 Task: Create an abstract corporate business style letterhead design.
Action: Mouse moved to (481, 203)
Screenshot: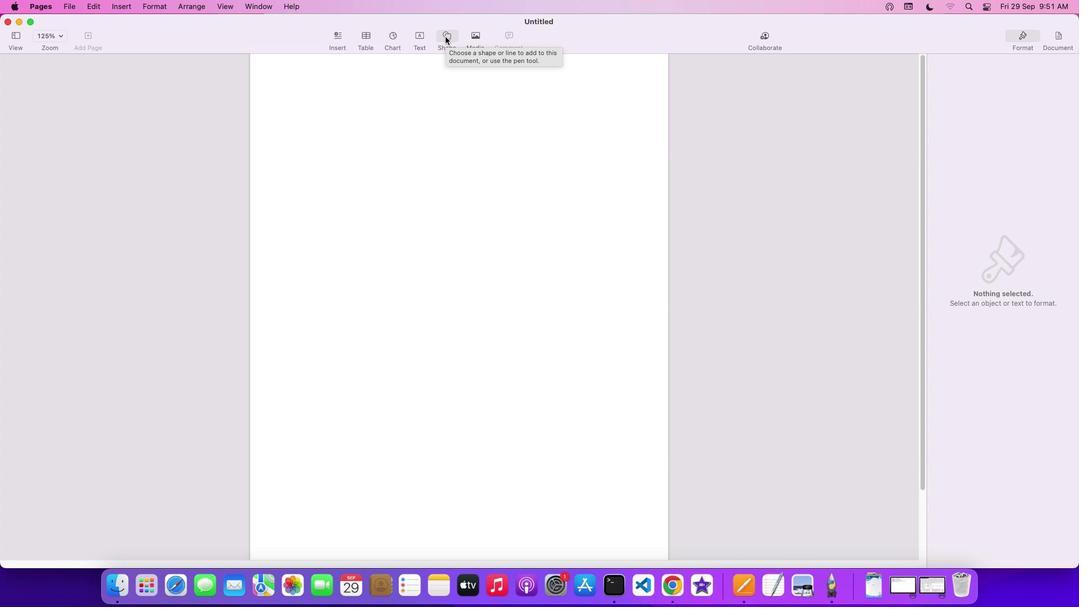 
Action: Mouse pressed left at (481, 203)
Screenshot: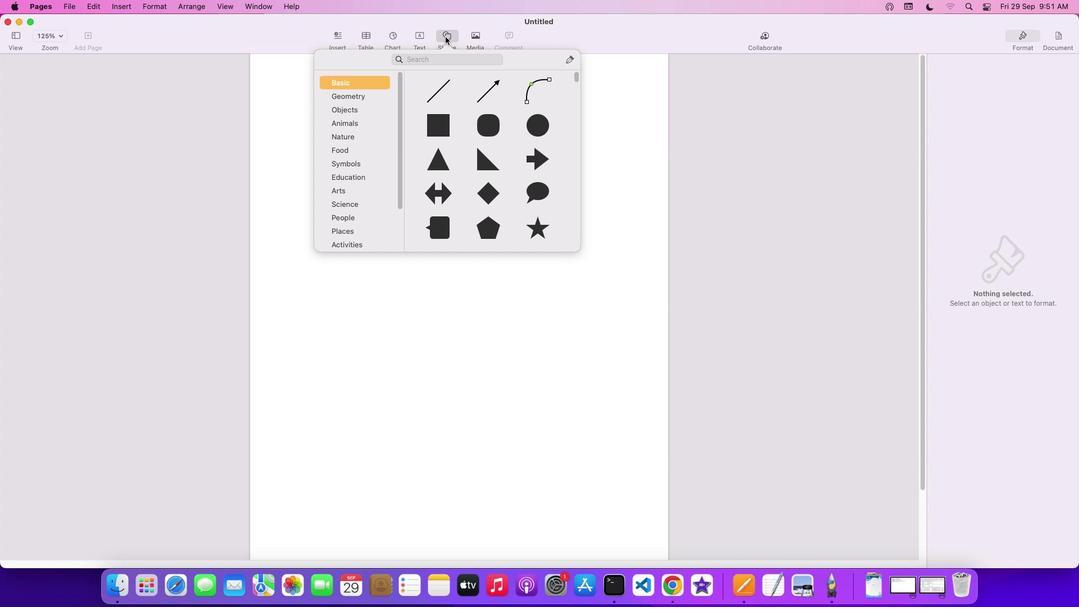 
Action: Mouse moved to (445, 37)
Screenshot: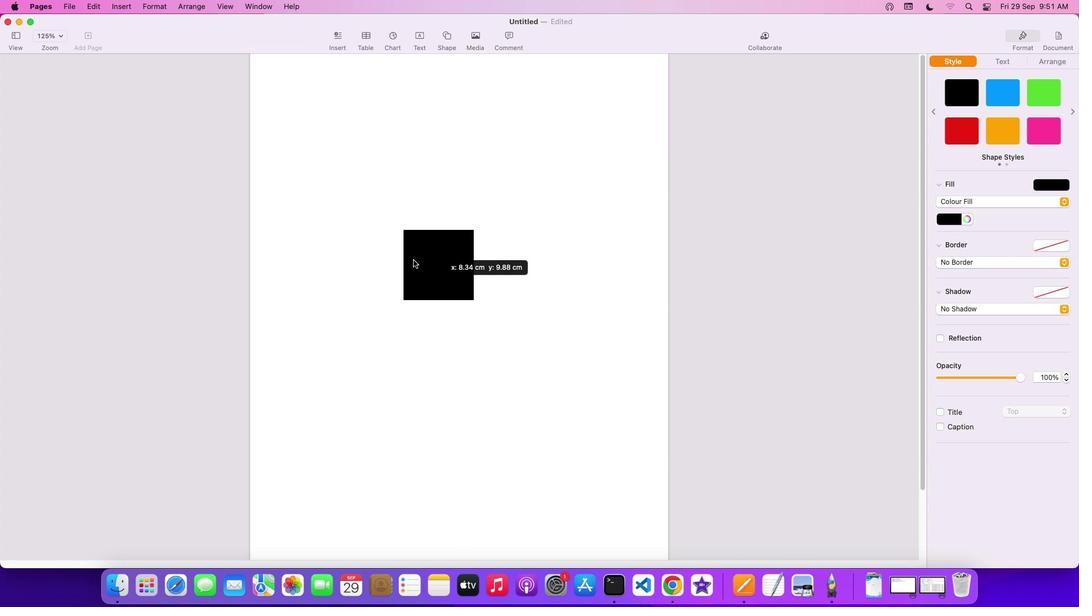
Action: Mouse pressed left at (445, 37)
Screenshot: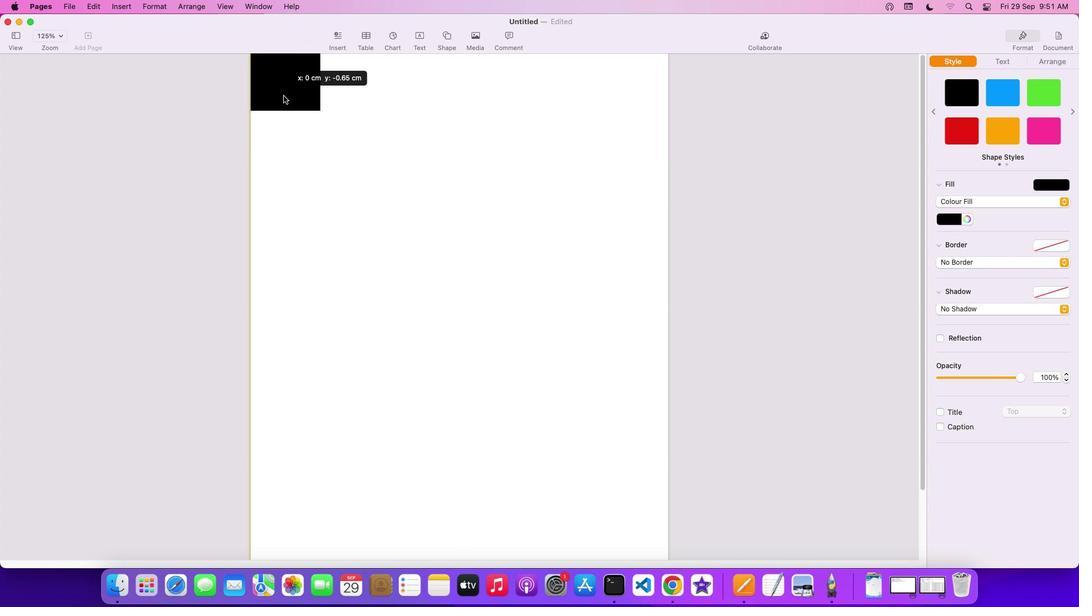 
Action: Mouse moved to (441, 133)
Screenshot: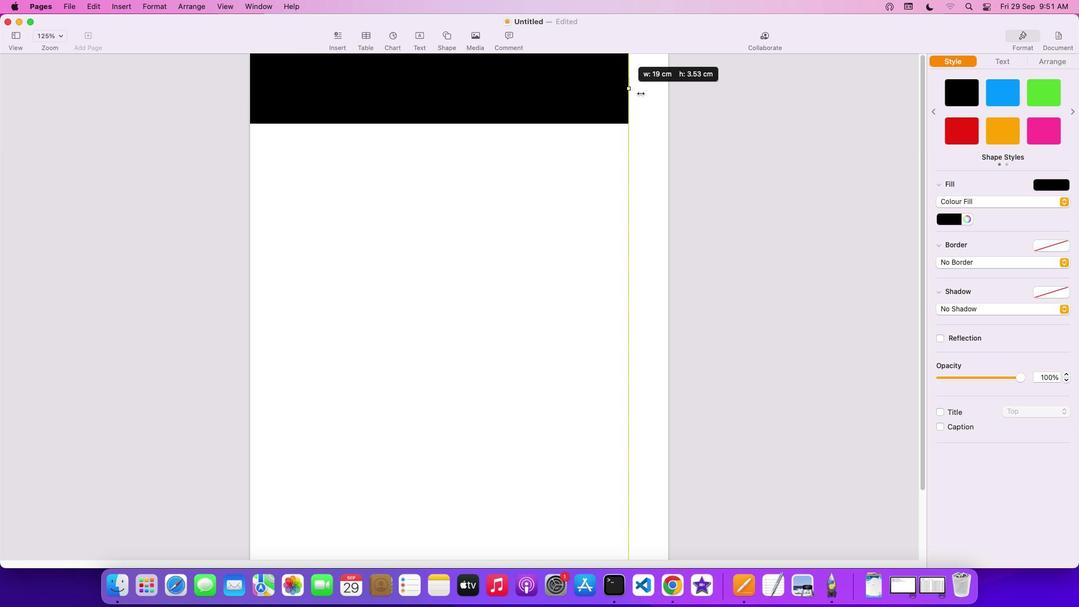 
Action: Mouse pressed left at (441, 133)
Screenshot: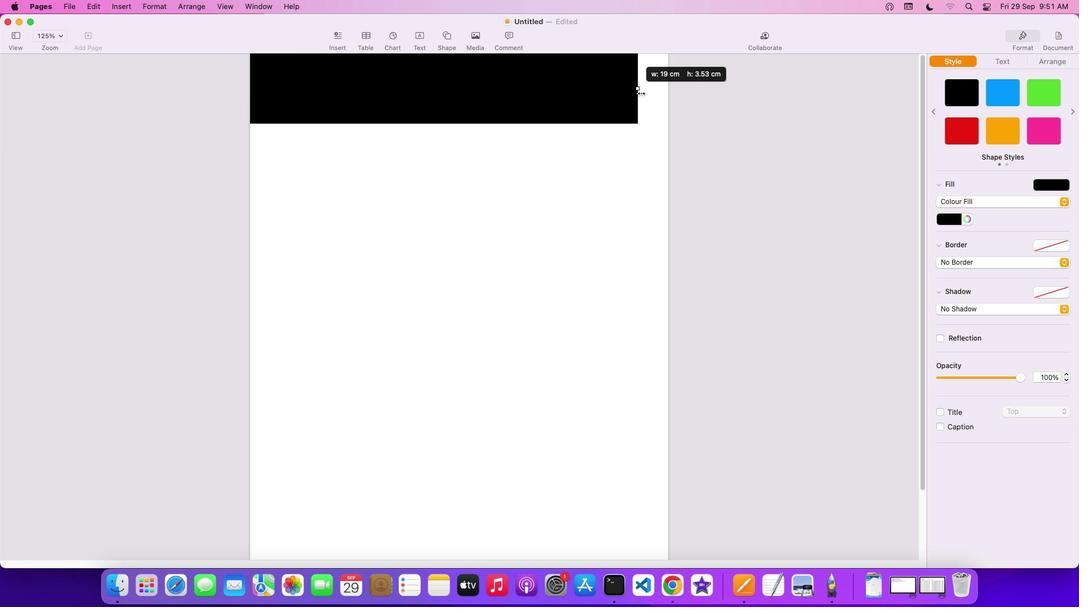
Action: Mouse moved to (458, 327)
Screenshot: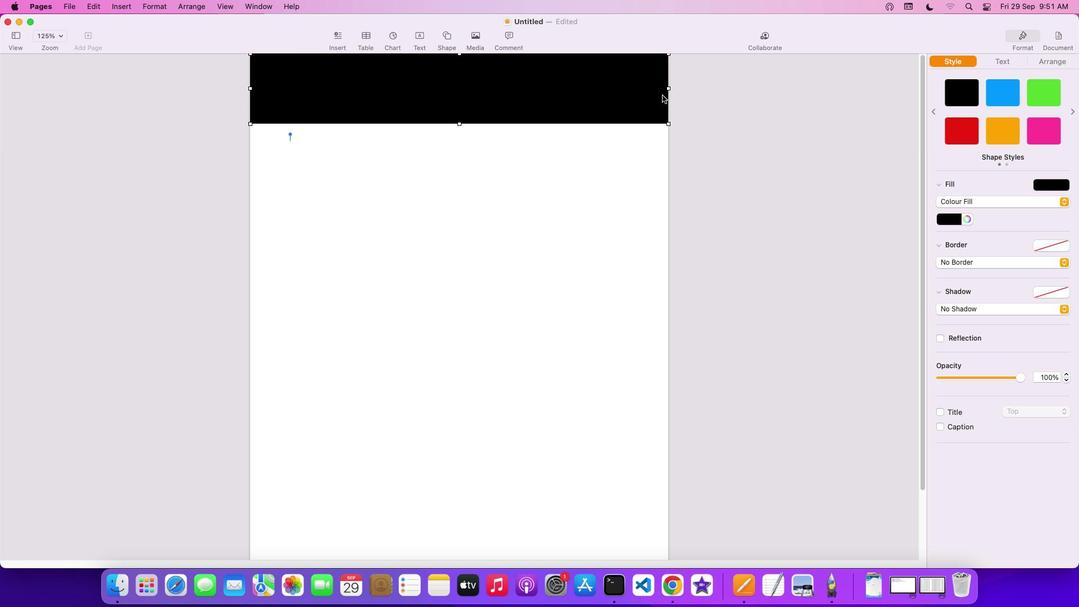 
Action: Mouse pressed left at (458, 327)
Screenshot: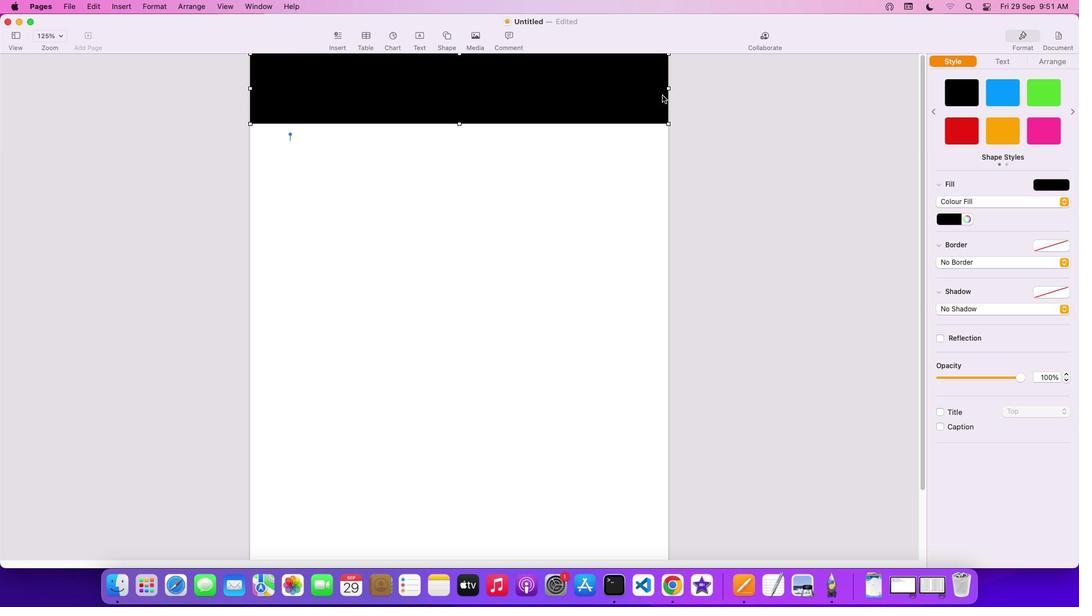 
Action: Mouse moved to (318, 89)
Screenshot: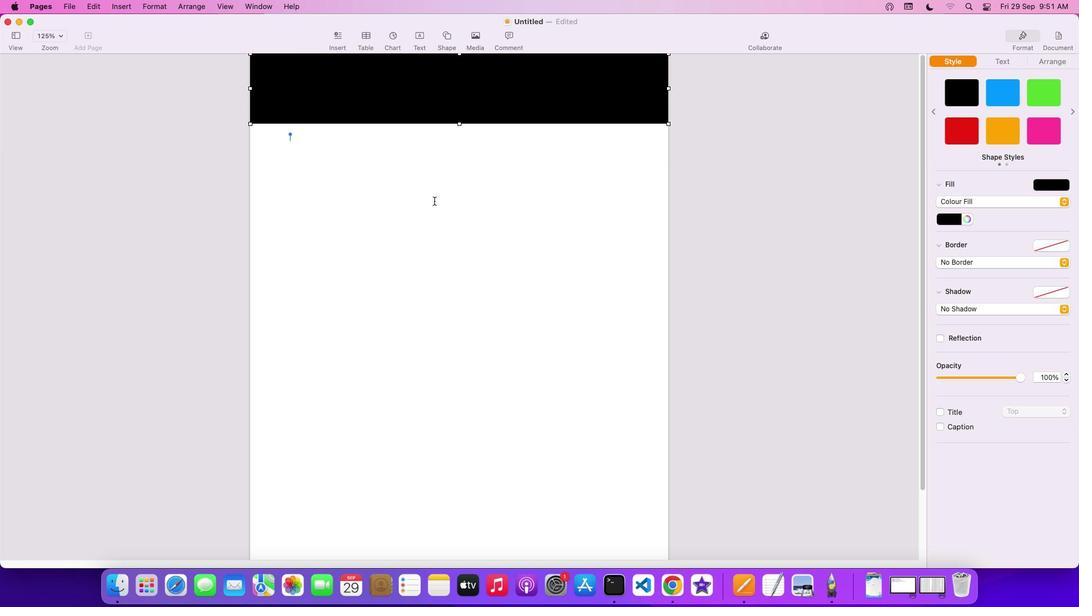
Action: Mouse pressed left at (318, 89)
Screenshot: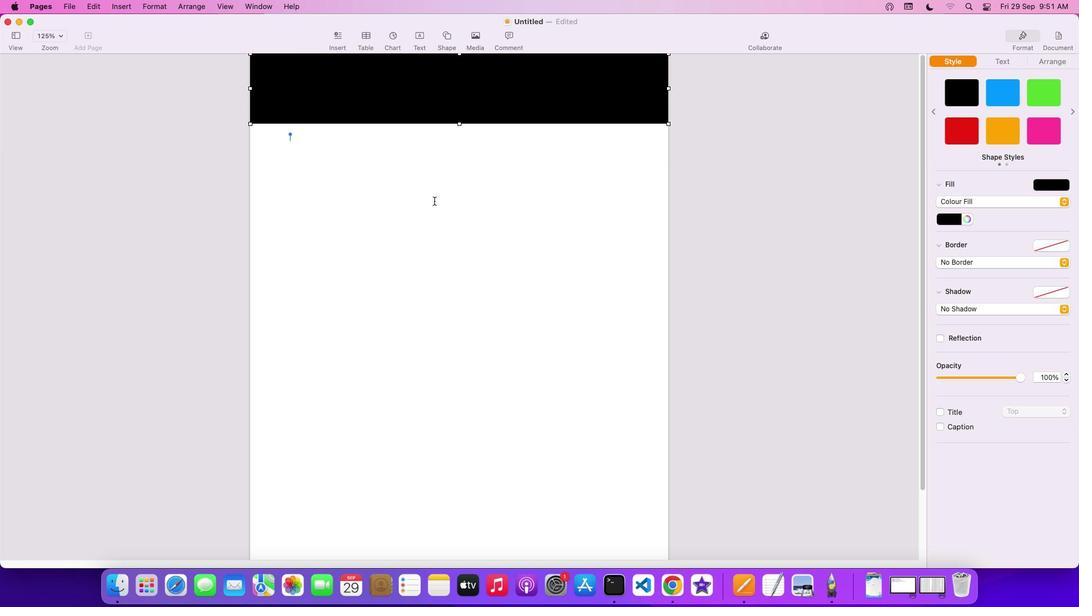 
Action: Mouse moved to (434, 201)
Screenshot: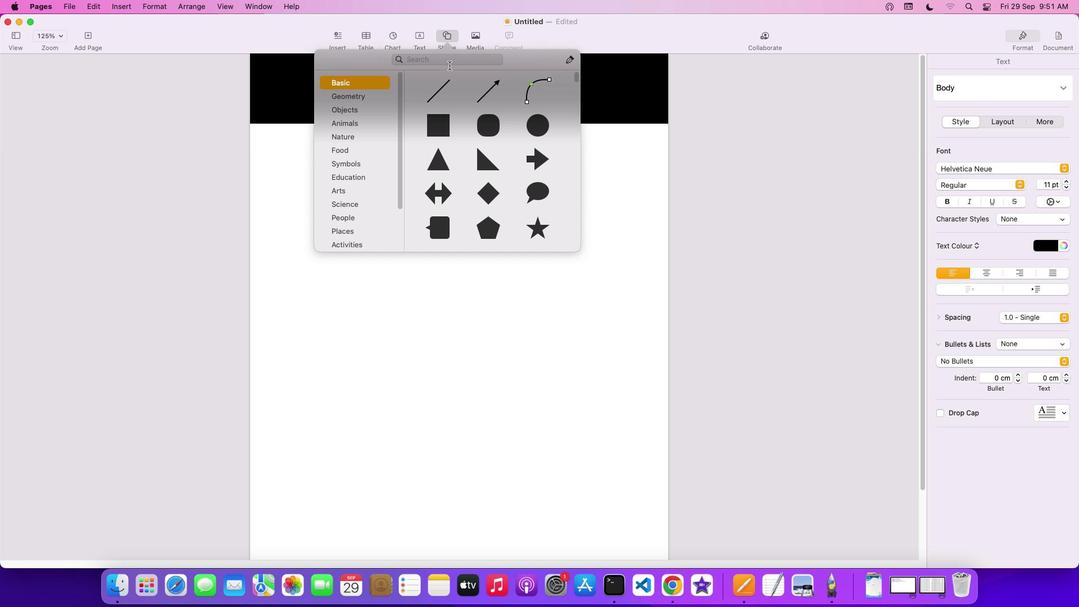 
Action: Mouse pressed left at (434, 201)
Screenshot: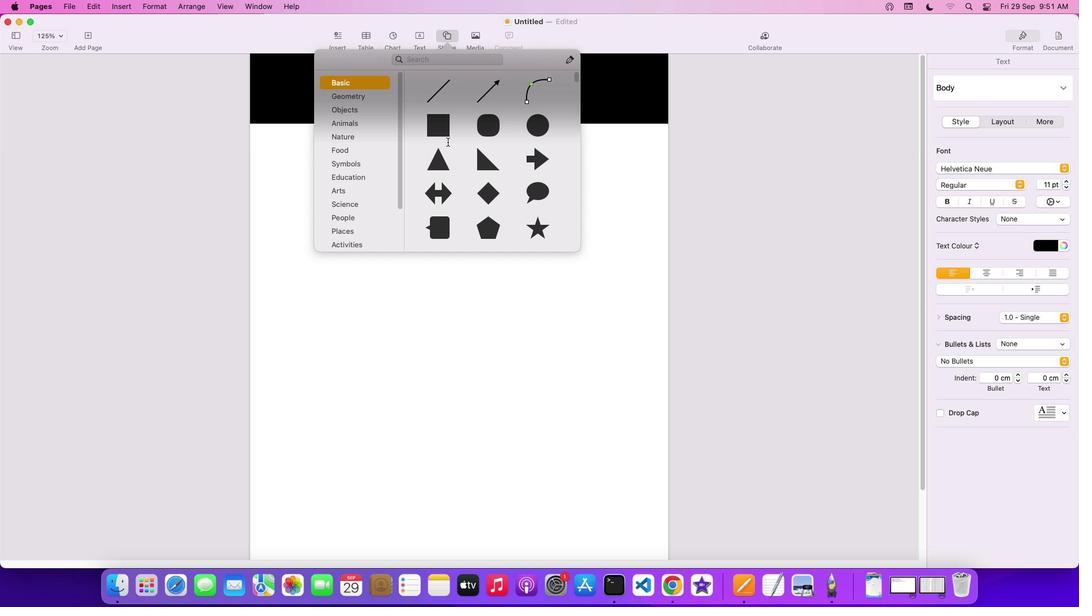 
Action: Mouse moved to (444, 41)
Screenshot: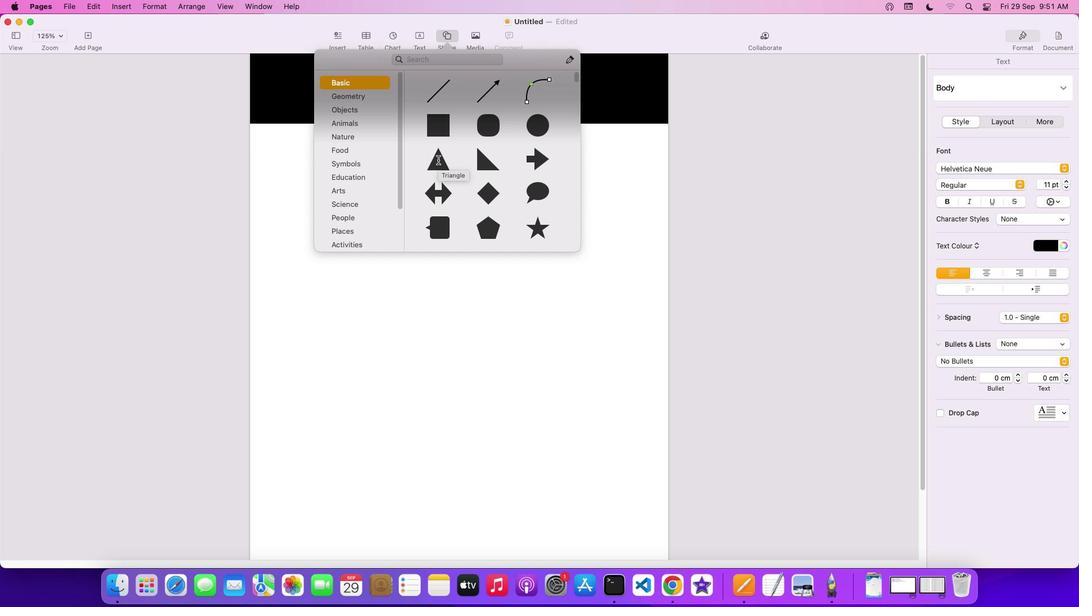 
Action: Mouse pressed left at (444, 41)
Screenshot: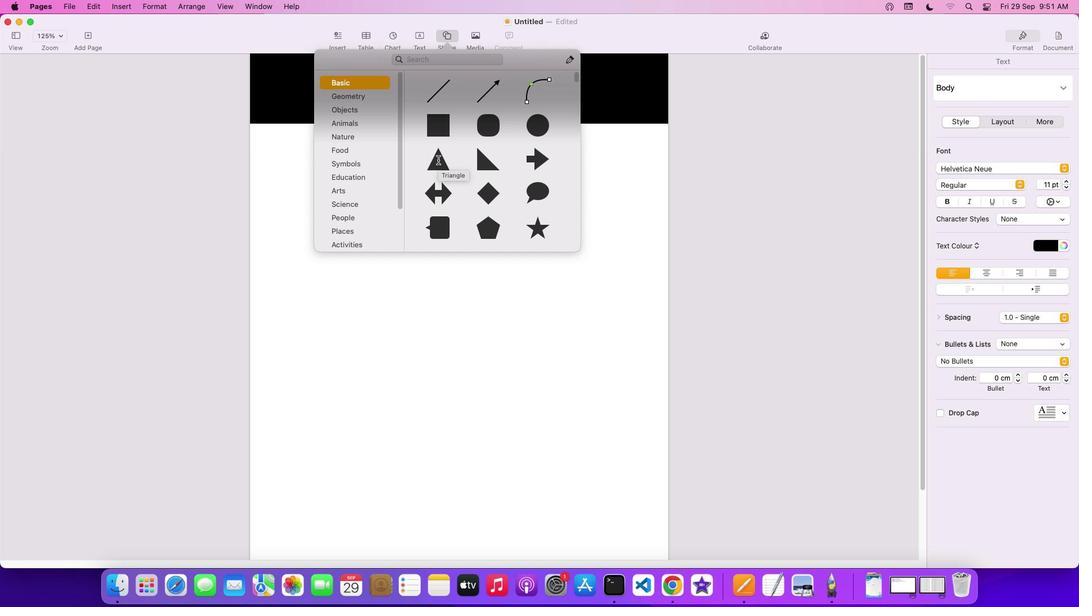 
Action: Mouse moved to (438, 159)
Screenshot: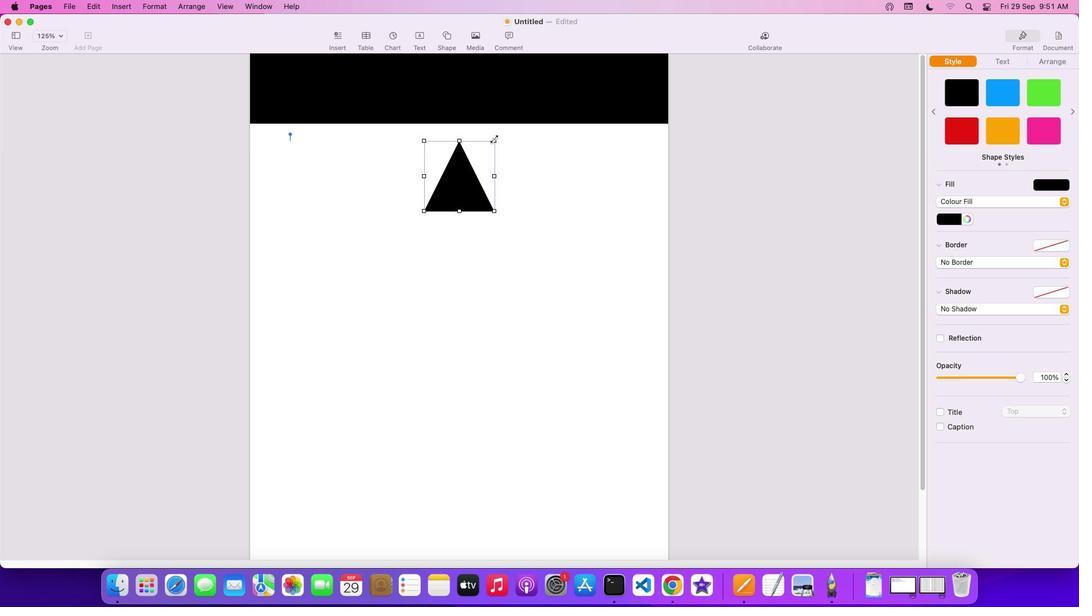 
Action: Mouse pressed left at (438, 159)
Screenshot: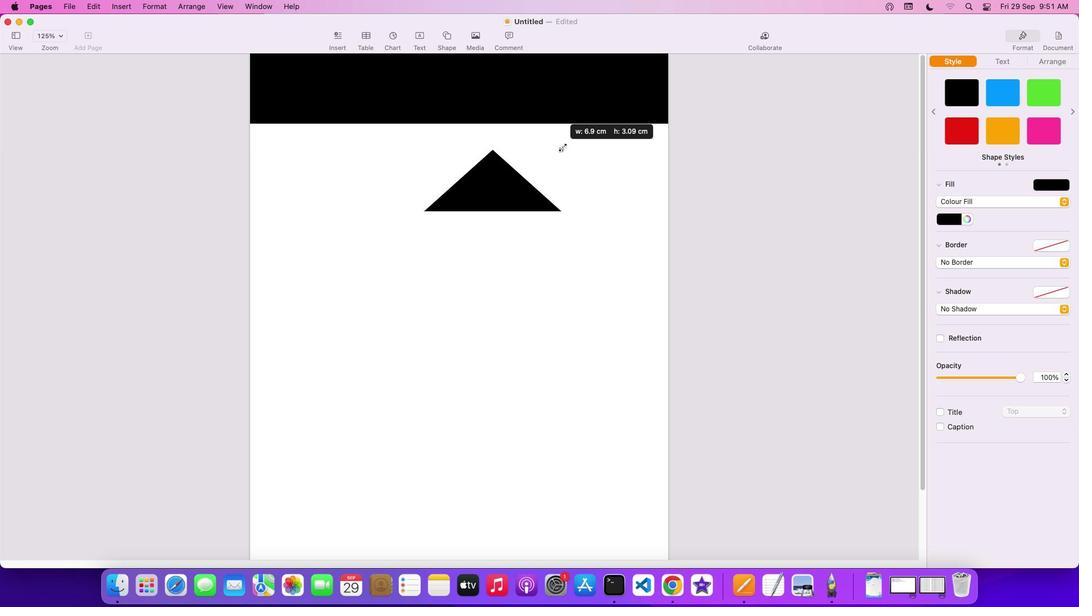 
Action: Mouse moved to (494, 138)
Screenshot: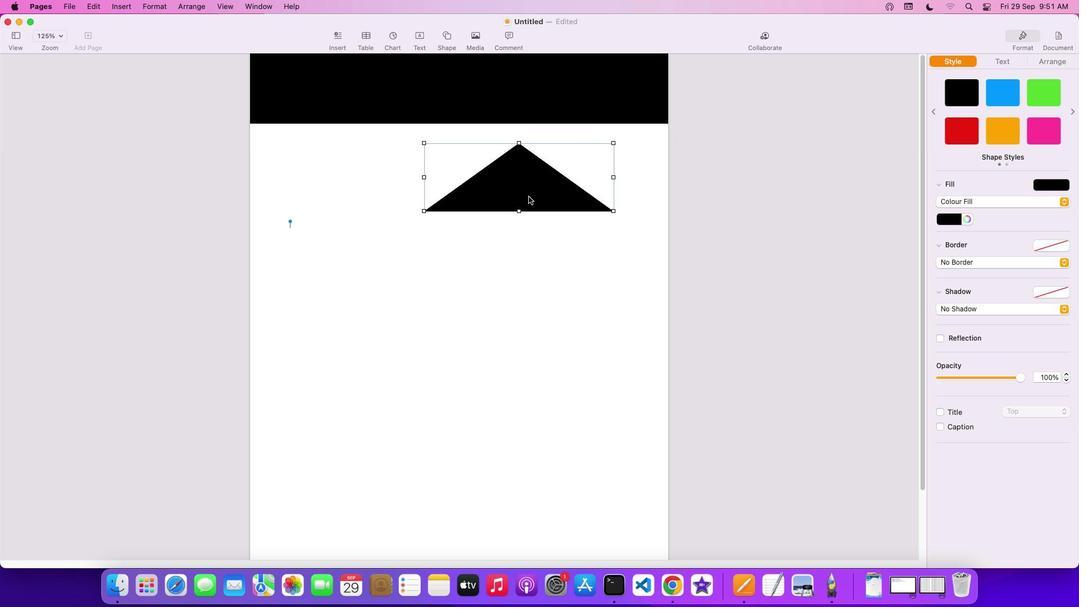 
Action: Mouse pressed left at (494, 138)
Screenshot: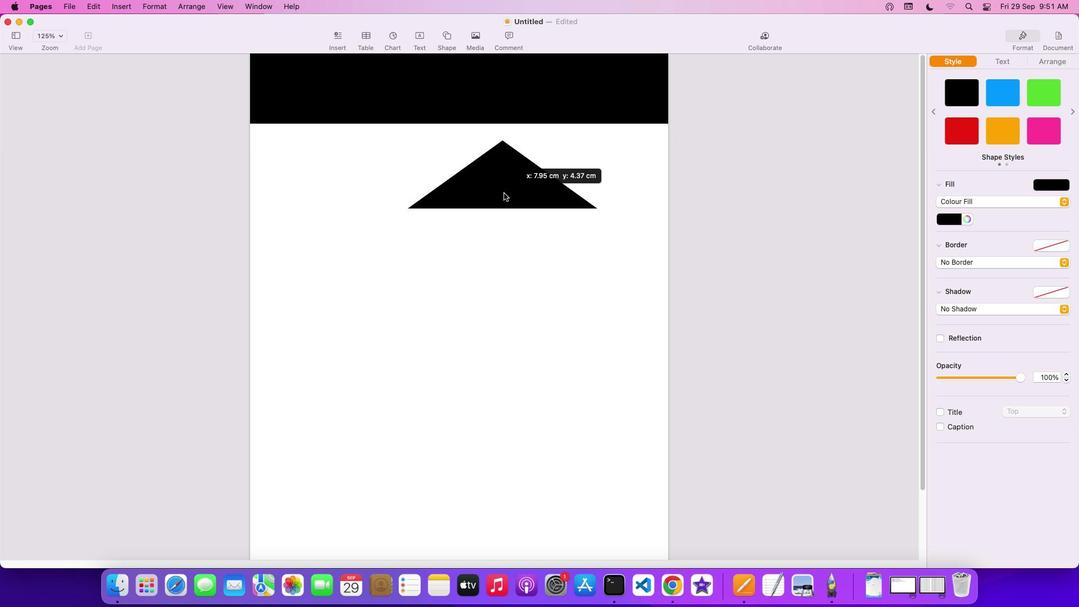
Action: Mouse moved to (529, 196)
Screenshot: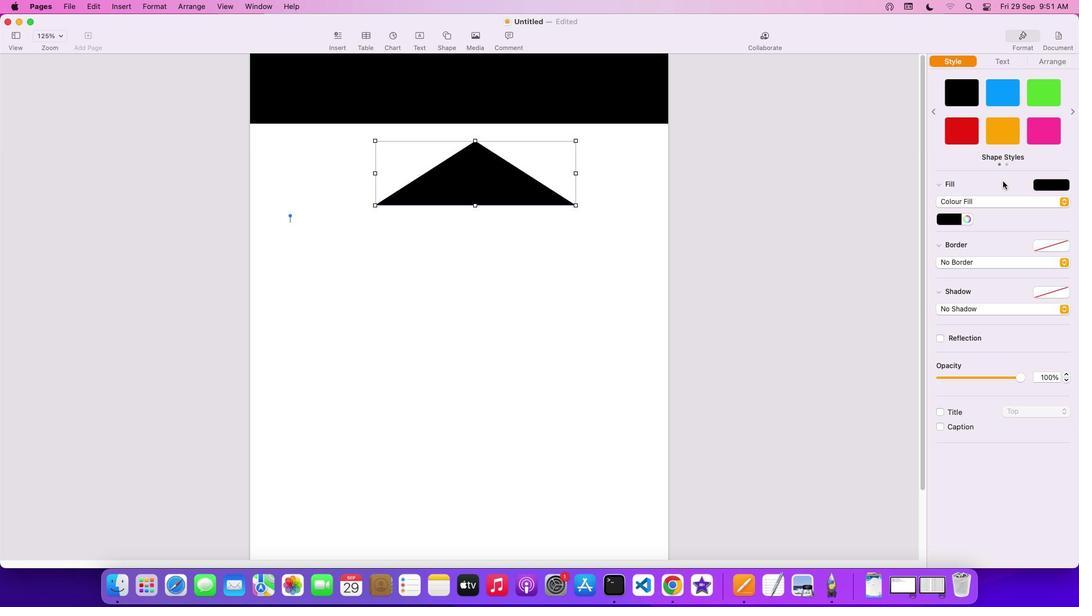 
Action: Mouse pressed left at (529, 196)
Screenshot: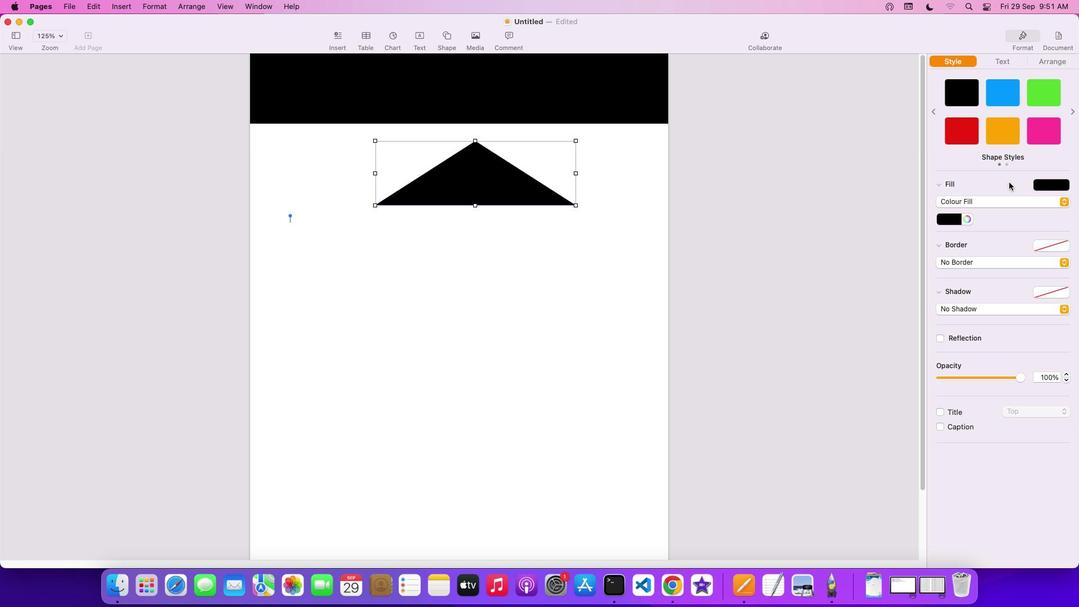 
Action: Mouse moved to (564, 208)
Screenshot: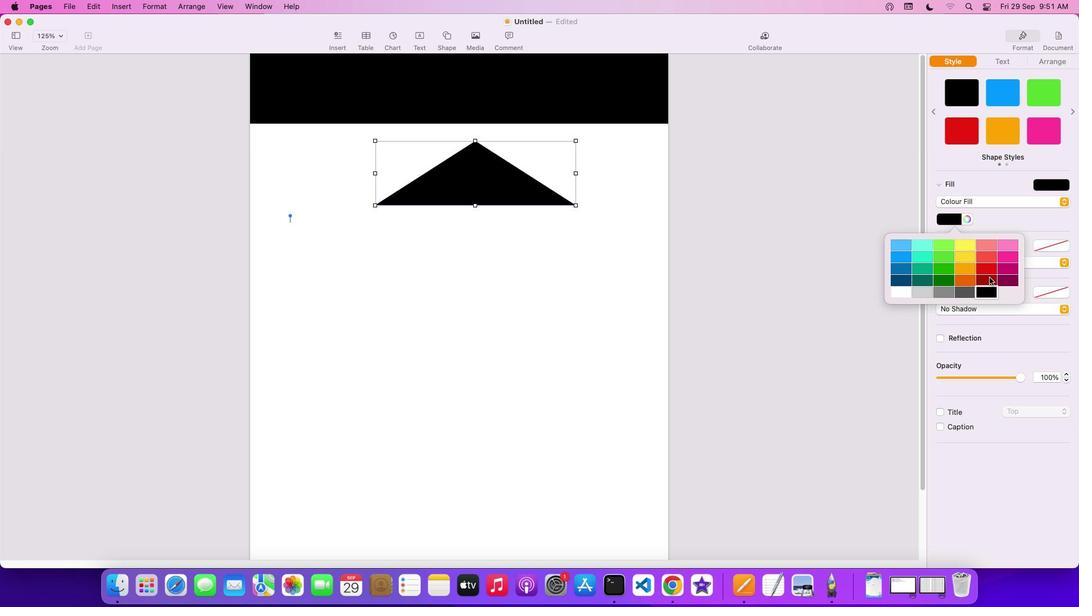 
Action: Mouse pressed left at (564, 208)
Screenshot: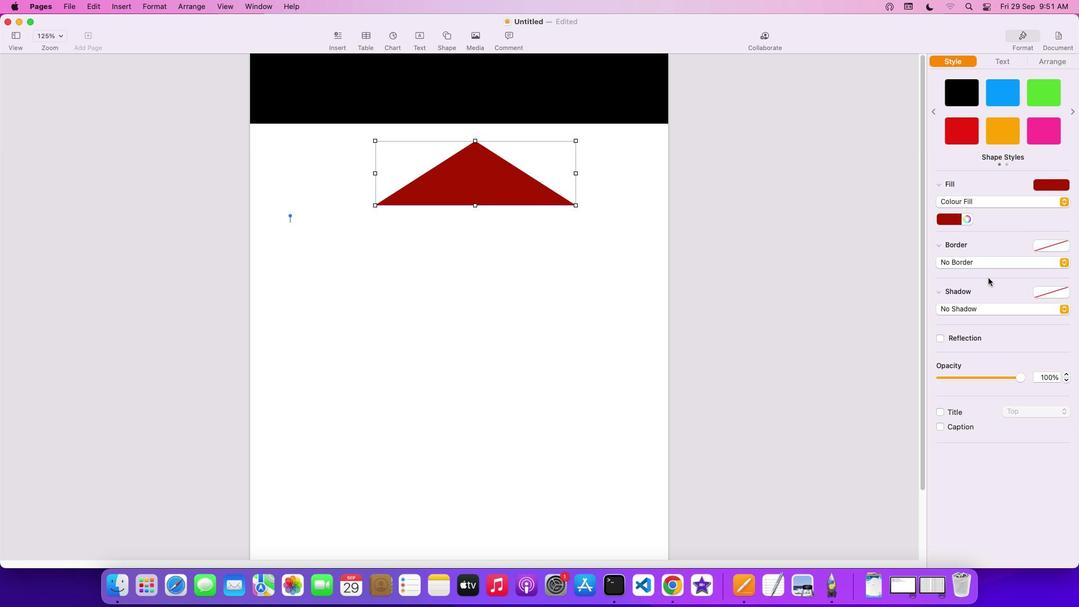 
Action: Mouse moved to (957, 220)
Screenshot: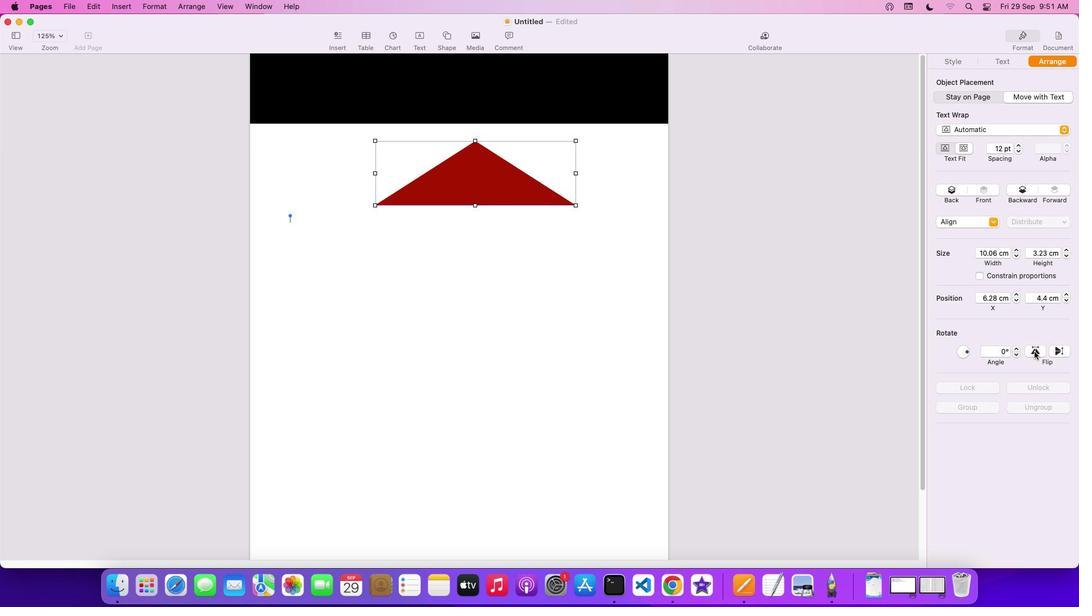 
Action: Mouse pressed left at (957, 220)
Screenshot: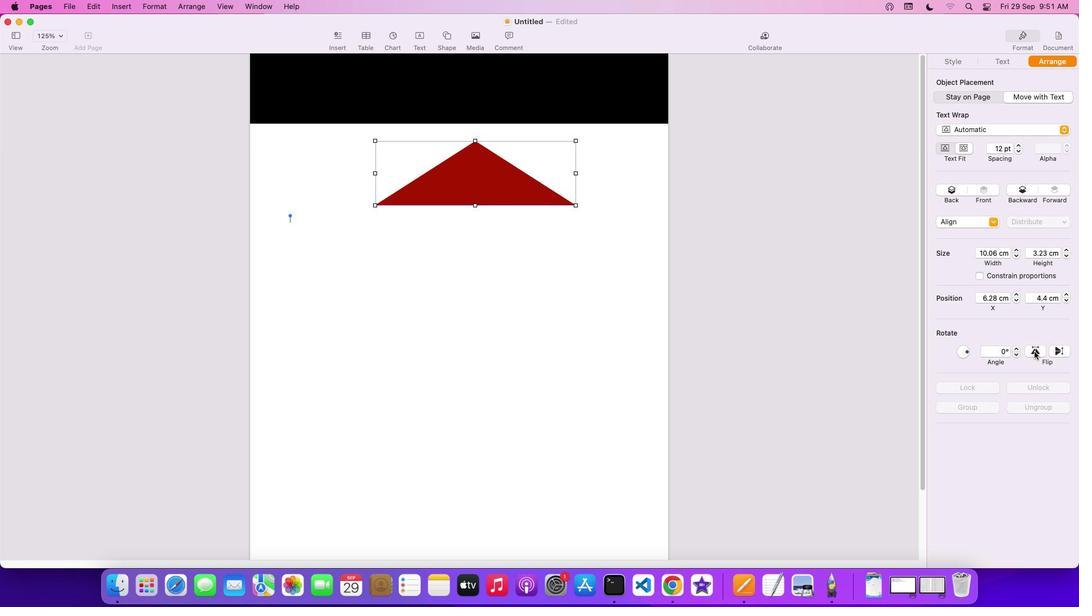 
Action: Mouse moved to (989, 277)
Screenshot: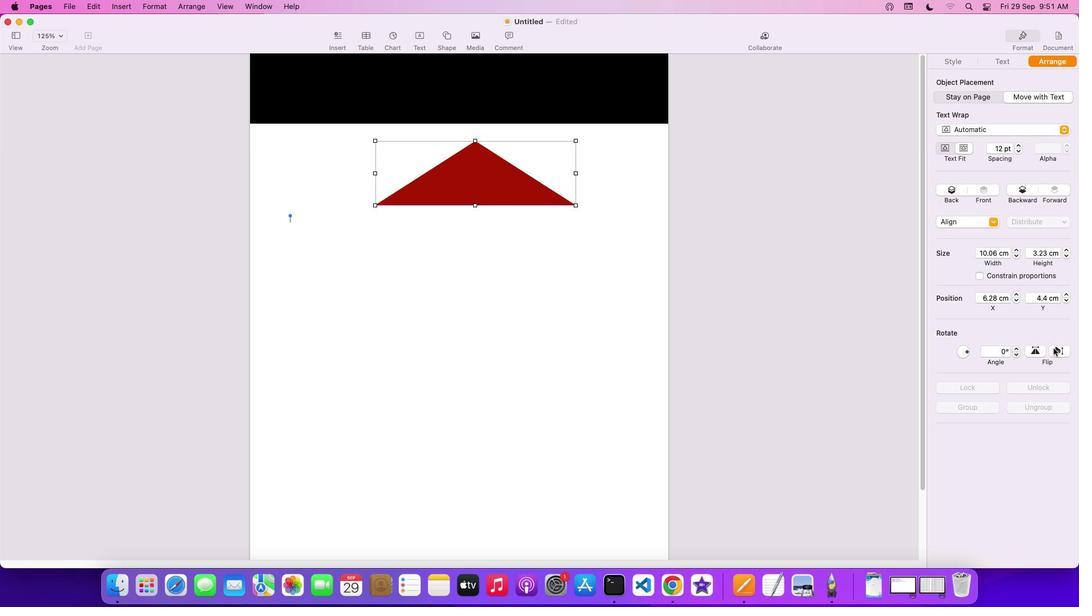 
Action: Mouse pressed left at (989, 277)
Screenshot: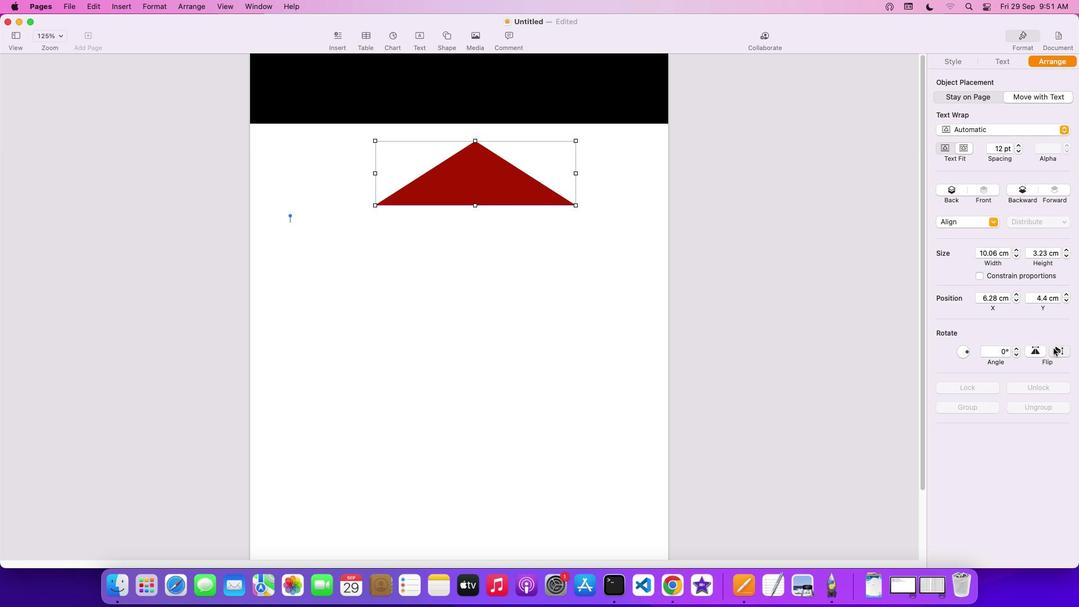 
Action: Mouse moved to (1040, 59)
Screenshot: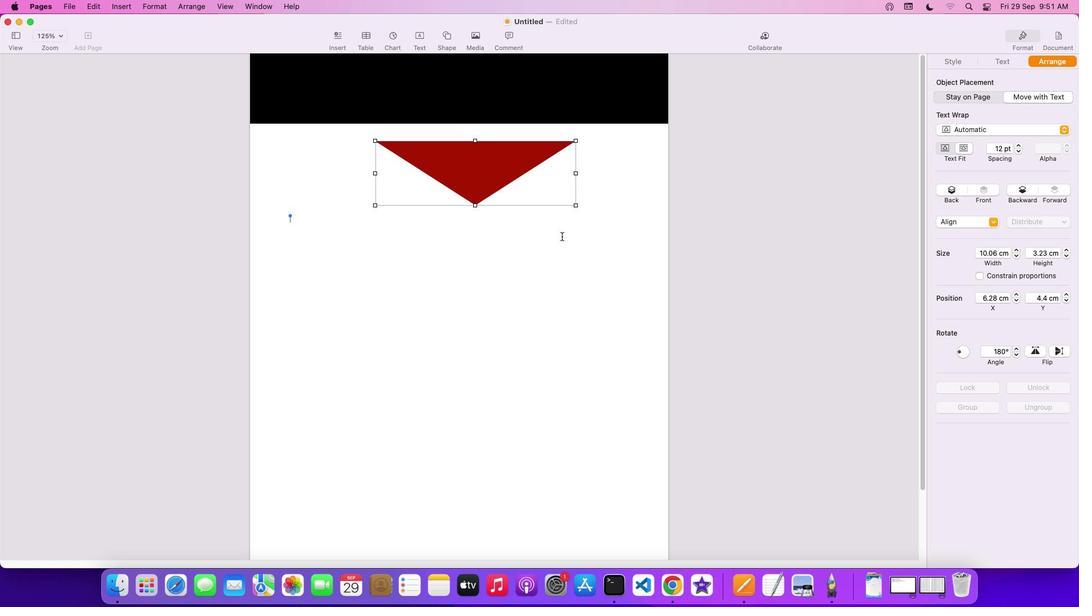 
Action: Mouse pressed left at (1040, 59)
Screenshot: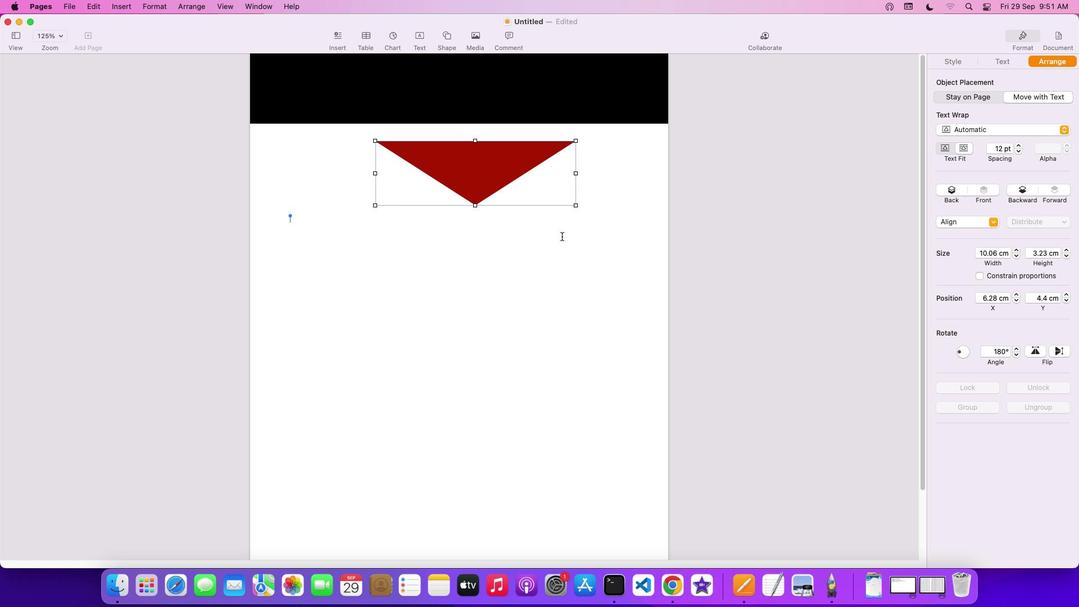 
Action: Mouse moved to (1035, 351)
Screenshot: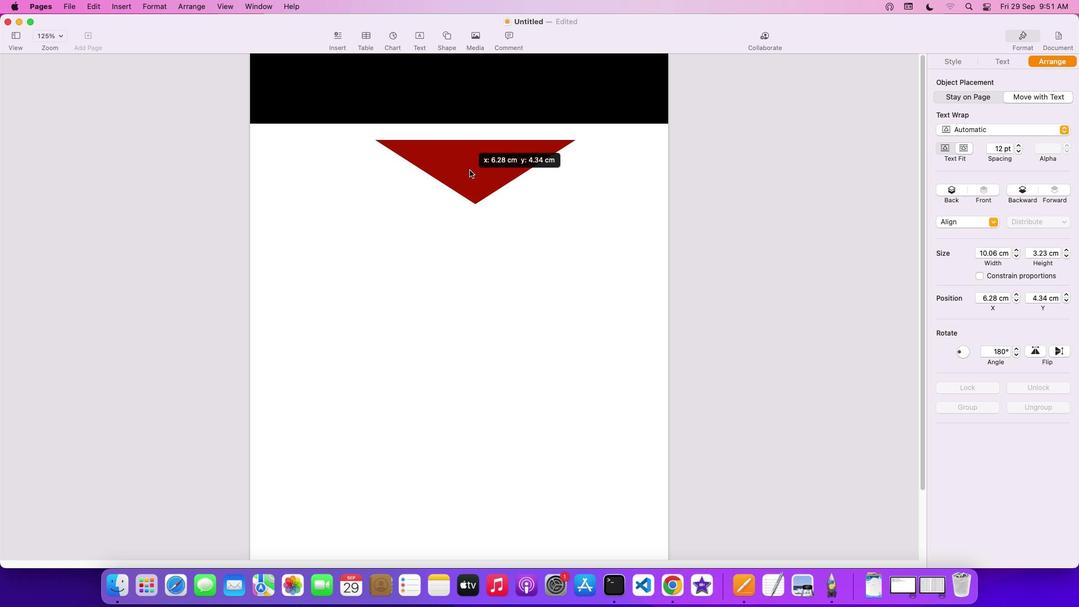 
Action: Mouse pressed left at (1035, 351)
Screenshot: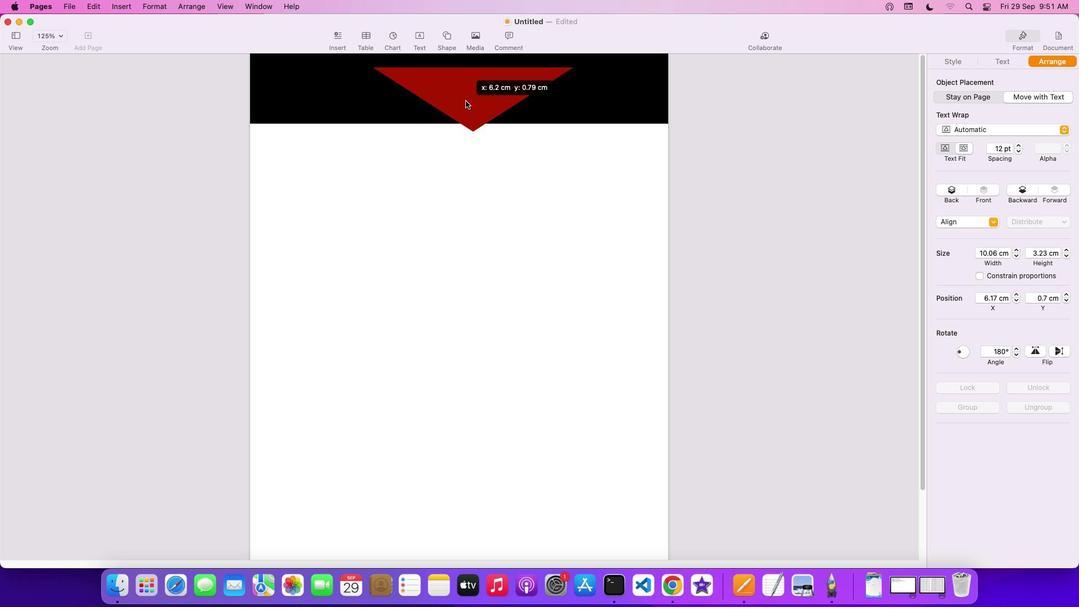 
Action: Mouse moved to (1054, 348)
Screenshot: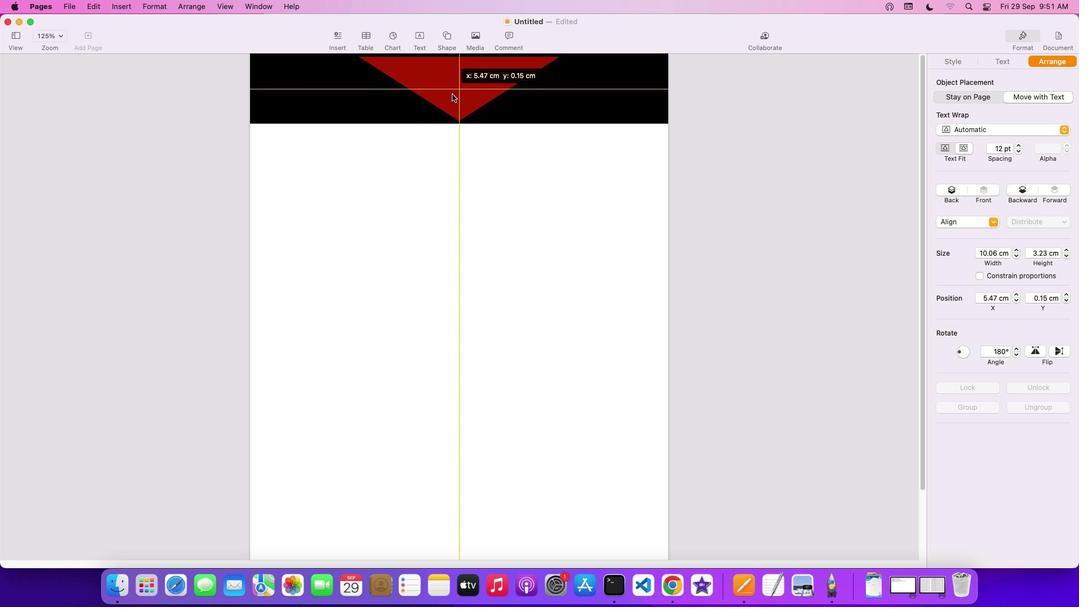 
Action: Mouse pressed left at (1054, 348)
Screenshot: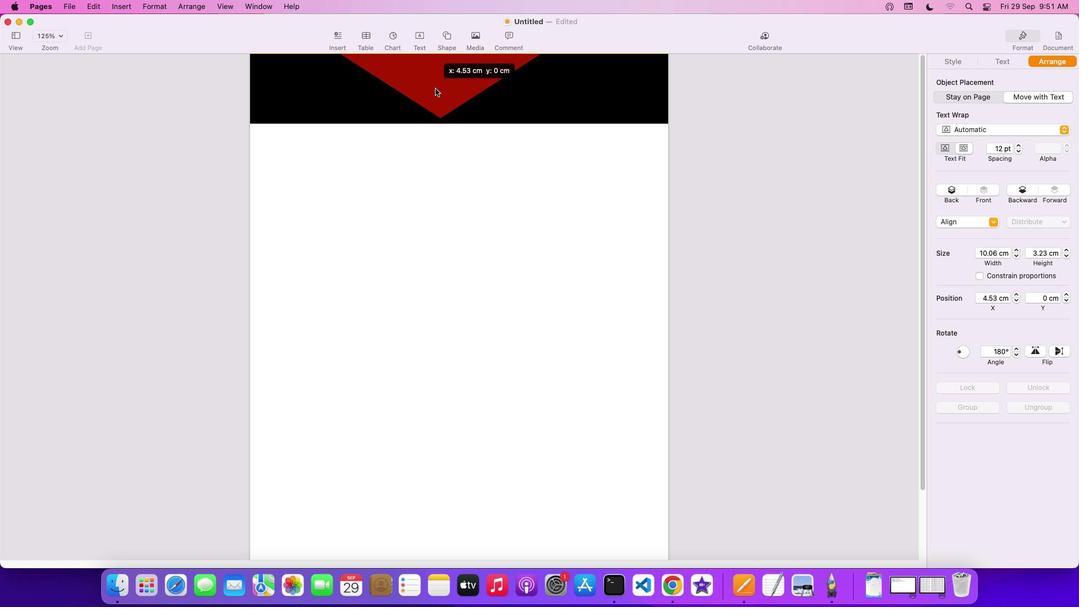 
Action: Mouse moved to (469, 179)
Screenshot: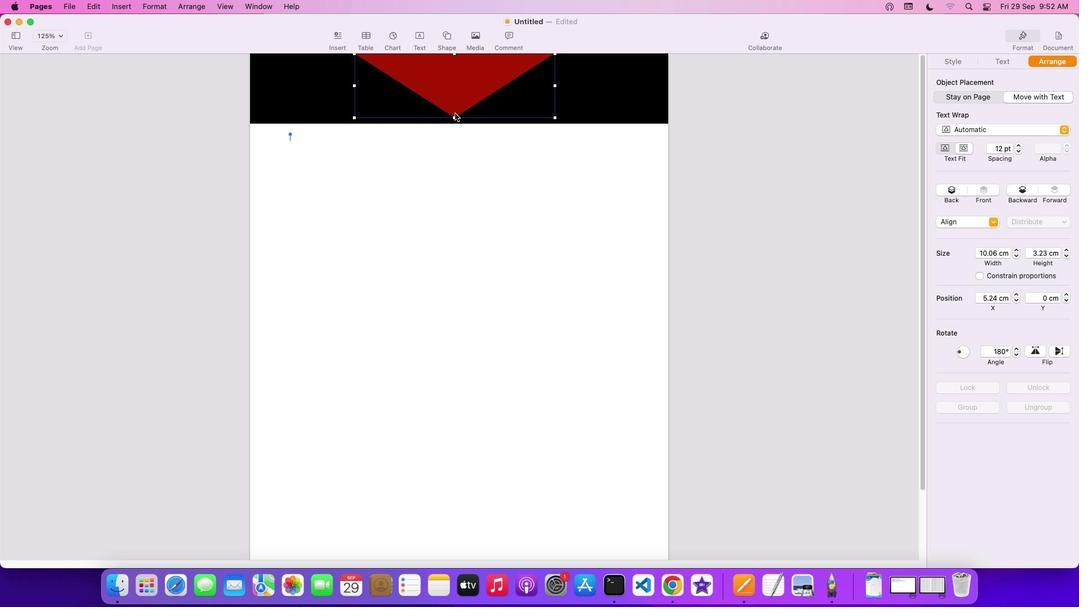 
Action: Mouse pressed left at (469, 179)
Screenshot: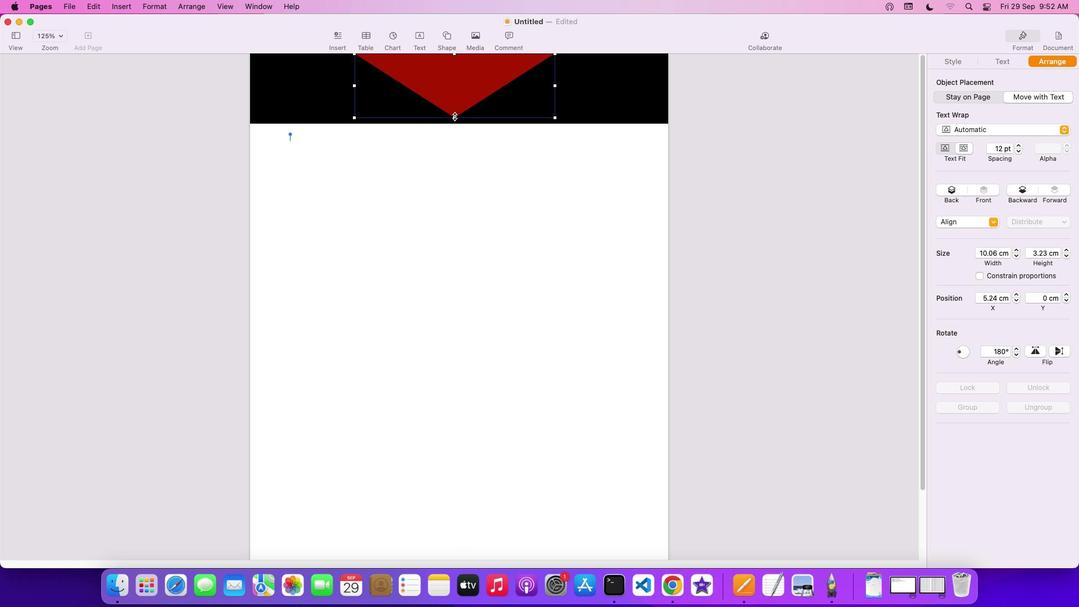 
Action: Mouse moved to (455, 116)
Screenshot: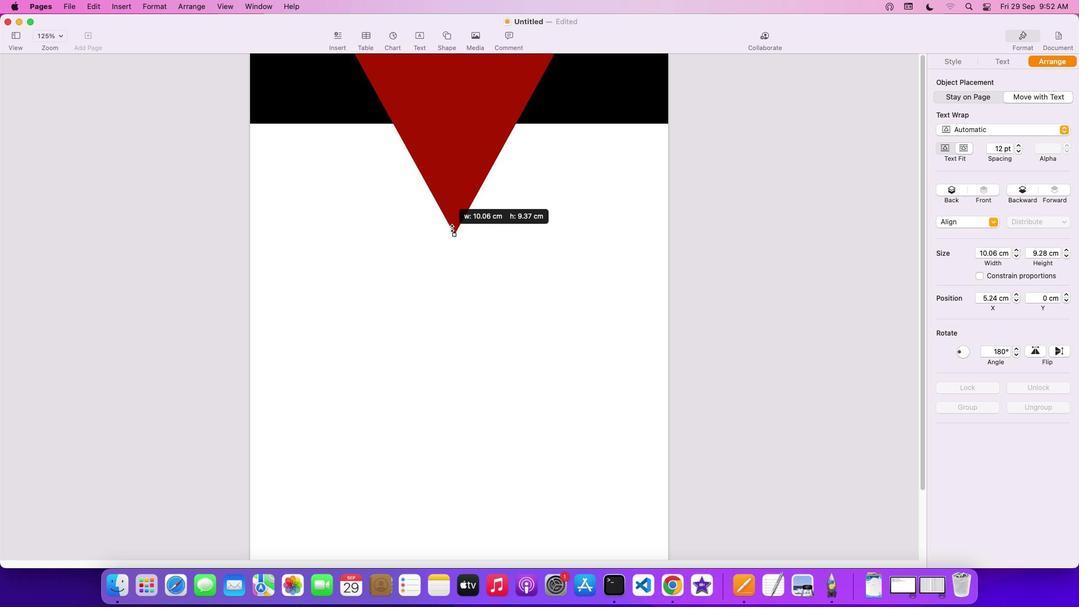 
Action: Mouse pressed left at (455, 116)
Screenshot: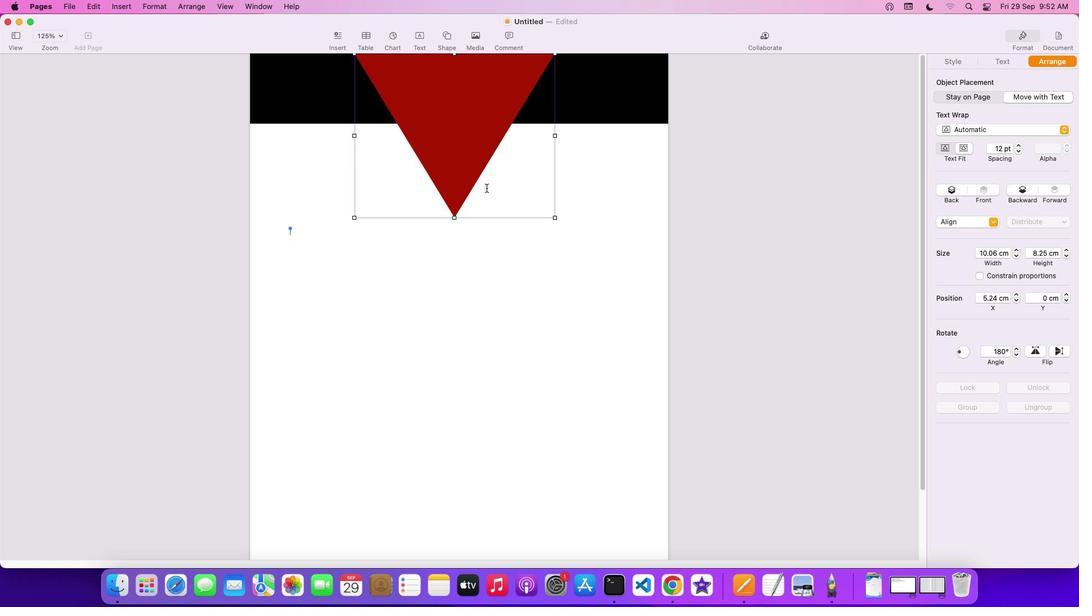 
Action: Mouse moved to (452, 138)
Screenshot: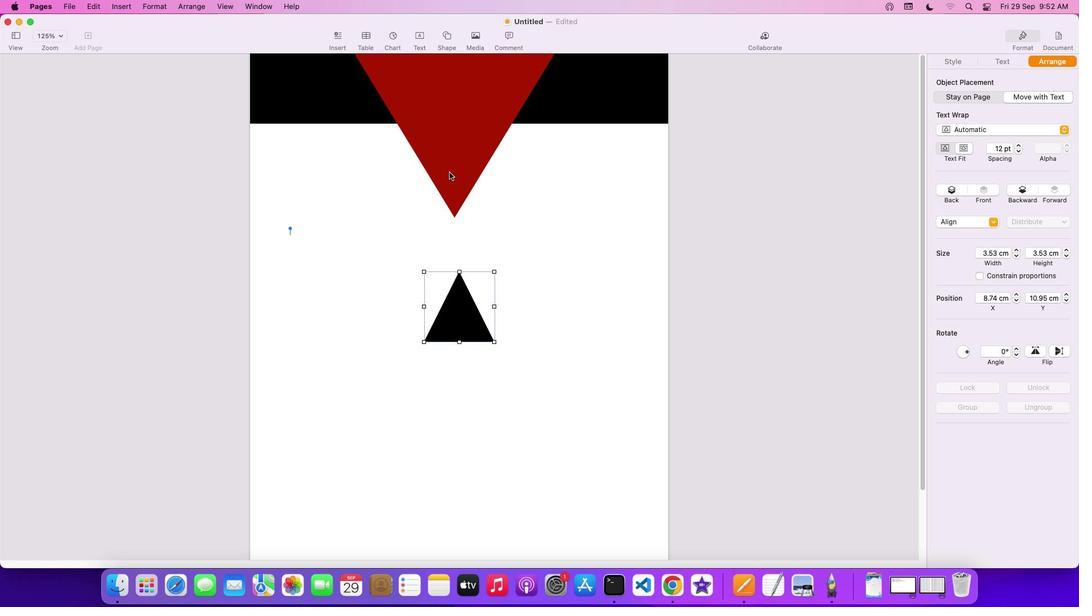 
Action: Mouse pressed left at (452, 138)
Screenshot: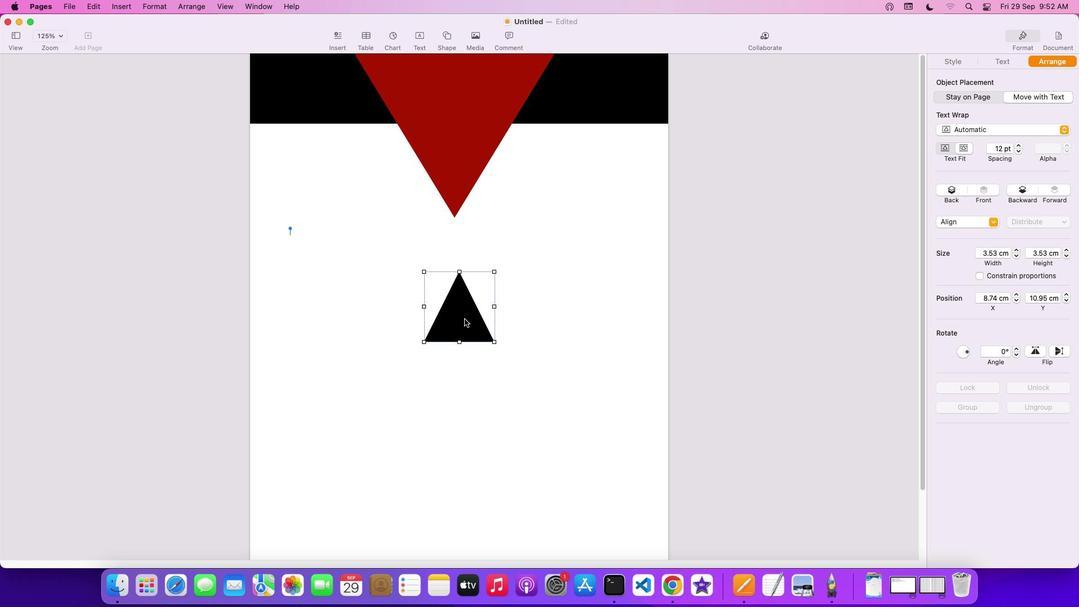 
Action: Mouse moved to (443, 33)
Screenshot: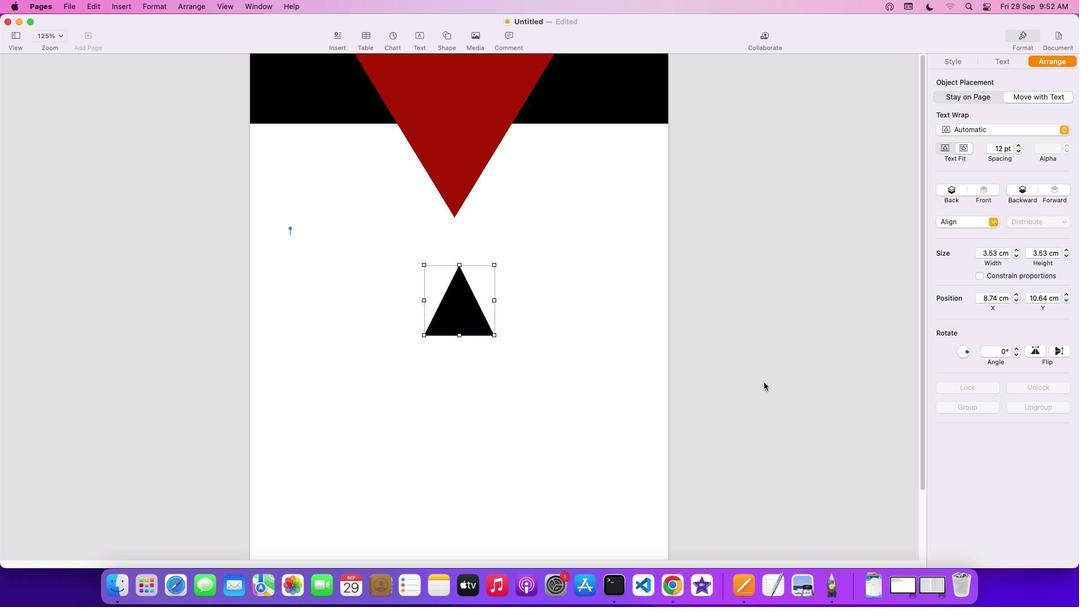 
Action: Mouse pressed left at (443, 33)
Screenshot: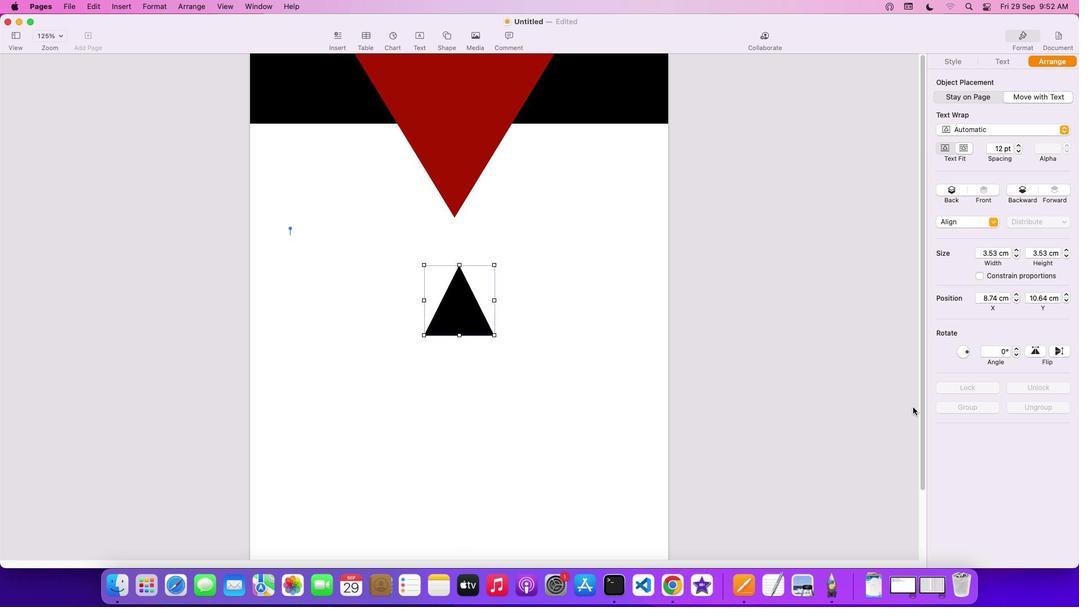 
Action: Mouse moved to (445, 164)
Screenshot: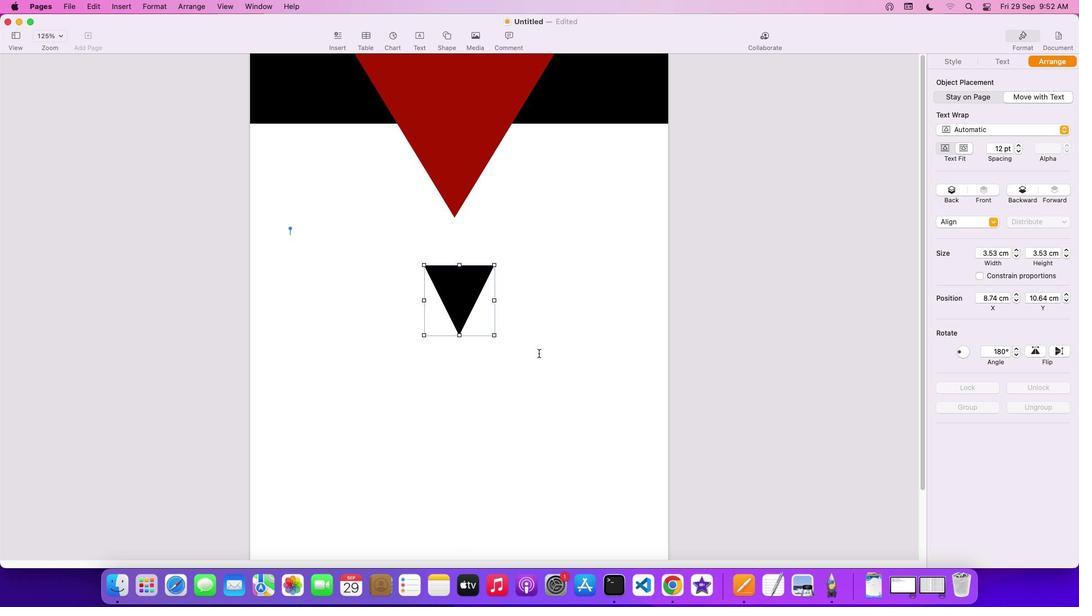 
Action: Mouse pressed left at (445, 164)
Screenshot: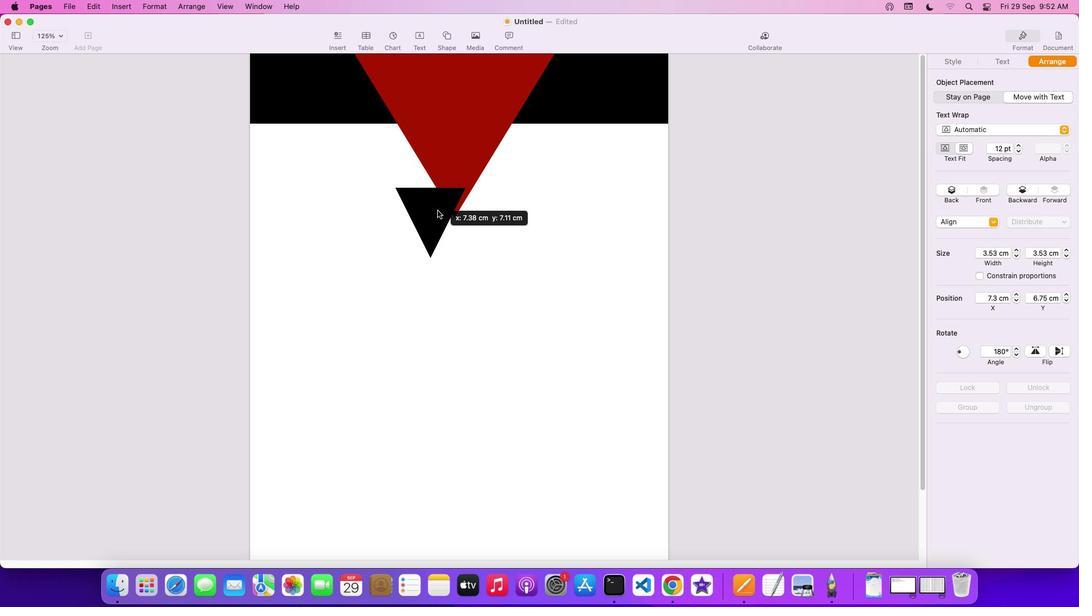 
Action: Mouse moved to (464, 319)
Screenshot: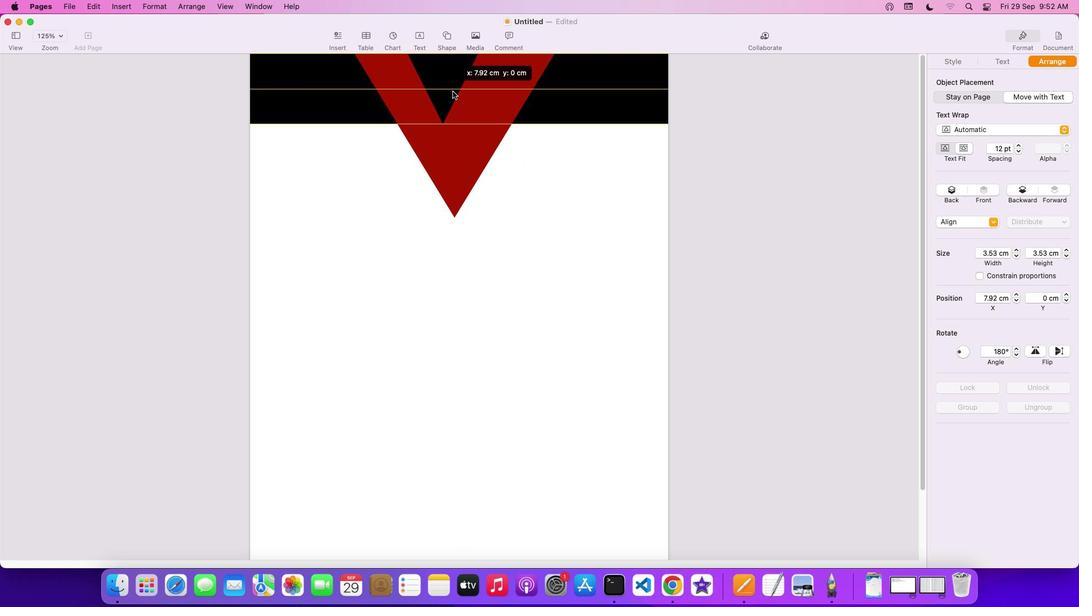 
Action: Mouse pressed left at (464, 319)
Screenshot: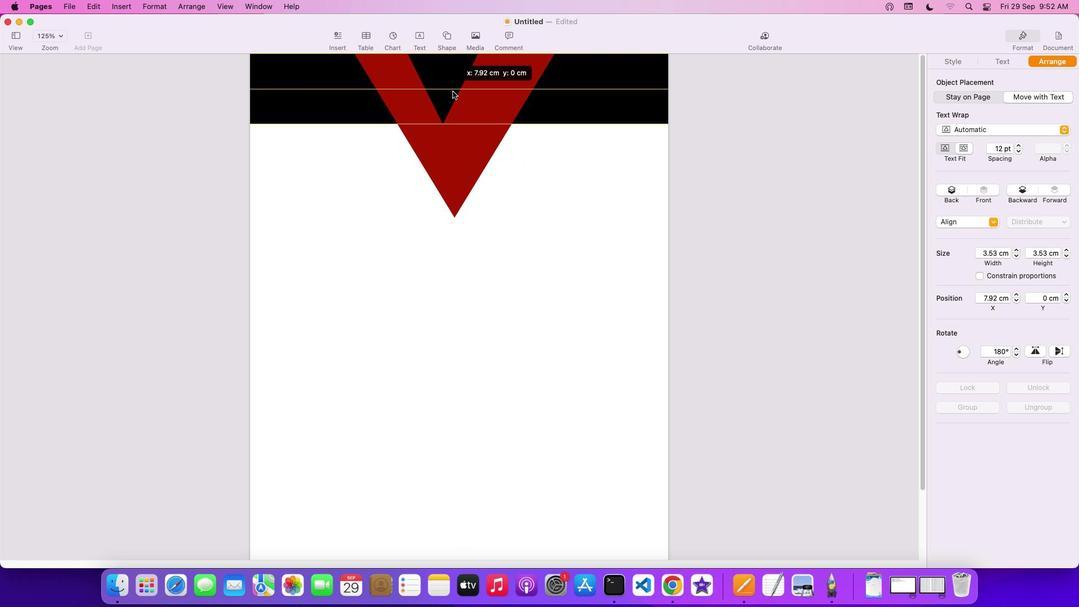 
Action: Mouse moved to (1056, 346)
Screenshot: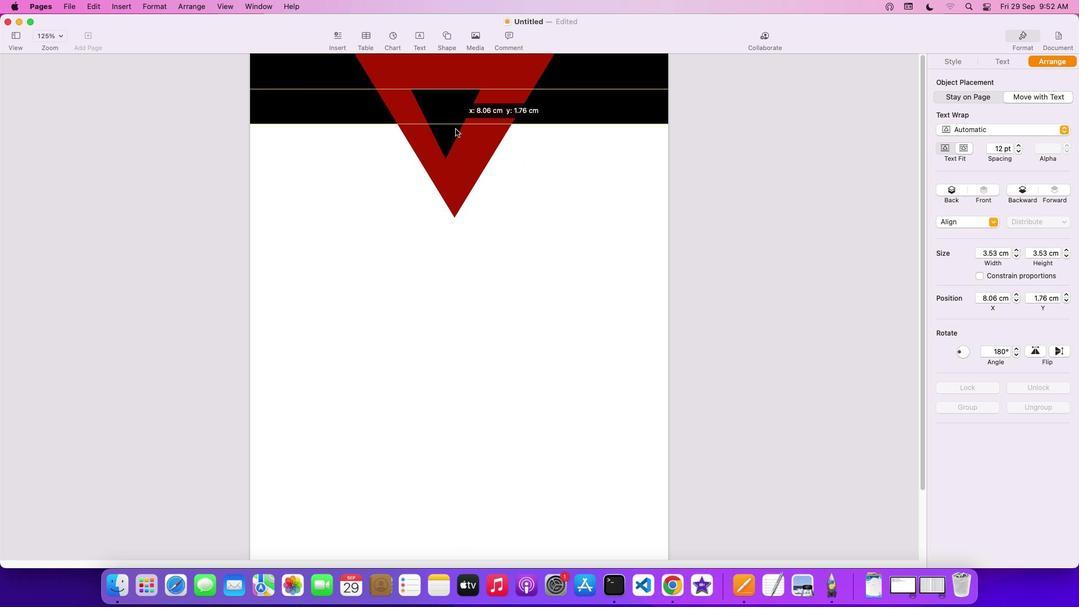 
Action: Mouse pressed left at (1056, 346)
Screenshot: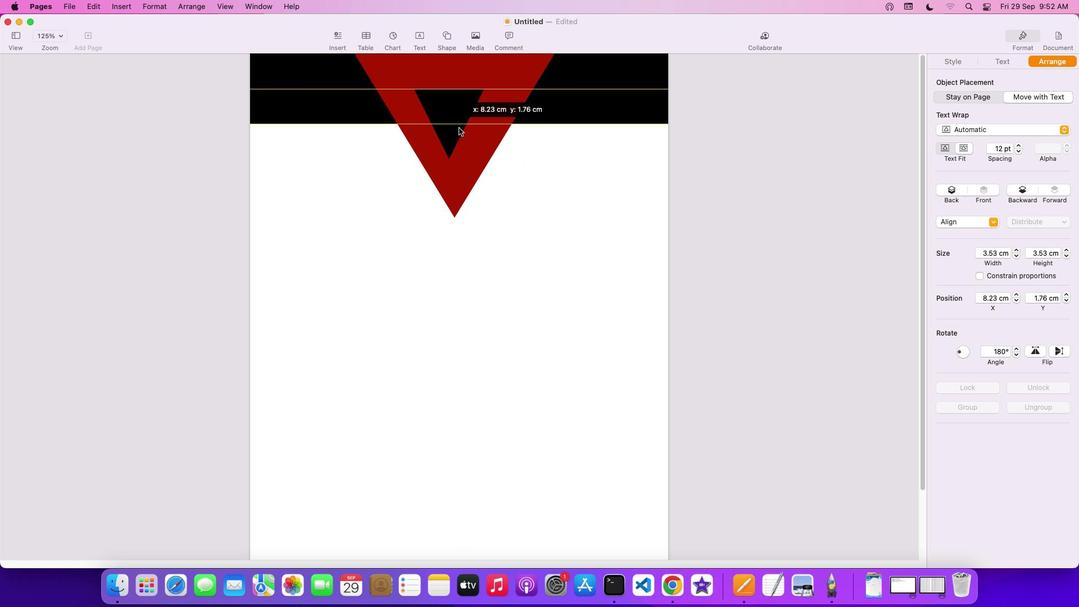 
Action: Mouse moved to (468, 306)
Screenshot: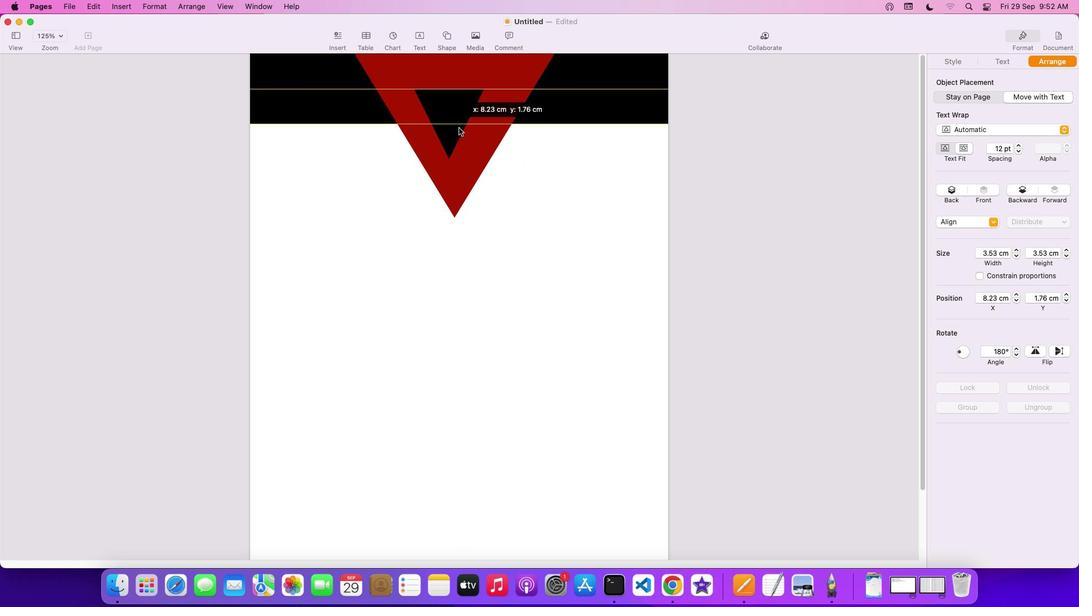 
Action: Mouse pressed left at (468, 306)
Screenshot: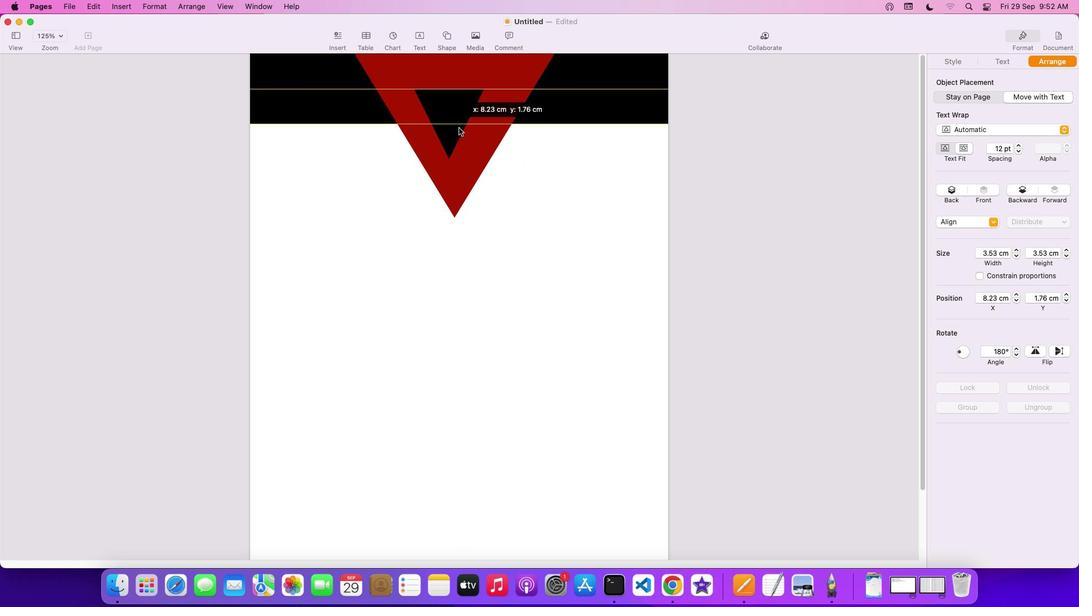 
Action: Mouse moved to (482, 89)
Screenshot: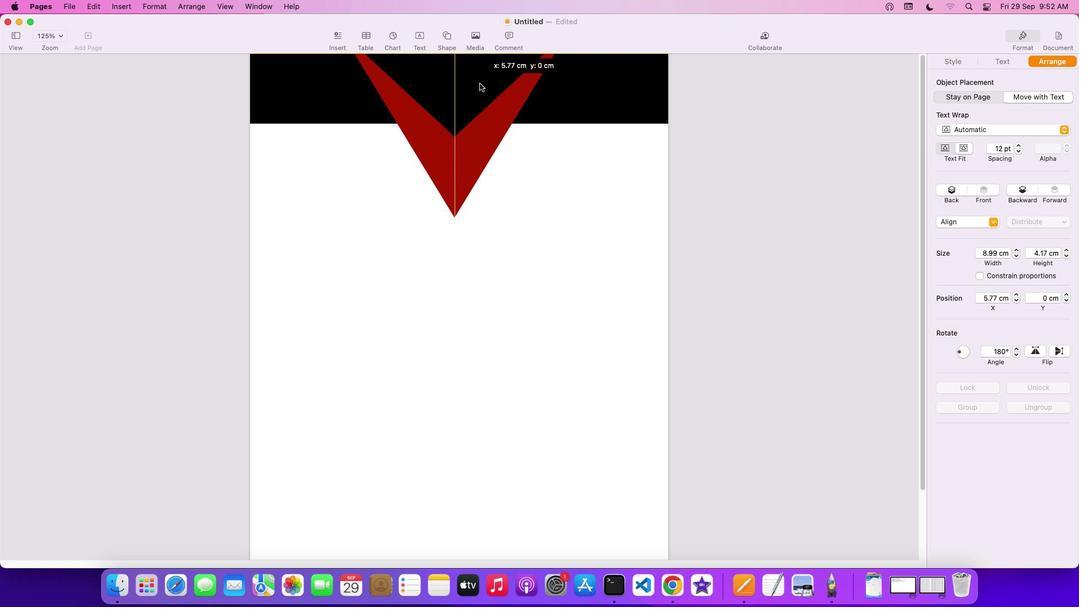 
Action: Mouse pressed left at (482, 89)
Screenshot: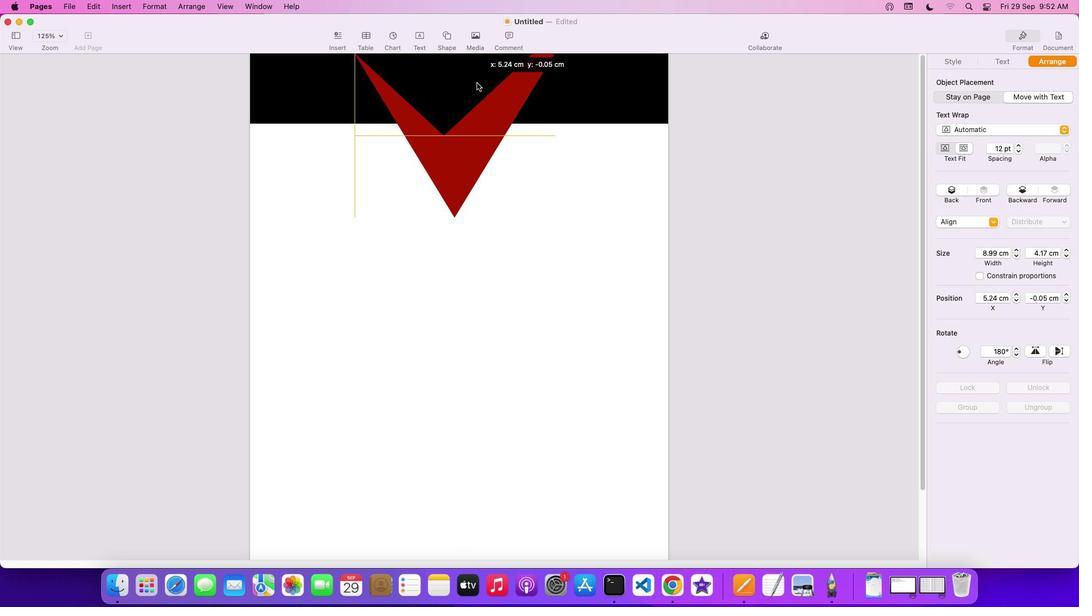 
Action: Mouse moved to (532, 106)
Screenshot: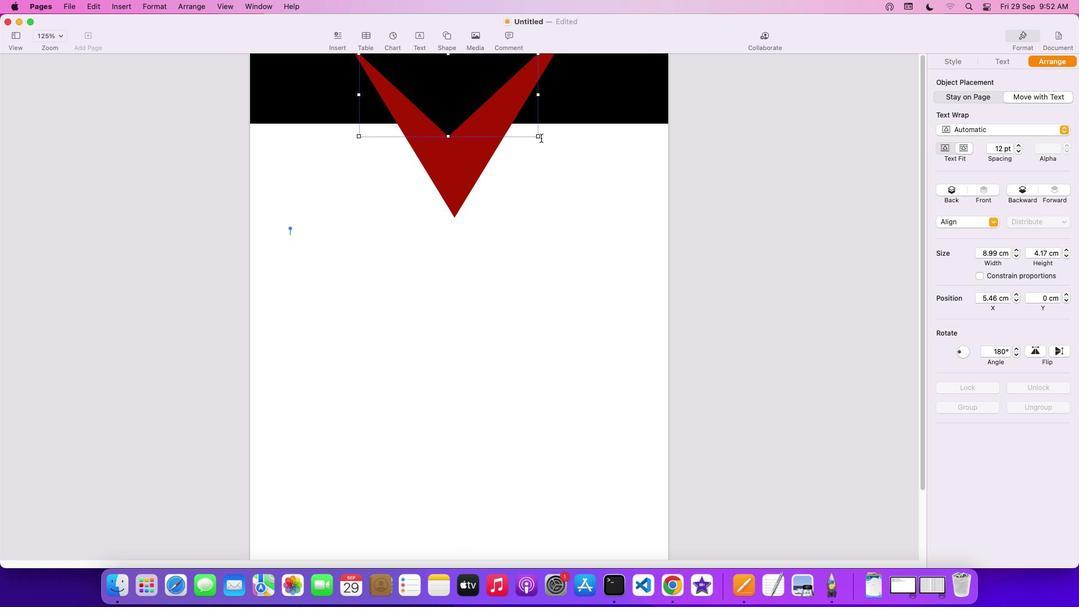 
Action: Mouse pressed left at (532, 106)
Screenshot: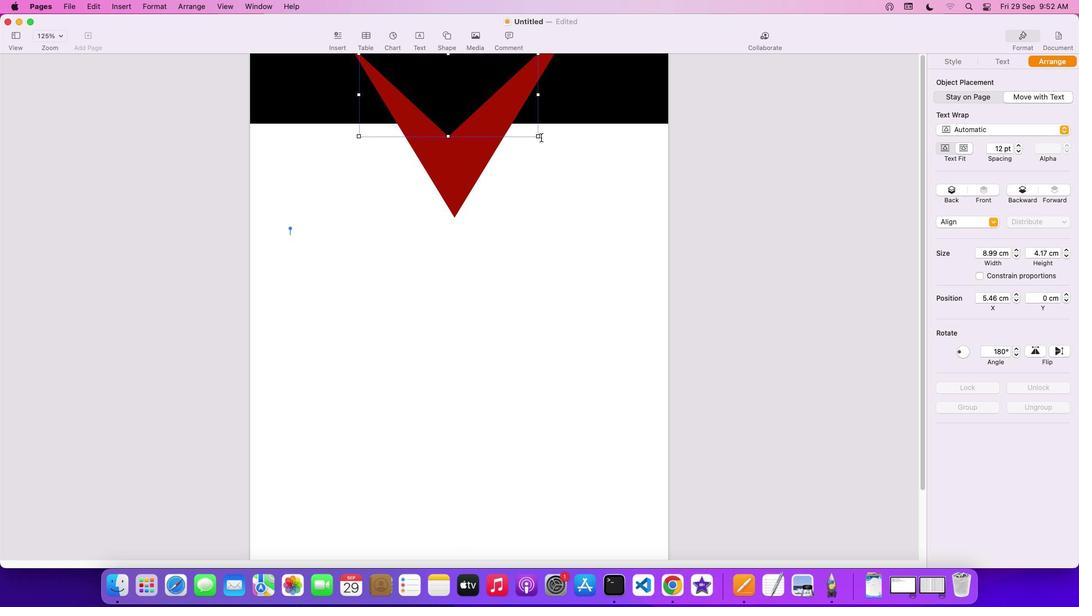 
Action: Mouse moved to (537, 135)
Screenshot: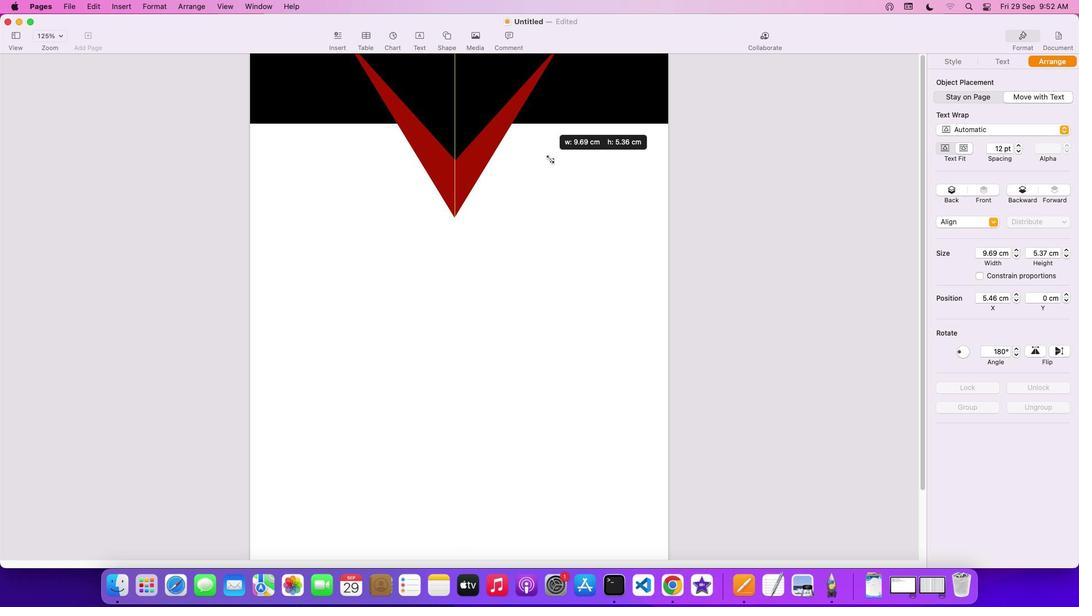
Action: Mouse pressed left at (537, 135)
Screenshot: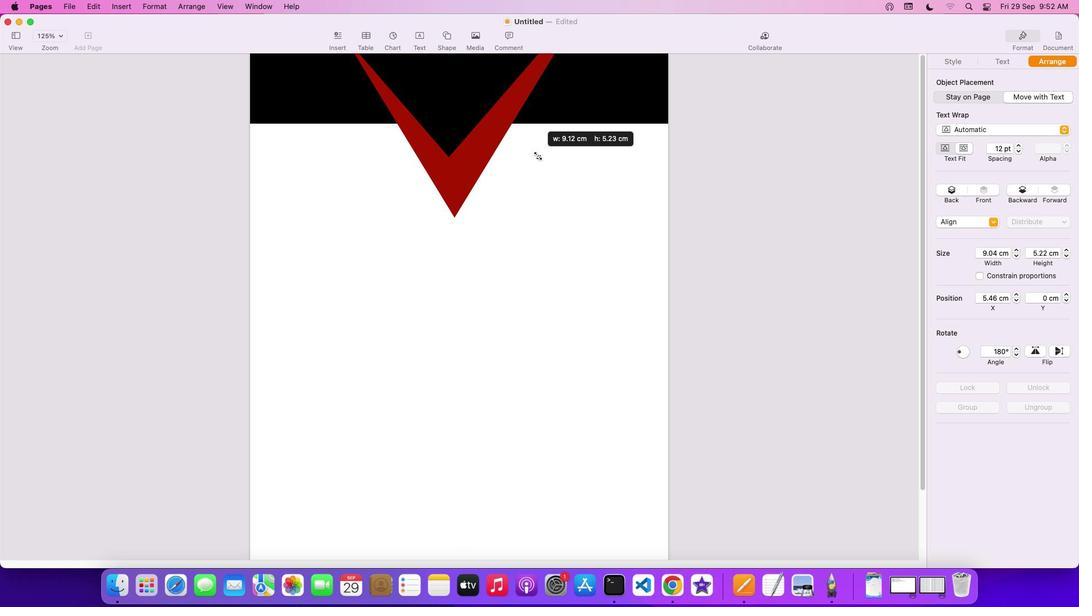 
Action: Mouse moved to (475, 105)
Screenshot: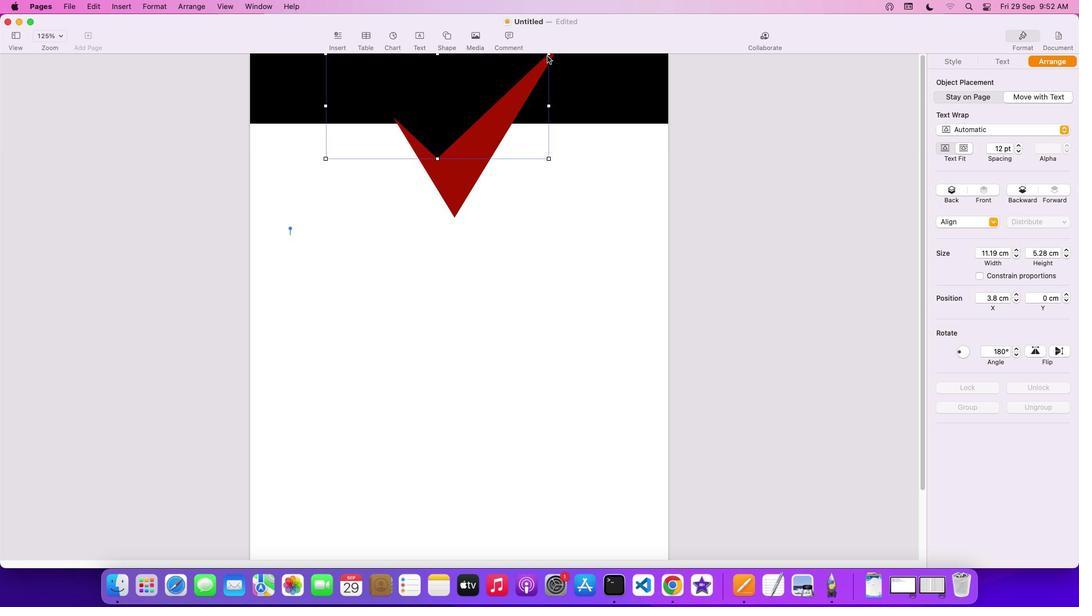 
Action: Mouse pressed left at (475, 105)
Screenshot: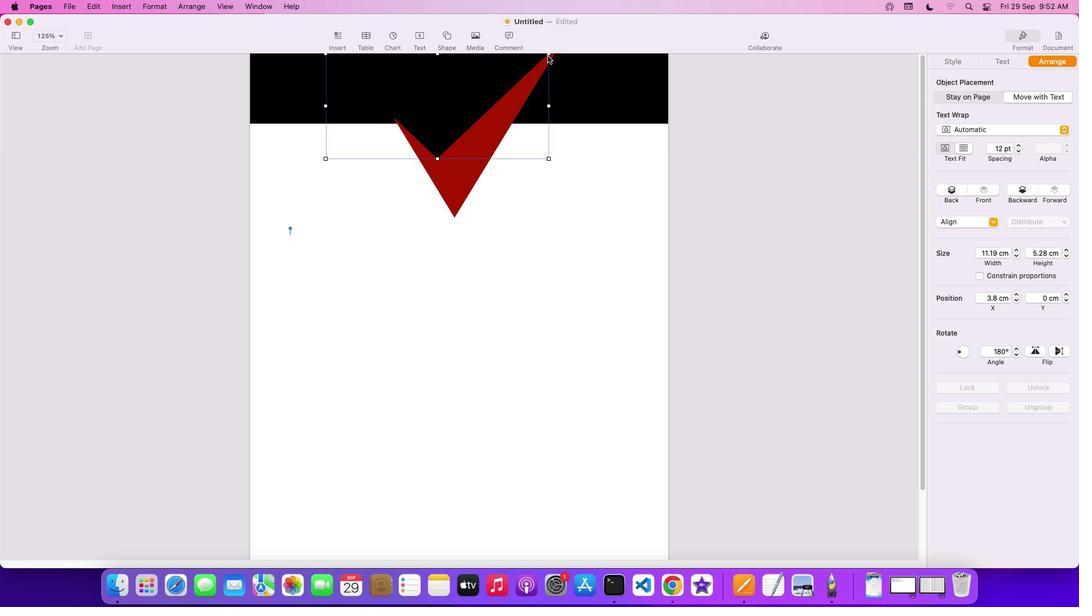 
Action: Mouse moved to (359, 53)
Screenshot: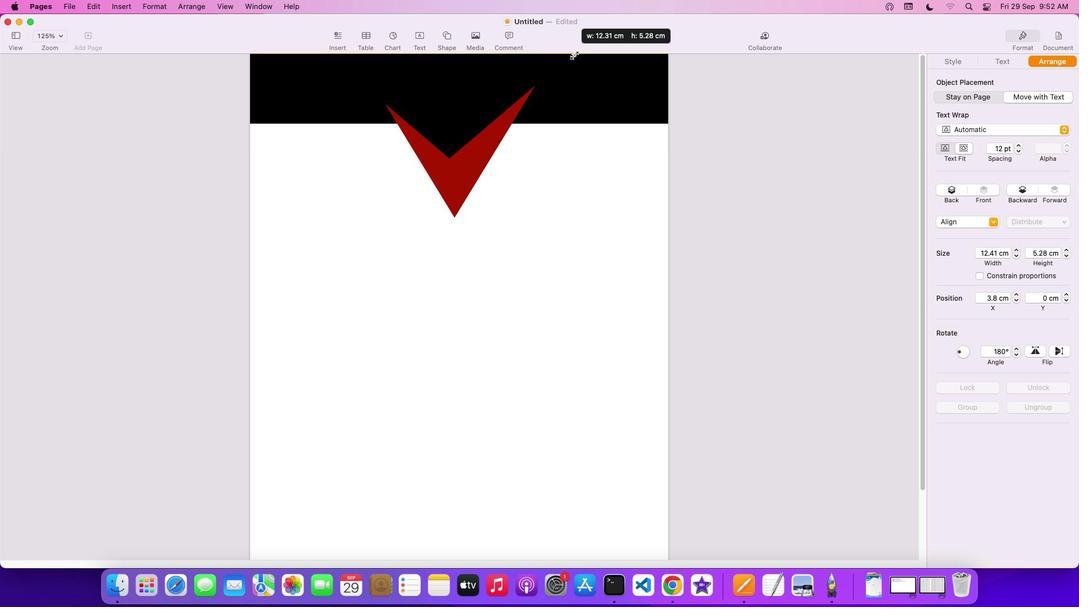 
Action: Mouse pressed left at (359, 53)
Screenshot: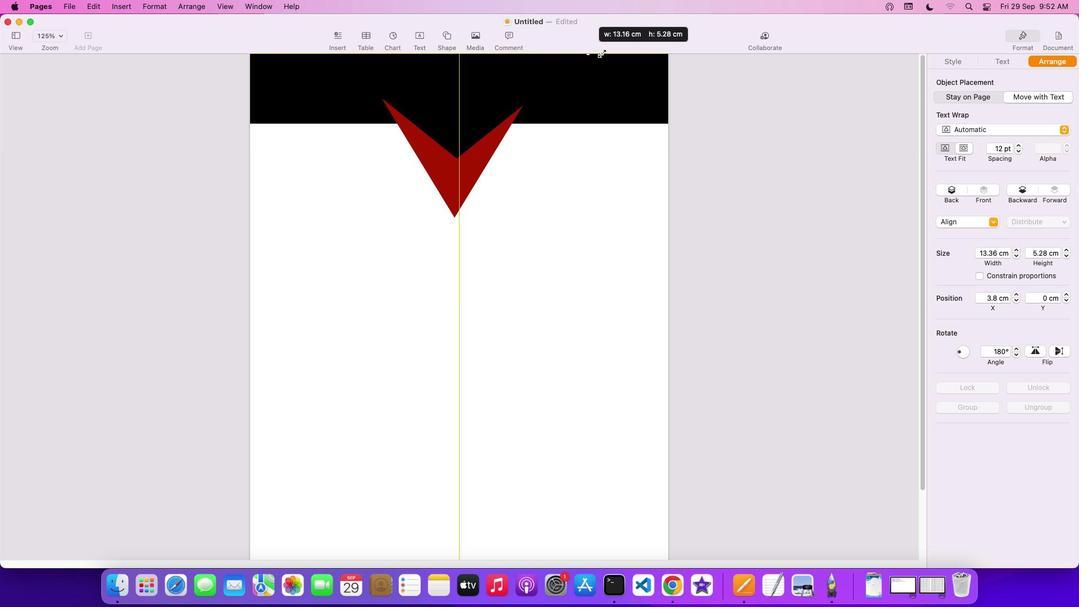 
Action: Mouse moved to (550, 54)
Screenshot: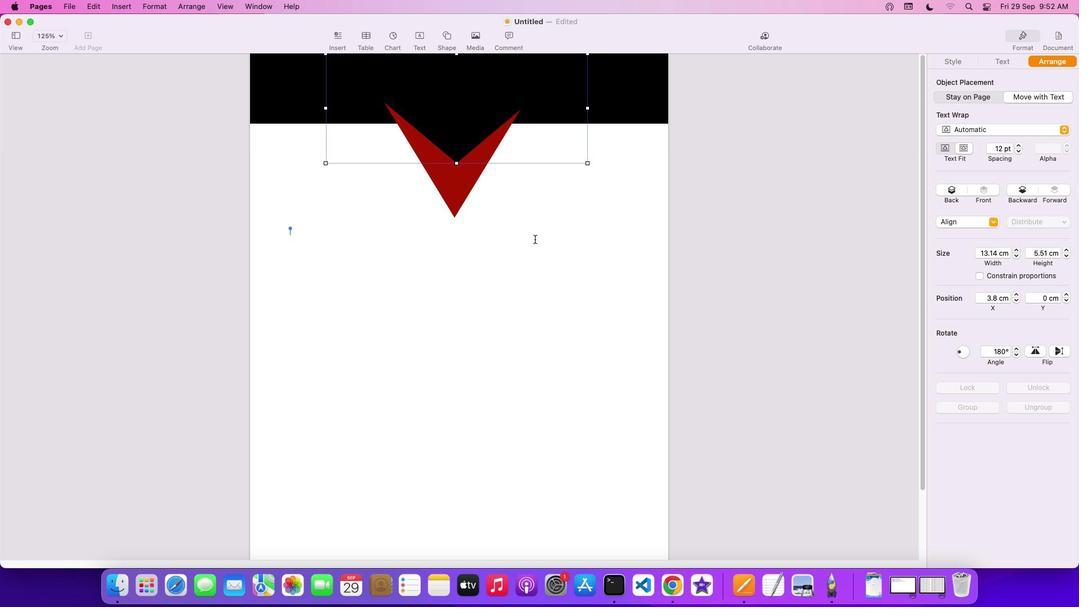 
Action: Mouse pressed left at (550, 54)
Screenshot: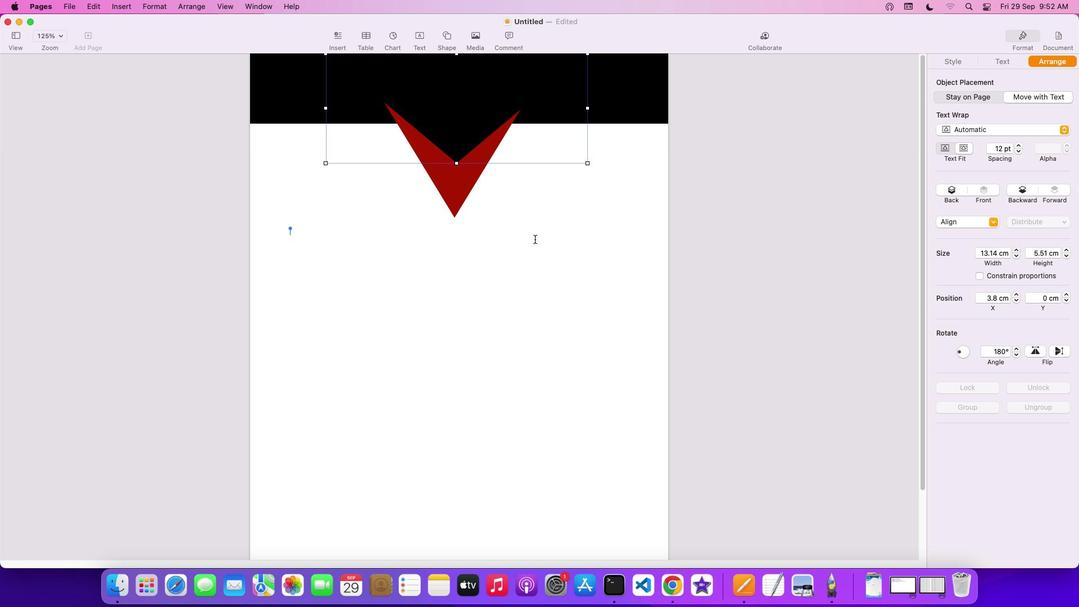 
Action: Mouse moved to (441, 121)
Screenshot: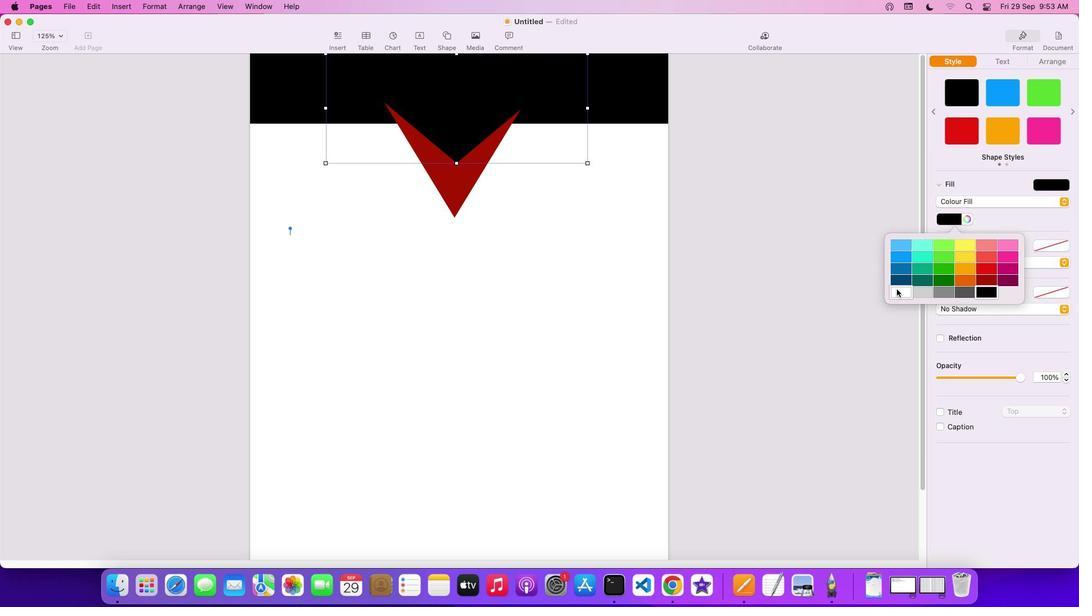 
Action: Mouse pressed left at (441, 121)
Screenshot: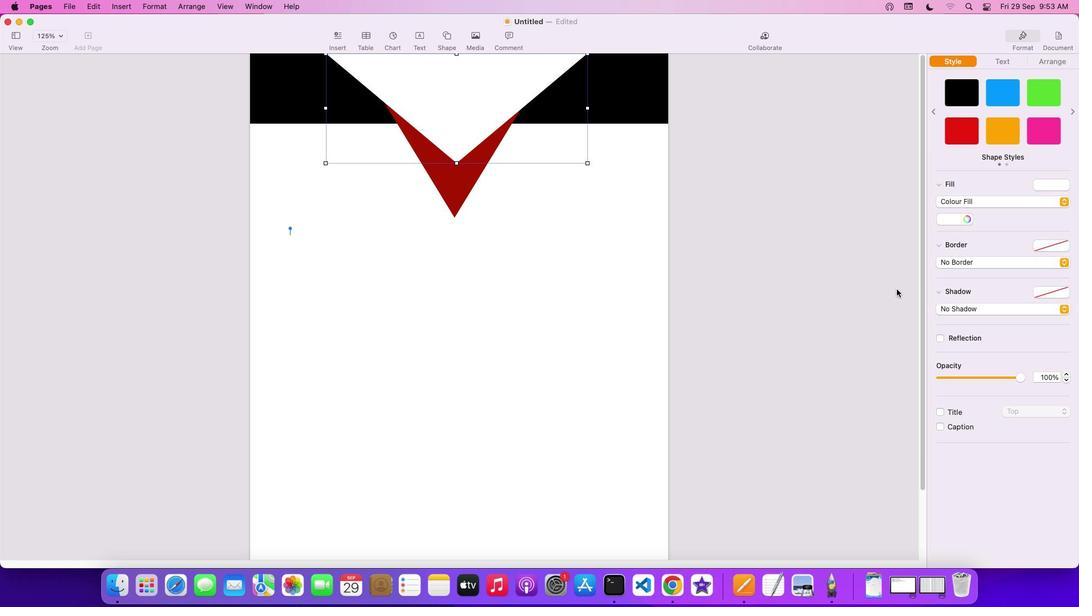 
Action: Mouse moved to (957, 65)
Screenshot: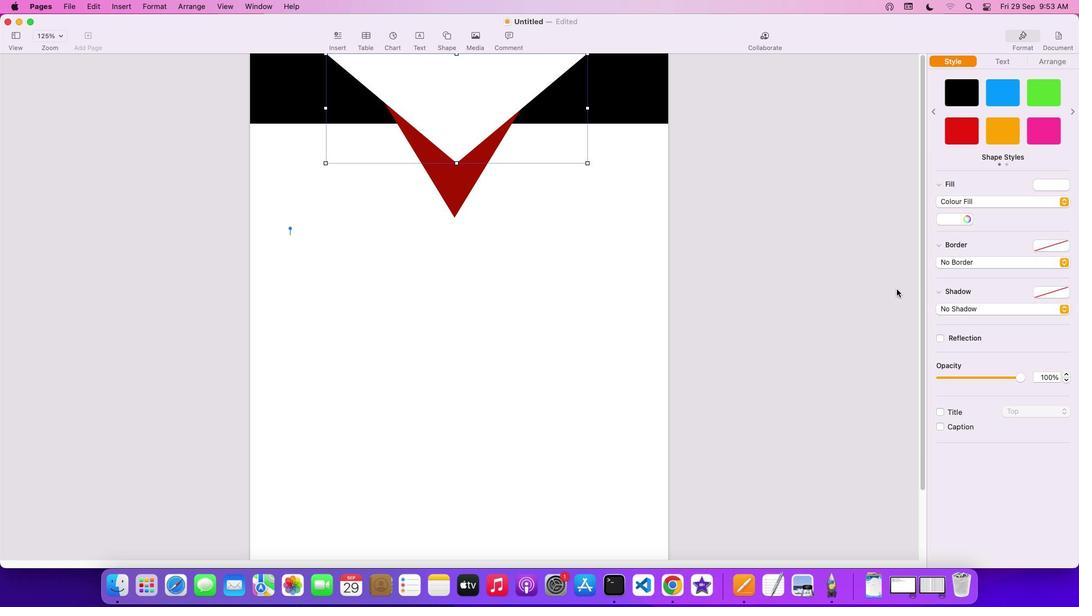 
Action: Mouse pressed left at (957, 65)
Screenshot: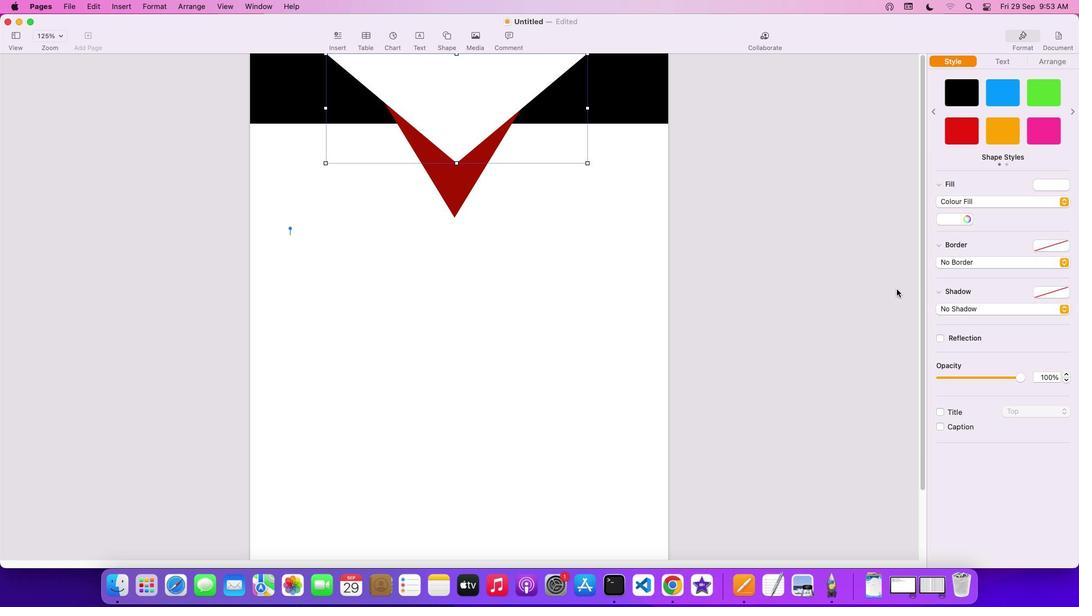 
Action: Mouse moved to (956, 221)
Screenshot: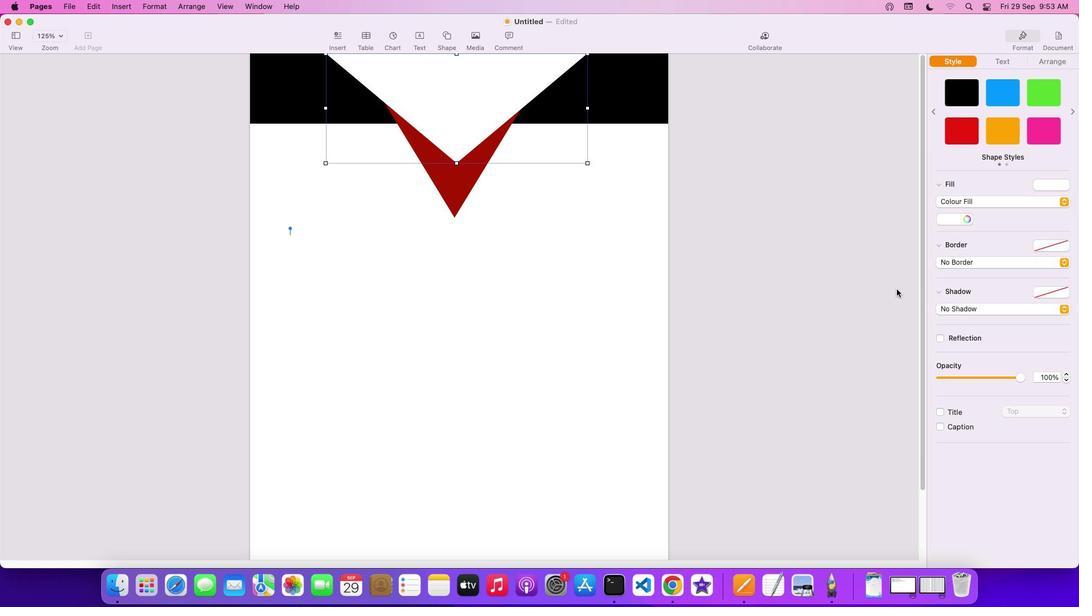 
Action: Mouse pressed left at (956, 221)
Screenshot: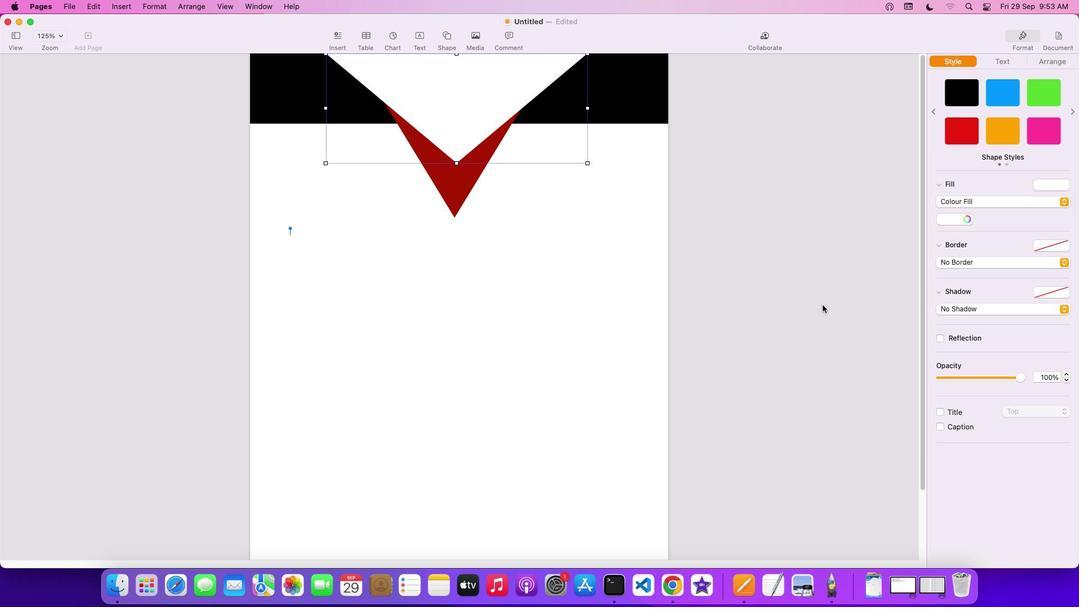 
Action: Mouse moved to (896, 288)
Screenshot: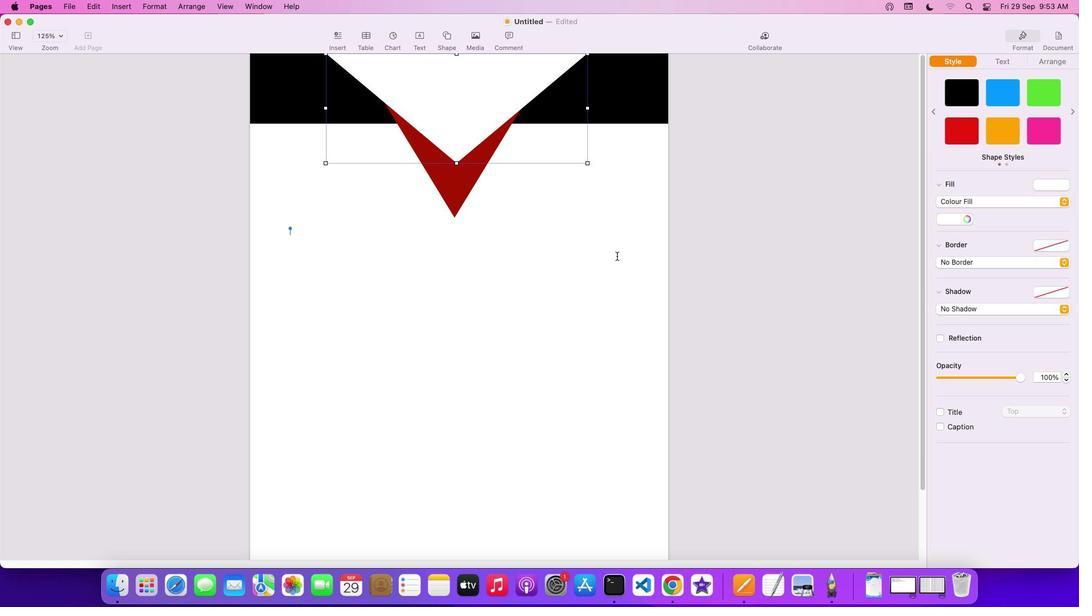 
Action: Mouse pressed left at (896, 288)
Screenshot: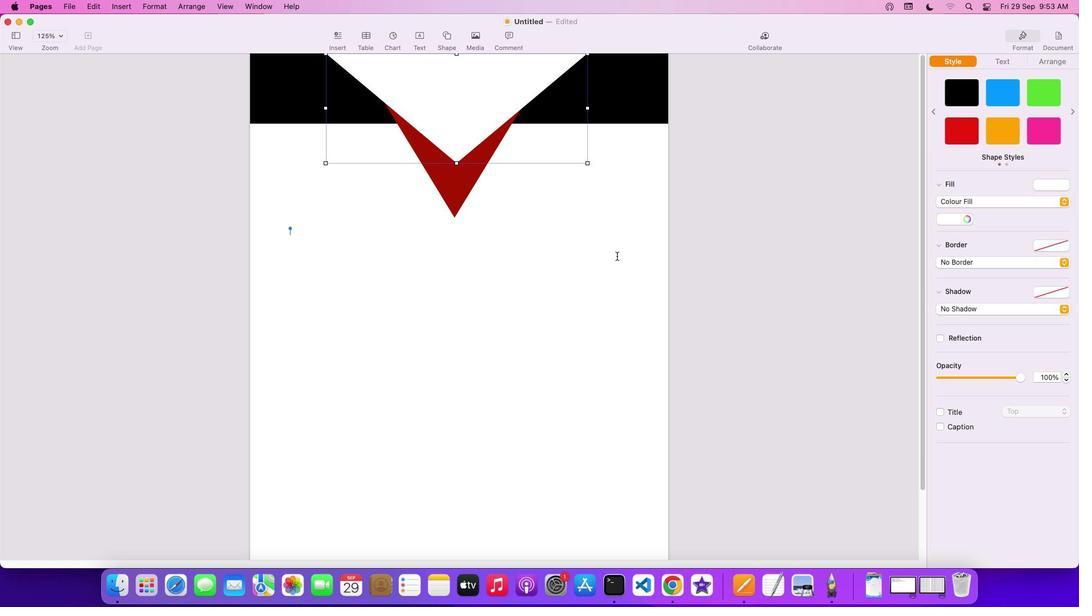 
Action: Mouse moved to (616, 255)
Screenshot: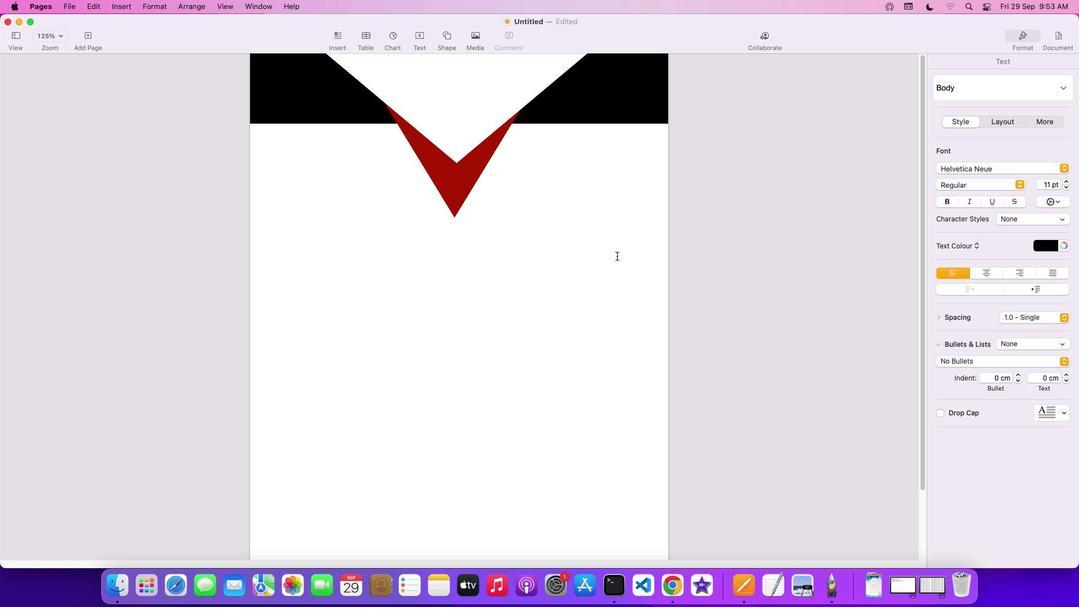 
Action: Mouse pressed left at (616, 255)
Screenshot: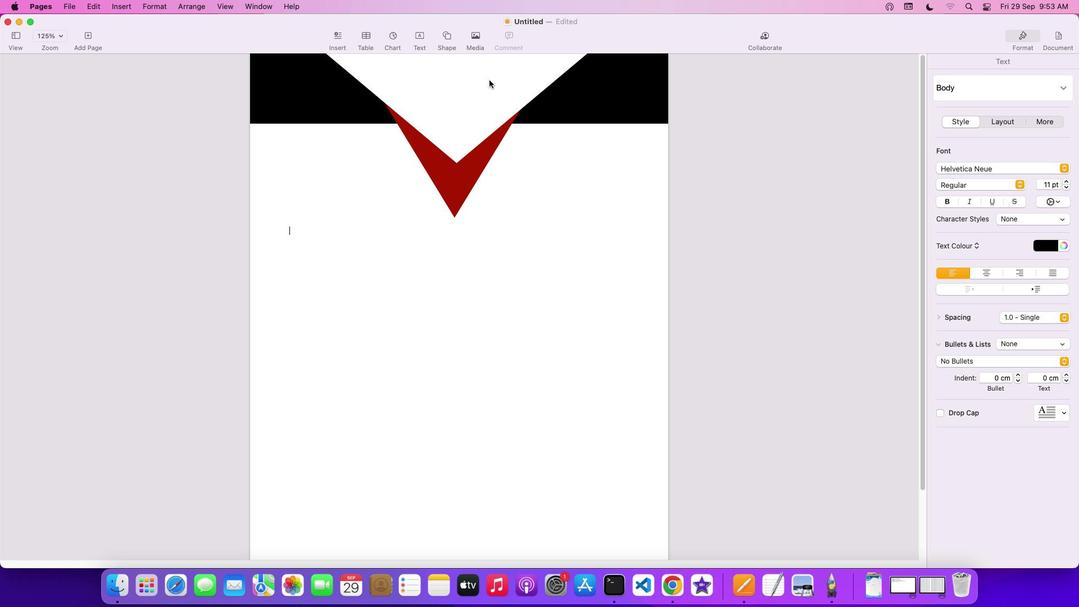 
Action: Mouse moved to (448, 40)
Screenshot: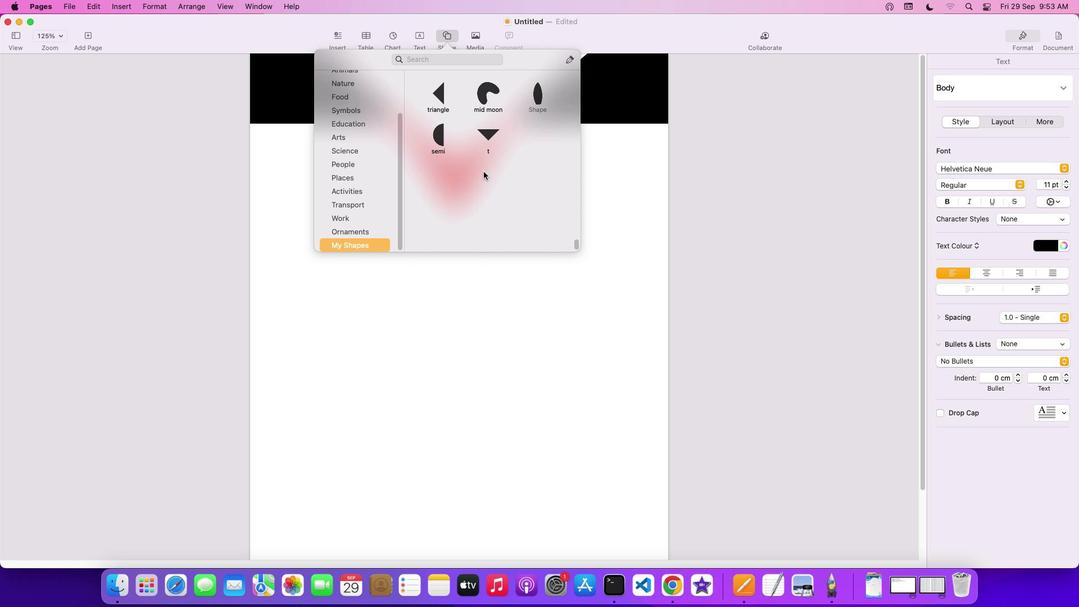 
Action: Mouse pressed left at (448, 40)
Screenshot: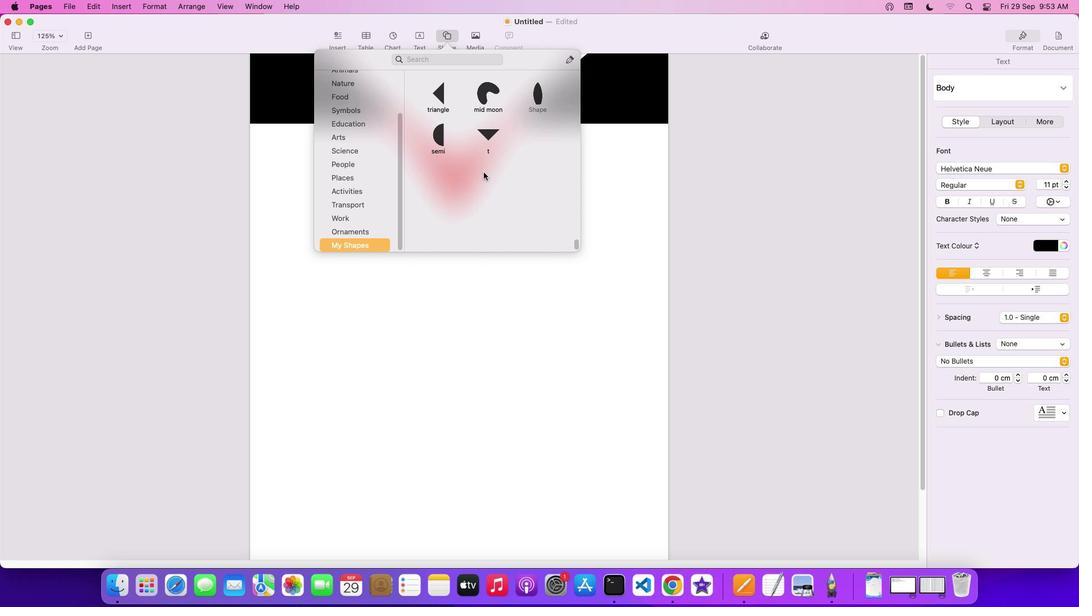
Action: Mouse moved to (363, 195)
Screenshot: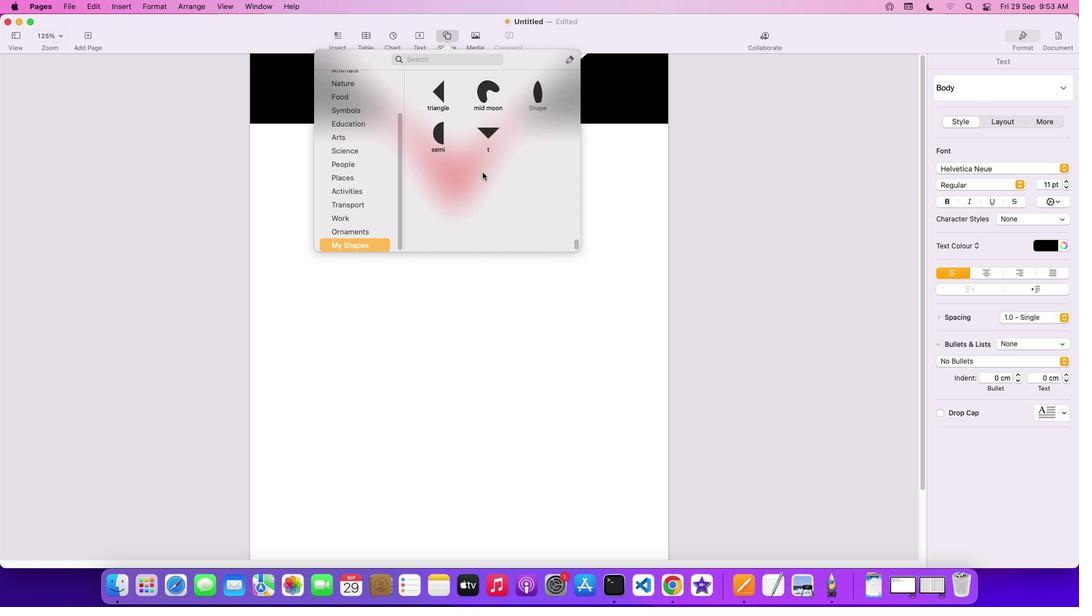 
Action: Mouse scrolled (363, 195) with delta (0, 0)
Screenshot: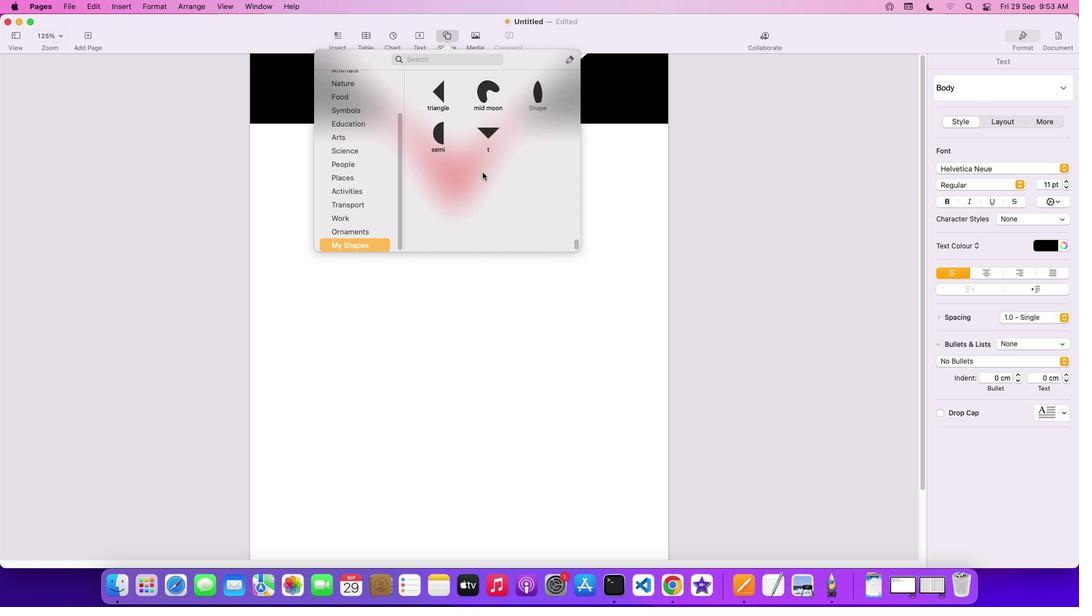 
Action: Mouse scrolled (363, 195) with delta (0, 0)
Screenshot: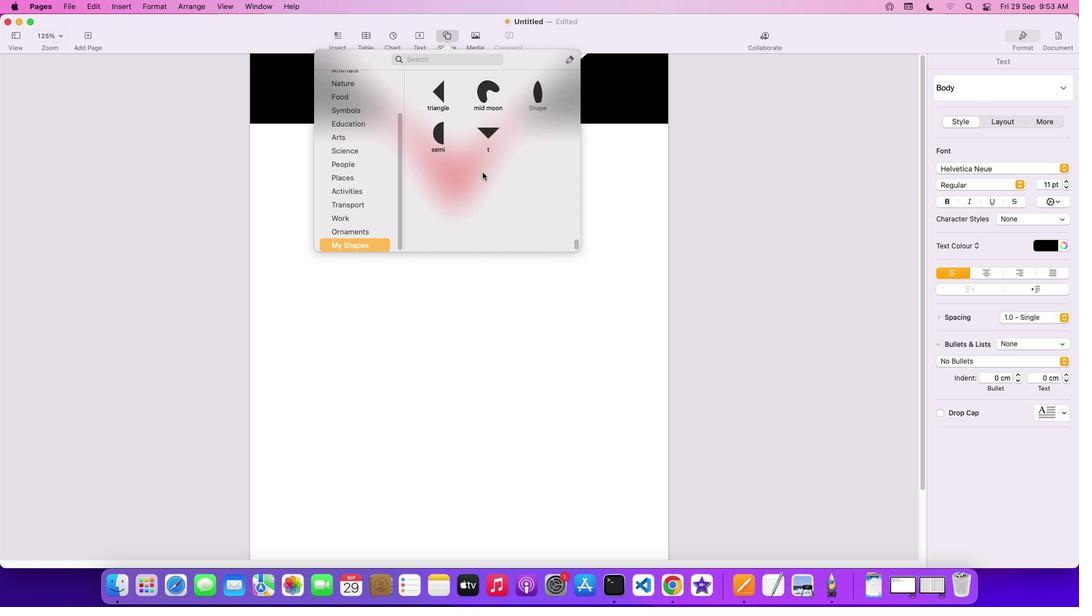 
Action: Mouse scrolled (363, 195) with delta (0, -1)
Screenshot: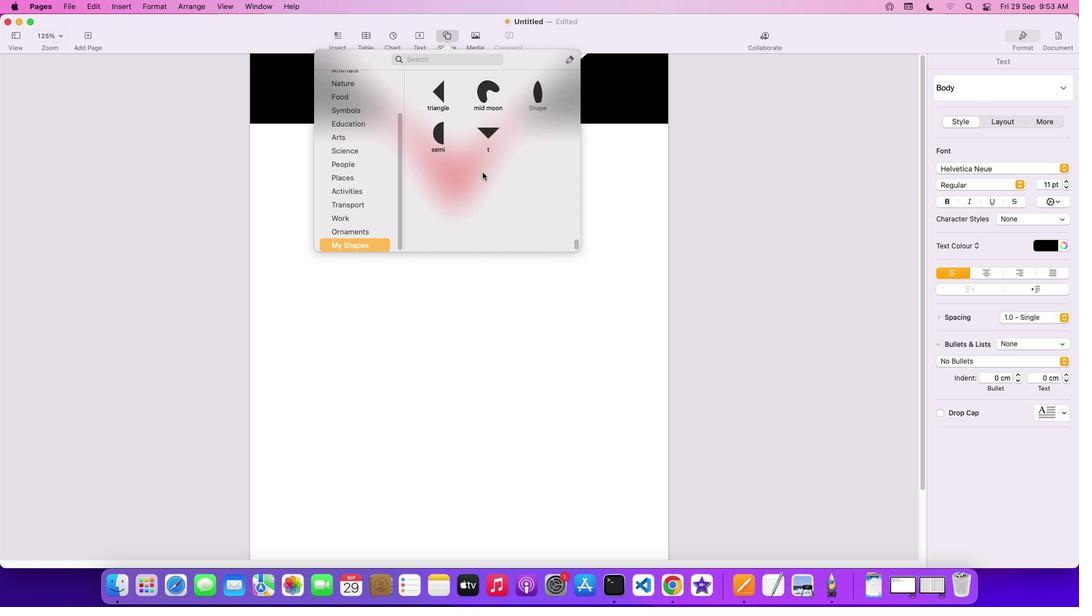 
Action: Mouse scrolled (363, 195) with delta (0, -2)
Screenshot: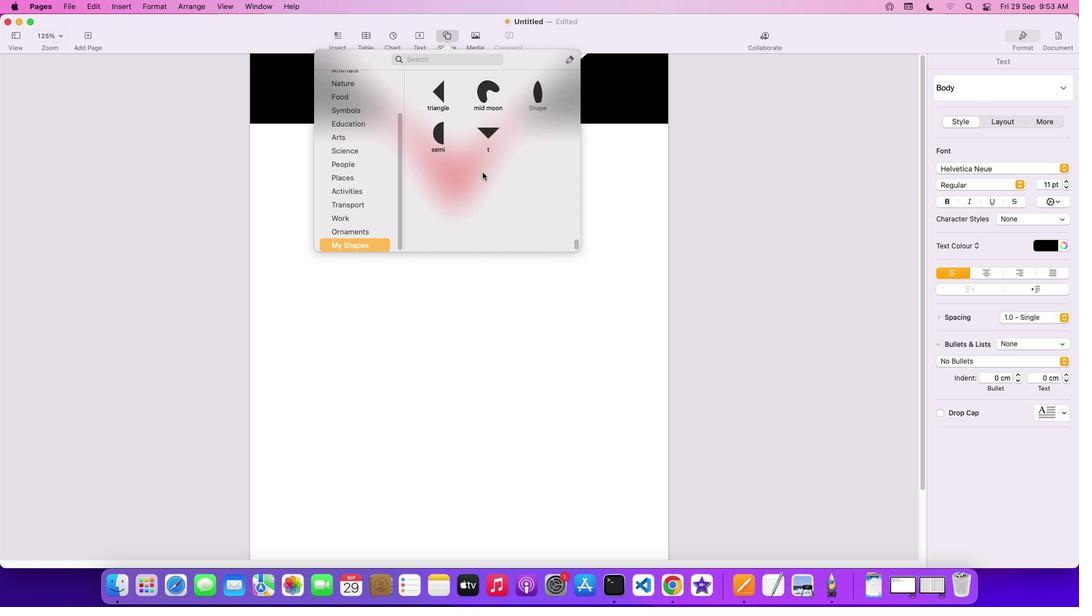 
Action: Mouse scrolled (363, 195) with delta (0, -3)
Screenshot: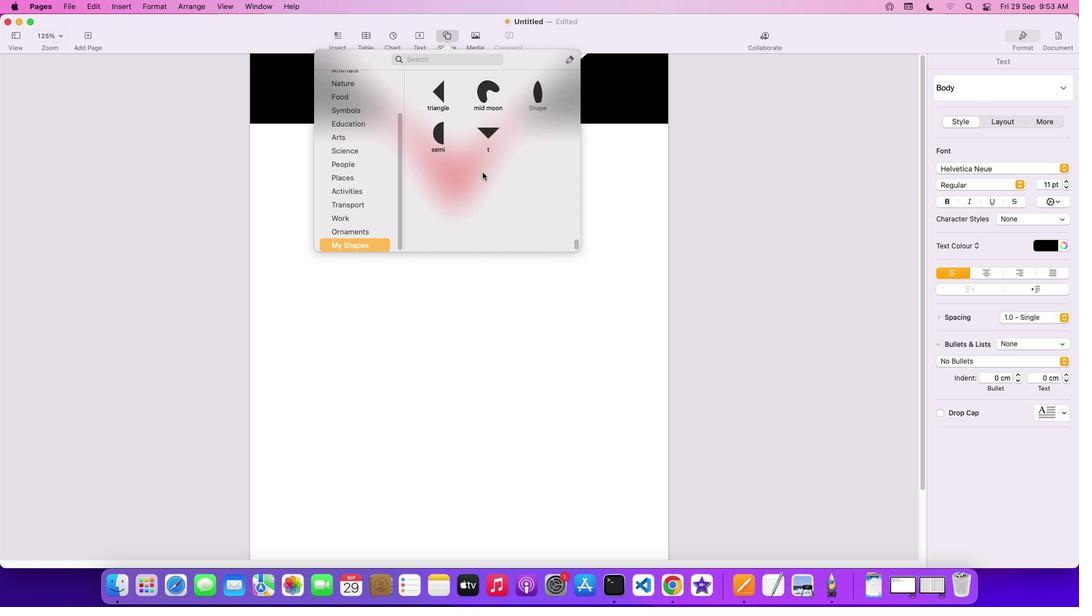 
Action: Mouse scrolled (363, 195) with delta (0, 0)
Screenshot: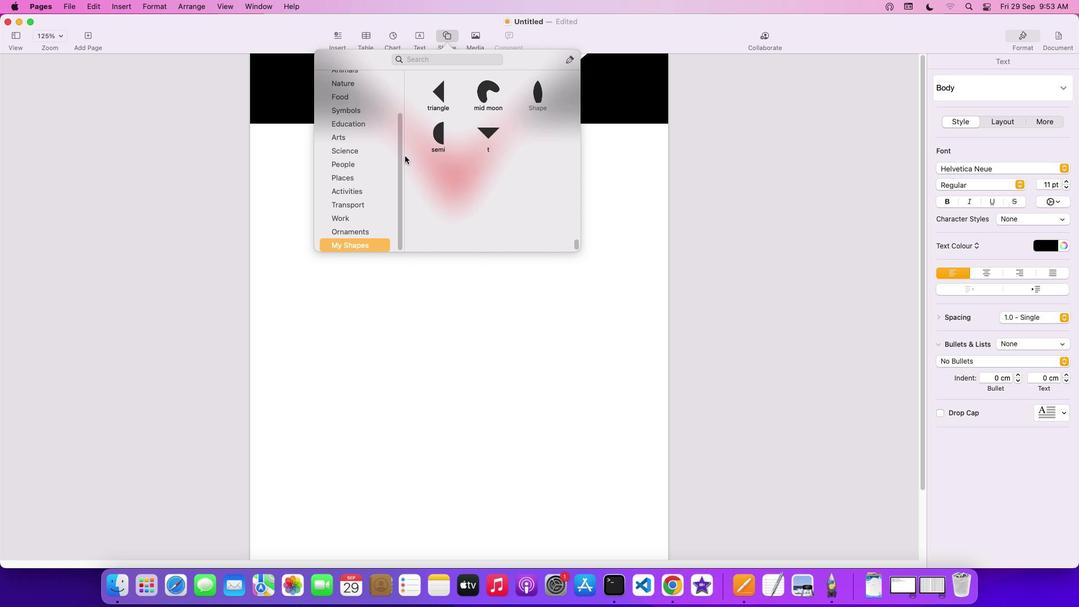 
Action: Mouse scrolled (363, 195) with delta (0, 0)
Screenshot: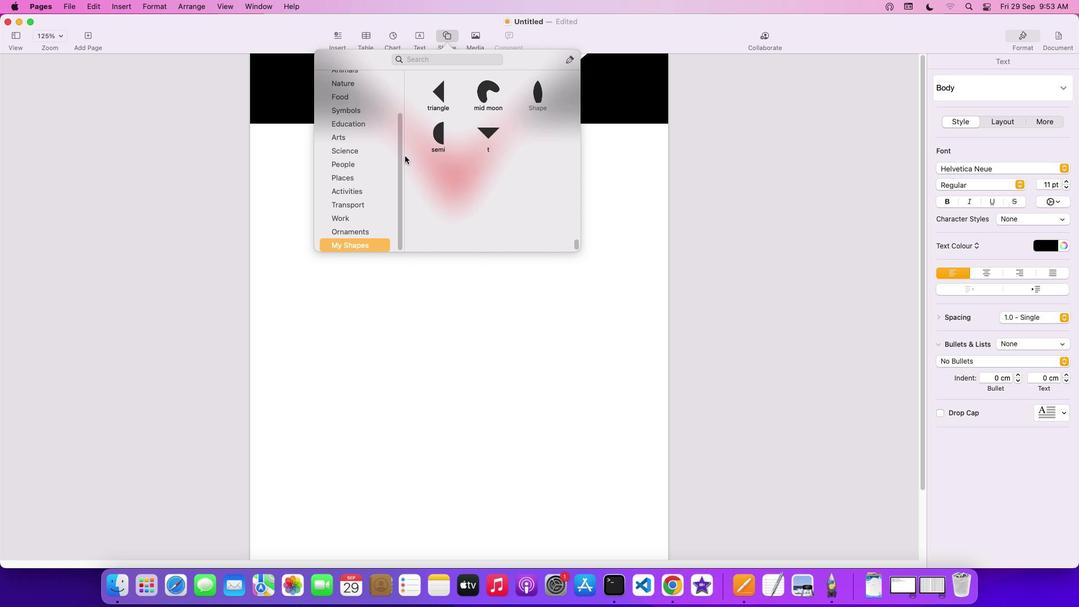 
Action: Mouse scrolled (363, 195) with delta (0, -1)
Screenshot: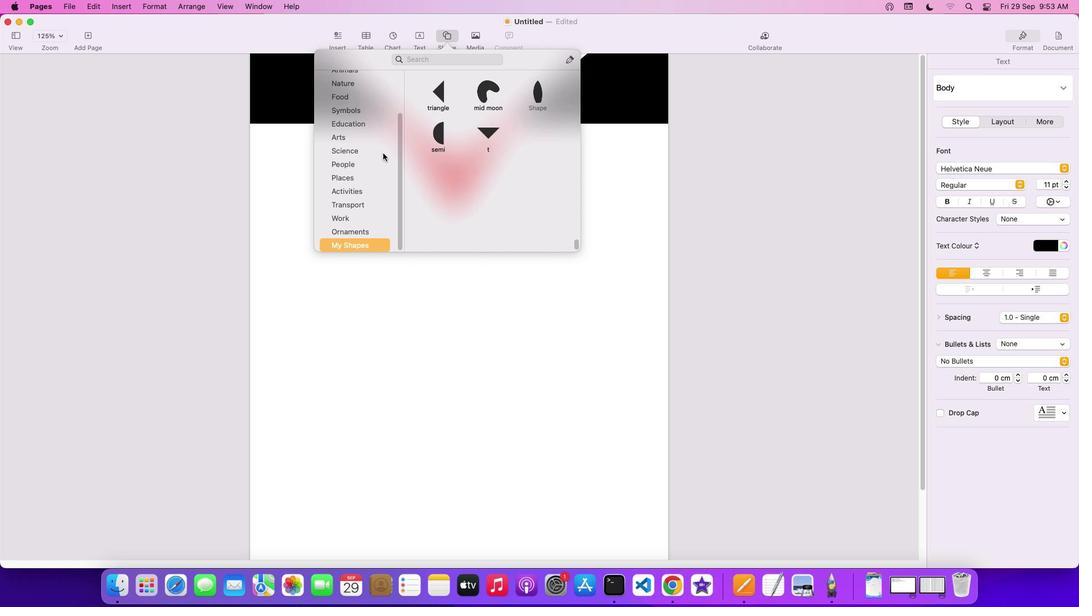 
Action: Mouse scrolled (363, 195) with delta (0, -2)
Screenshot: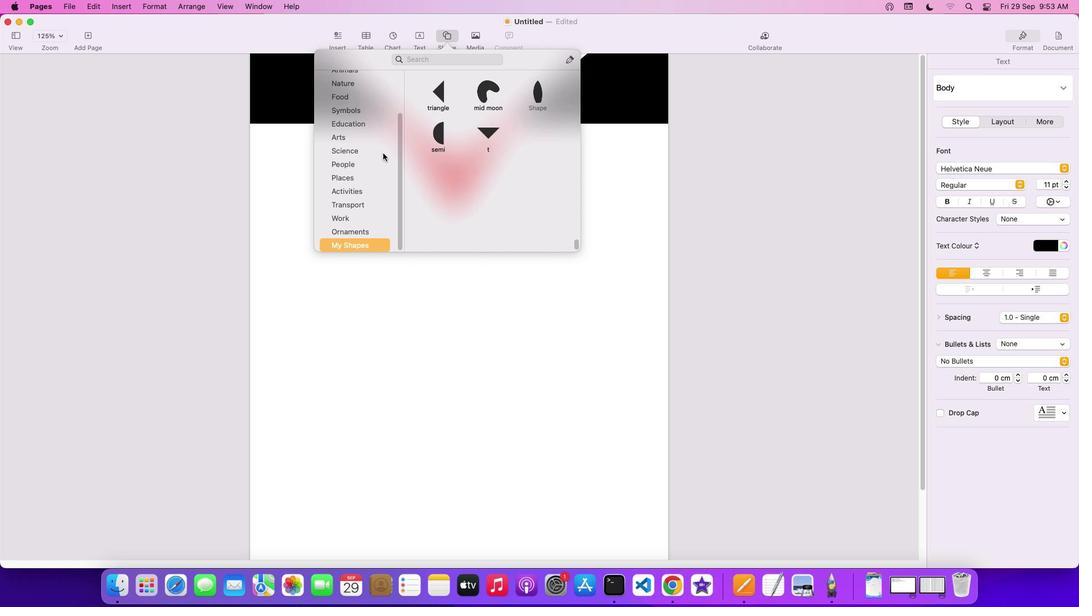 
Action: Mouse scrolled (363, 195) with delta (0, -3)
Screenshot: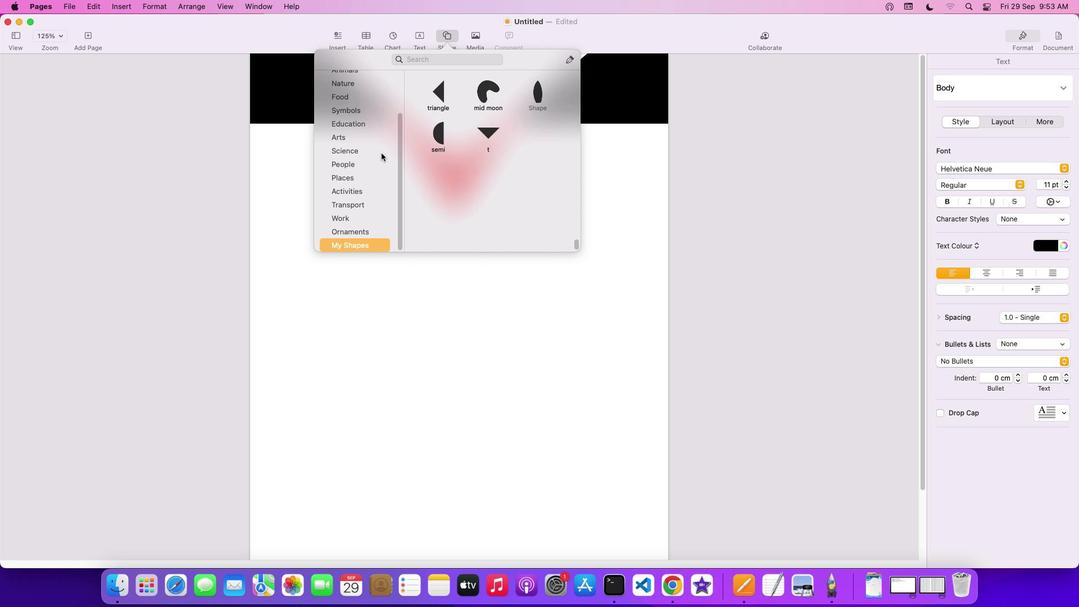 
Action: Mouse moved to (357, 243)
Screenshot: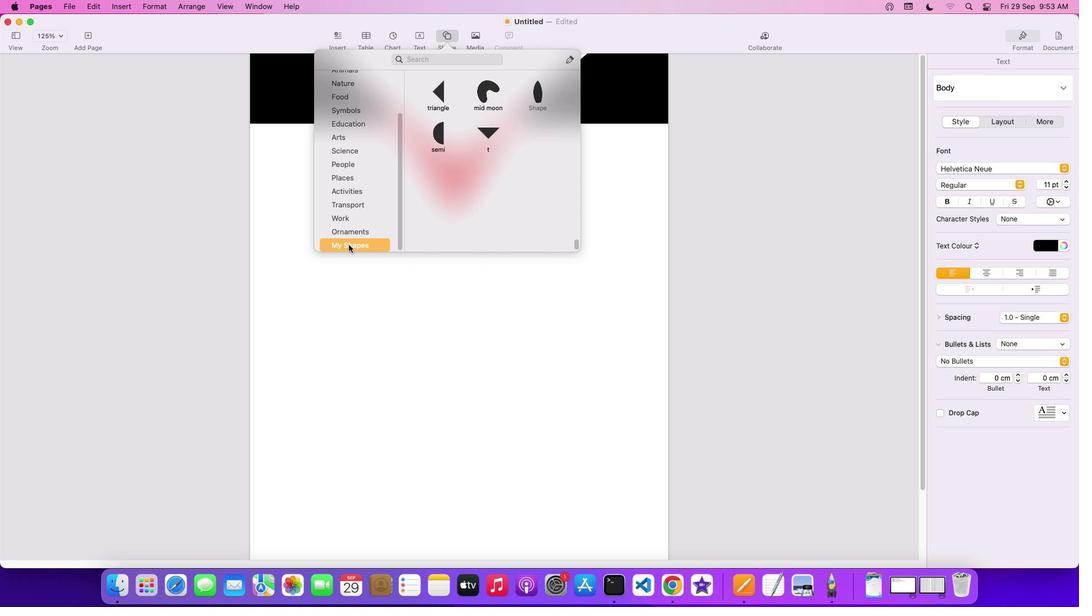 
Action: Mouse pressed left at (357, 243)
Screenshot: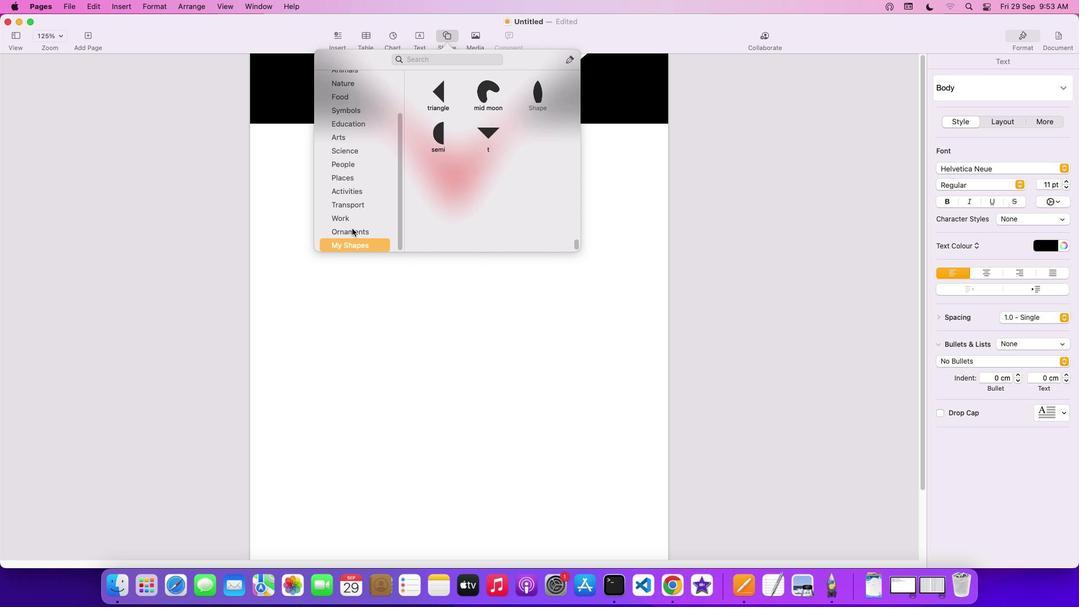
Action: Mouse moved to (484, 172)
Screenshot: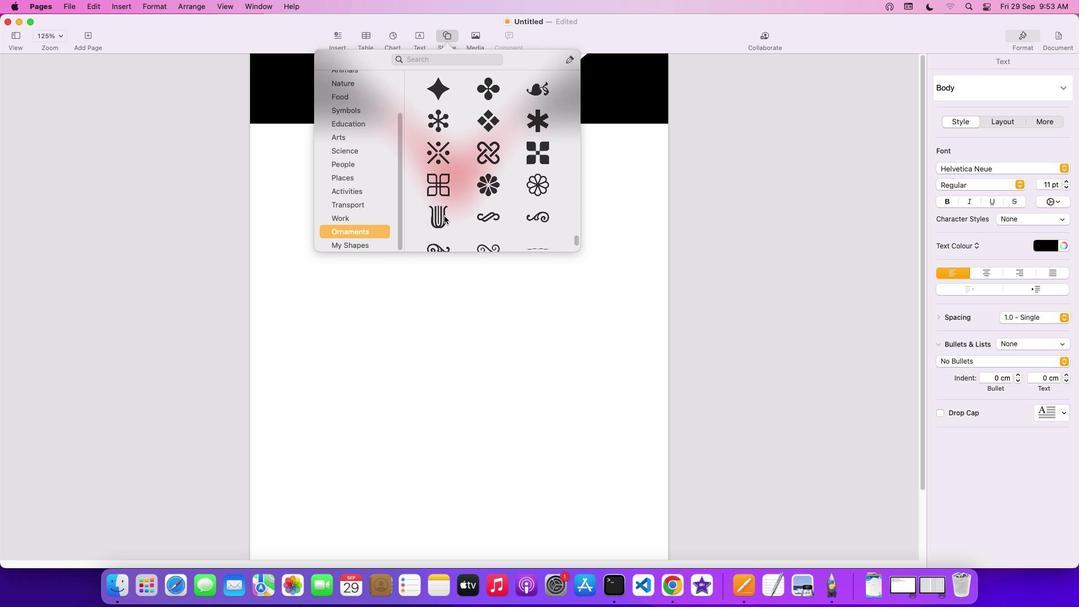
Action: Mouse scrolled (484, 172) with delta (0, 0)
Screenshot: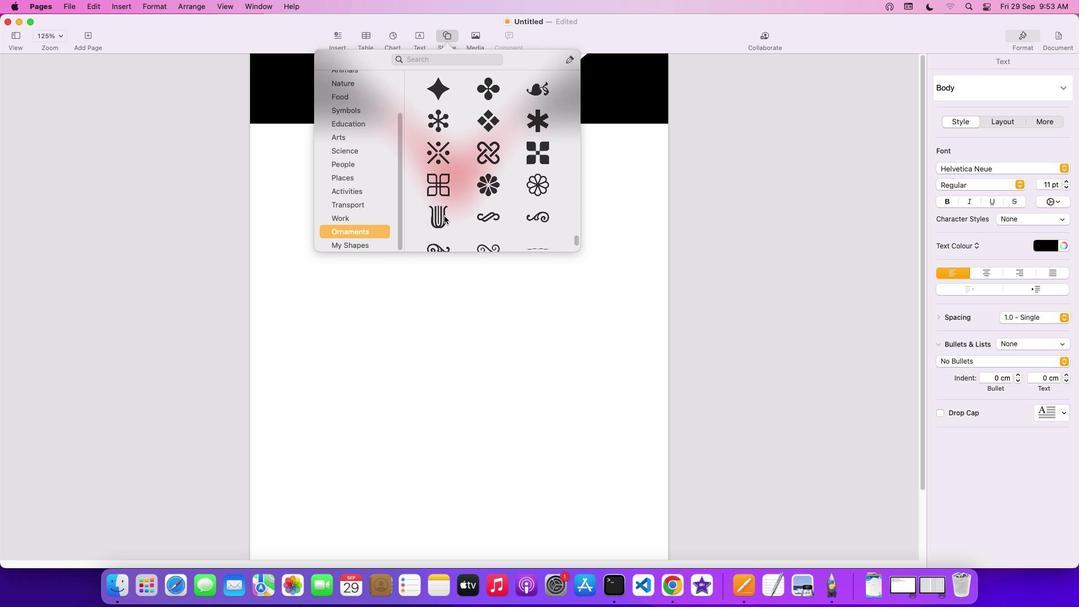 
Action: Mouse scrolled (484, 172) with delta (0, 0)
Screenshot: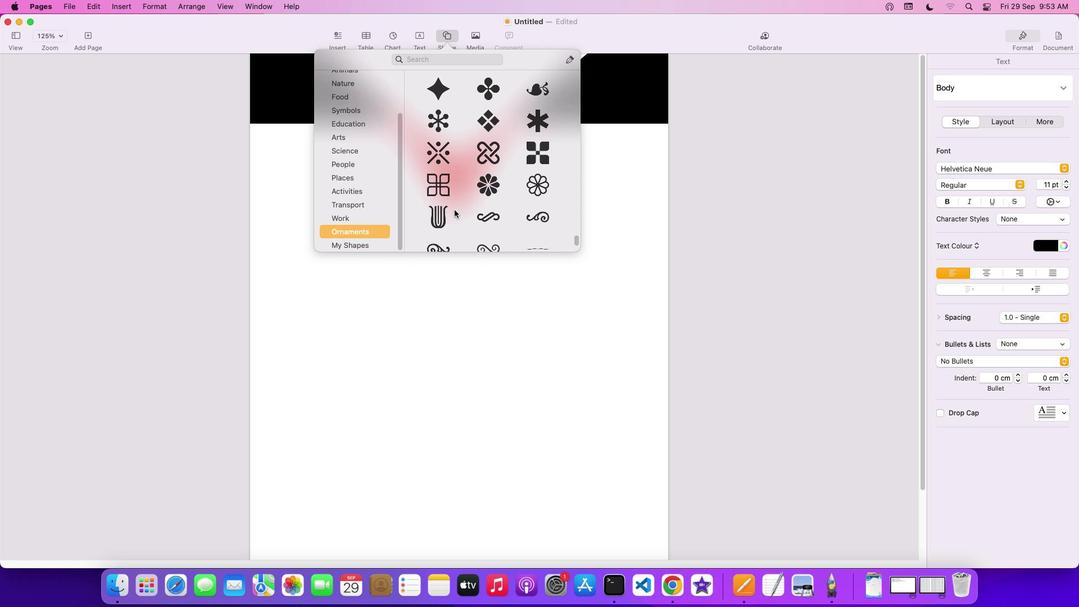 
Action: Mouse moved to (352, 228)
Screenshot: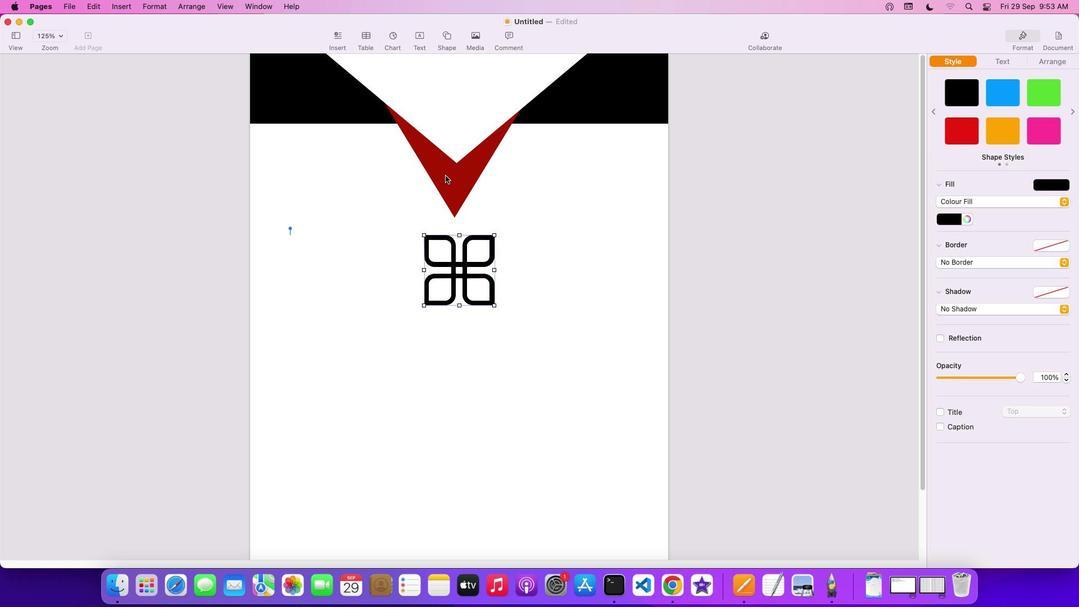 
Action: Mouse pressed left at (352, 228)
Screenshot: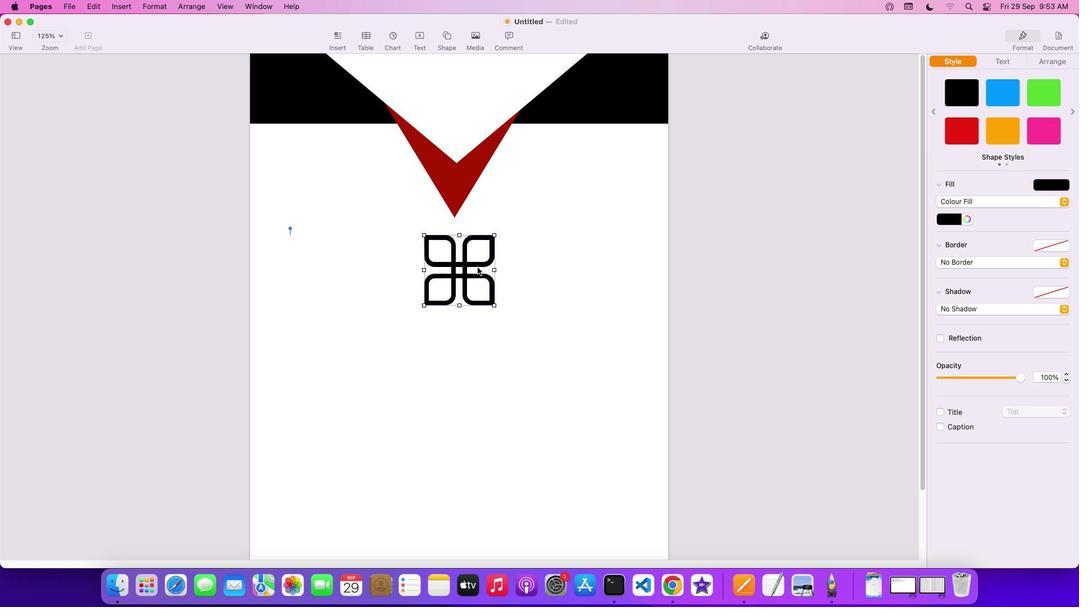 
Action: Mouse moved to (445, 175)
Screenshot: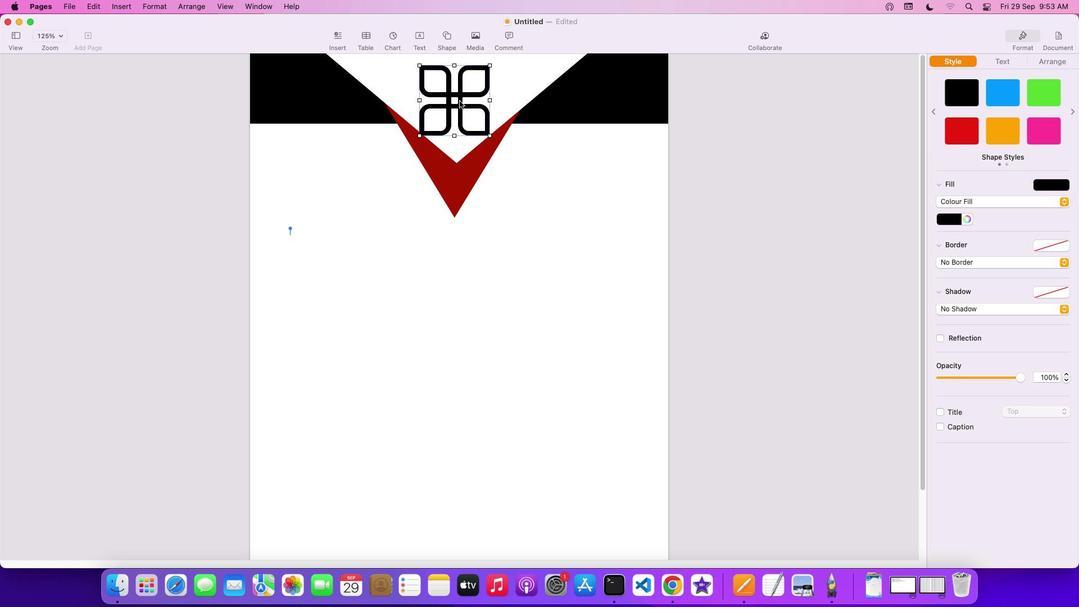 
Action: Mouse pressed left at (445, 175)
Screenshot: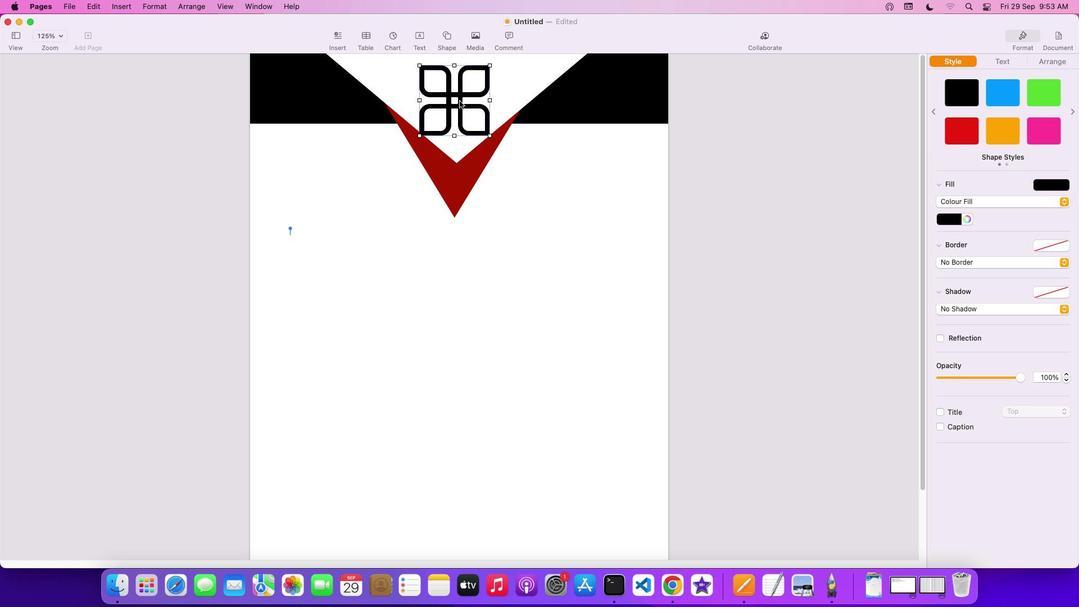 
Action: Mouse moved to (465, 270)
Screenshot: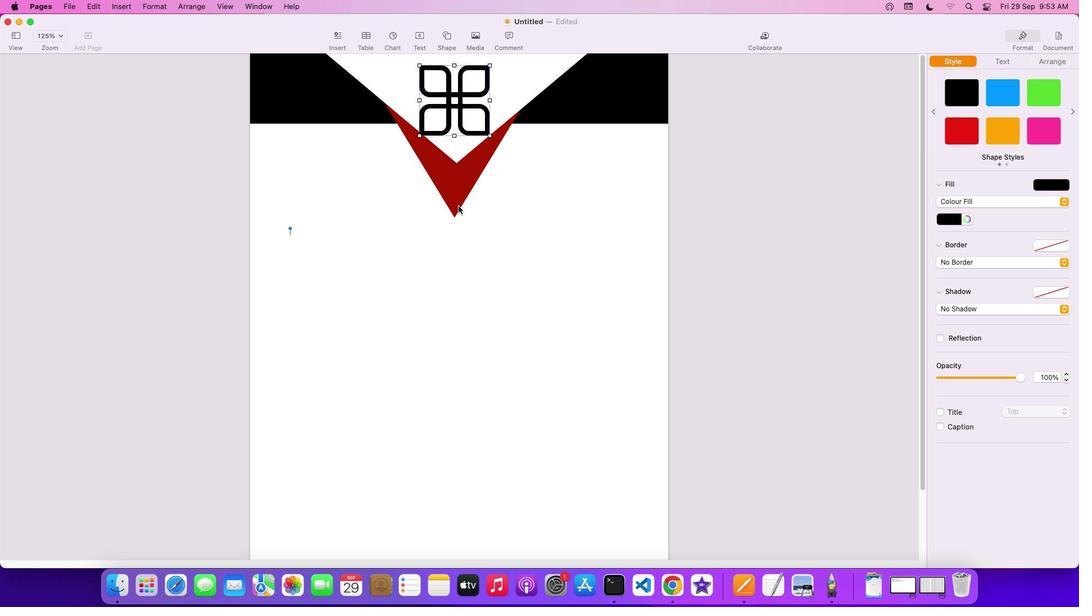 
Action: Mouse pressed left at (465, 270)
Screenshot: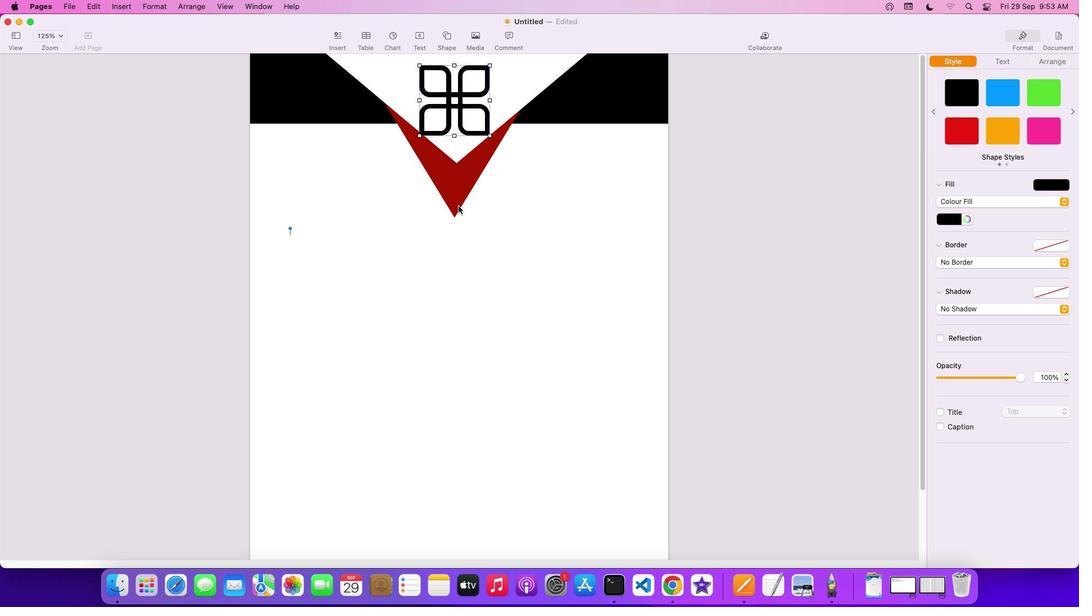 
Action: Mouse moved to (458, 205)
Screenshot: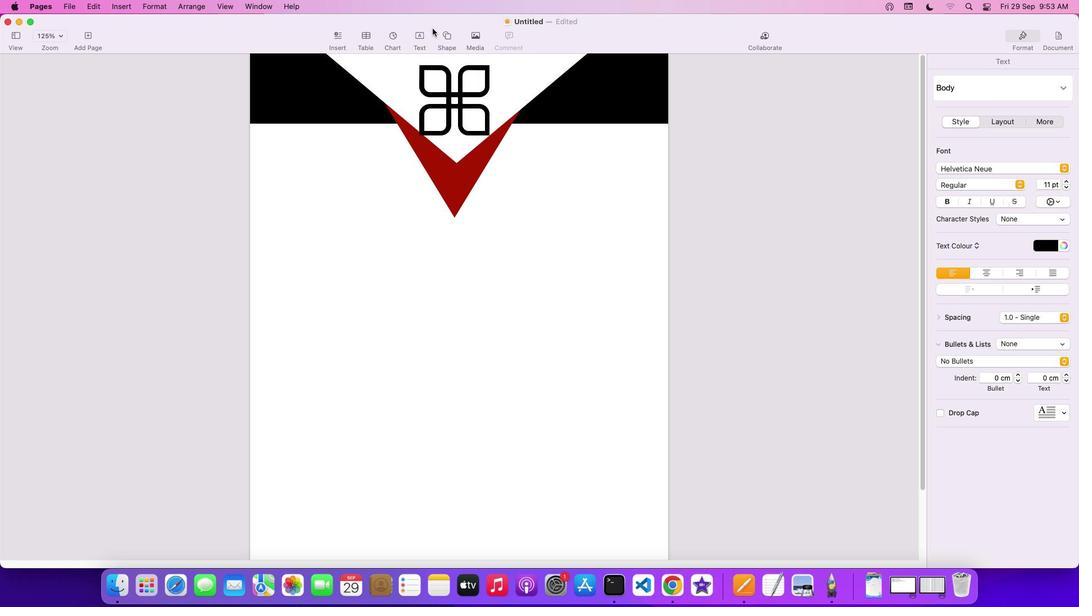 
Action: Mouse pressed left at (458, 205)
Screenshot: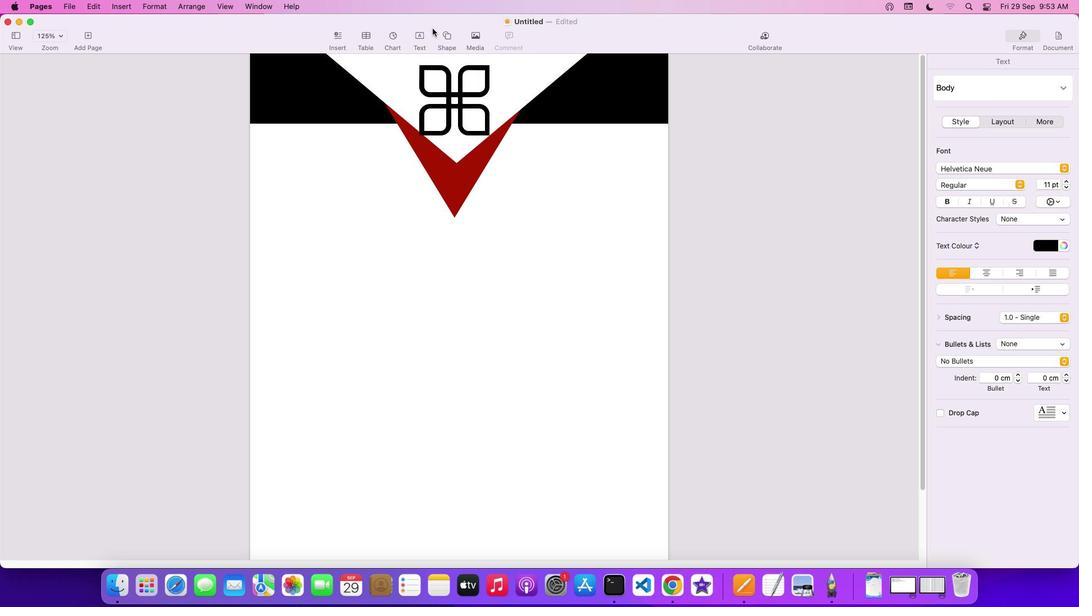 
Action: Mouse moved to (574, 255)
Screenshot: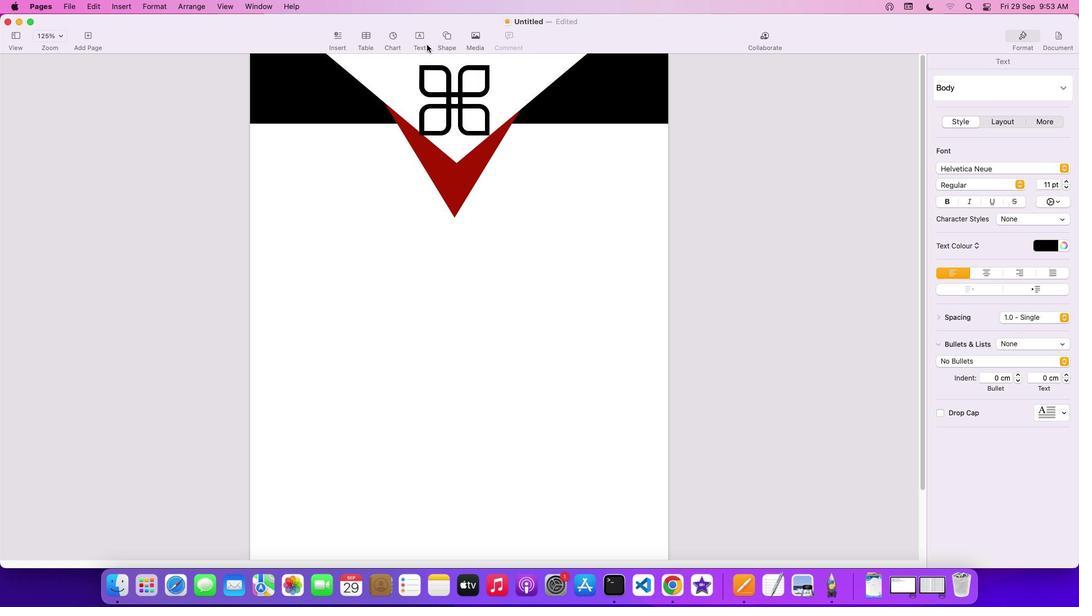 
Action: Mouse pressed left at (574, 255)
Screenshot: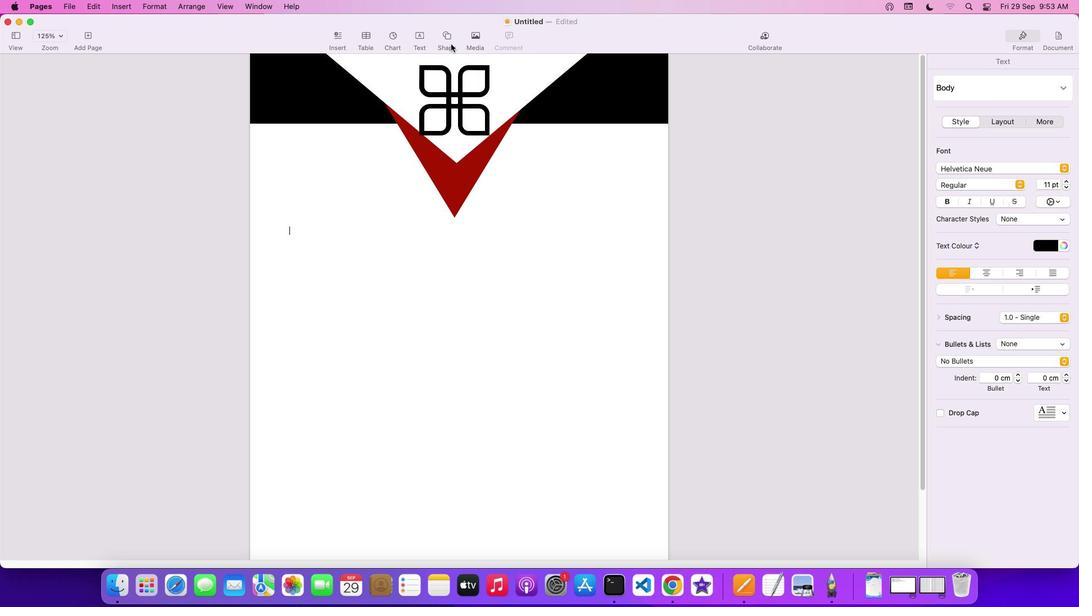 
Action: Mouse moved to (436, 272)
Screenshot: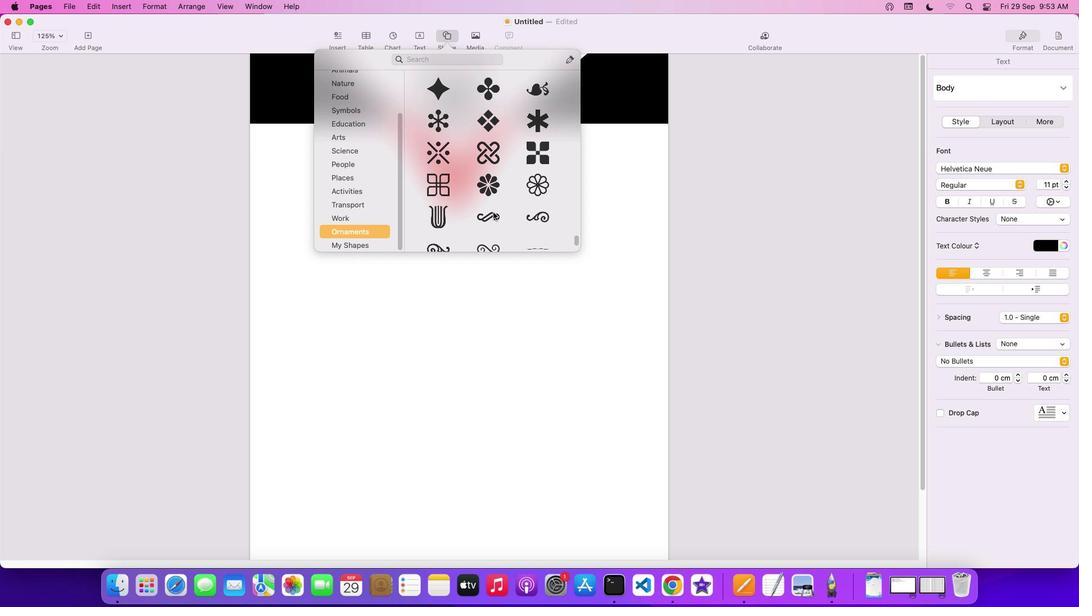 
Action: Mouse scrolled (436, 272) with delta (0, 0)
Screenshot: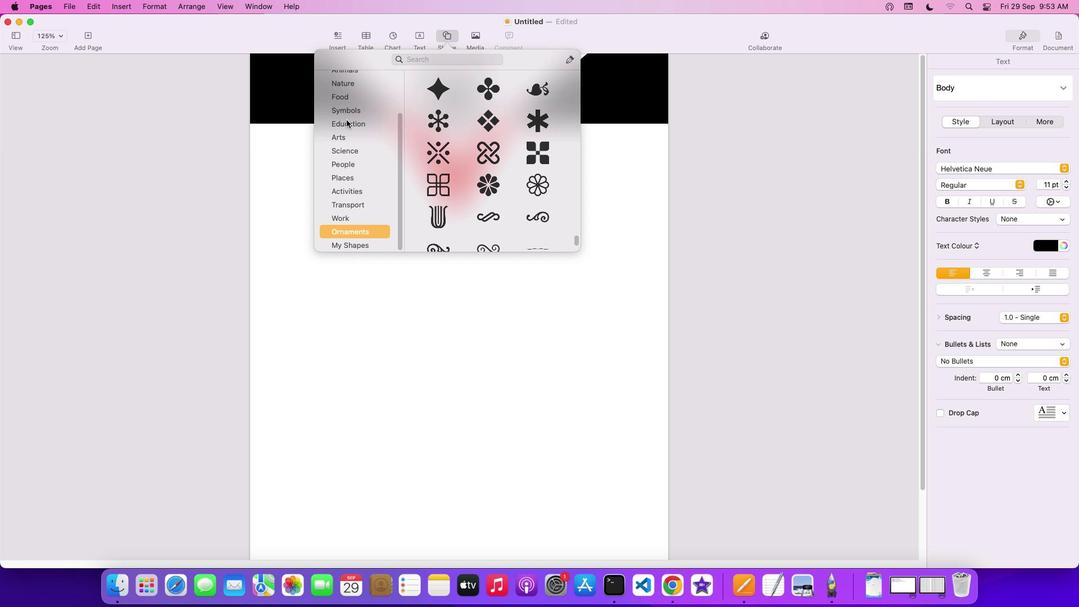 
Action: Mouse scrolled (436, 272) with delta (0, 0)
Screenshot: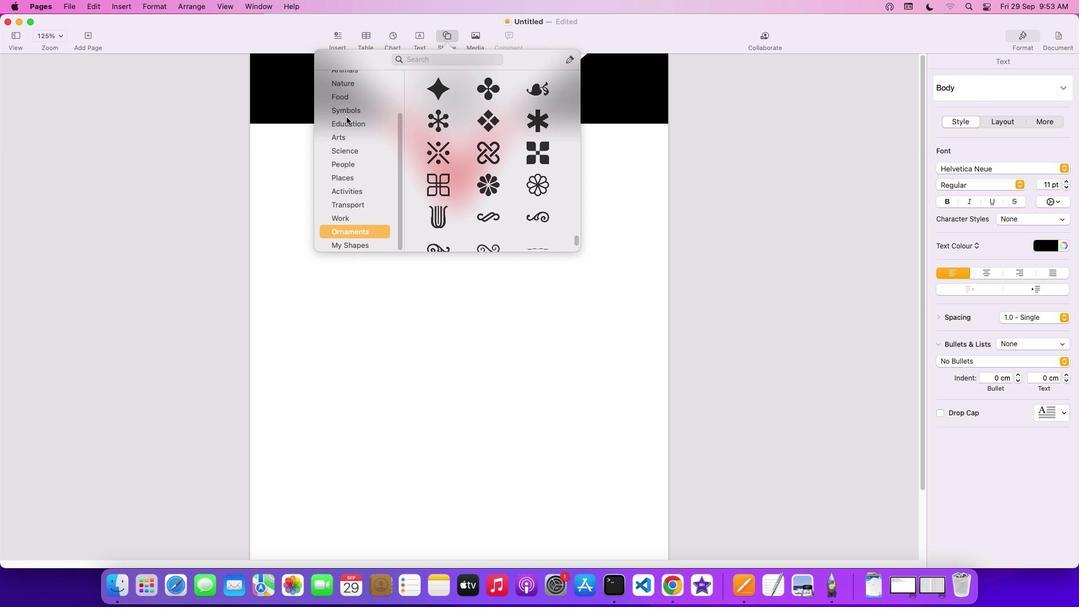 
Action: Mouse scrolled (436, 272) with delta (0, -1)
Screenshot: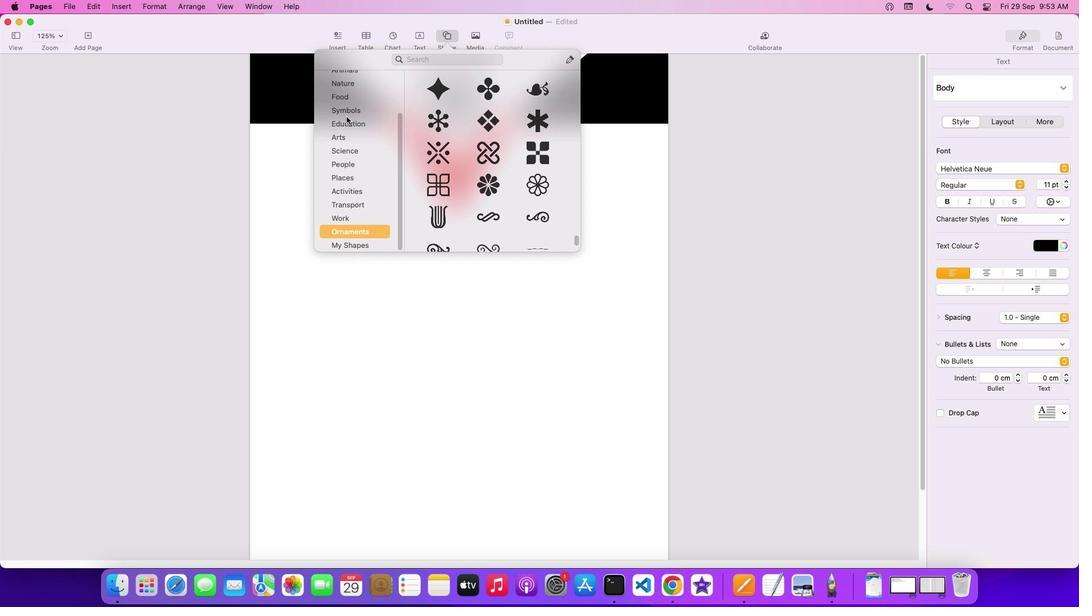 
Action: Mouse scrolled (436, 272) with delta (0, -1)
Screenshot: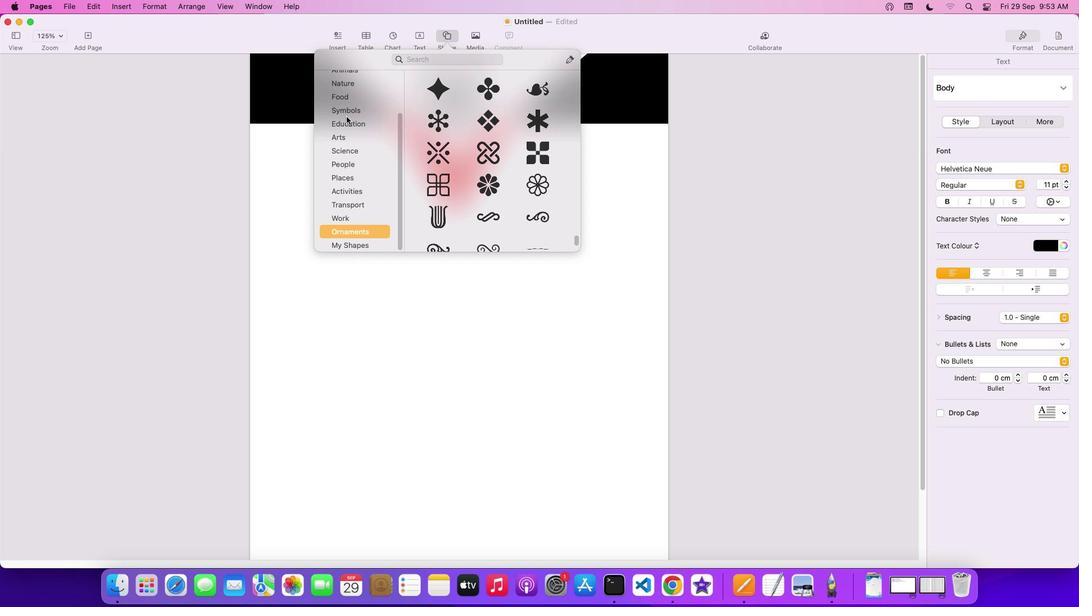 
Action: Mouse scrolled (436, 272) with delta (0, 0)
Screenshot: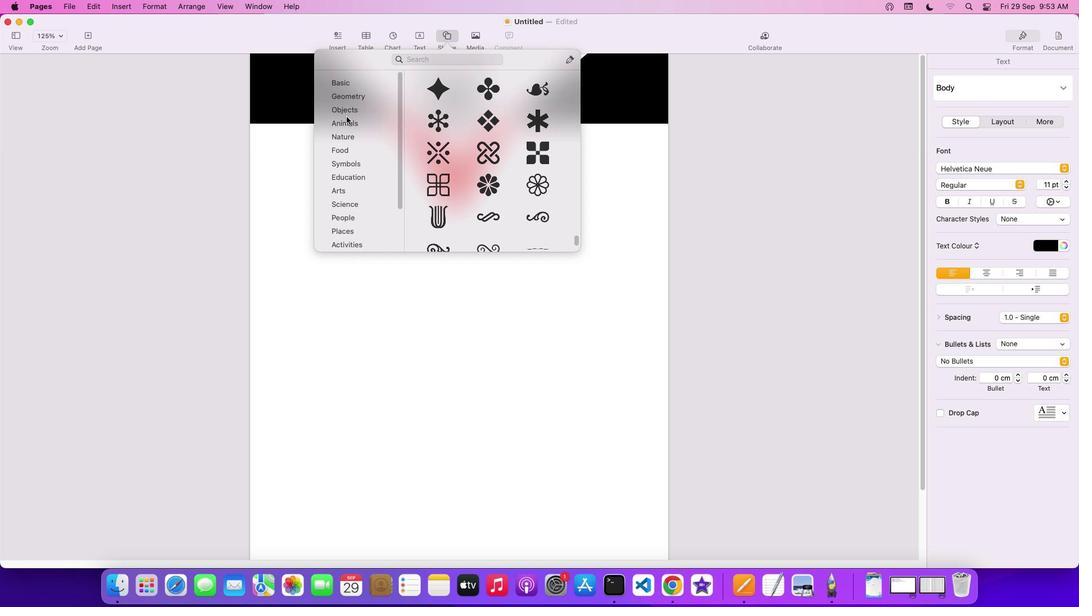 
Action: Mouse scrolled (436, 272) with delta (0, 0)
Screenshot: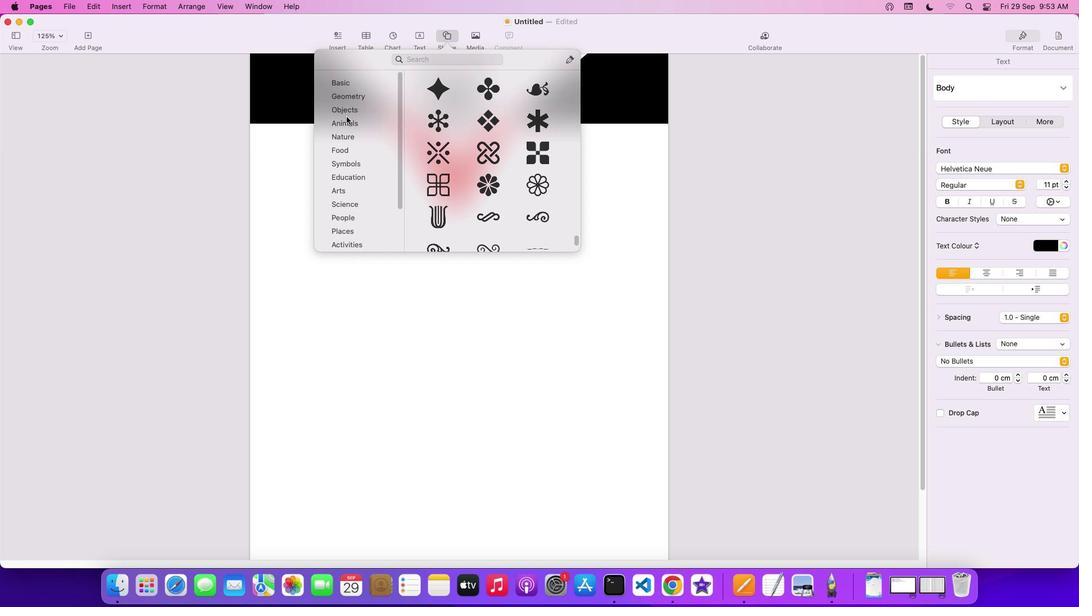 
Action: Mouse scrolled (436, 272) with delta (0, 1)
Screenshot: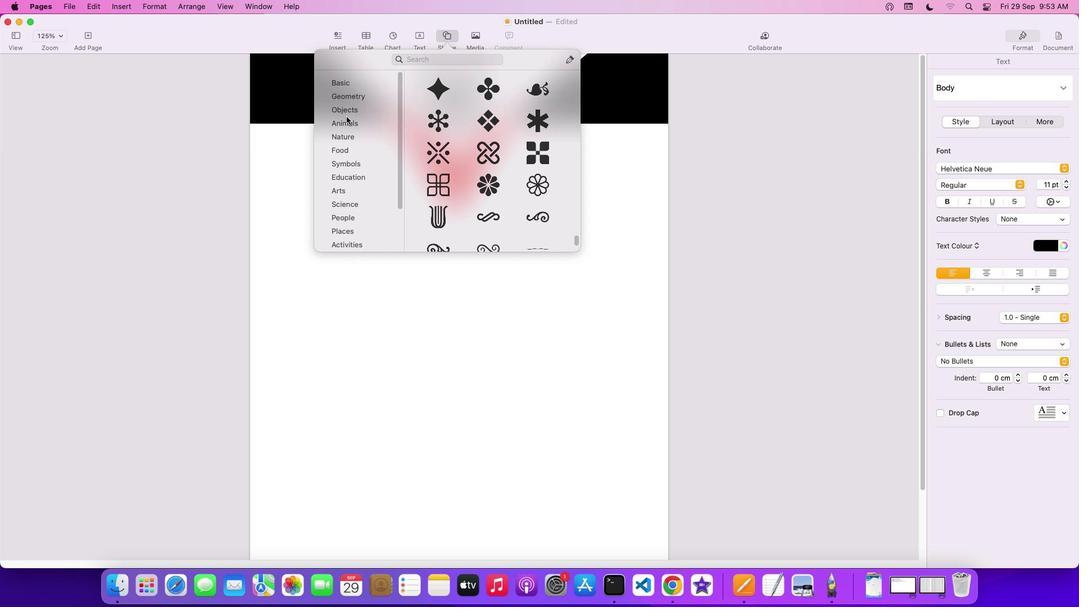 
Action: Mouse scrolled (436, 272) with delta (0, 2)
Screenshot: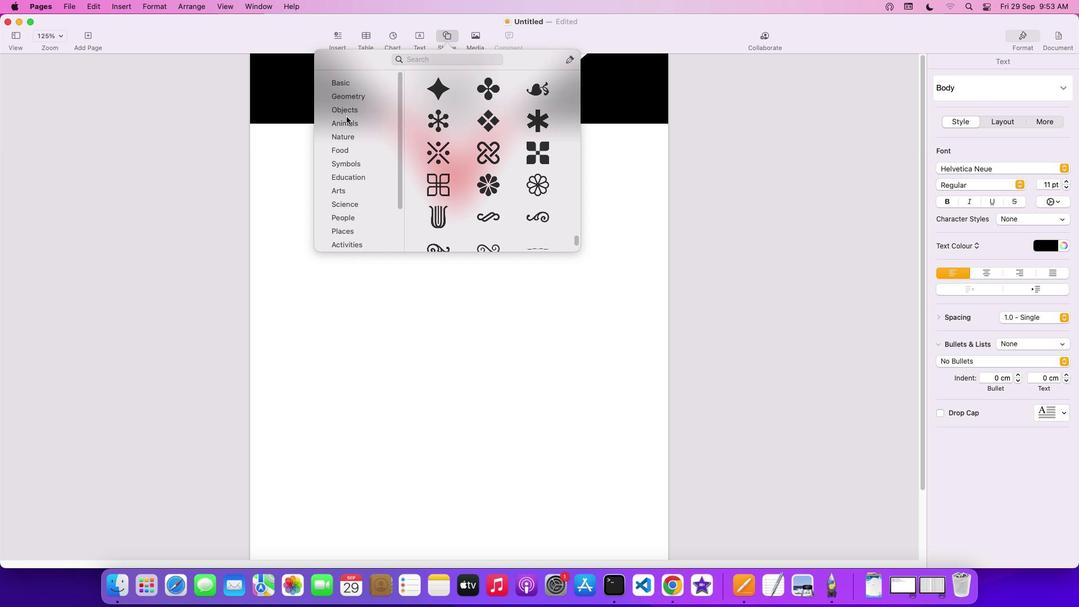 
Action: Mouse moved to (426, 44)
Screenshot: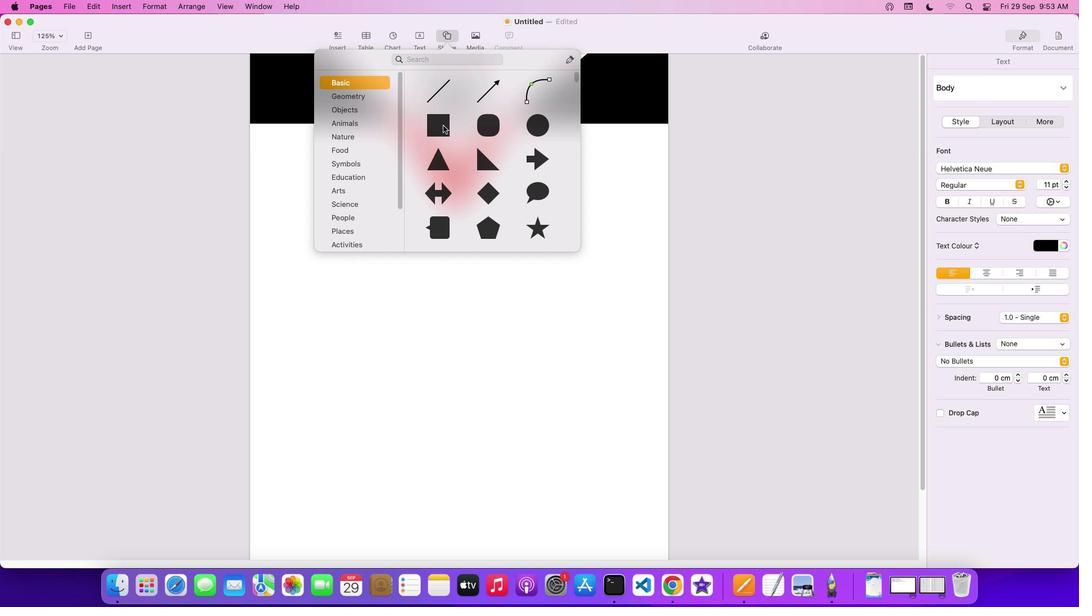 
Action: Mouse pressed left at (426, 44)
Screenshot: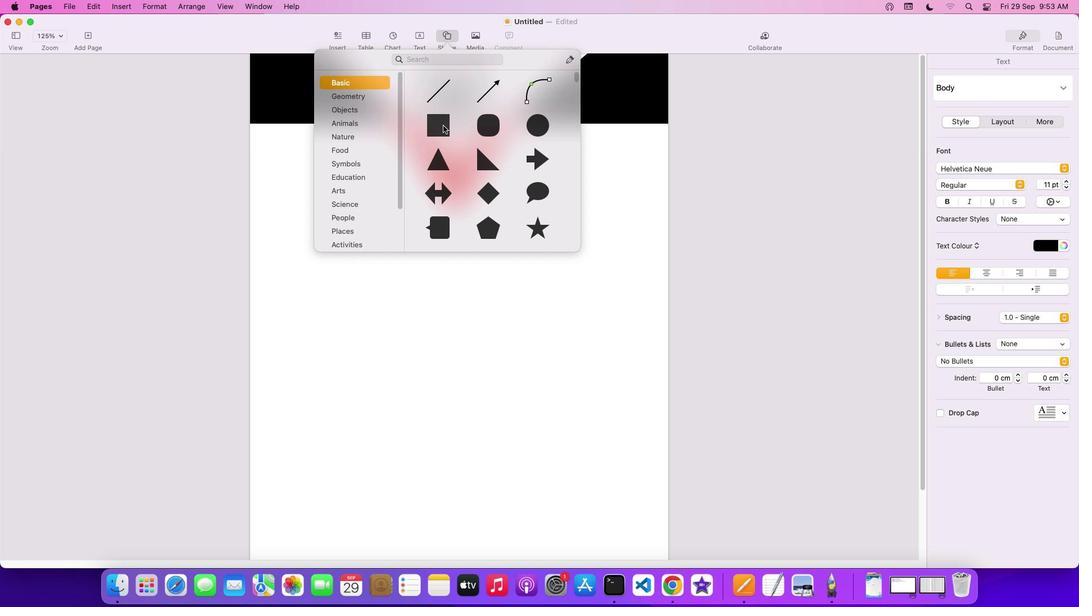 
Action: Mouse moved to (450, 44)
Screenshot: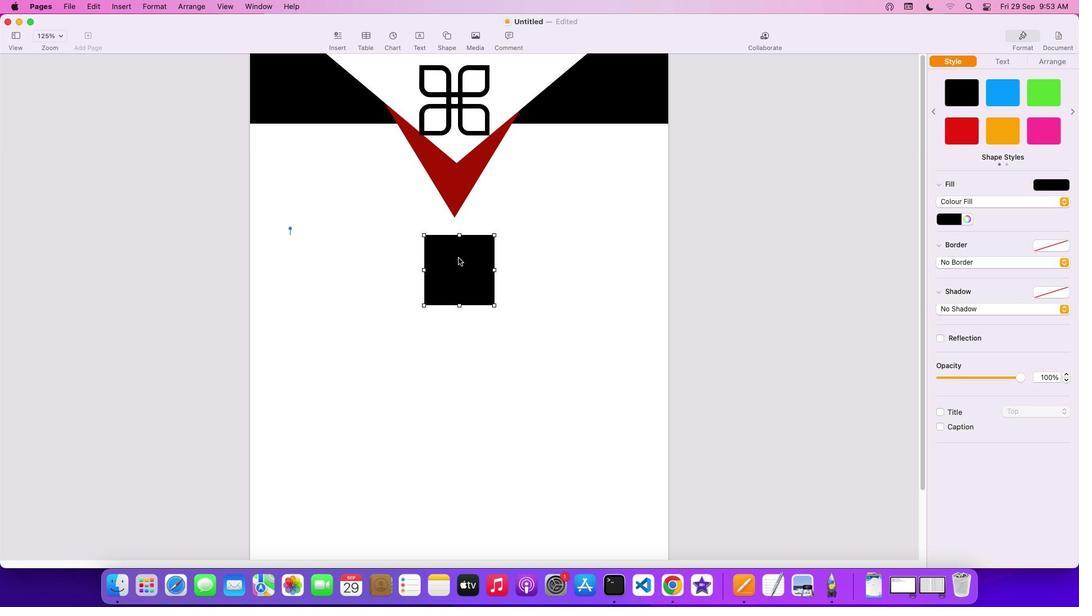 
Action: Mouse pressed left at (450, 44)
Screenshot: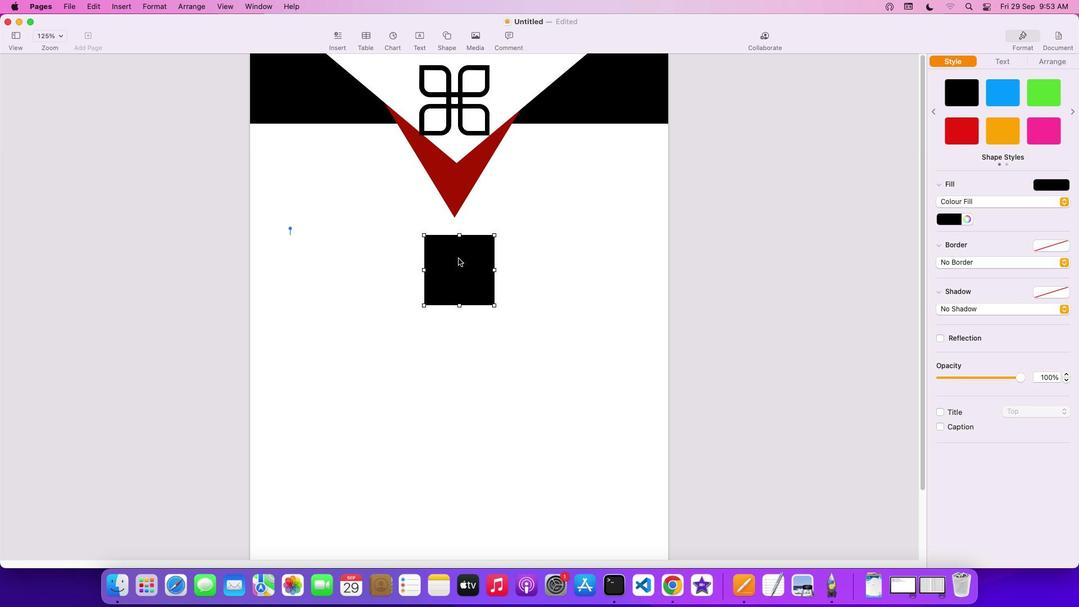 
Action: Mouse moved to (448, 38)
Screenshot: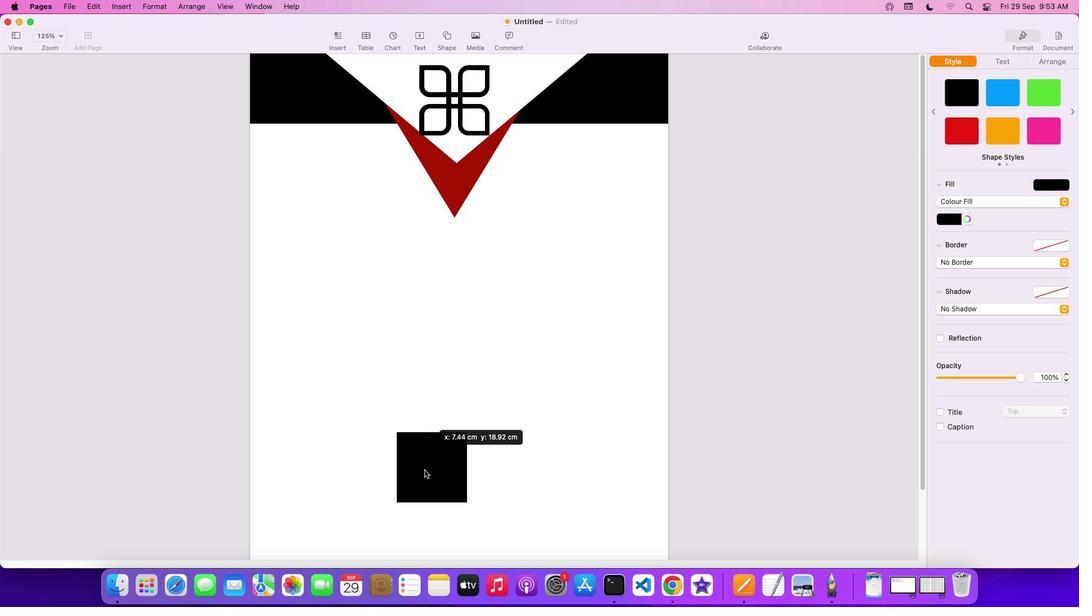 
Action: Mouse pressed left at (448, 38)
Screenshot: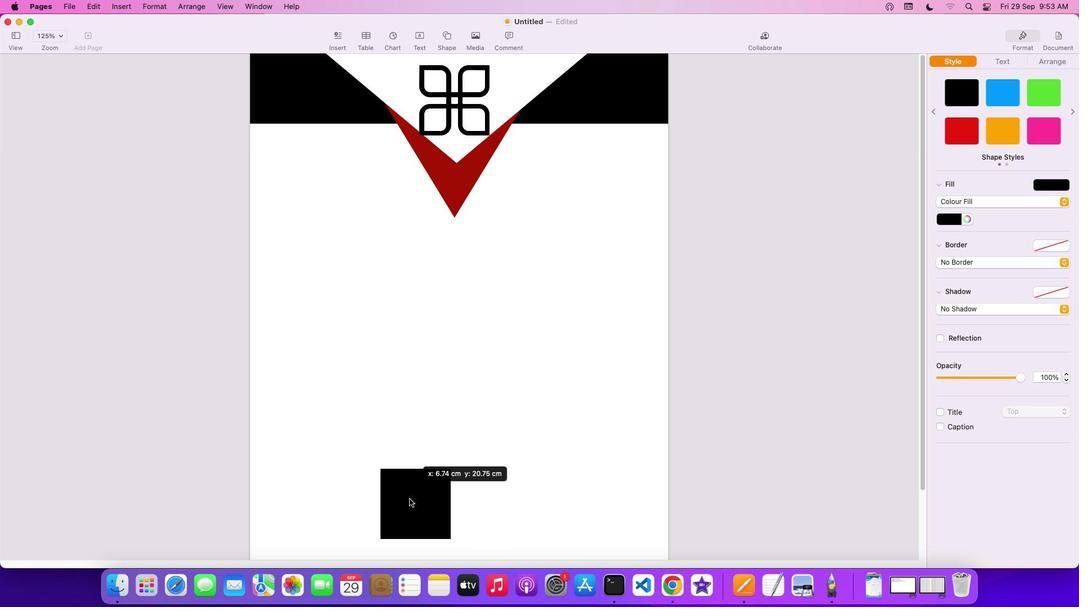 
Action: Mouse moved to (346, 116)
Screenshot: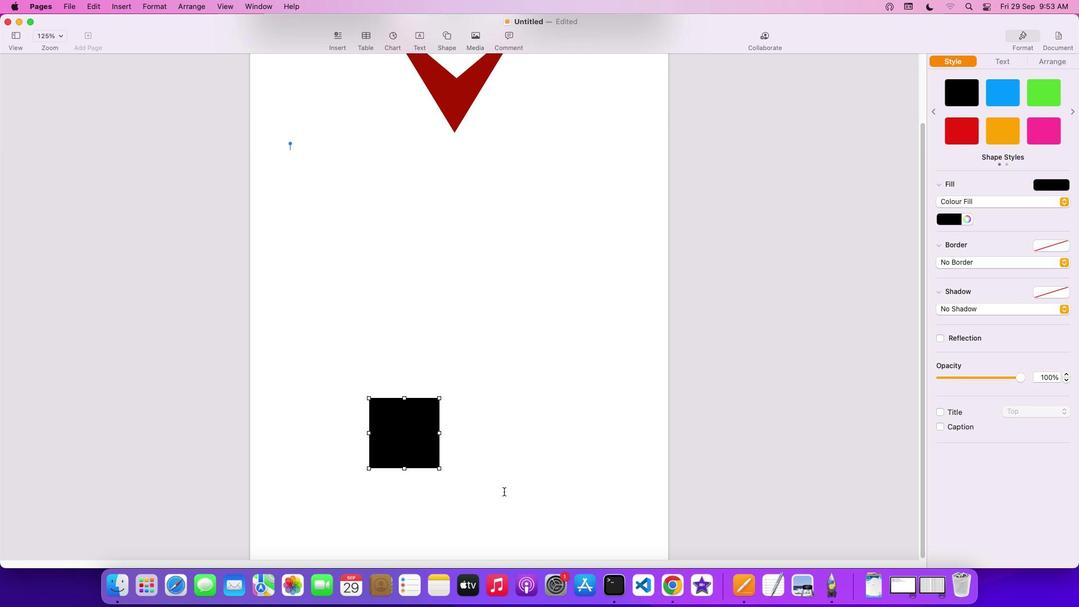 
Action: Mouse scrolled (346, 116) with delta (0, 0)
Screenshot: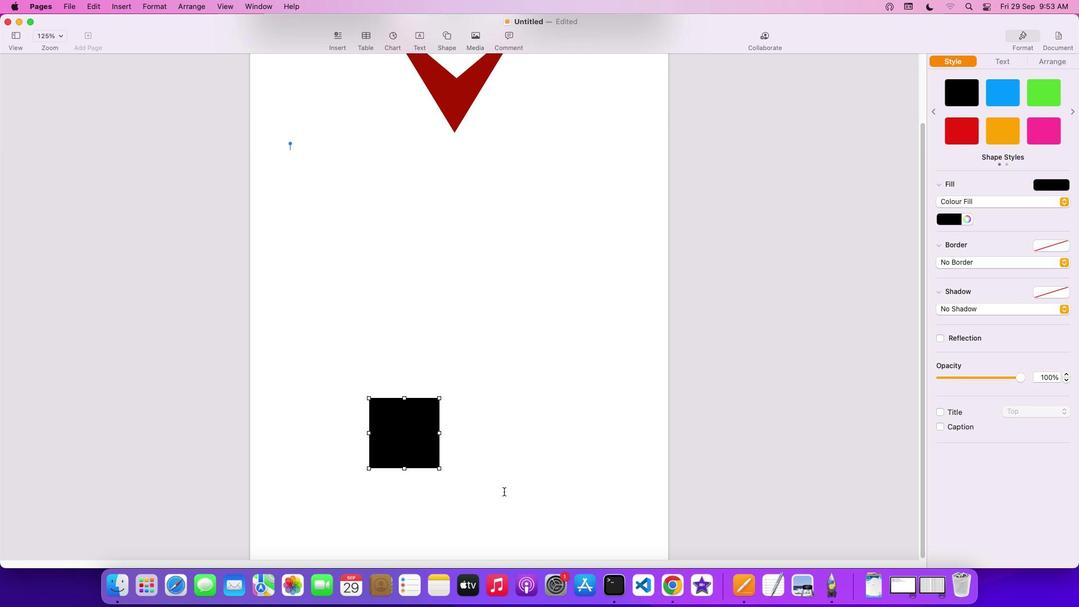 
Action: Mouse scrolled (346, 116) with delta (0, 0)
Screenshot: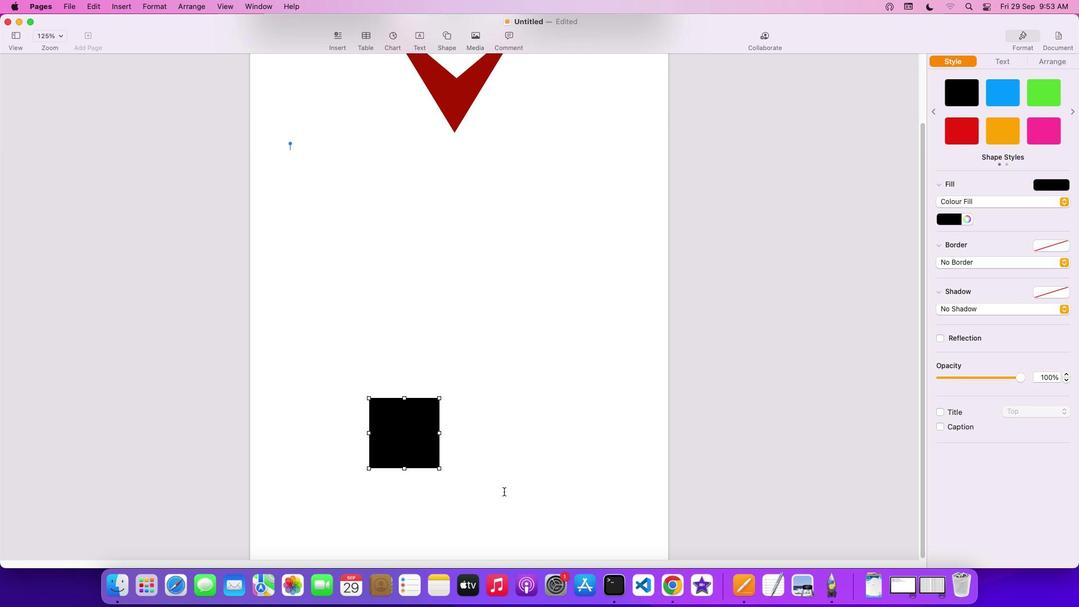 
Action: Mouse scrolled (346, 116) with delta (0, 2)
Screenshot: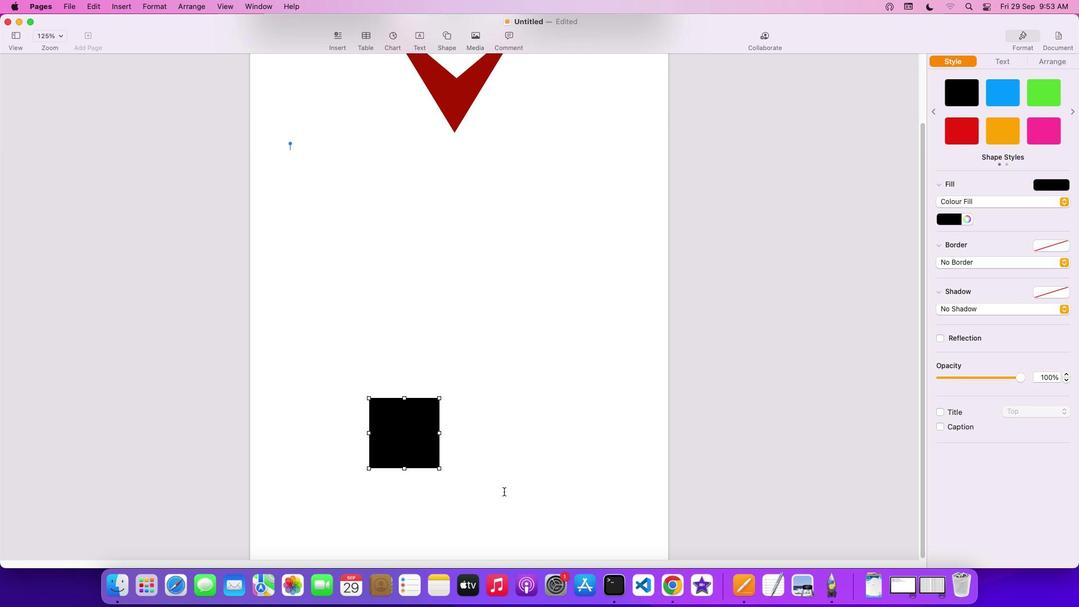 
Action: Mouse scrolled (346, 116) with delta (0, 2)
Screenshot: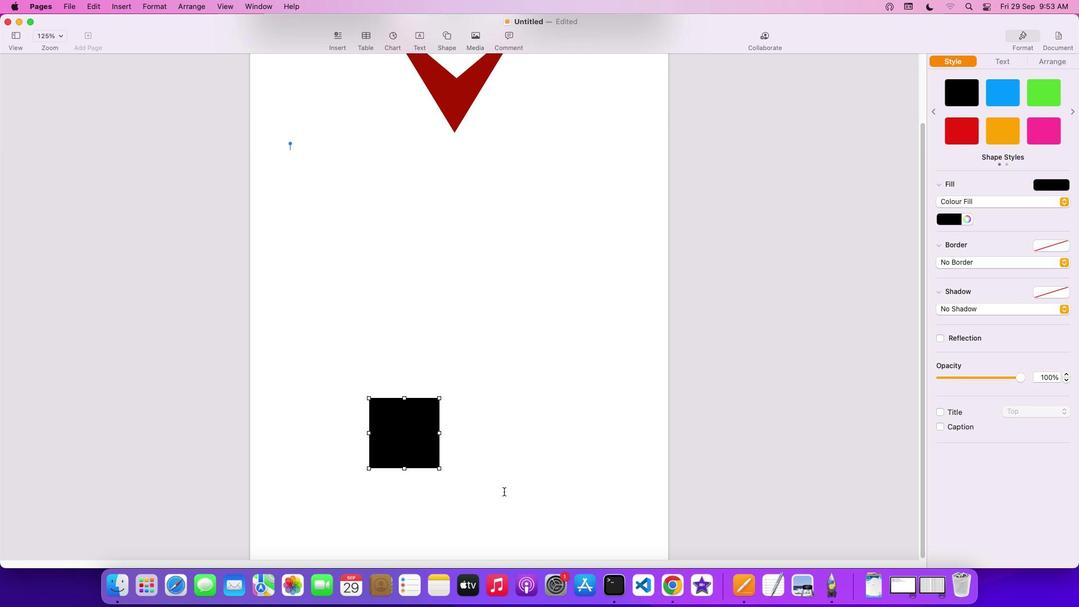 
Action: Mouse scrolled (346, 116) with delta (0, 3)
Screenshot: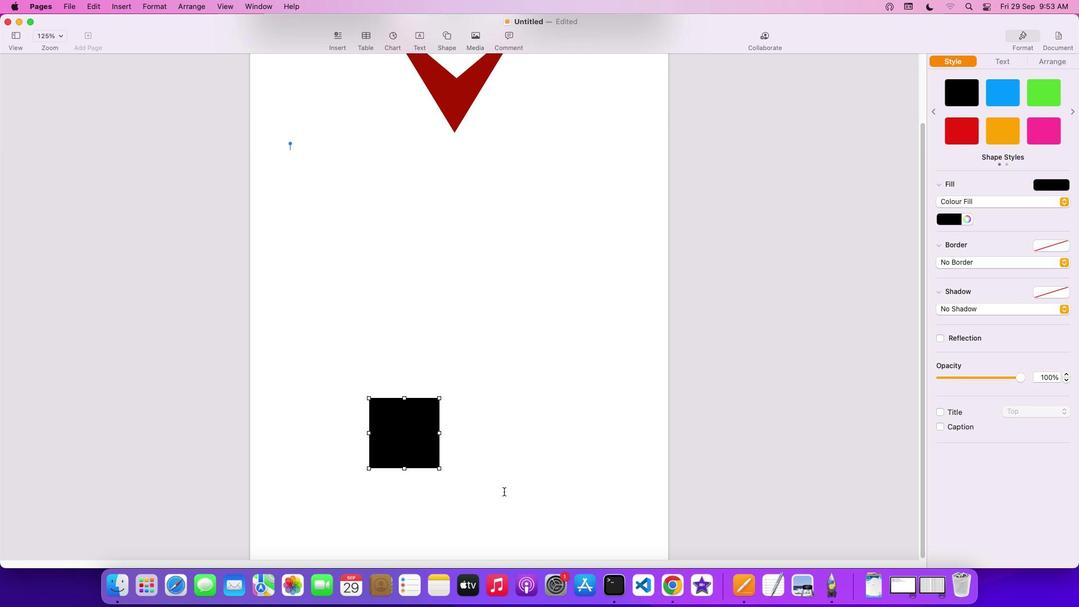 
Action: Mouse scrolled (346, 116) with delta (0, 0)
Screenshot: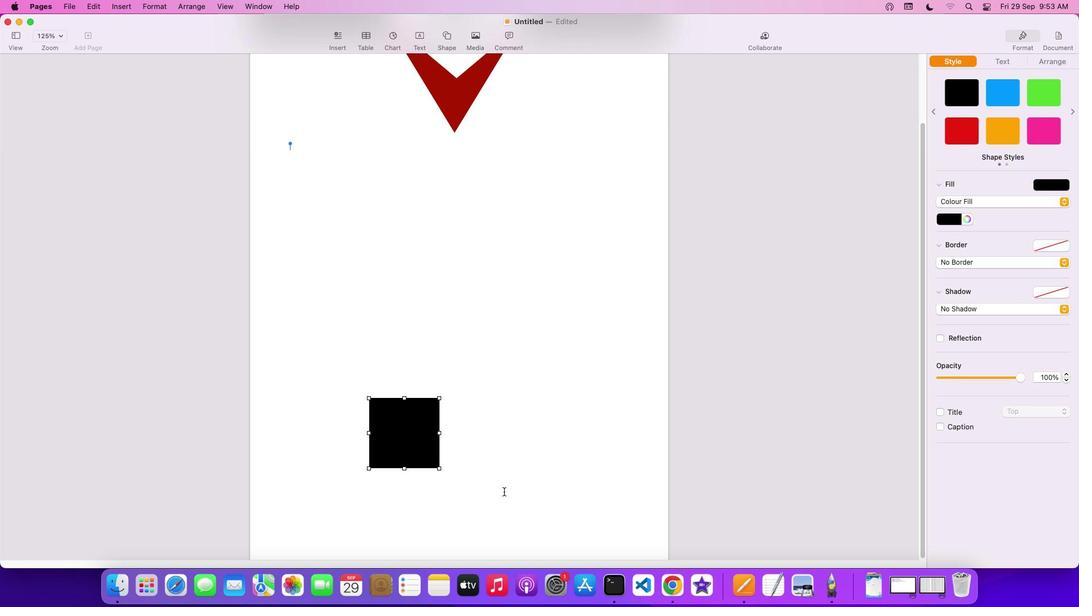 
Action: Mouse scrolled (346, 116) with delta (0, 0)
Screenshot: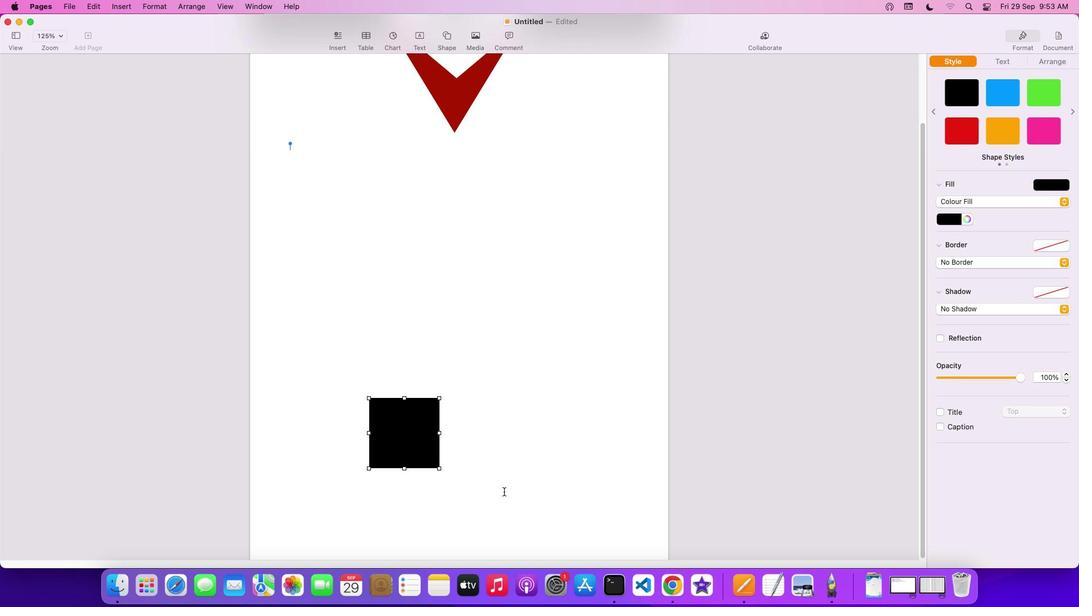 
Action: Mouse scrolled (346, 116) with delta (0, 2)
Screenshot: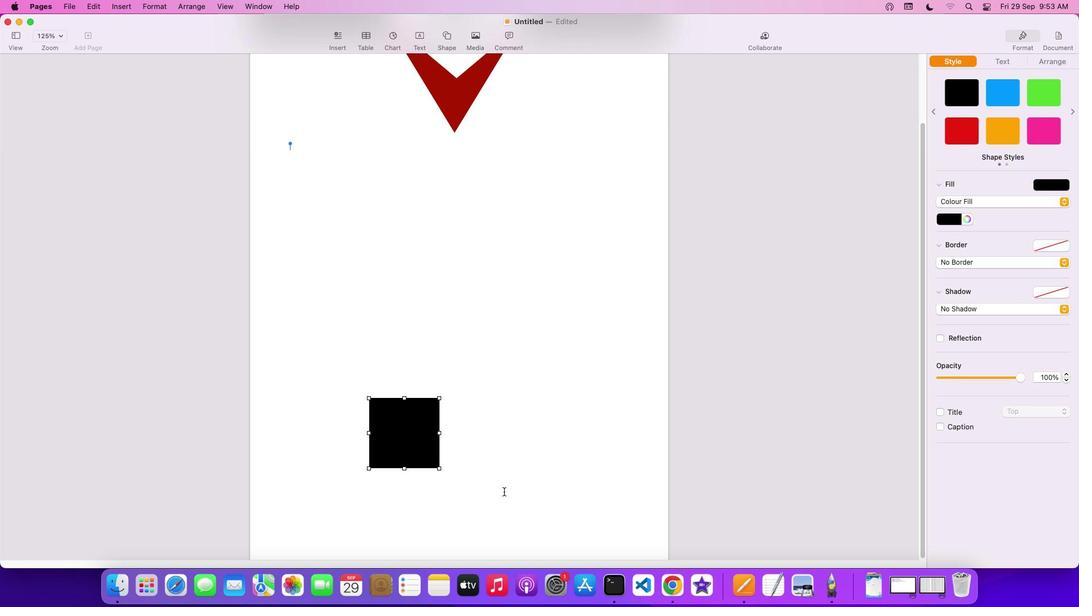 
Action: Mouse moved to (337, 83)
Screenshot: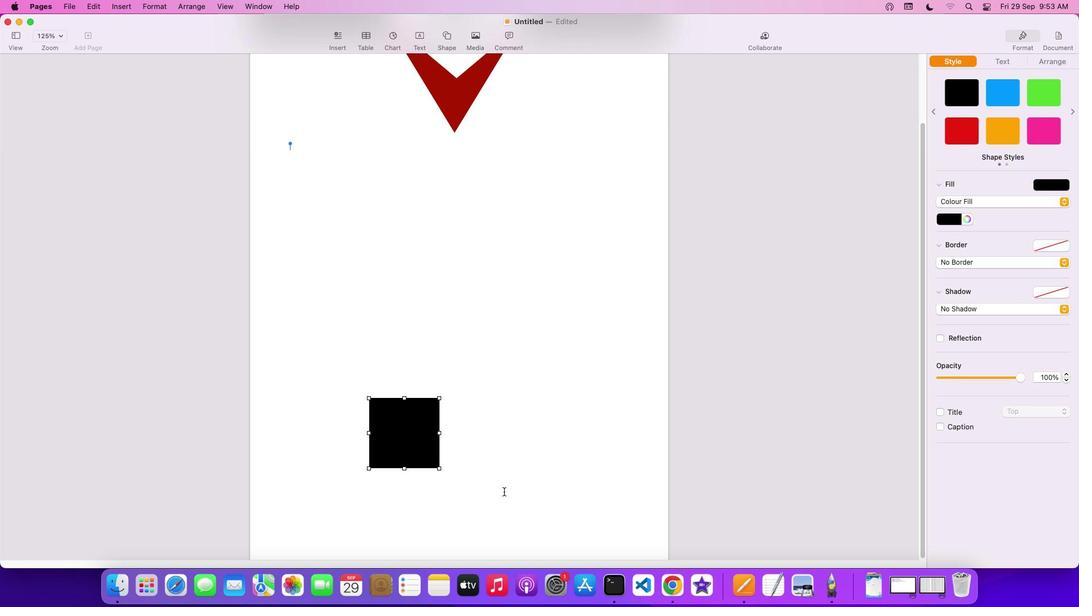 
Action: Mouse pressed left at (337, 83)
Screenshot: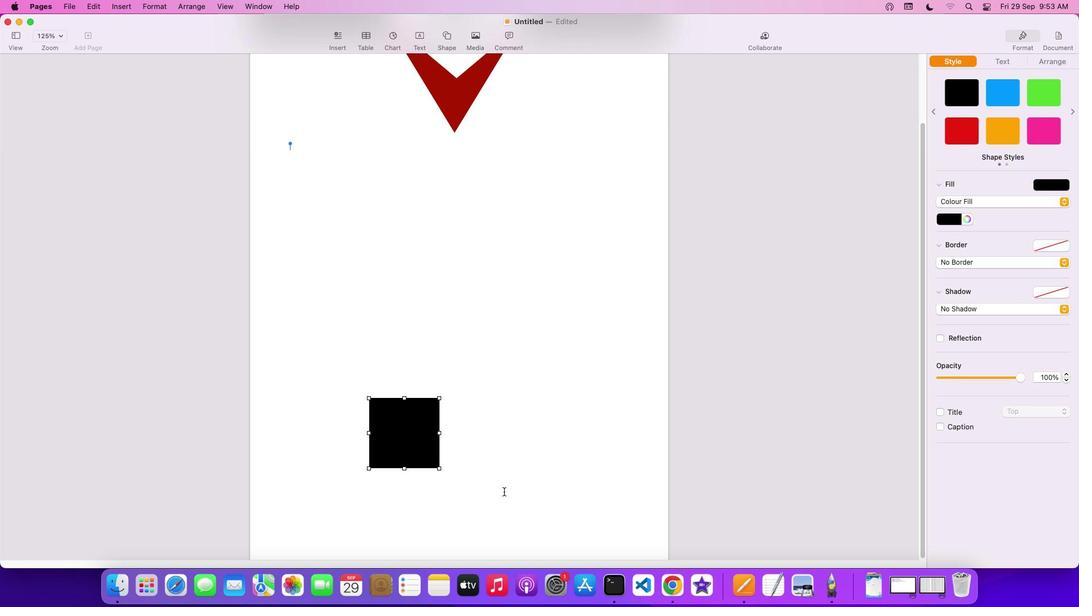 
Action: Mouse moved to (443, 125)
Screenshot: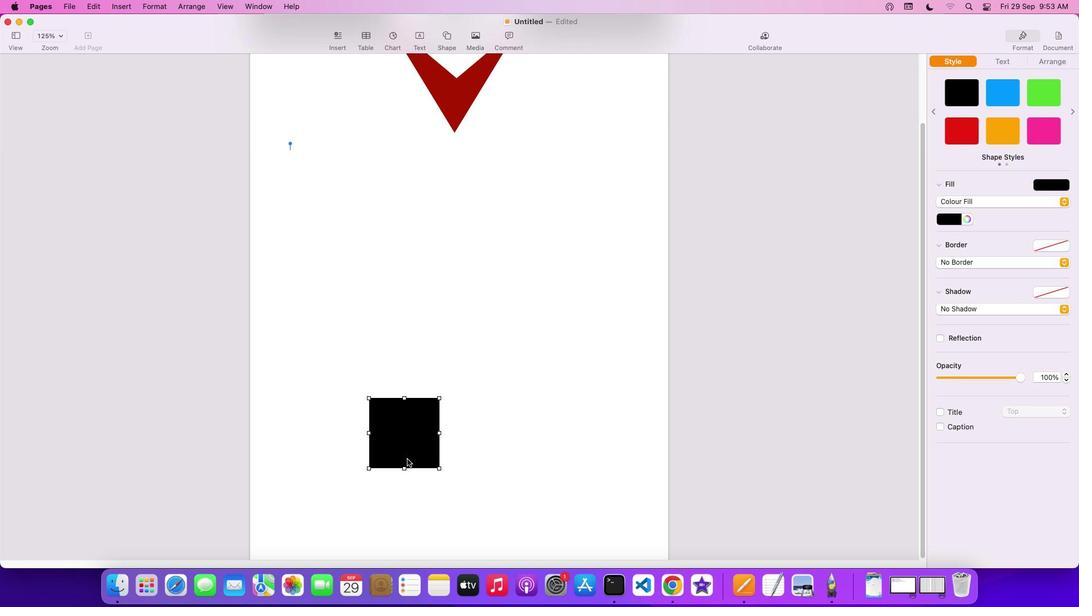 
Action: Mouse pressed left at (443, 125)
Screenshot: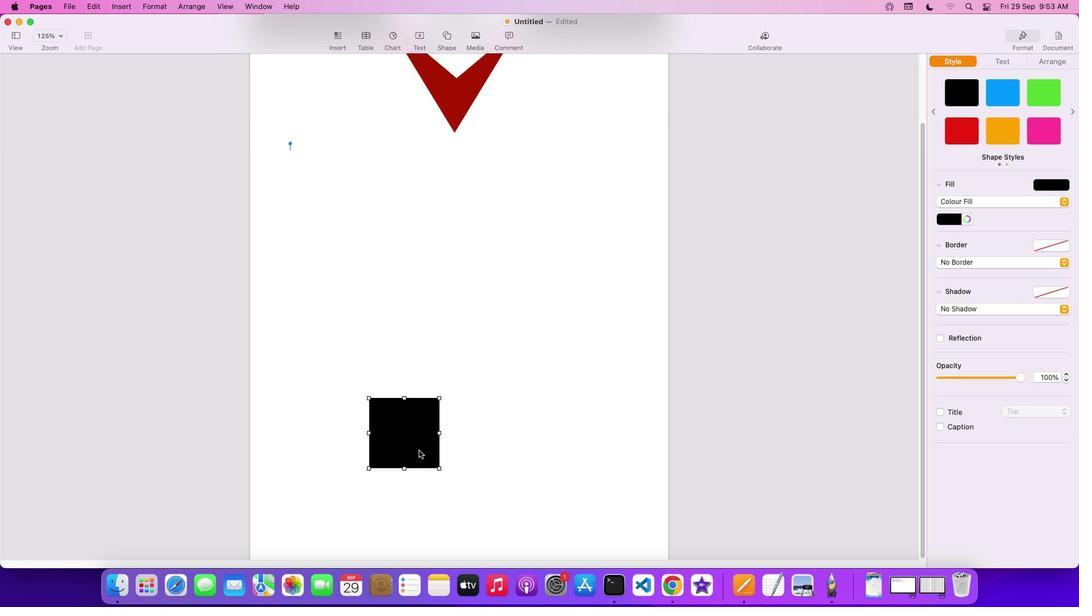 
Action: Mouse moved to (458, 258)
Screenshot: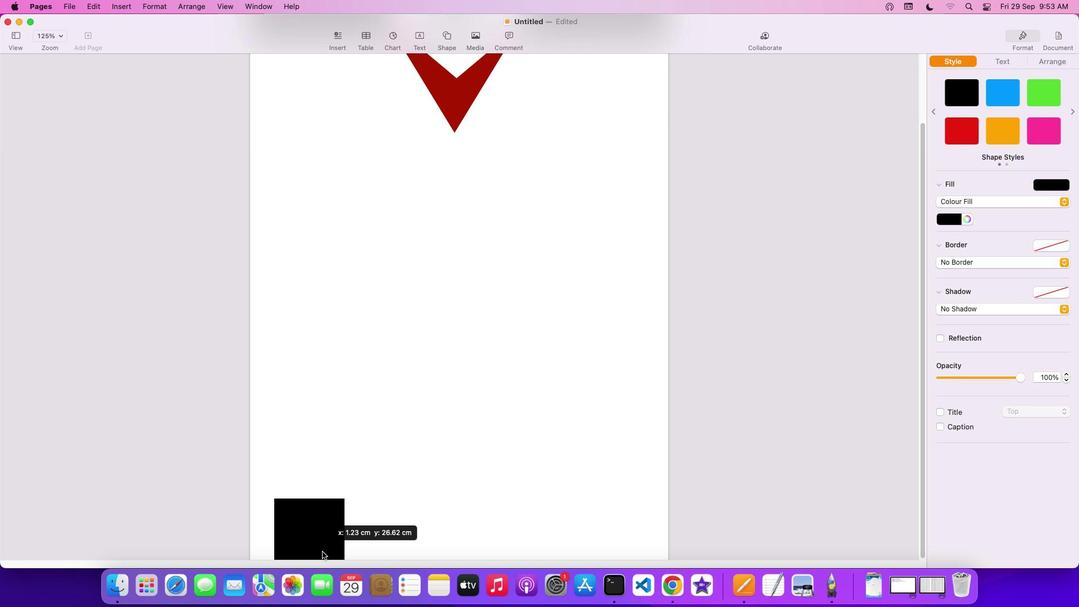 
Action: Mouse pressed left at (458, 258)
Screenshot: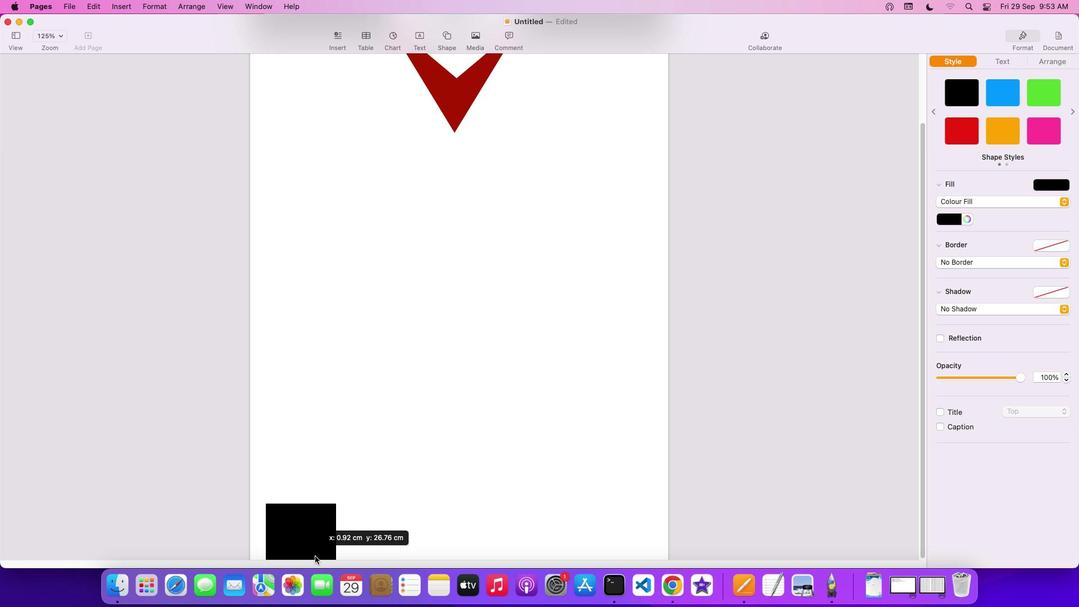 
Action: Mouse moved to (503, 491)
Screenshot: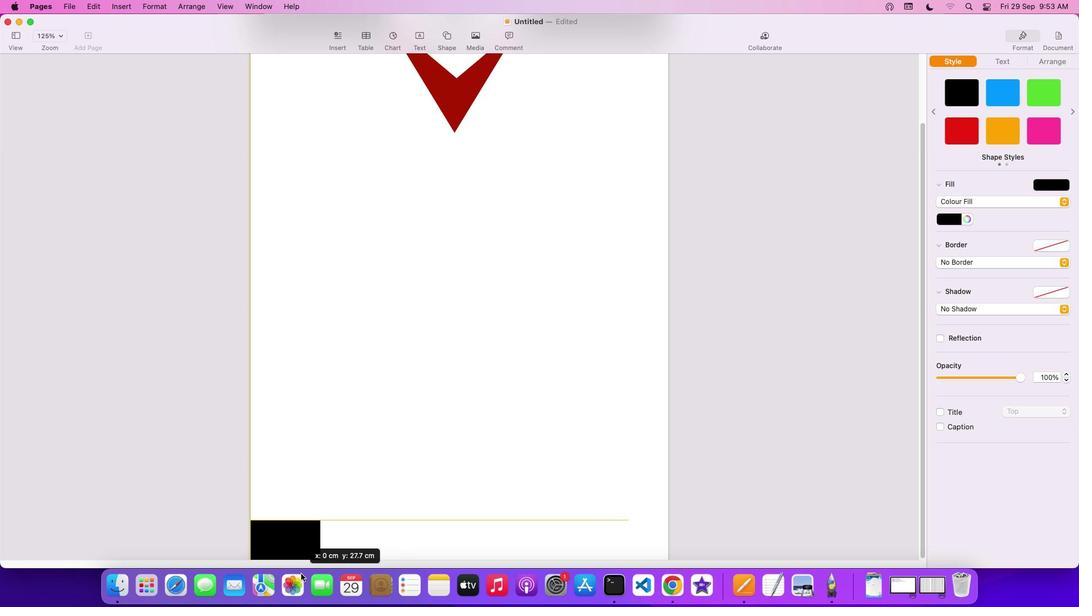 
Action: Mouse scrolled (503, 491) with delta (0, 0)
Screenshot: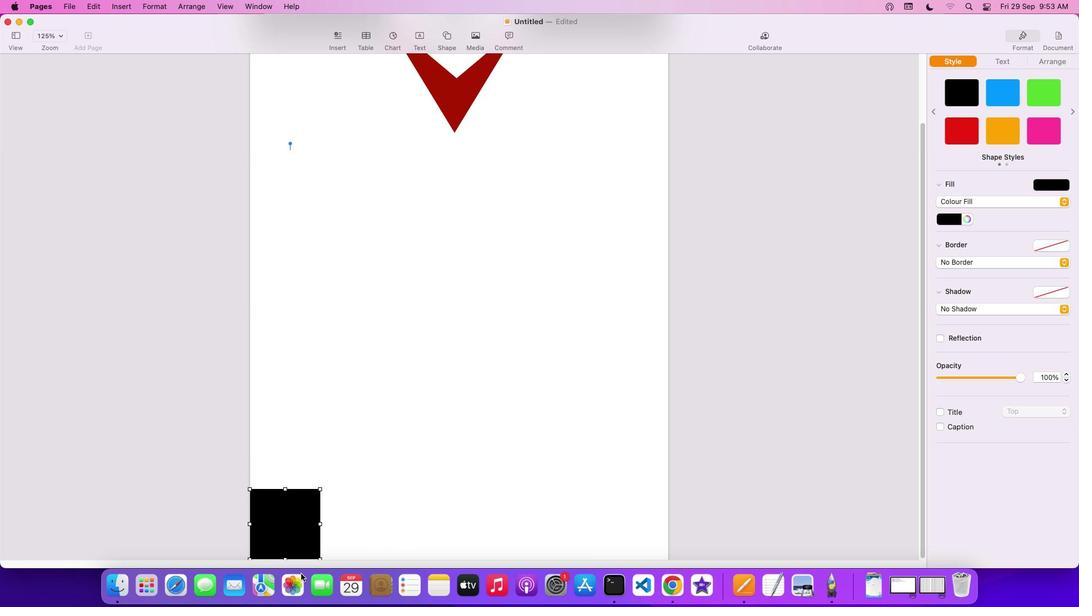 
Action: Mouse scrolled (503, 491) with delta (0, 0)
Screenshot: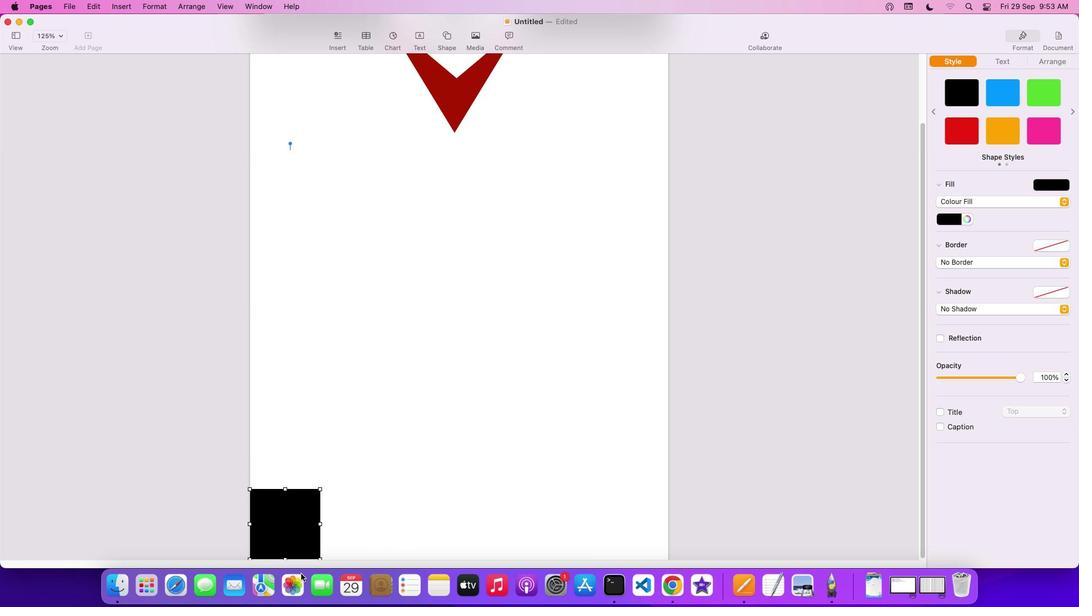 
Action: Mouse scrolled (503, 491) with delta (0, -1)
Screenshot: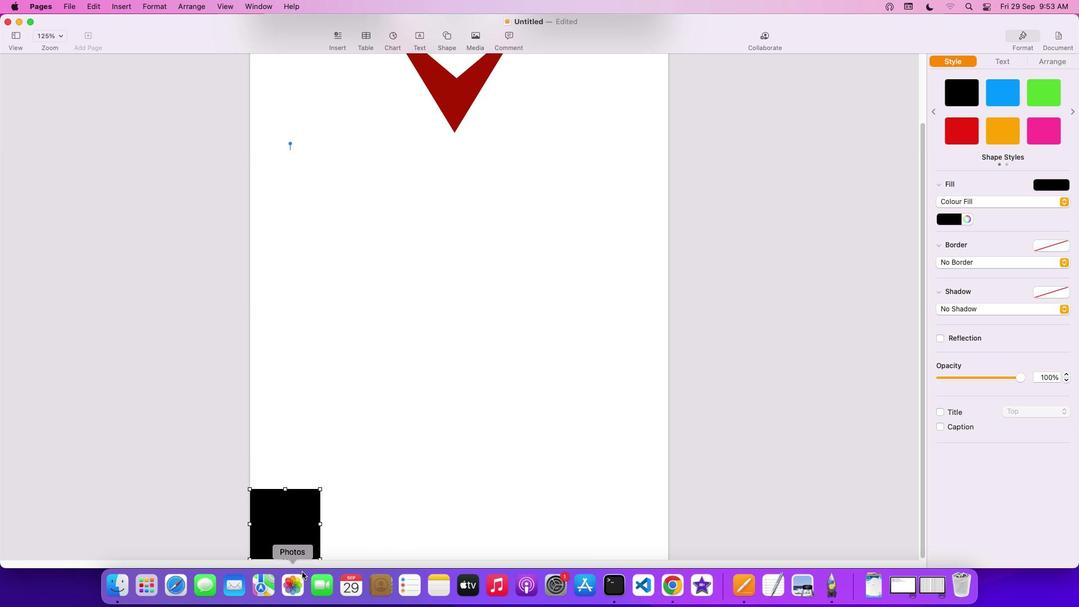 
Action: Mouse scrolled (503, 491) with delta (0, -2)
Screenshot: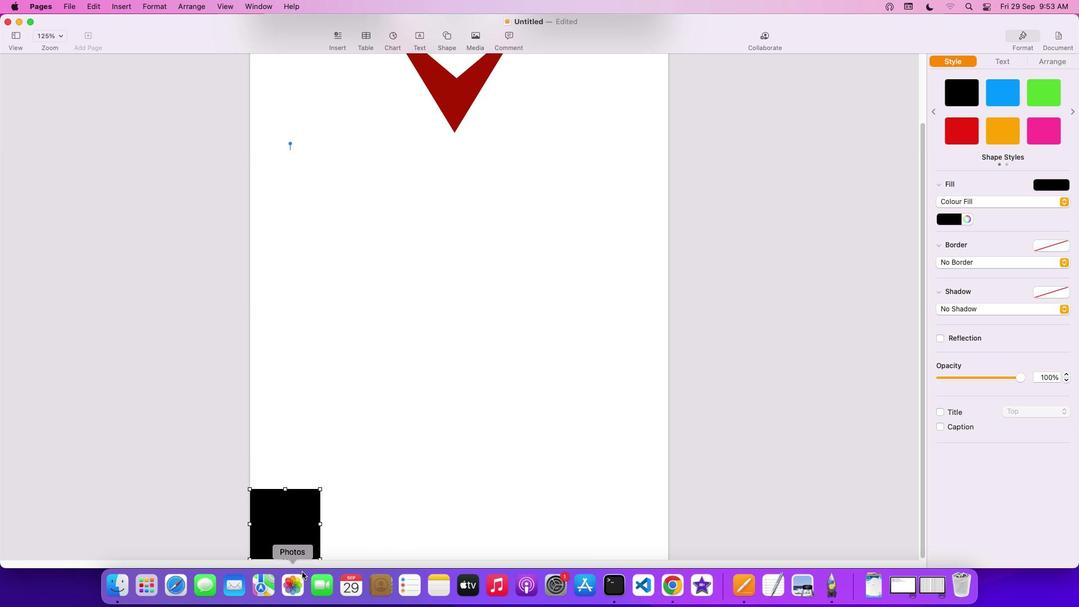 
Action: Mouse scrolled (503, 491) with delta (0, -3)
Screenshot: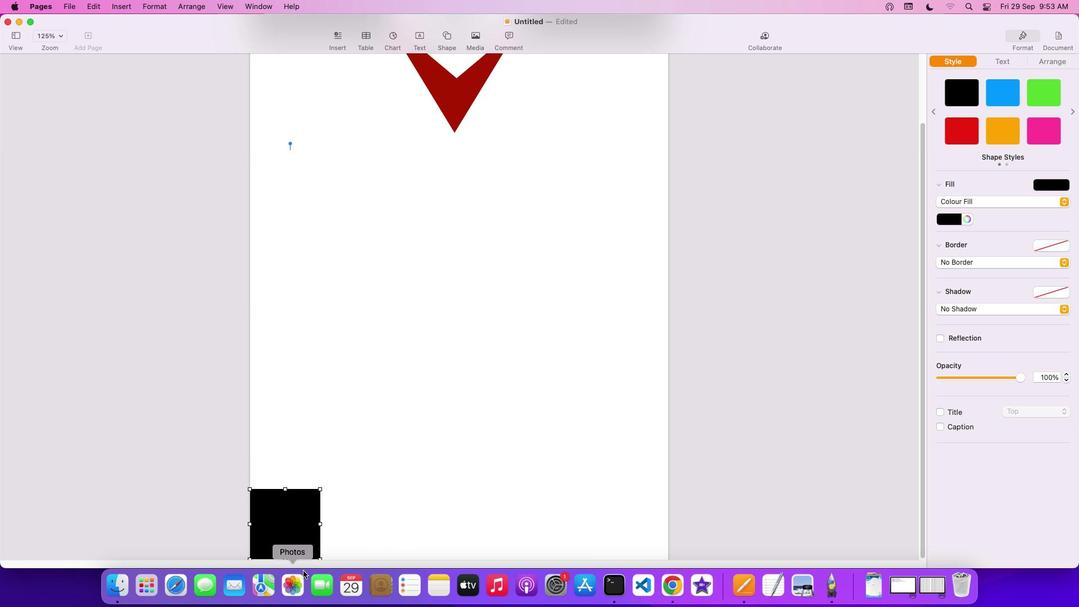 
Action: Mouse scrolled (503, 491) with delta (0, -3)
Screenshot: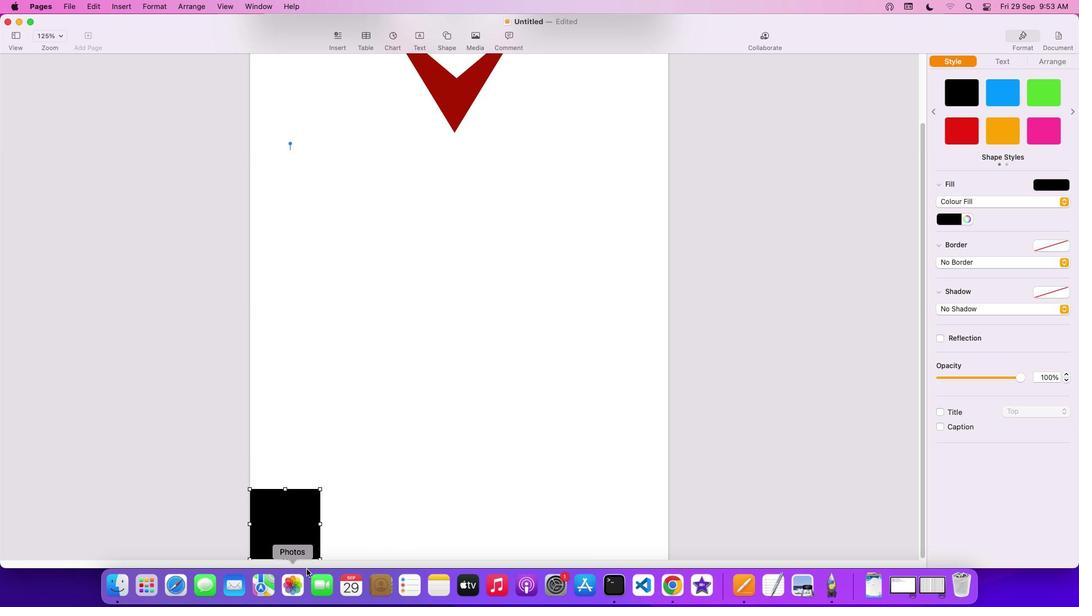 
Action: Mouse scrolled (503, 491) with delta (0, 0)
Screenshot: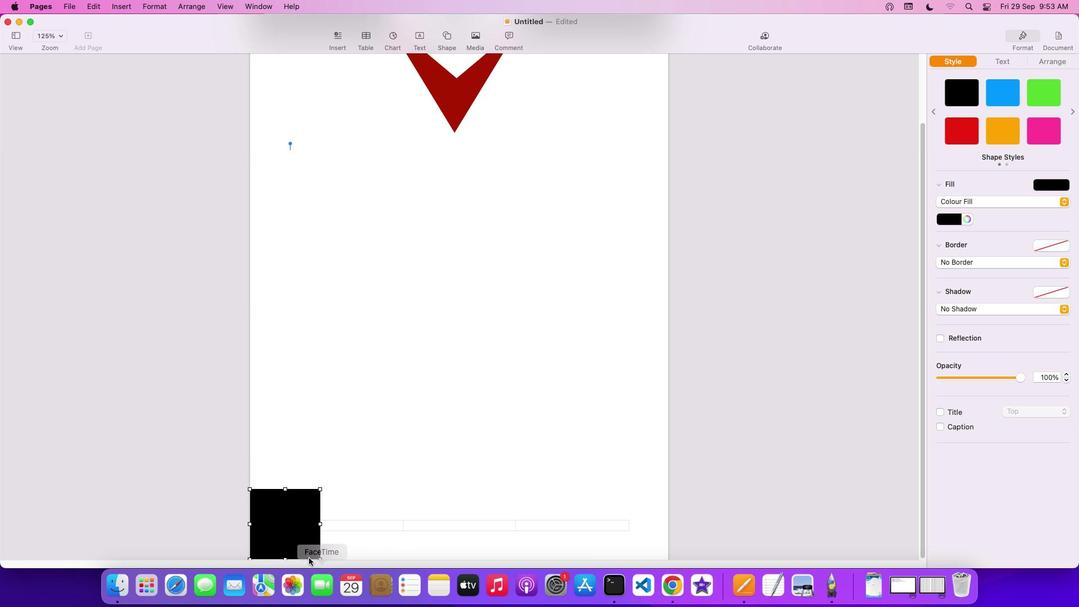 
Action: Mouse scrolled (503, 491) with delta (0, 0)
Screenshot: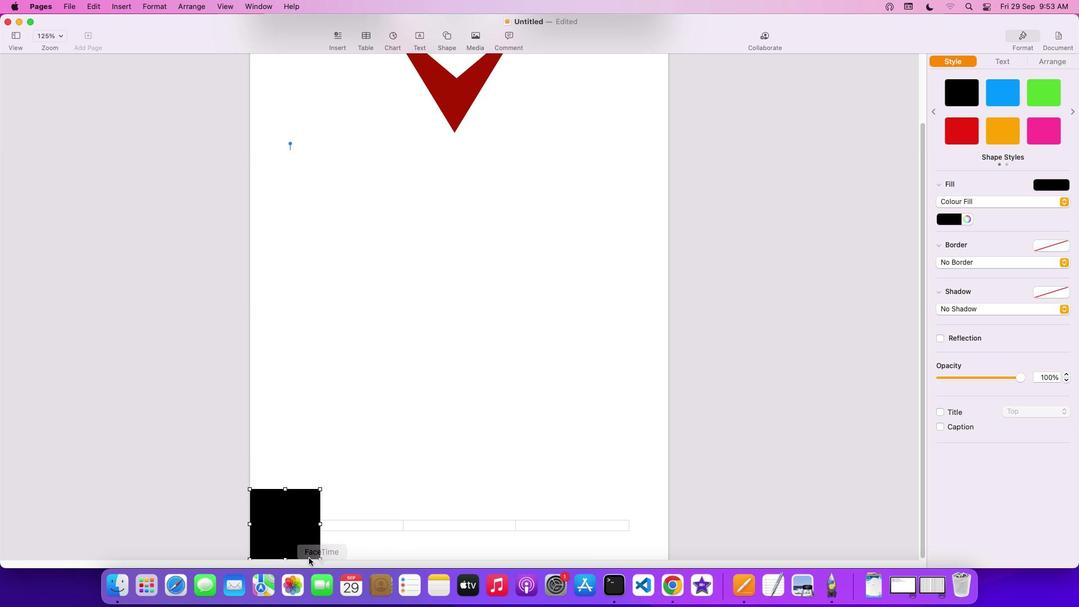 
Action: Mouse scrolled (503, 491) with delta (0, -2)
Screenshot: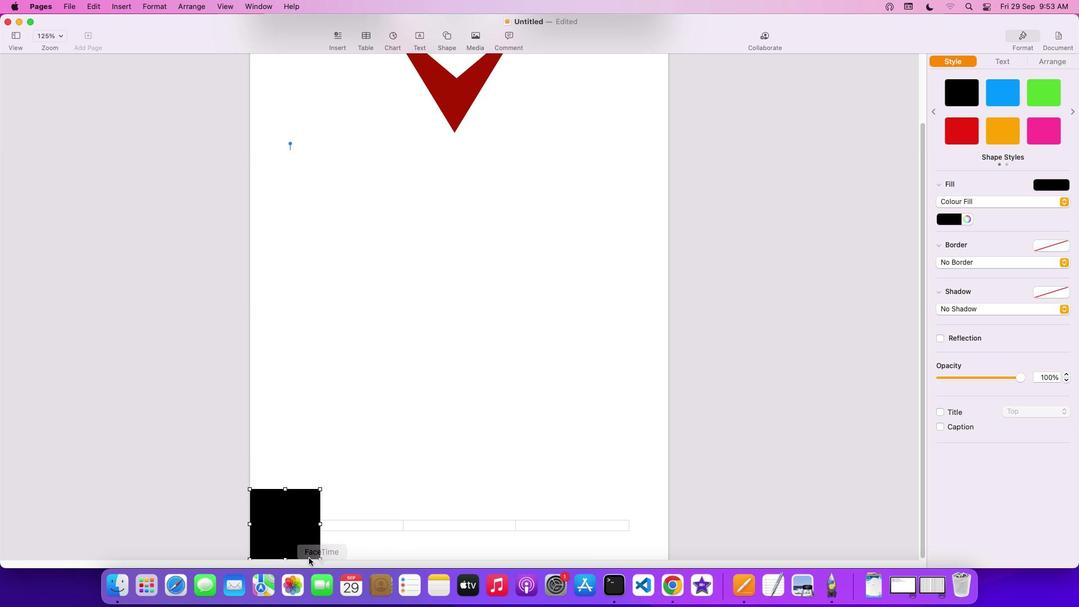 
Action: Mouse scrolled (503, 491) with delta (0, -2)
Screenshot: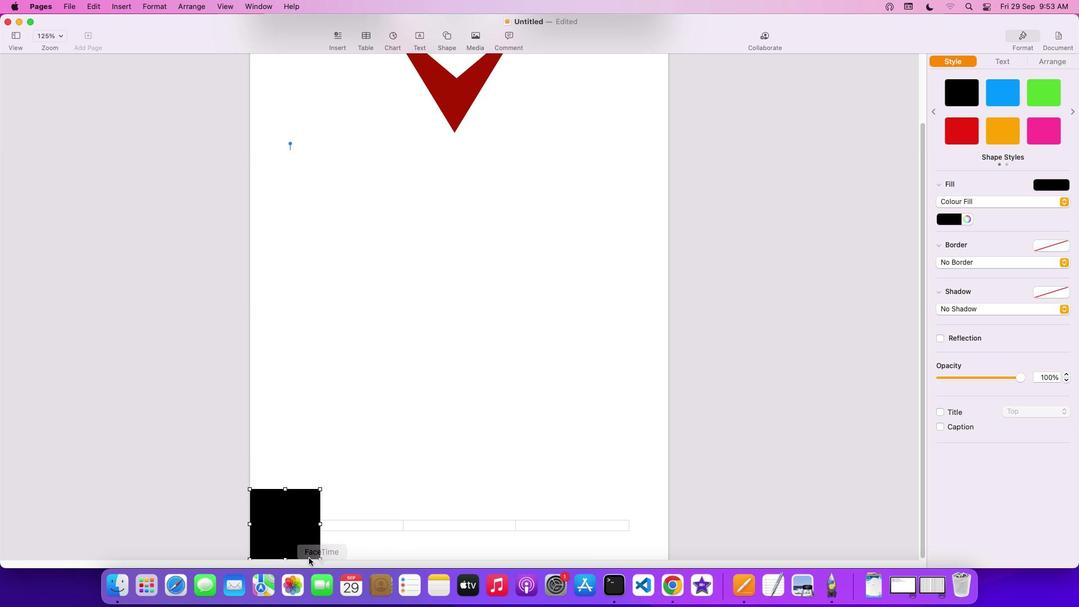 
Action: Mouse scrolled (503, 491) with delta (0, -3)
Screenshot: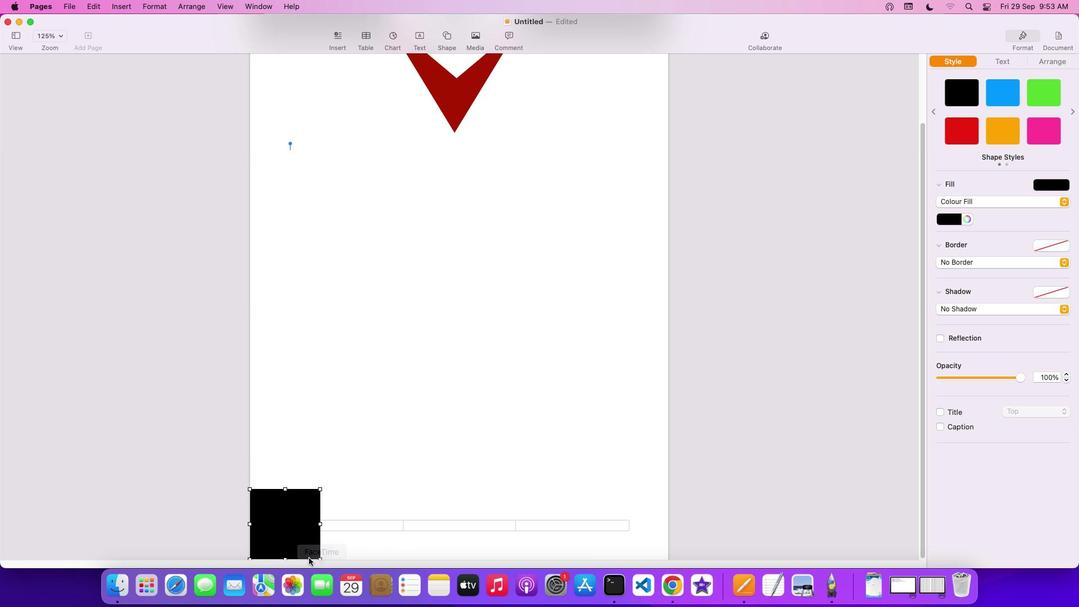 
Action: Mouse scrolled (503, 491) with delta (0, -3)
Screenshot: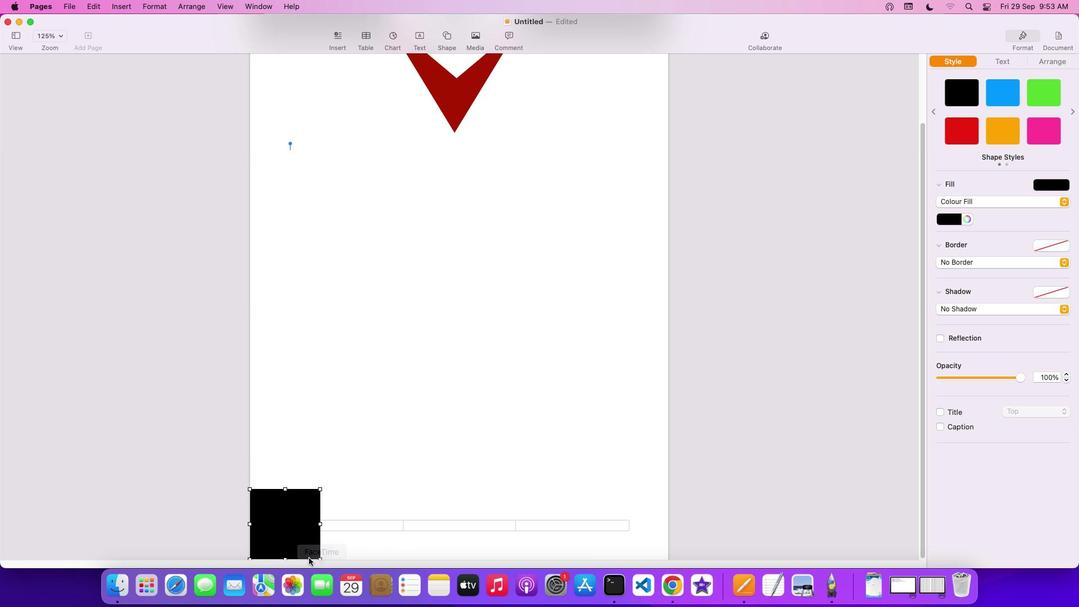 
Action: Mouse moved to (418, 450)
Screenshot: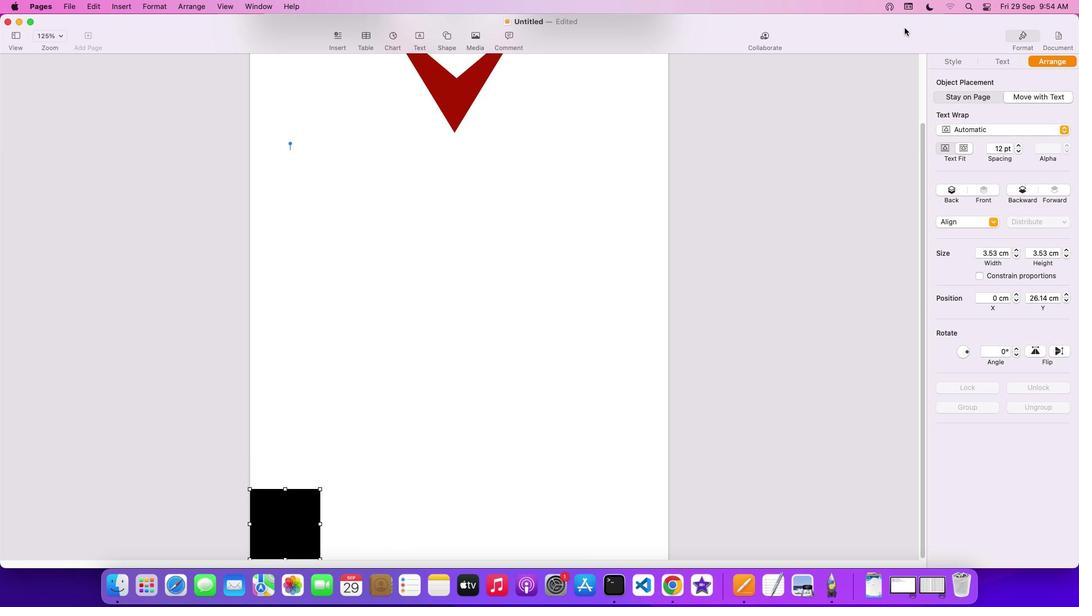 
Action: Mouse pressed left at (418, 450)
Screenshot: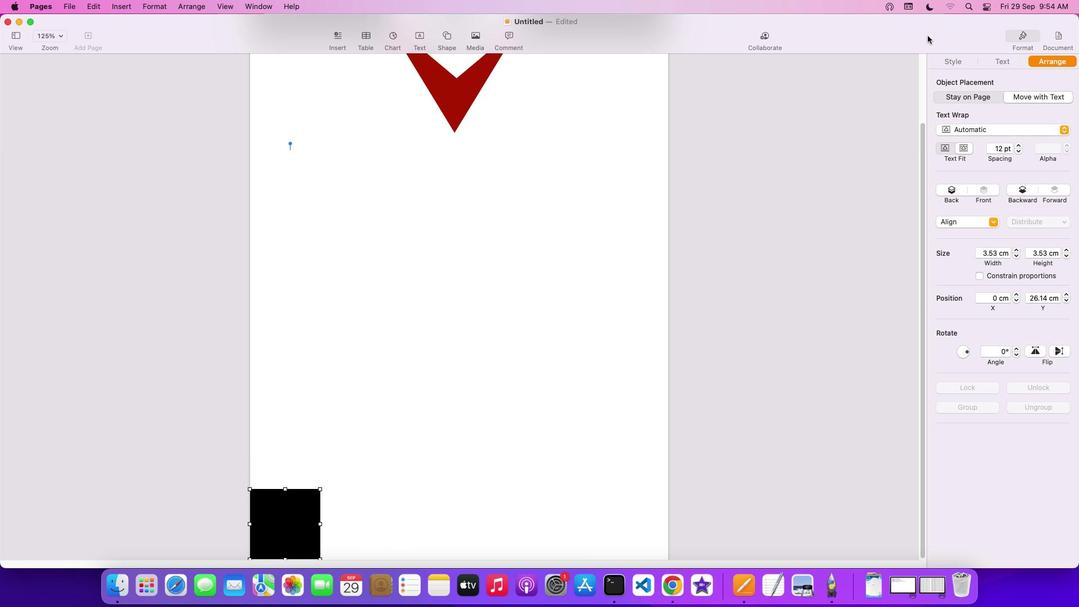 
Action: Mouse moved to (1048, 60)
Screenshot: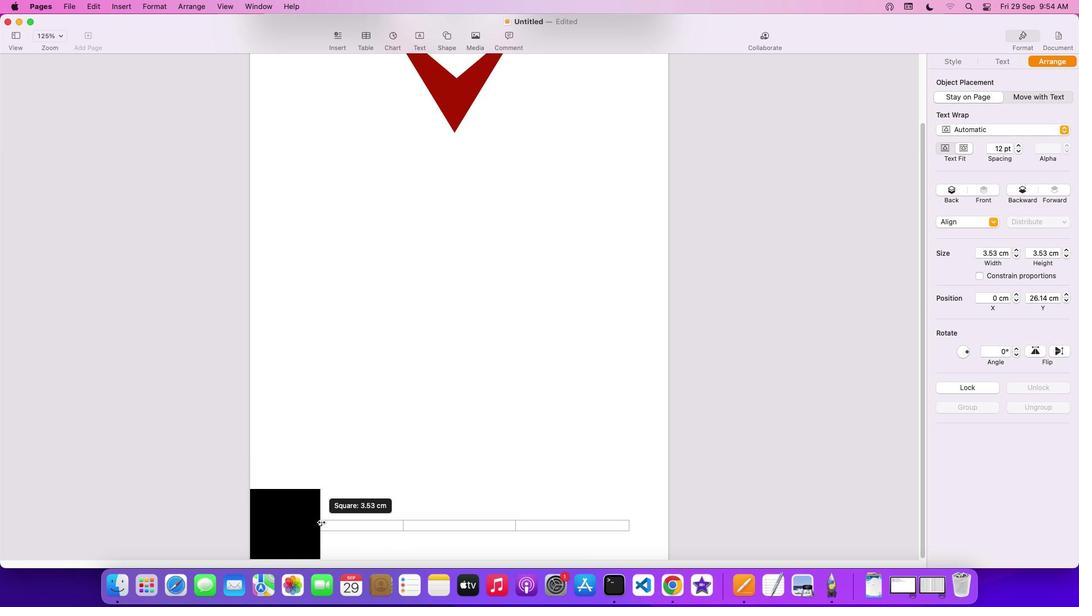
Action: Mouse pressed left at (1048, 60)
Screenshot: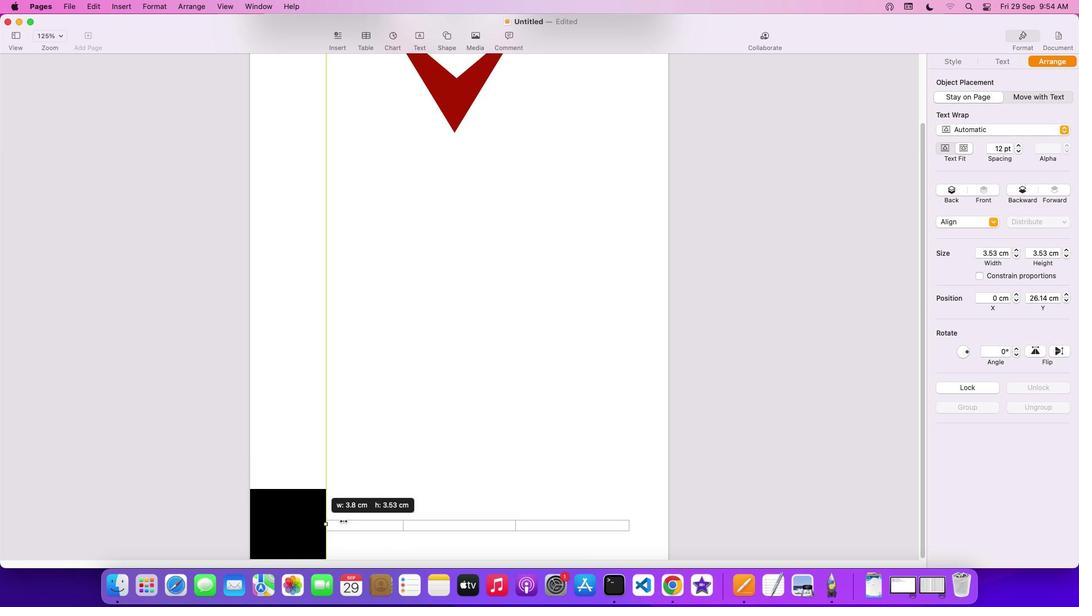 
Action: Mouse moved to (969, 98)
Screenshot: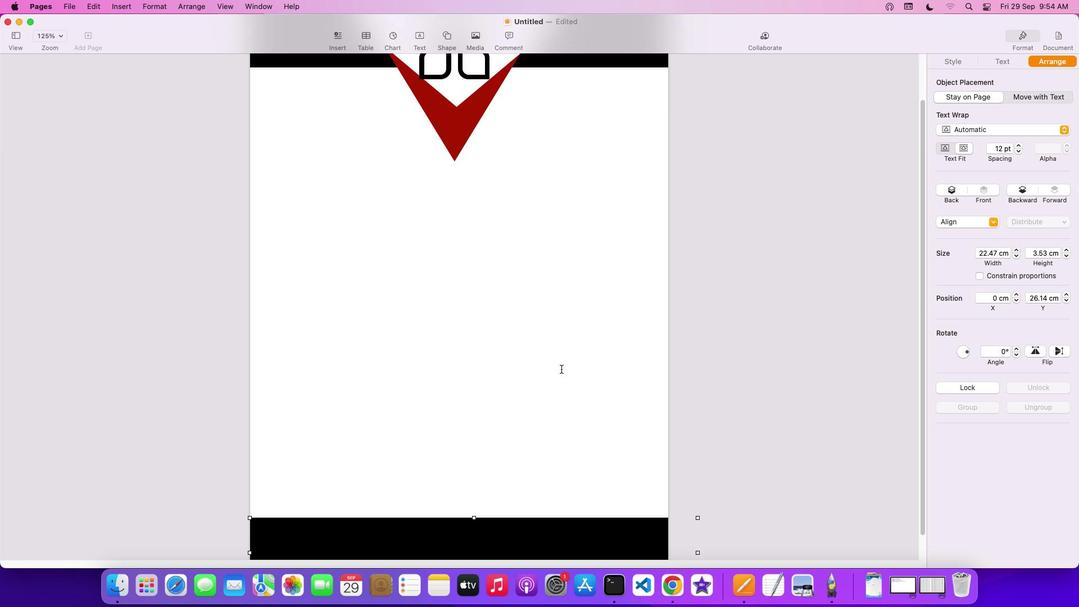 
Action: Mouse pressed left at (969, 98)
Screenshot: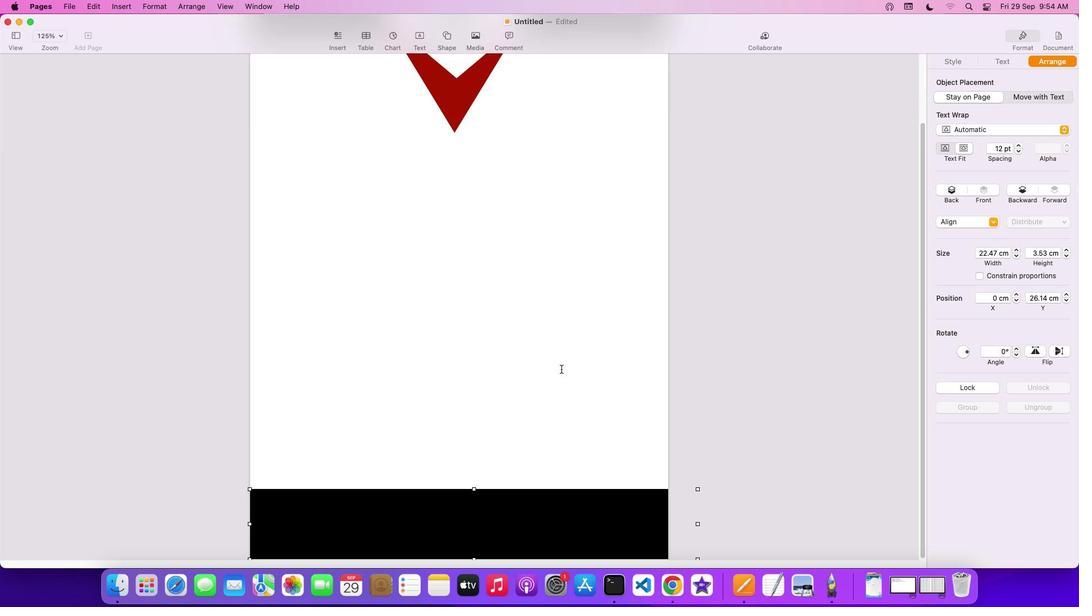 
Action: Mouse moved to (322, 522)
Screenshot: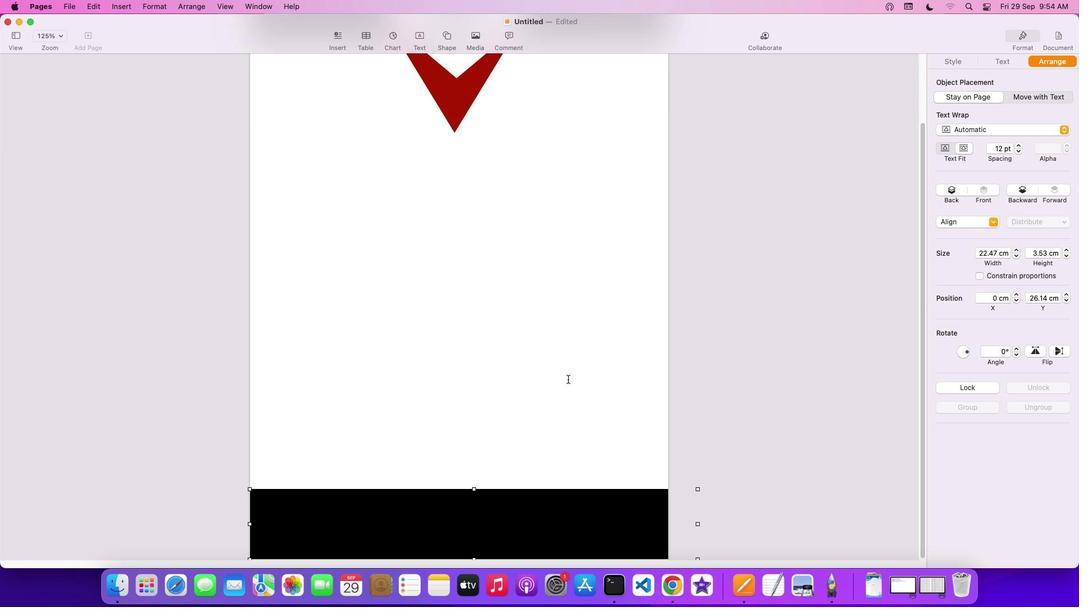
Action: Mouse pressed left at (322, 522)
Screenshot: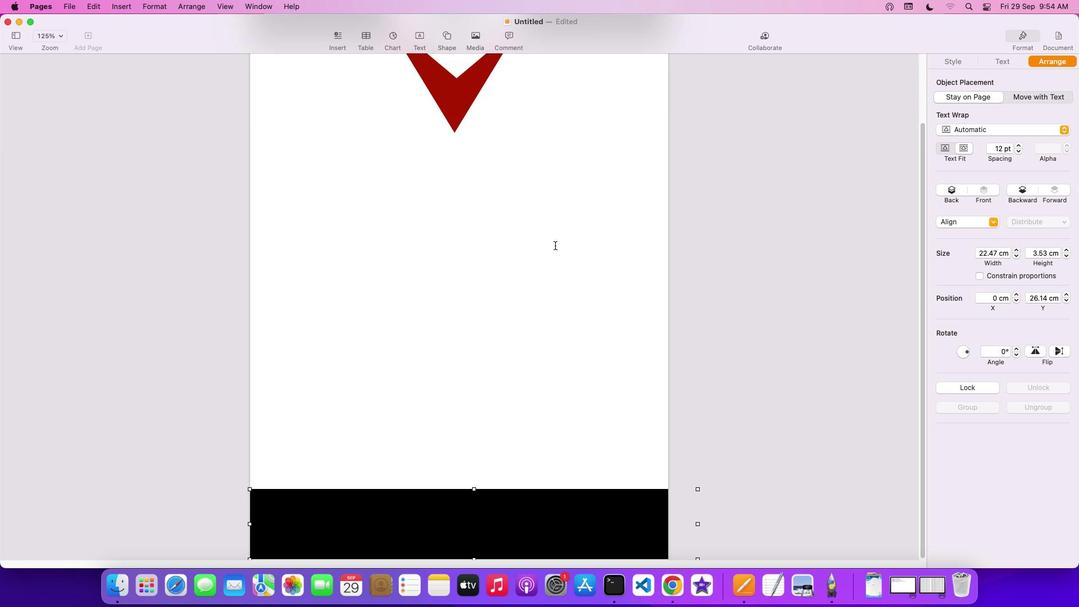 
Action: Mouse moved to (561, 368)
Screenshot: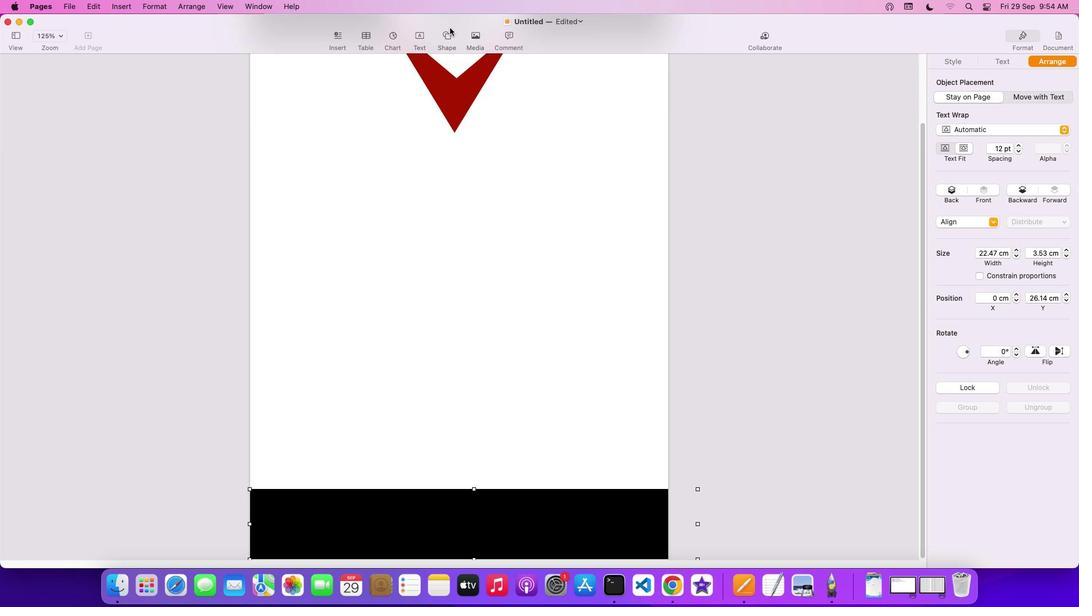 
Action: Mouse scrolled (561, 368) with delta (0, 0)
Screenshot: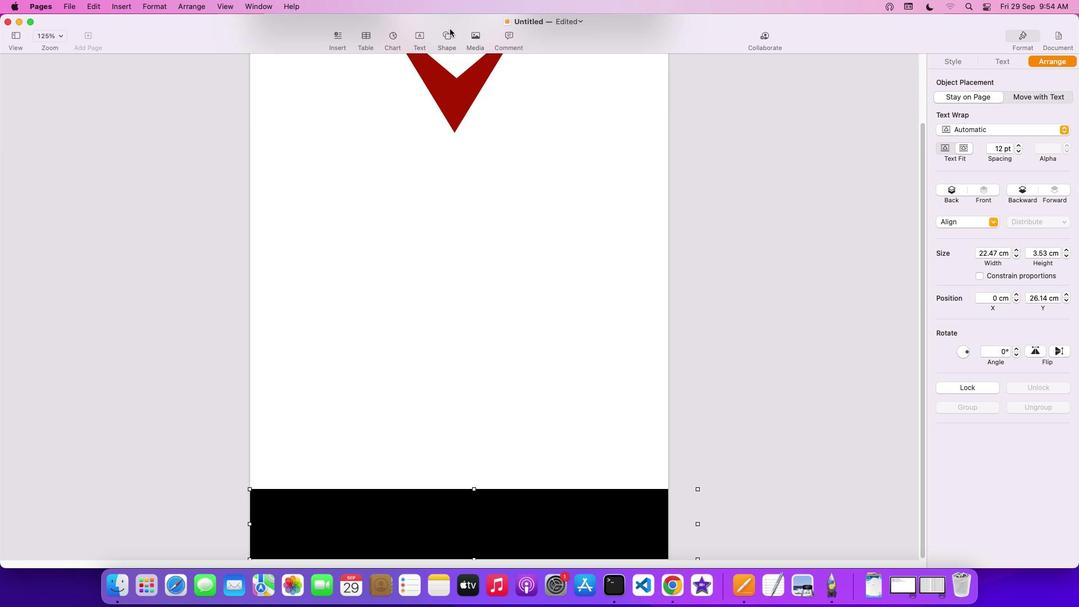 
Action: Mouse scrolled (561, 368) with delta (0, 0)
Screenshot: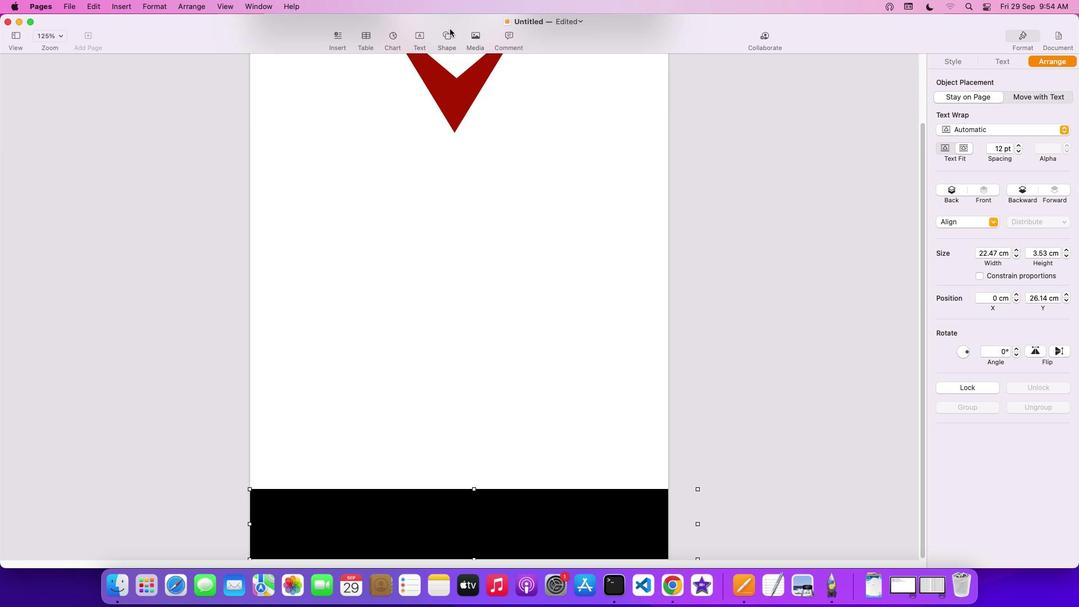 
Action: Mouse scrolled (561, 368) with delta (0, 1)
Screenshot: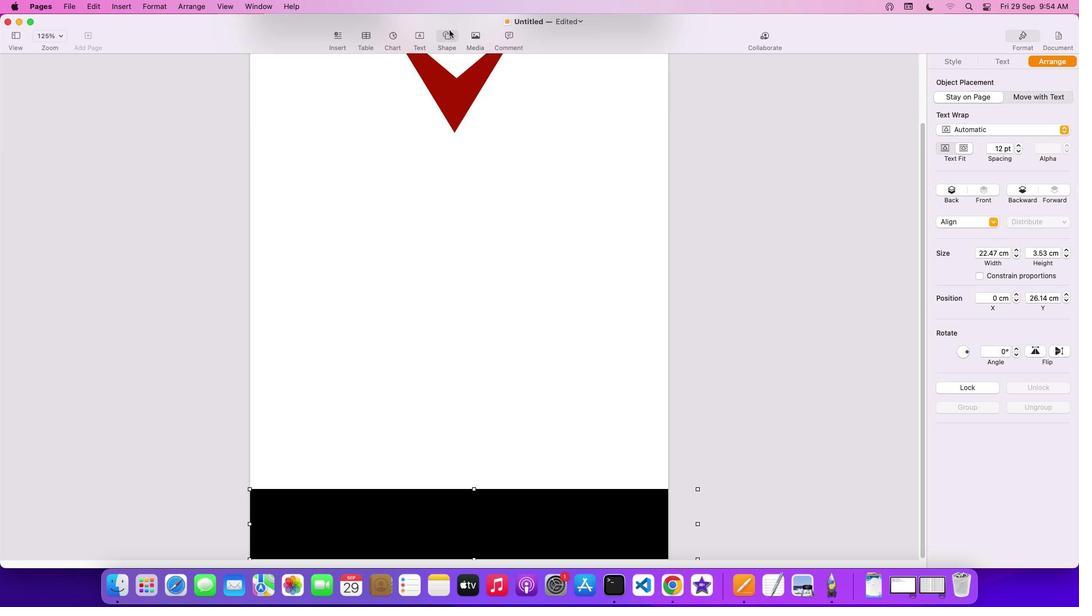 
Action: Mouse scrolled (561, 368) with delta (0, 2)
Screenshot: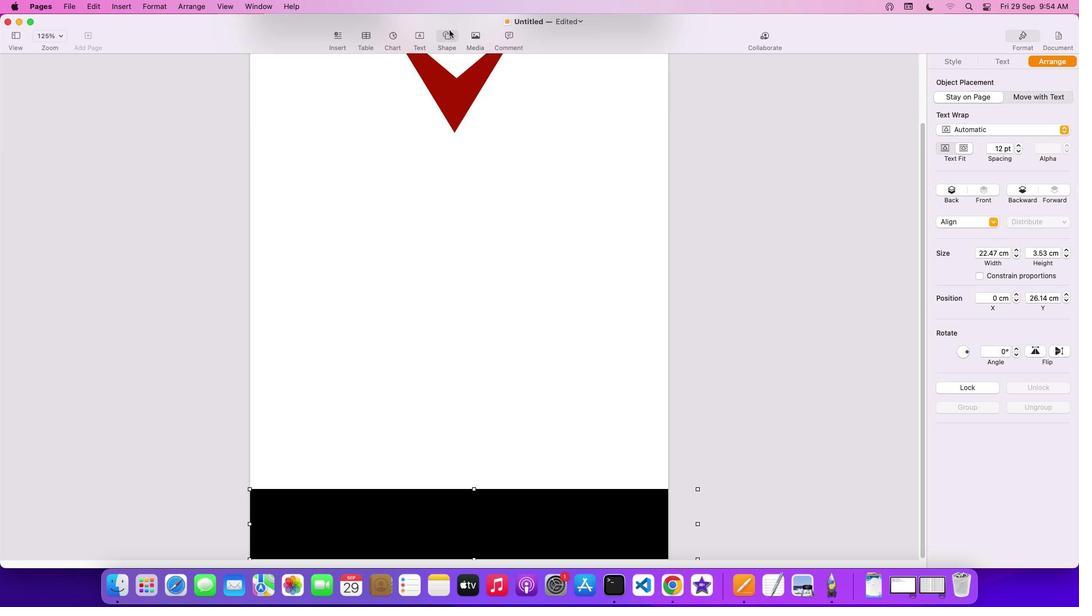 
Action: Mouse scrolled (561, 368) with delta (0, 3)
Screenshot: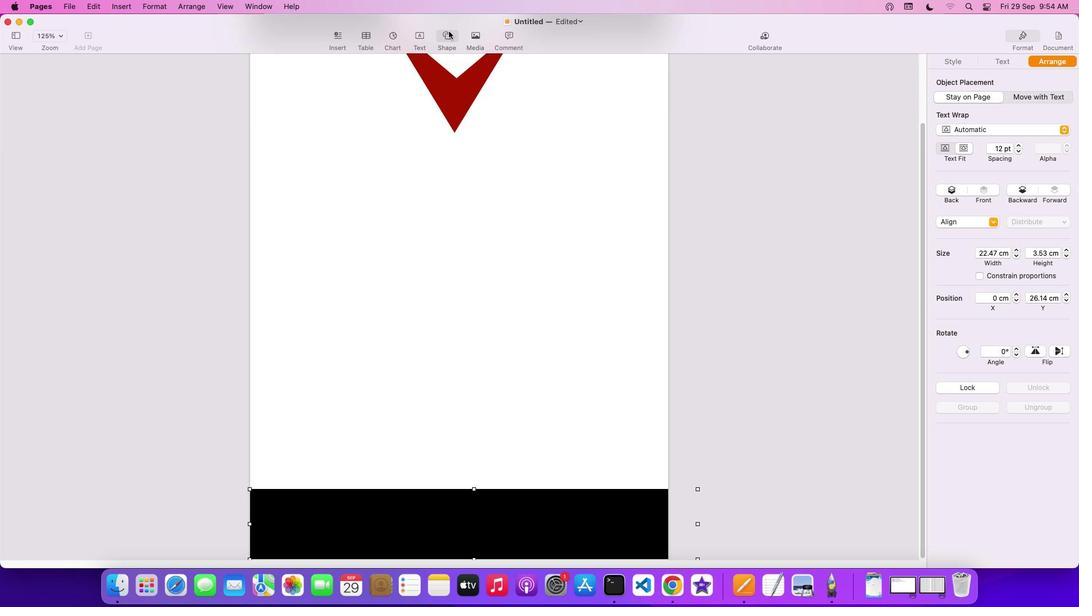 
Action: Mouse scrolled (561, 368) with delta (0, 0)
Screenshot: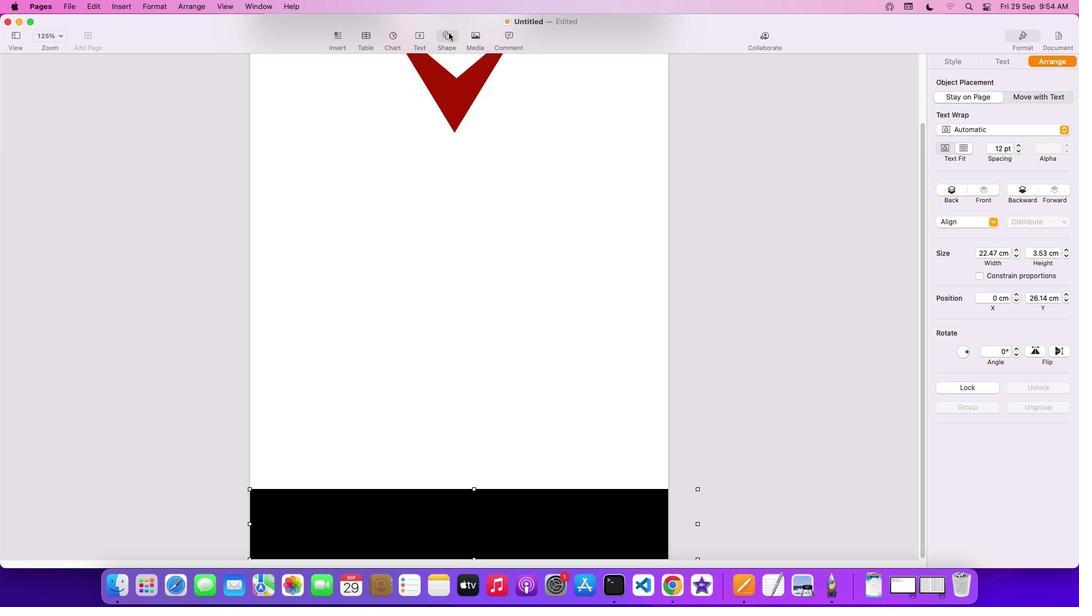 
Action: Mouse scrolled (561, 368) with delta (0, 0)
Screenshot: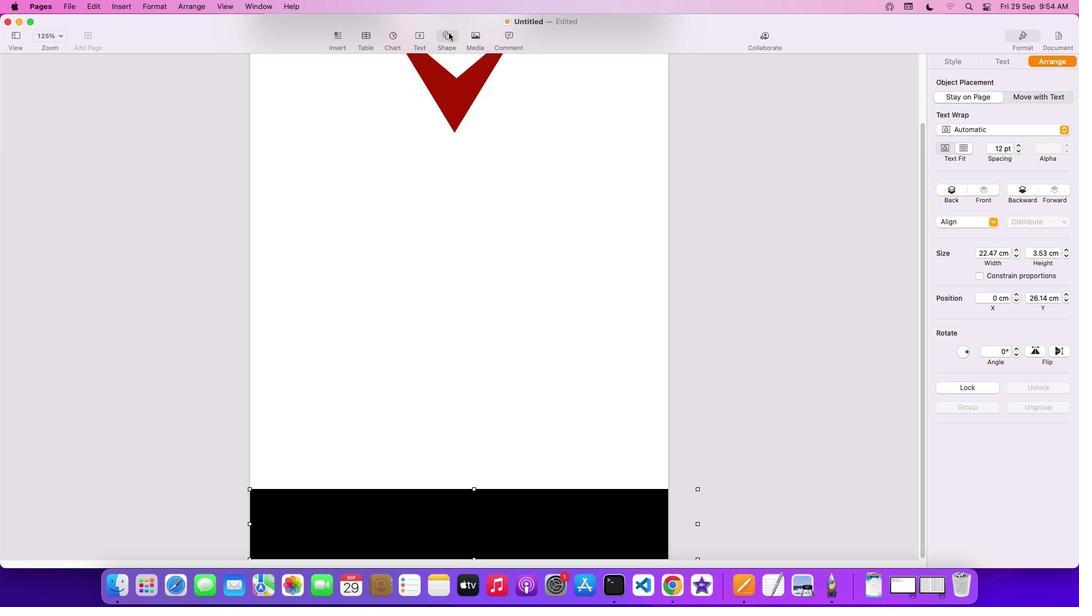
Action: Mouse scrolled (561, 368) with delta (0, -1)
Screenshot: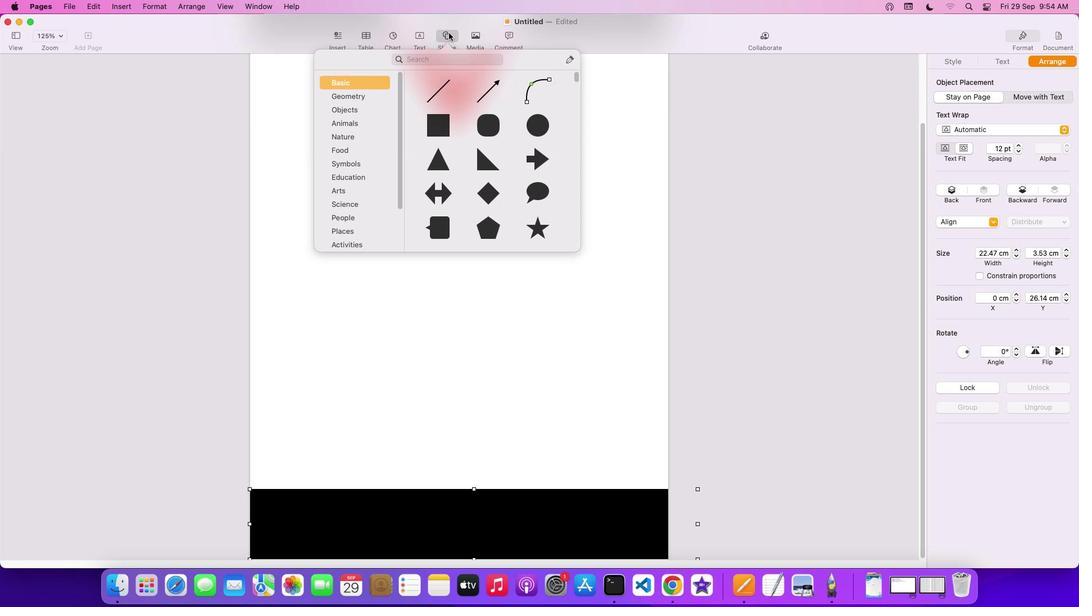 
Action: Mouse scrolled (561, 368) with delta (0, -2)
Screenshot: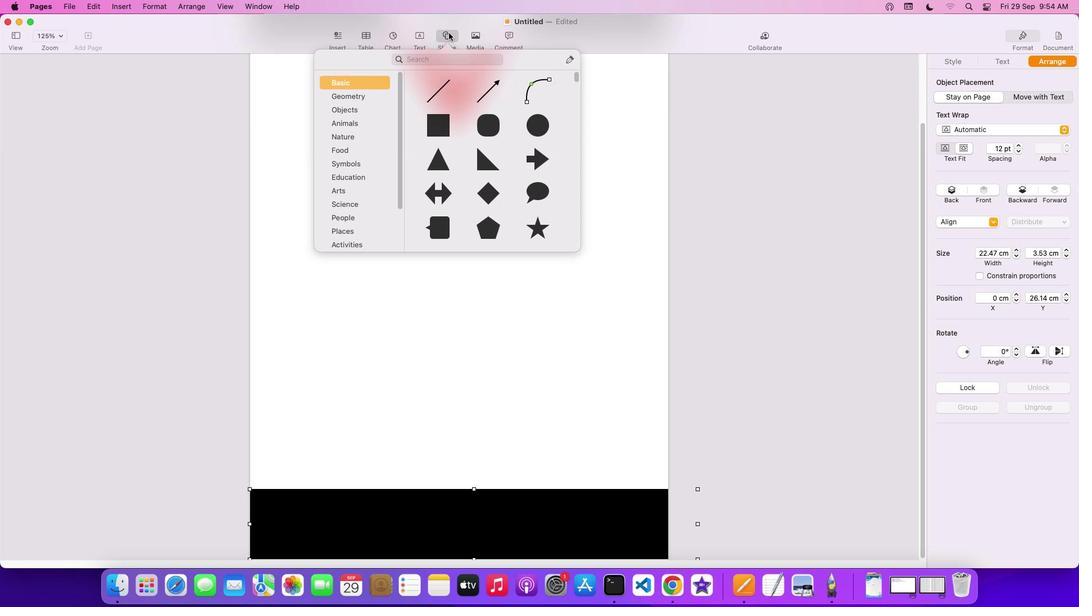 
Action: Mouse scrolled (561, 368) with delta (0, -2)
Screenshot: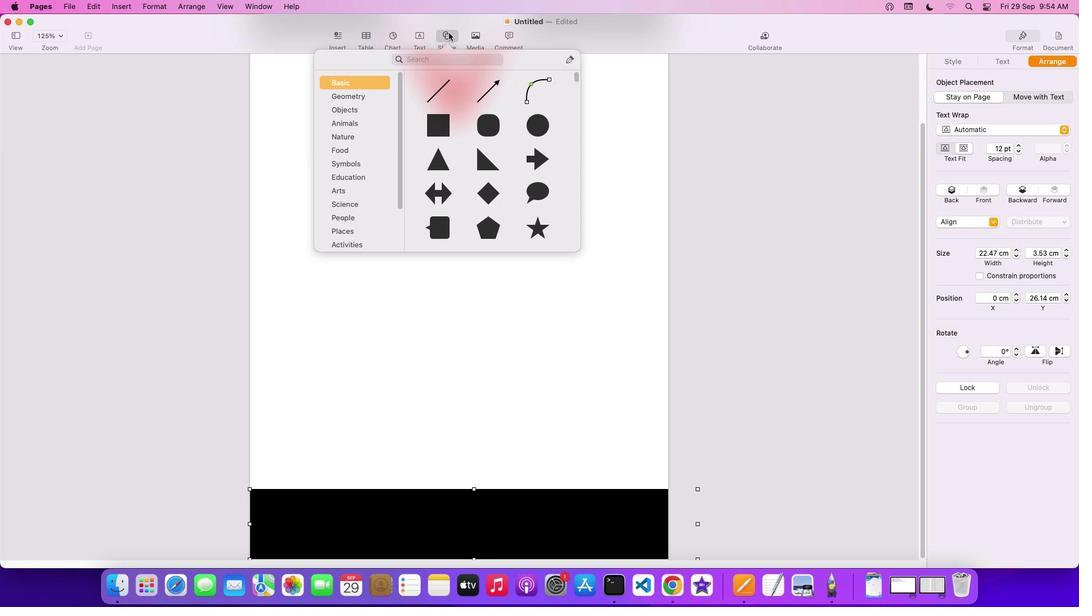 
Action: Mouse scrolled (561, 368) with delta (0, 0)
Screenshot: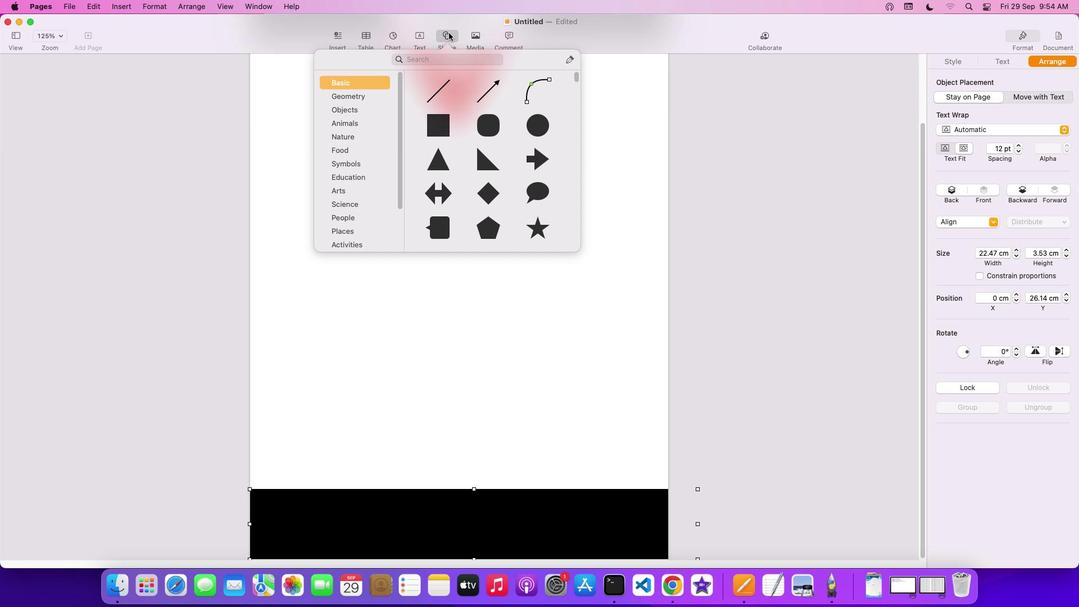 
Action: Mouse scrolled (561, 368) with delta (0, 0)
Screenshot: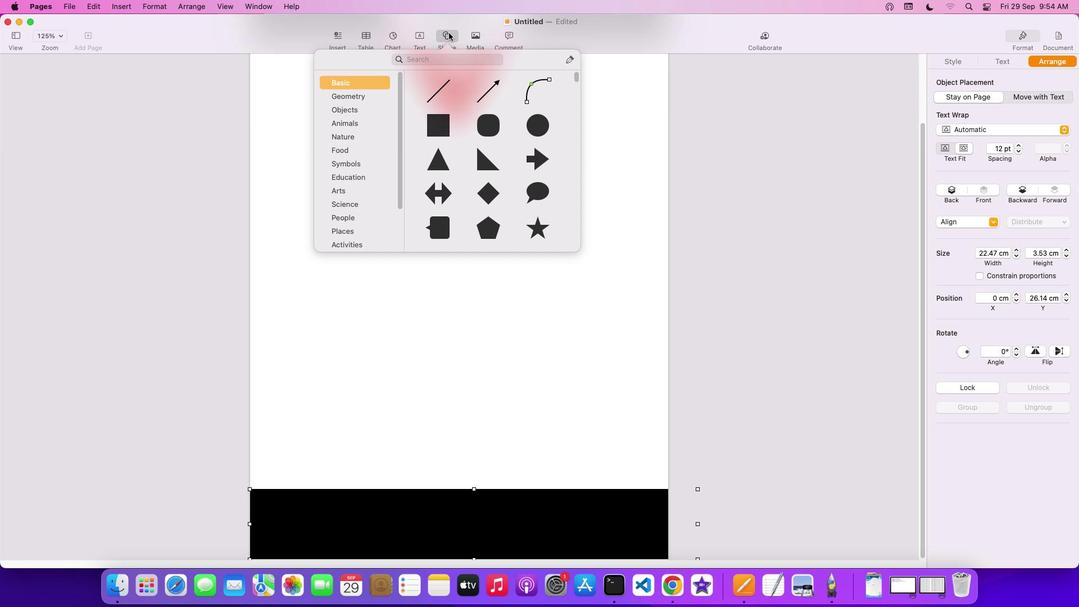 
Action: Mouse scrolled (561, 368) with delta (0, -1)
Screenshot: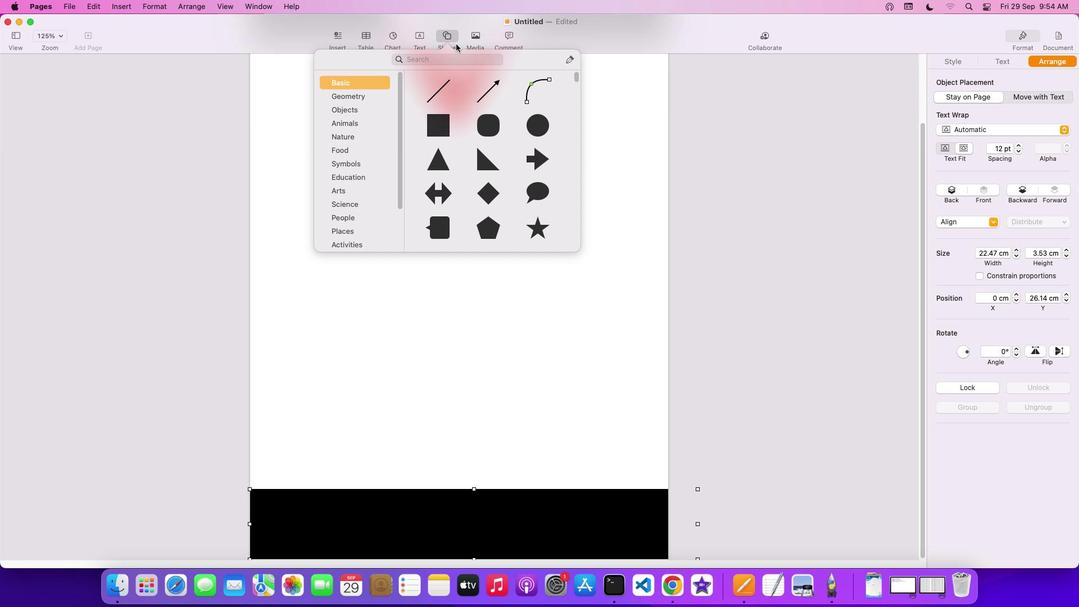 
Action: Mouse scrolled (561, 368) with delta (0, -2)
Screenshot: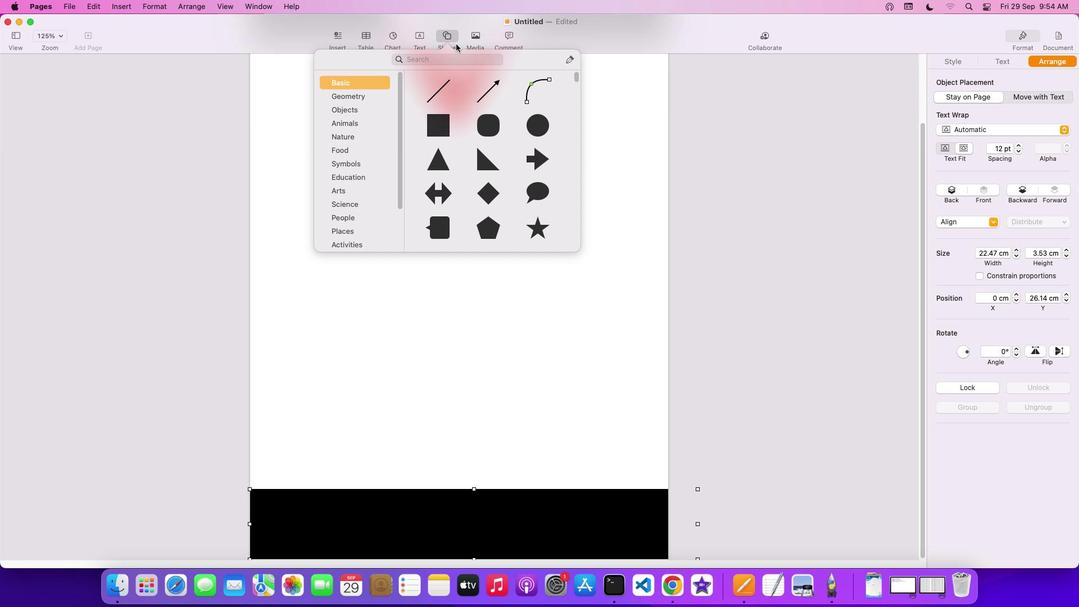 
Action: Mouse scrolled (561, 368) with delta (0, -3)
Screenshot: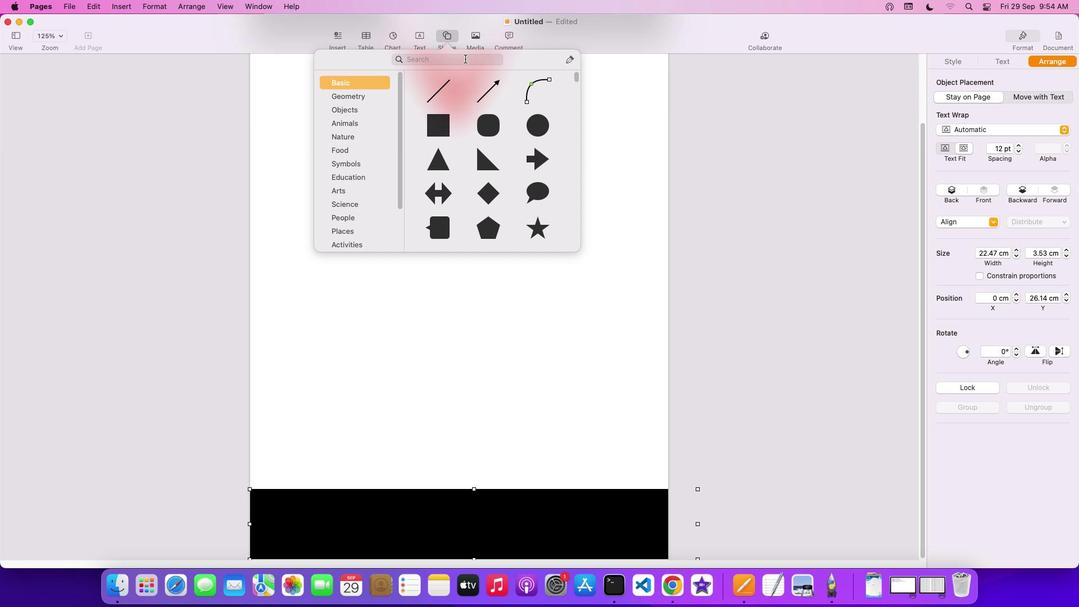 
Action: Mouse scrolled (561, 368) with delta (0, -3)
Screenshot: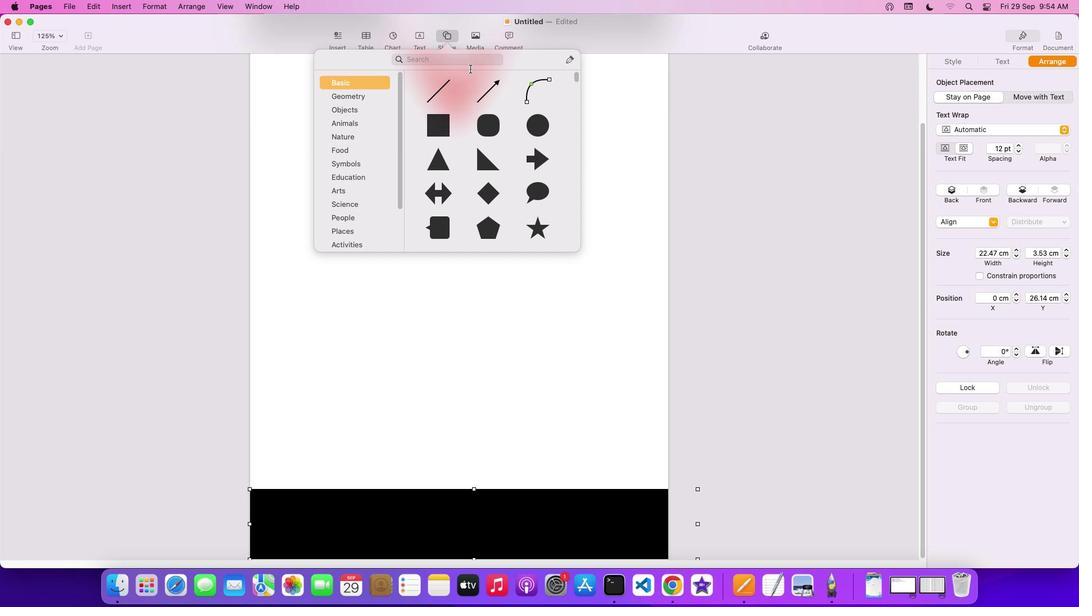 
Action: Mouse moved to (449, 32)
Screenshot: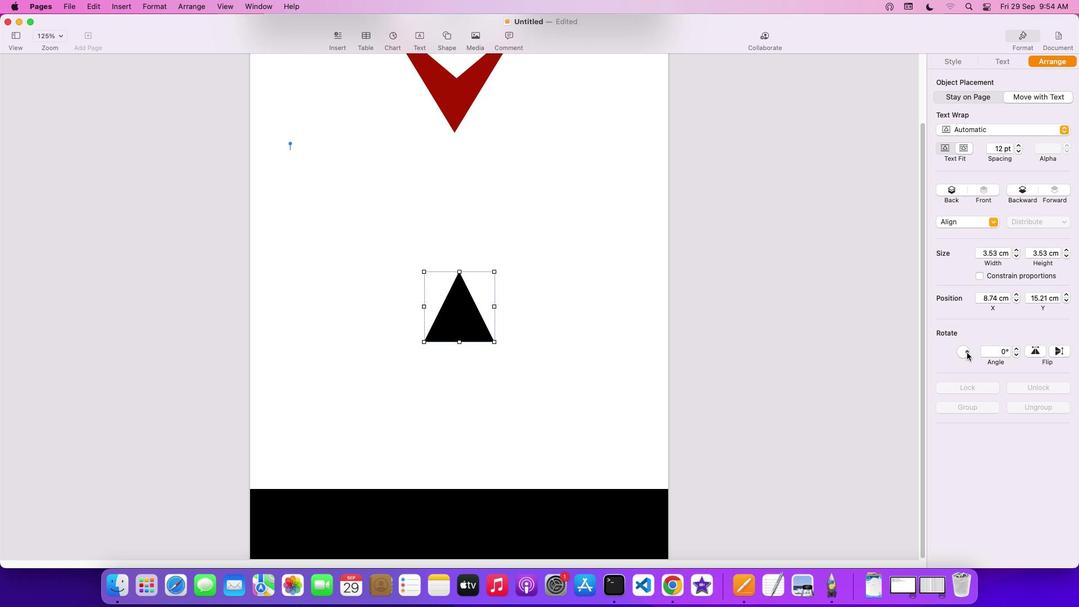 
Action: Mouse pressed left at (449, 32)
Screenshot: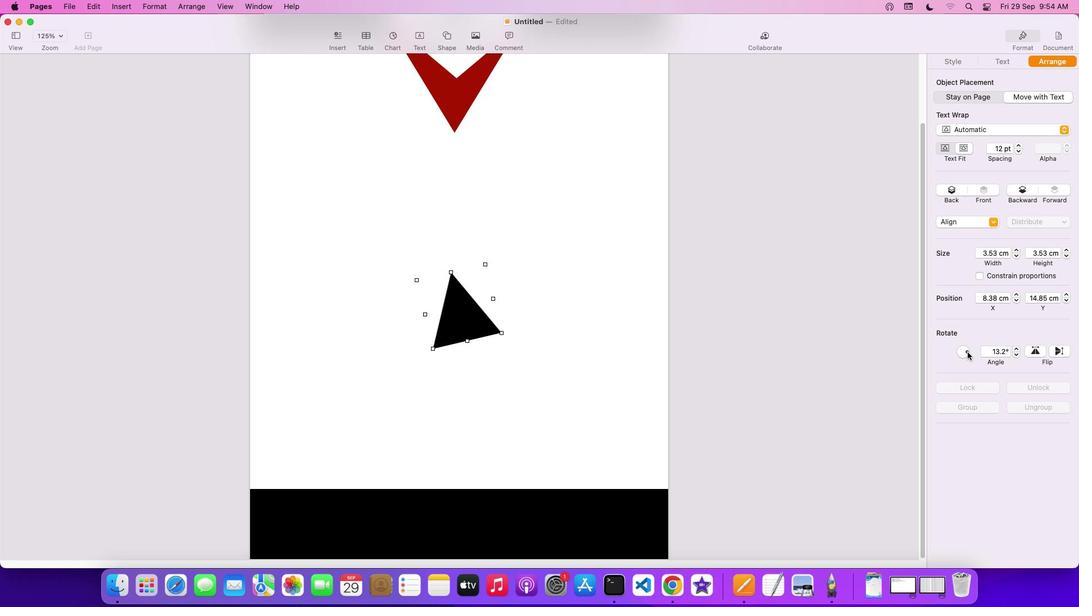 
Action: Mouse moved to (440, 166)
Screenshot: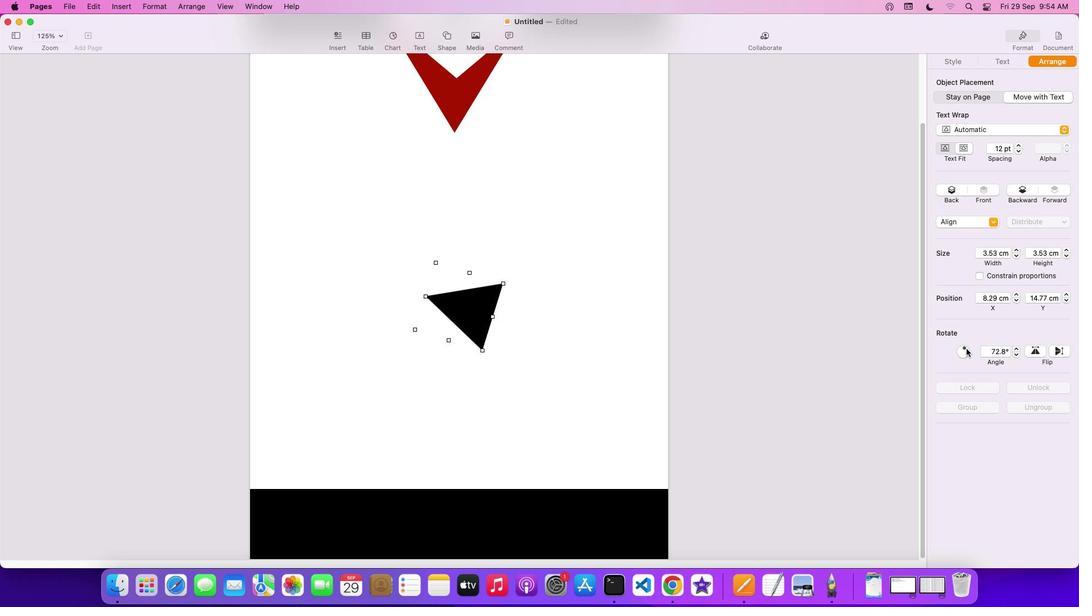 
Action: Mouse pressed left at (440, 166)
Screenshot: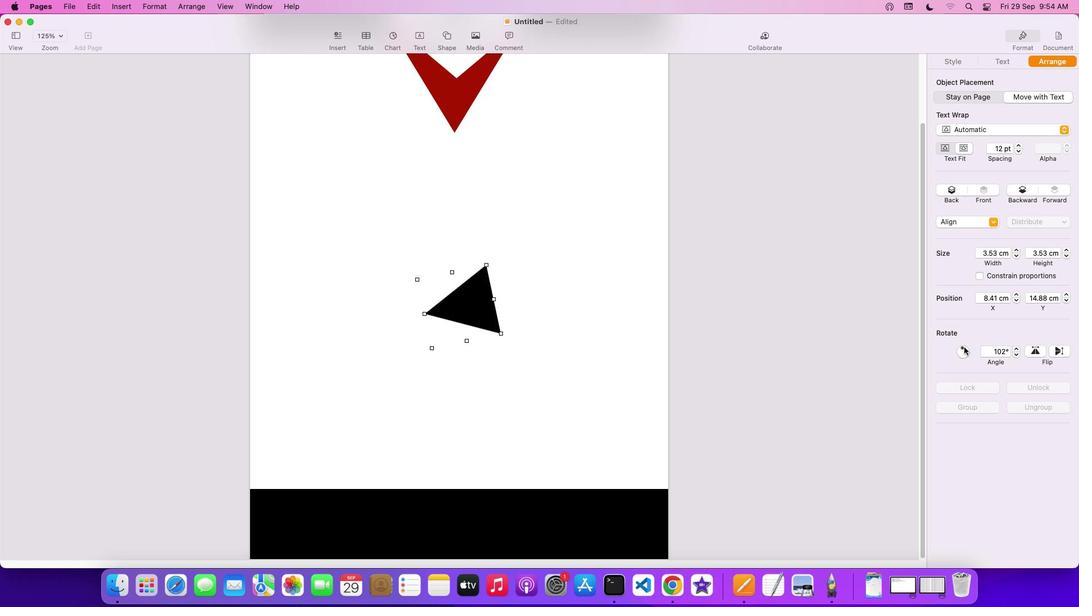 
Action: Mouse moved to (967, 352)
Screenshot: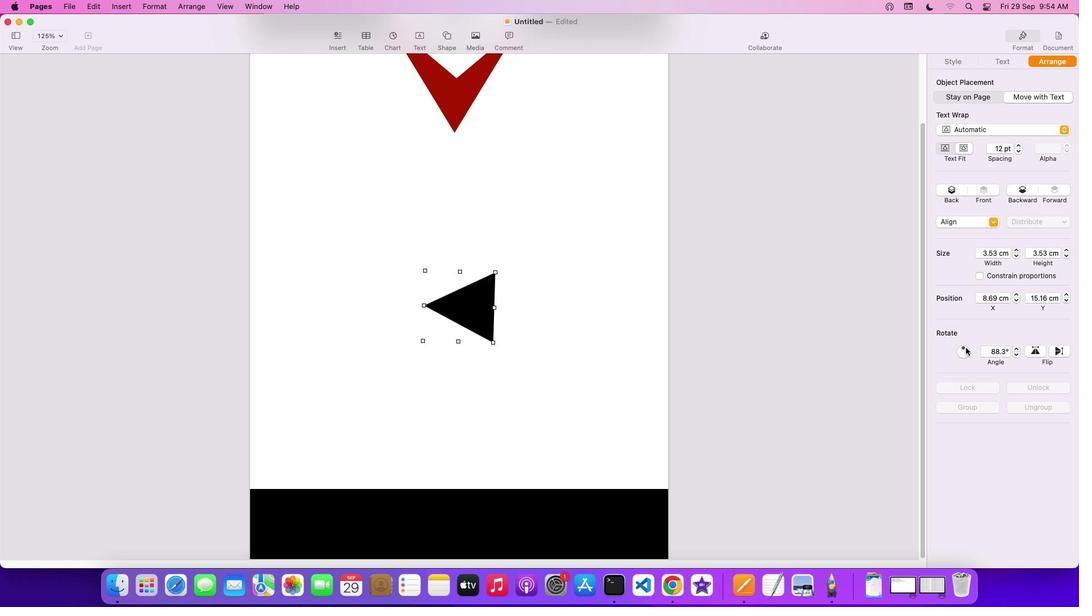 
Action: Mouse pressed left at (967, 352)
Screenshot: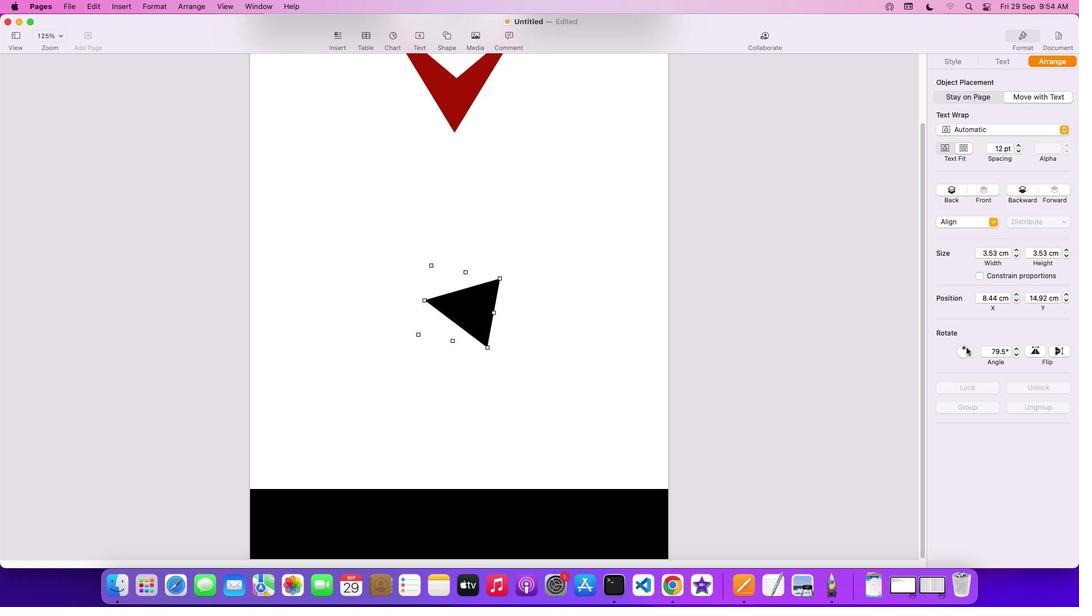 
Action: Mouse moved to (1018, 355)
Screenshot: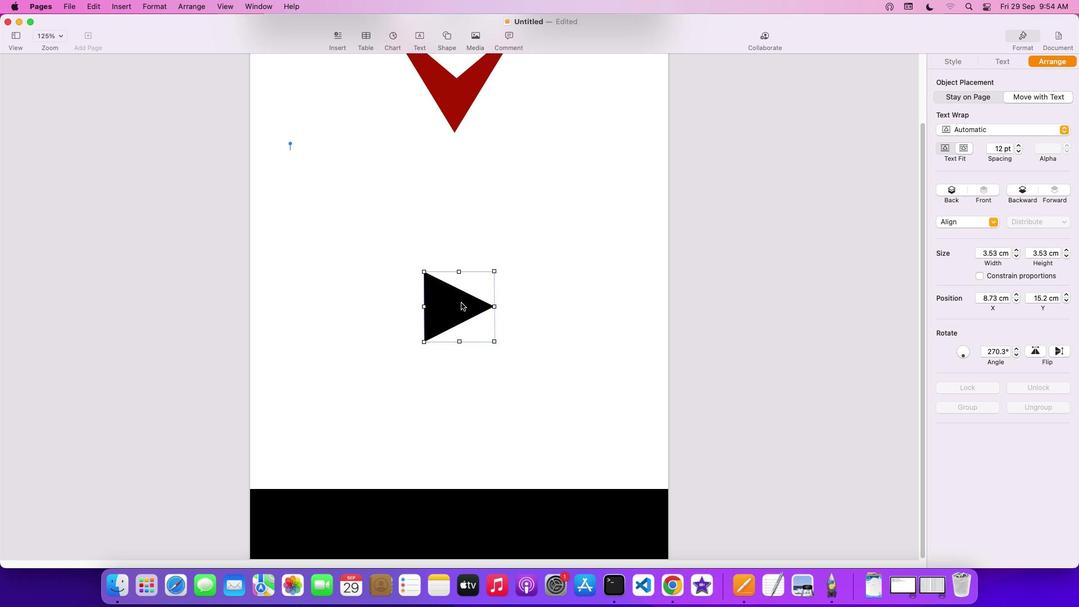 
Action: Mouse pressed left at (1018, 355)
Screenshot: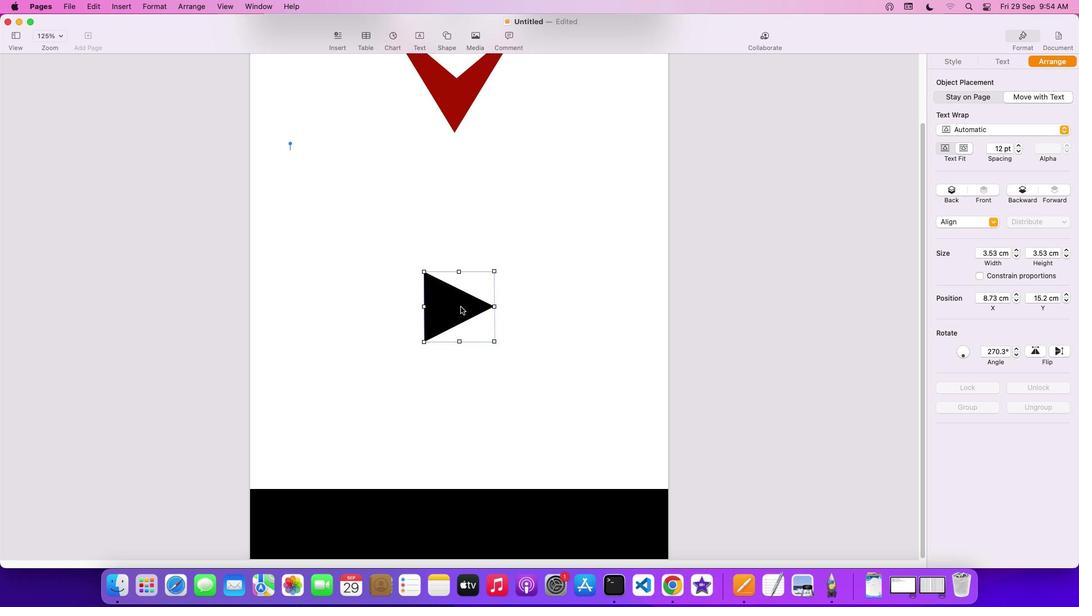 
Action: Mouse moved to (1016, 348)
Screenshot: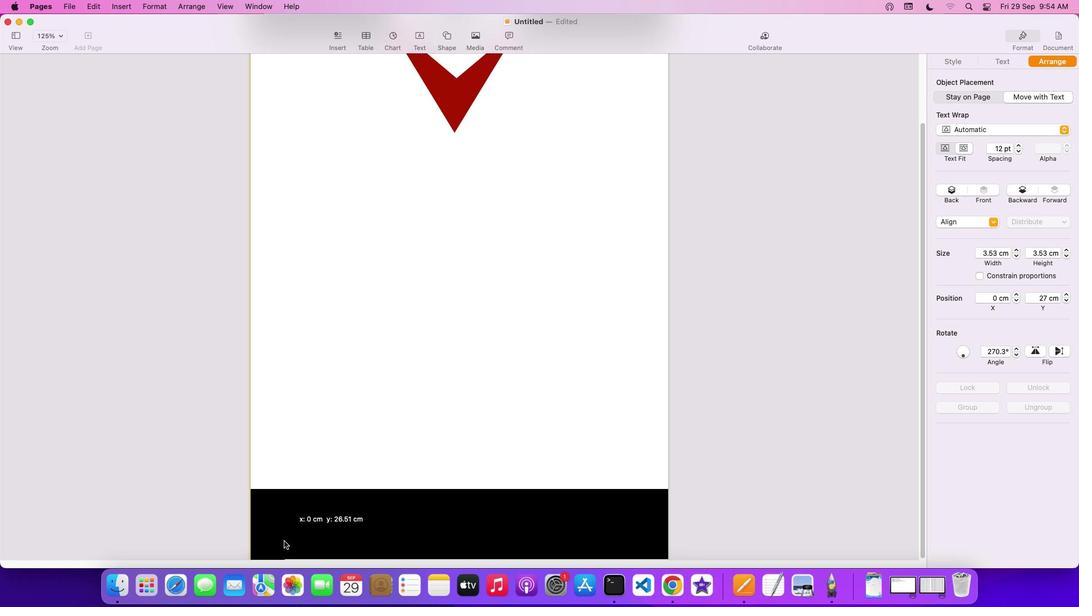 
Action: Mouse pressed left at (1016, 348)
Screenshot: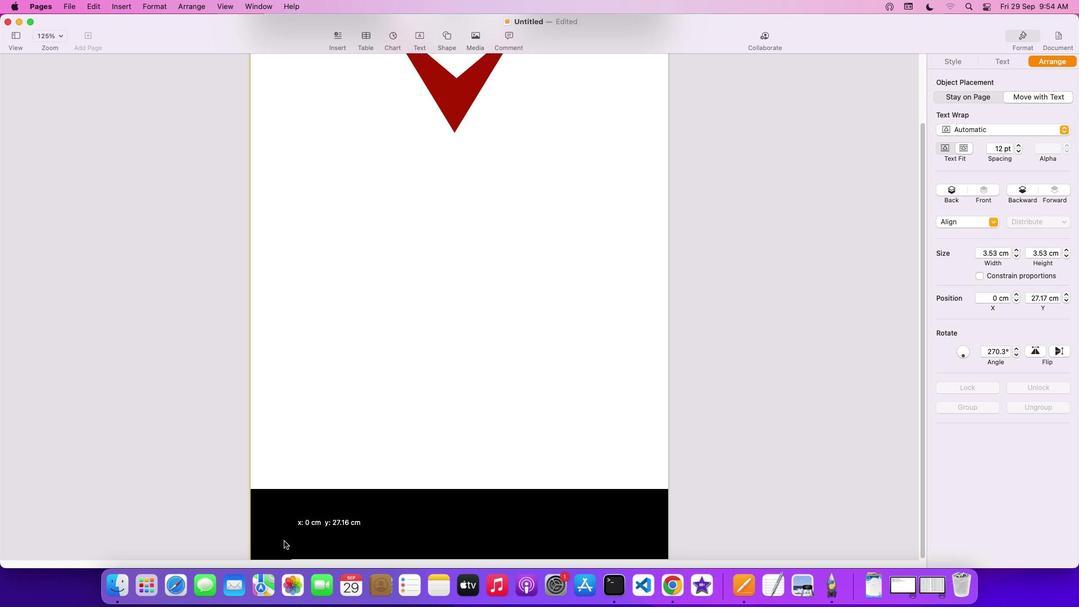 
Action: Mouse pressed left at (1016, 348)
Screenshot: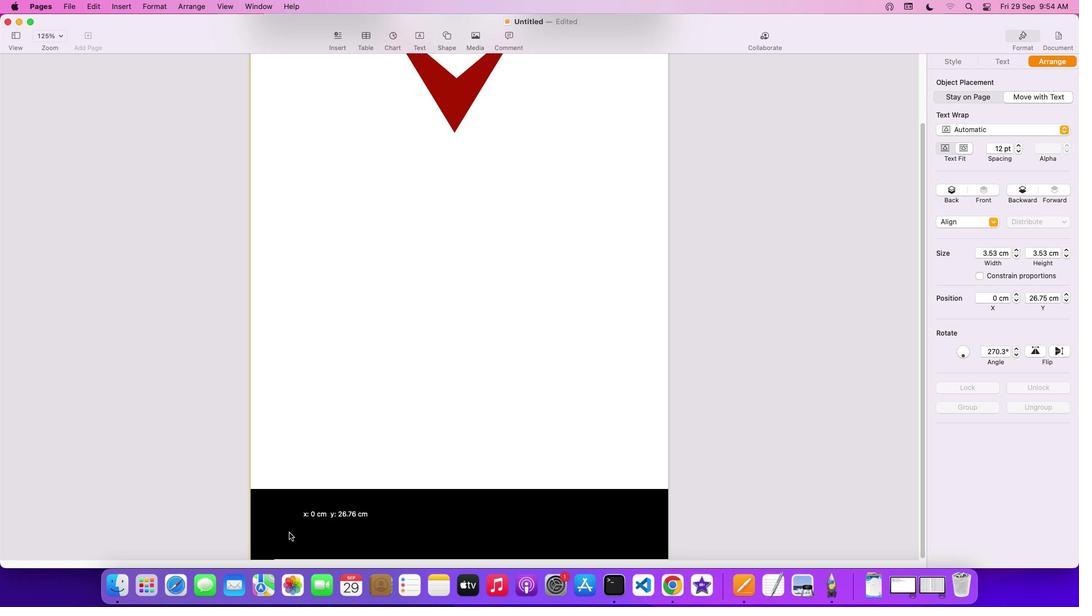 
Action: Mouse pressed left at (1016, 348)
Screenshot: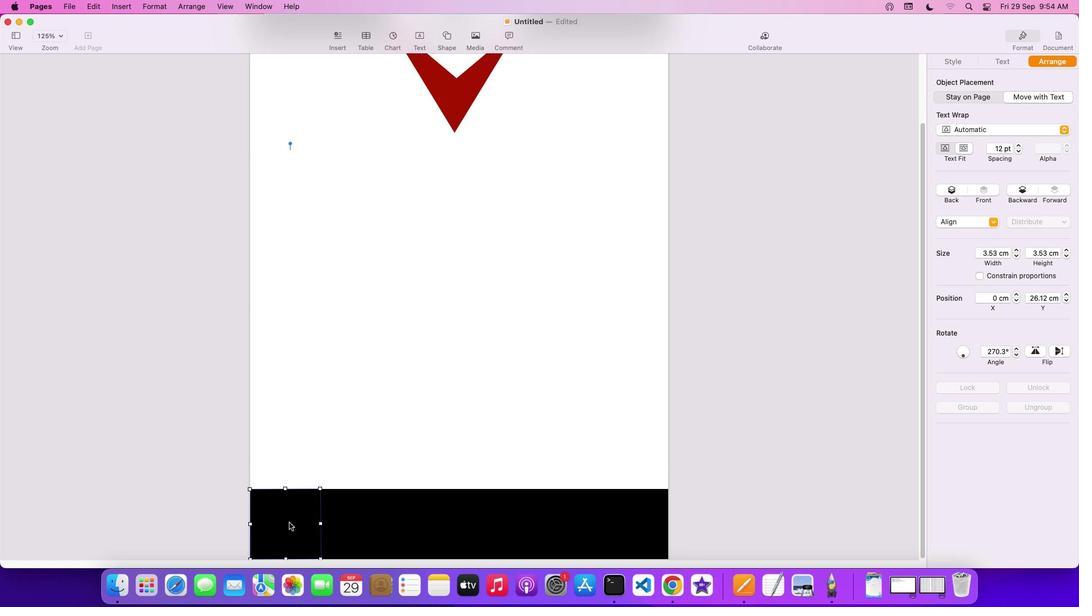 
Action: Mouse moved to (461, 302)
Screenshot: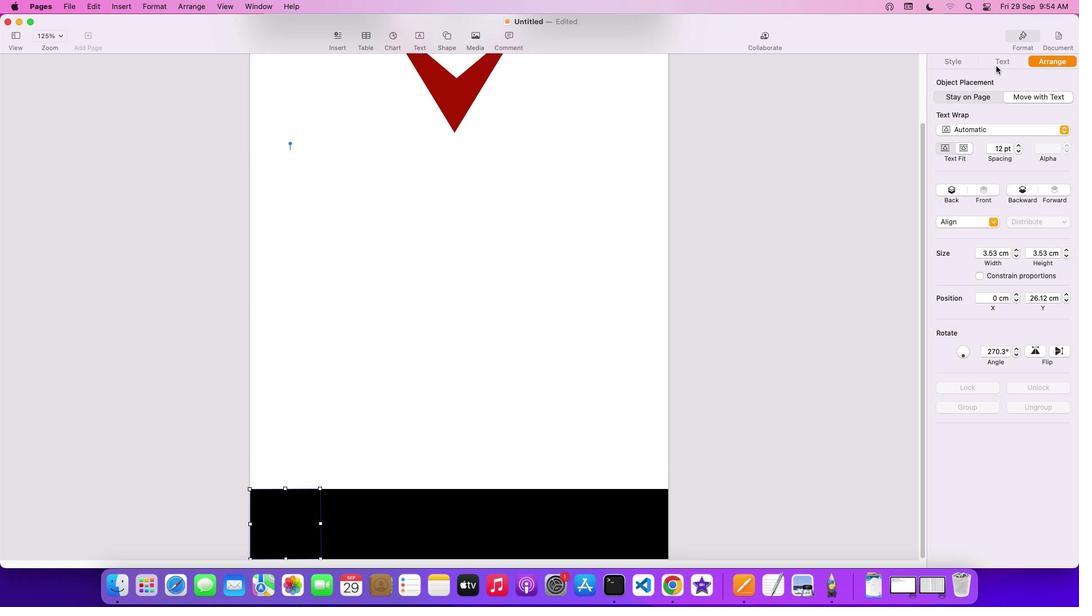 
Action: Mouse pressed left at (461, 302)
Screenshot: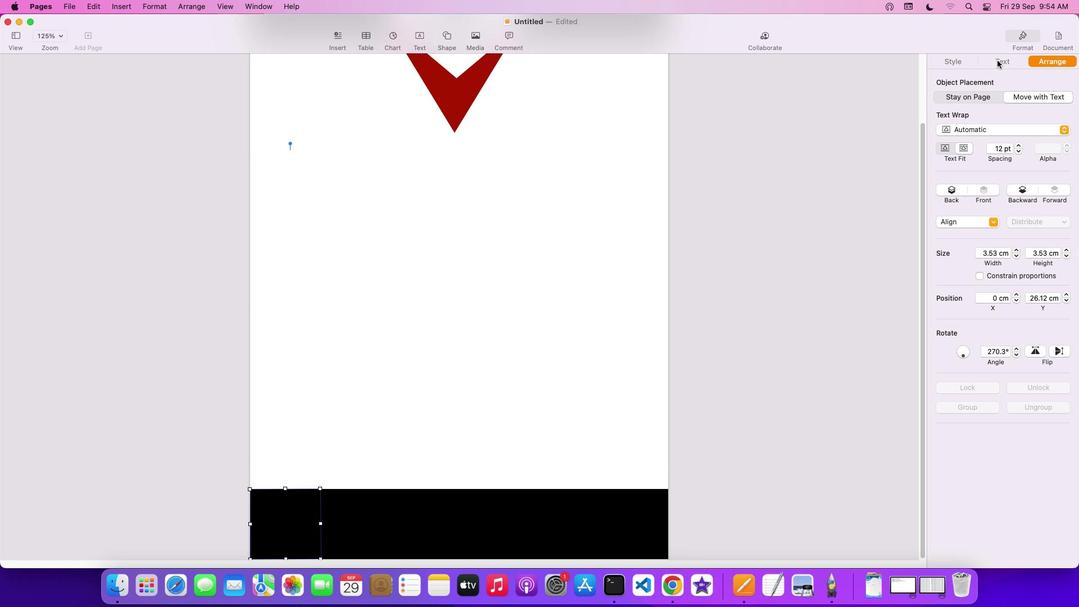 
Action: Mouse moved to (289, 522)
Screenshot: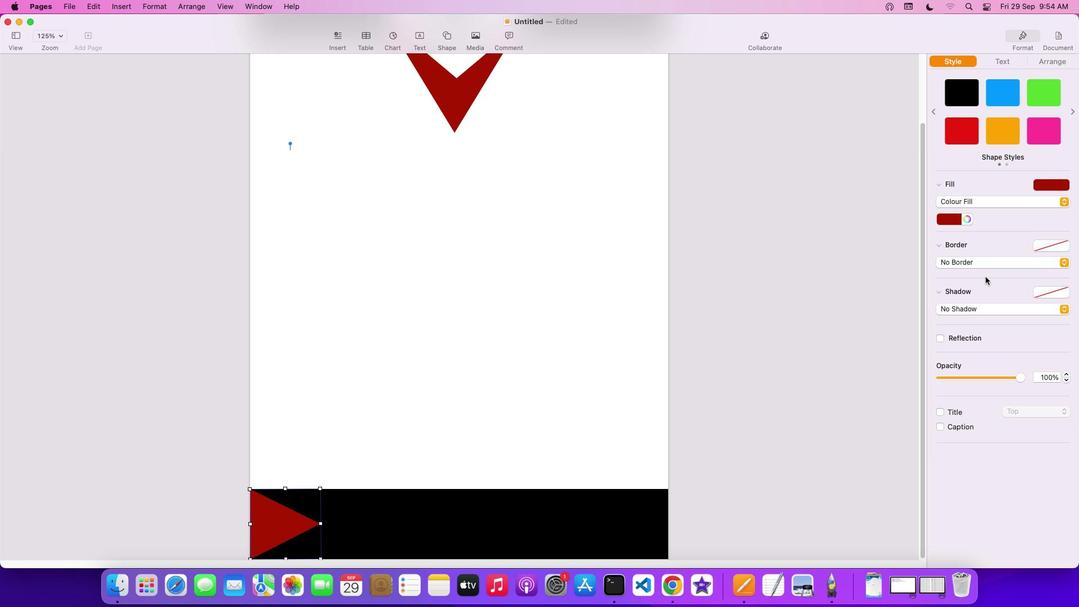 
Action: Mouse pressed left at (289, 522)
Screenshot: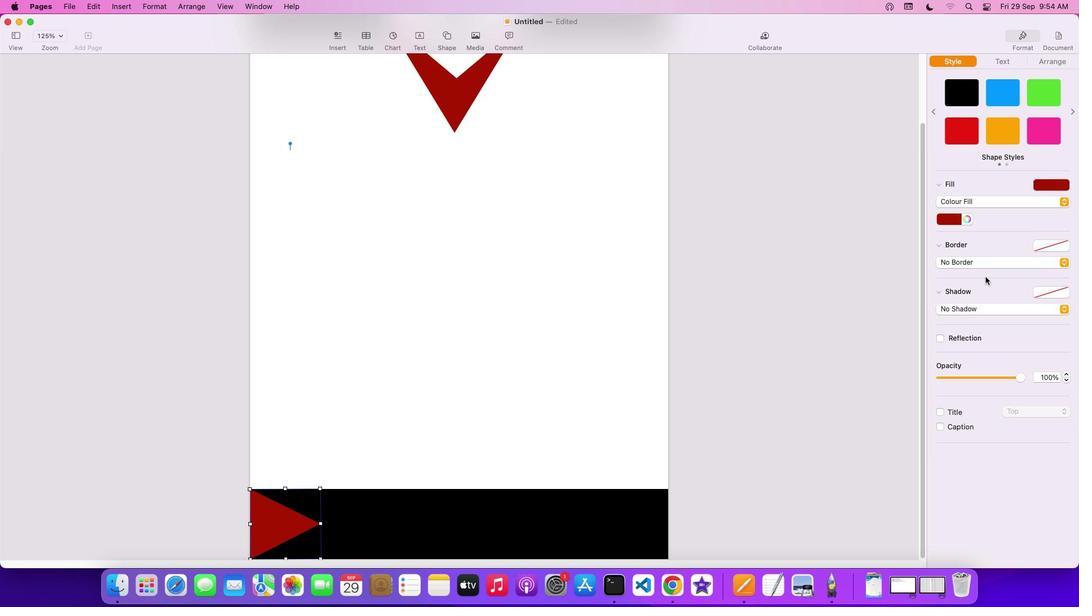 
Action: Mouse moved to (954, 60)
Screenshot: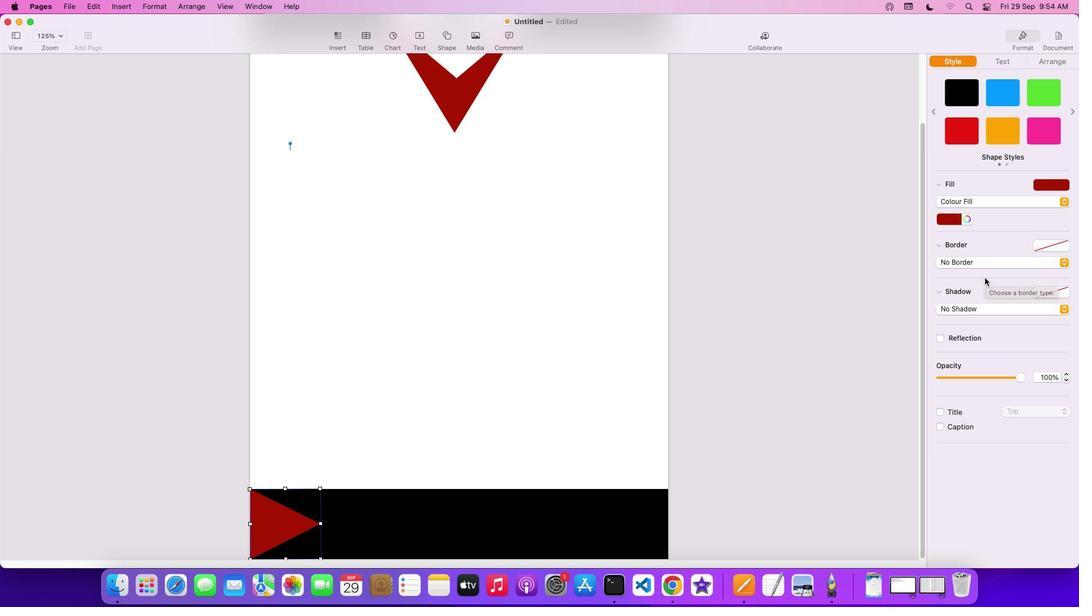 
Action: Mouse pressed left at (954, 60)
Screenshot: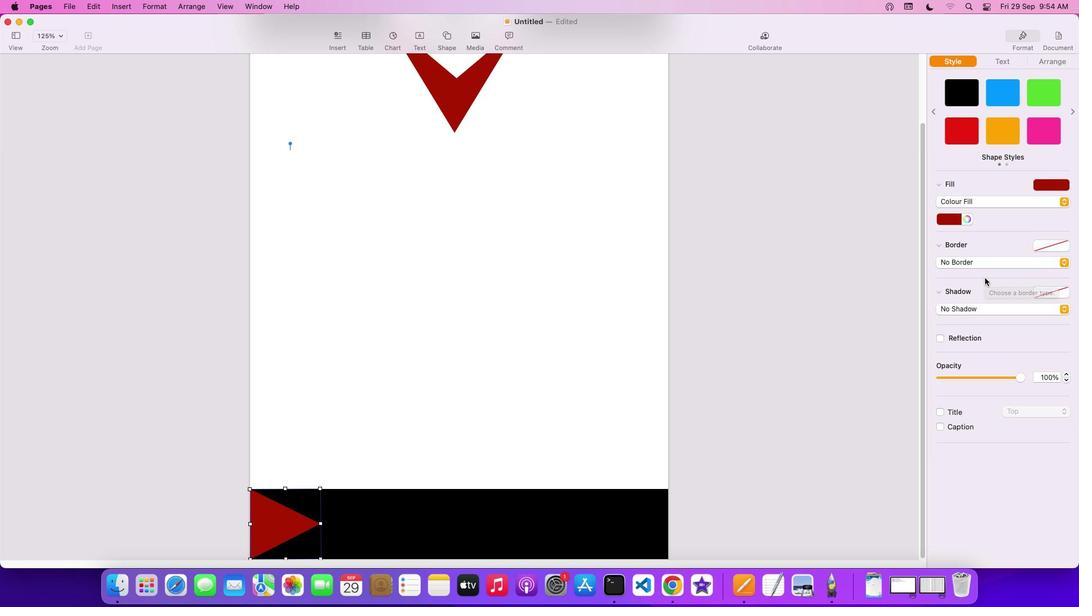 
Action: Mouse moved to (955, 222)
Screenshot: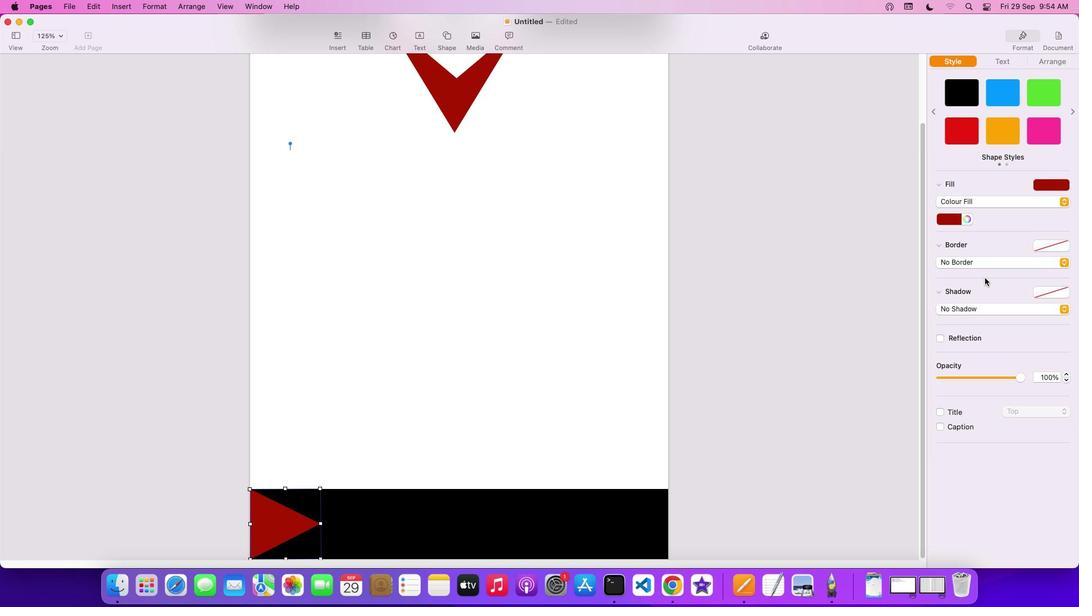 
Action: Mouse pressed left at (955, 222)
Screenshot: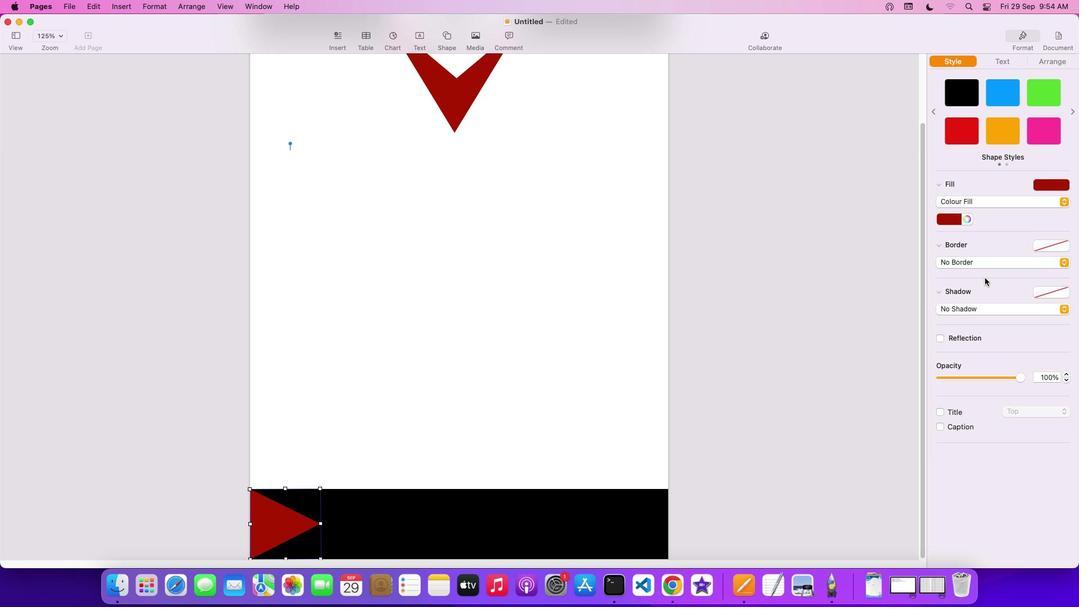 
Action: Mouse moved to (985, 276)
Screenshot: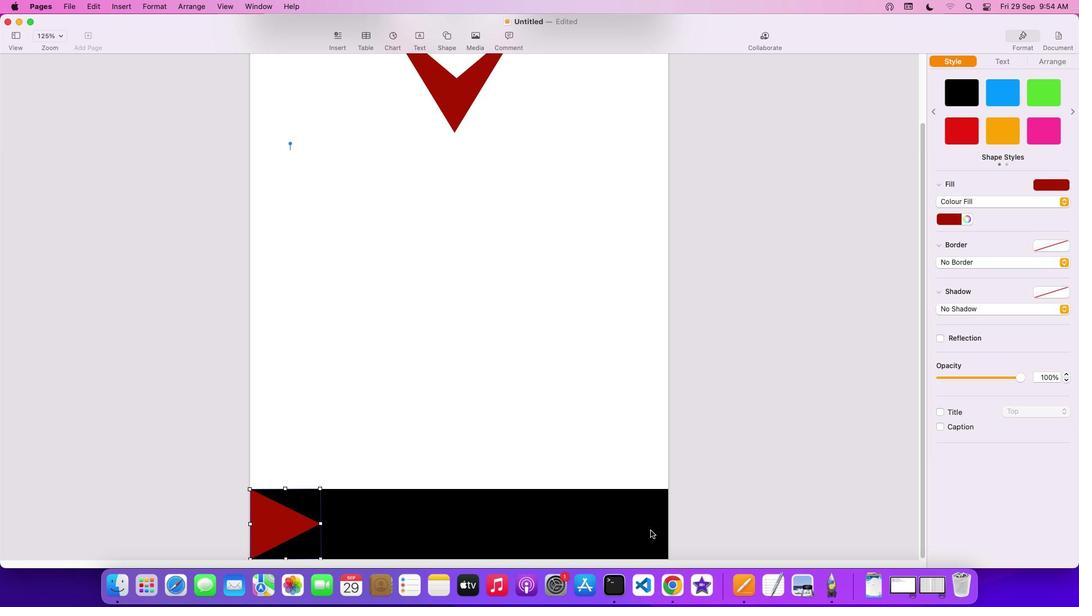
Action: Mouse pressed left at (985, 276)
Screenshot: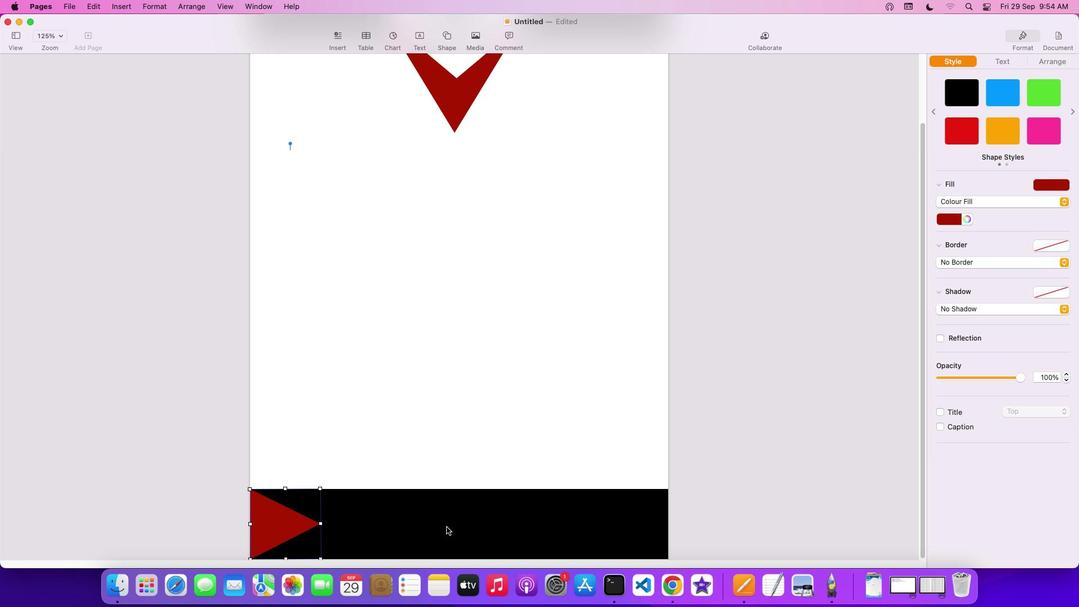 
Action: Mouse moved to (321, 525)
Screenshot: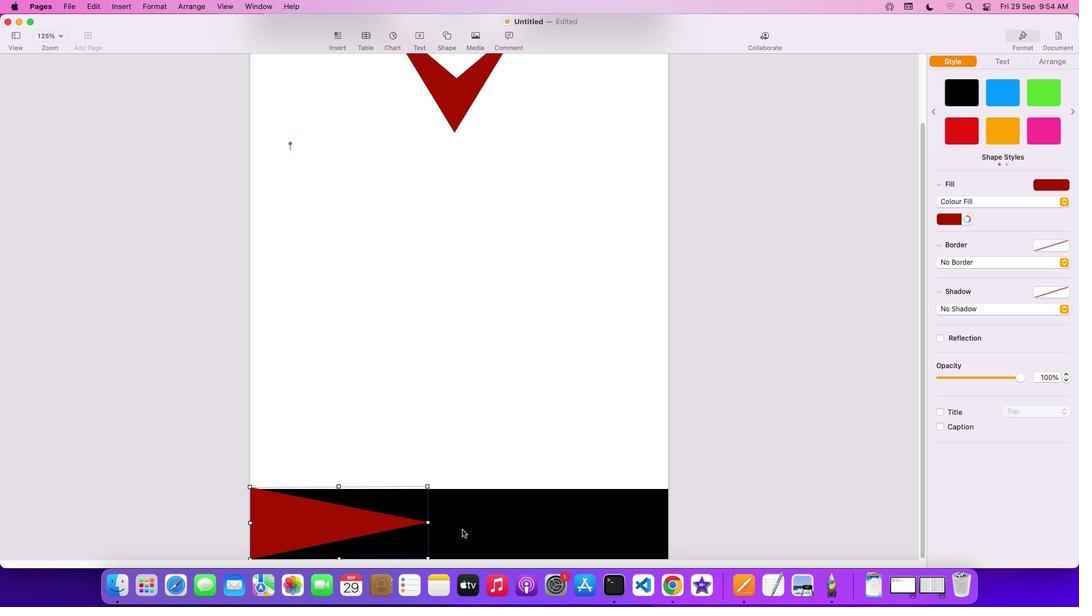 
Action: Mouse pressed left at (321, 525)
Screenshot: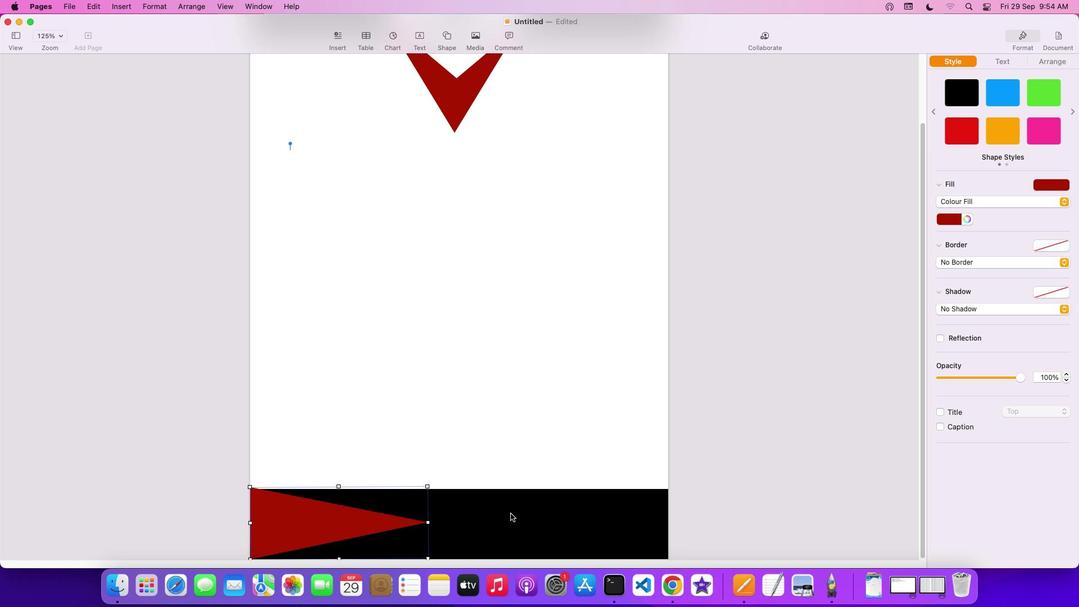 
Action: Mouse moved to (950, 217)
Screenshot: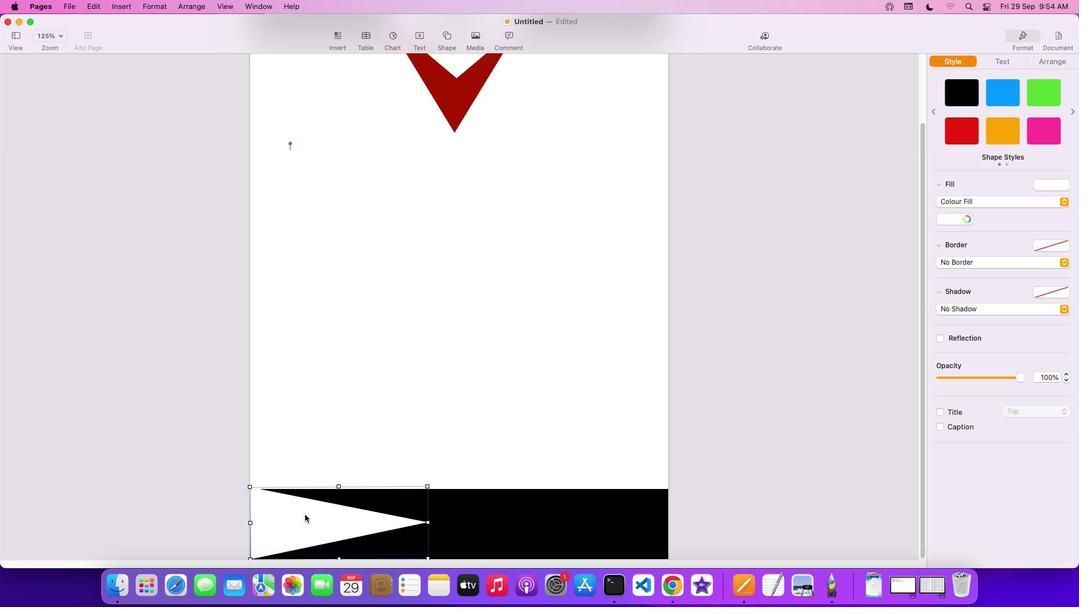 
Action: Mouse pressed left at (950, 217)
Screenshot: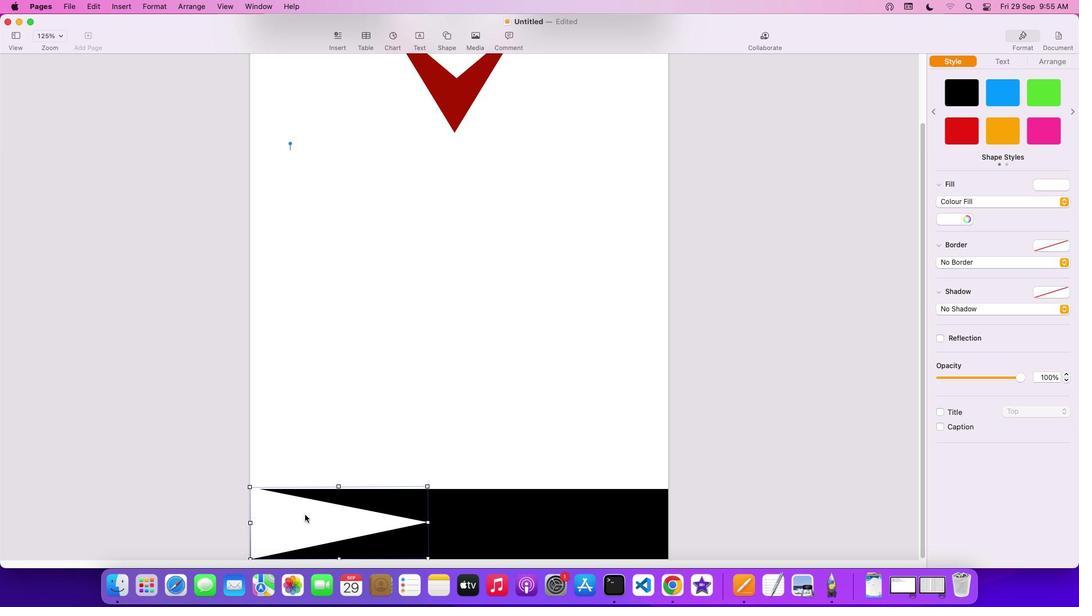 
Action: Mouse moved to (894, 291)
Screenshot: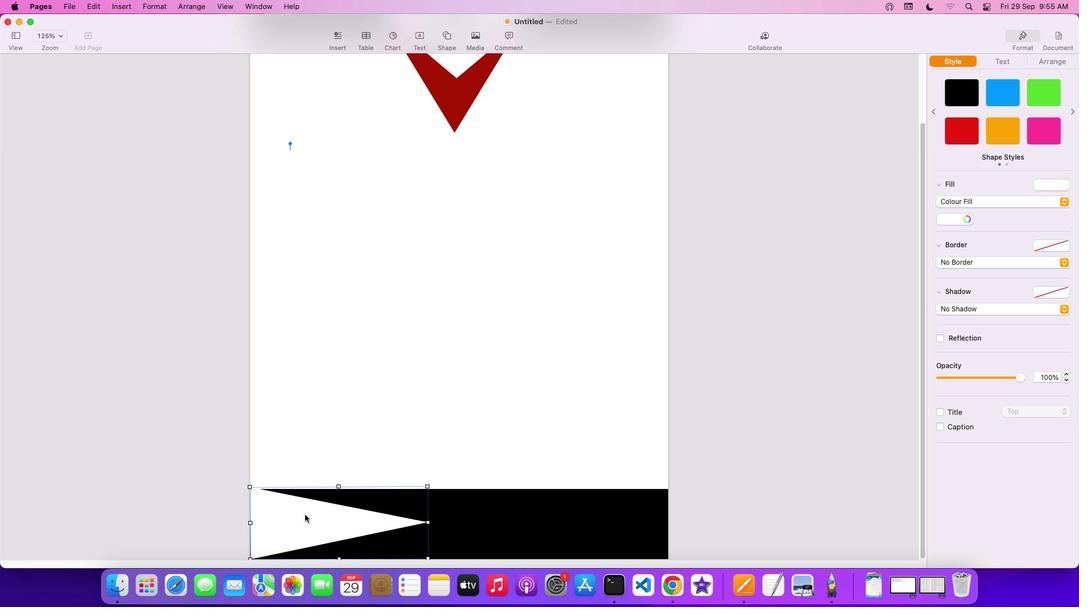 
Action: Mouse pressed left at (894, 291)
Screenshot: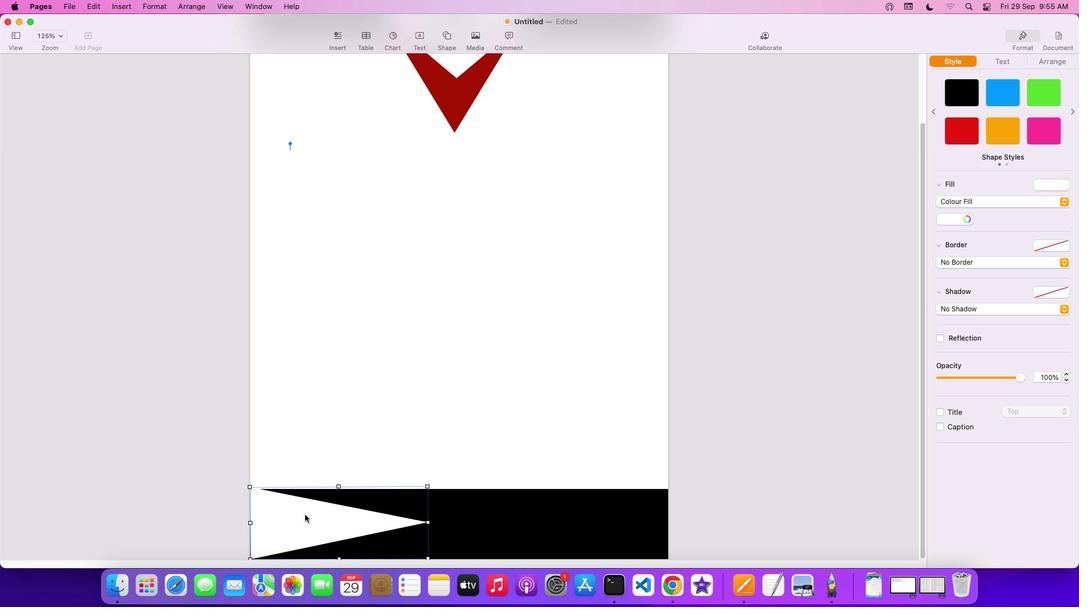 
Action: Mouse moved to (304, 514)
Screenshot: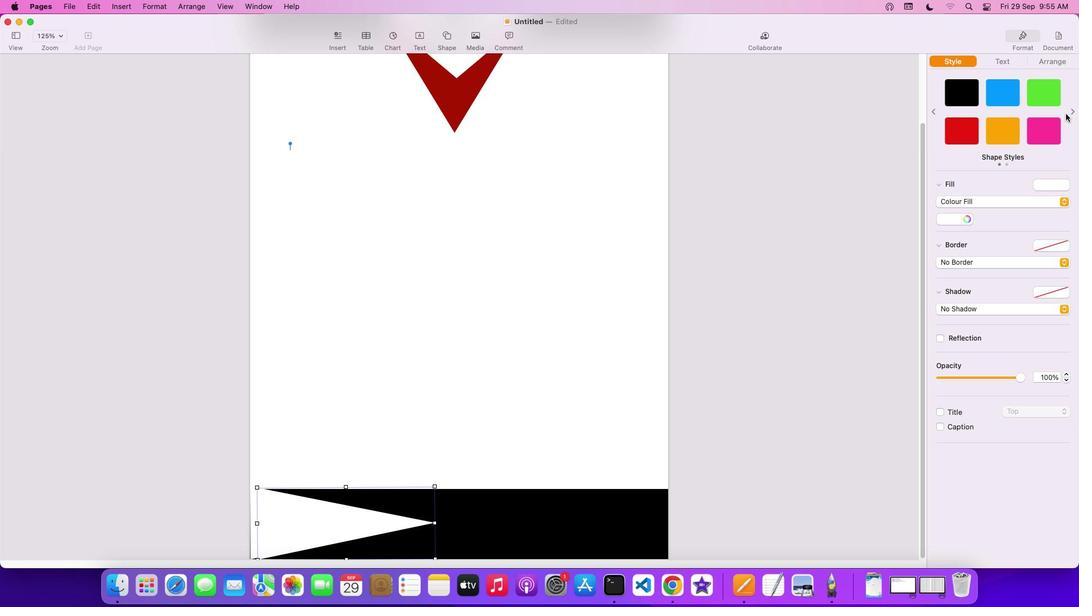 
Action: Mouse pressed left at (304, 514)
Screenshot: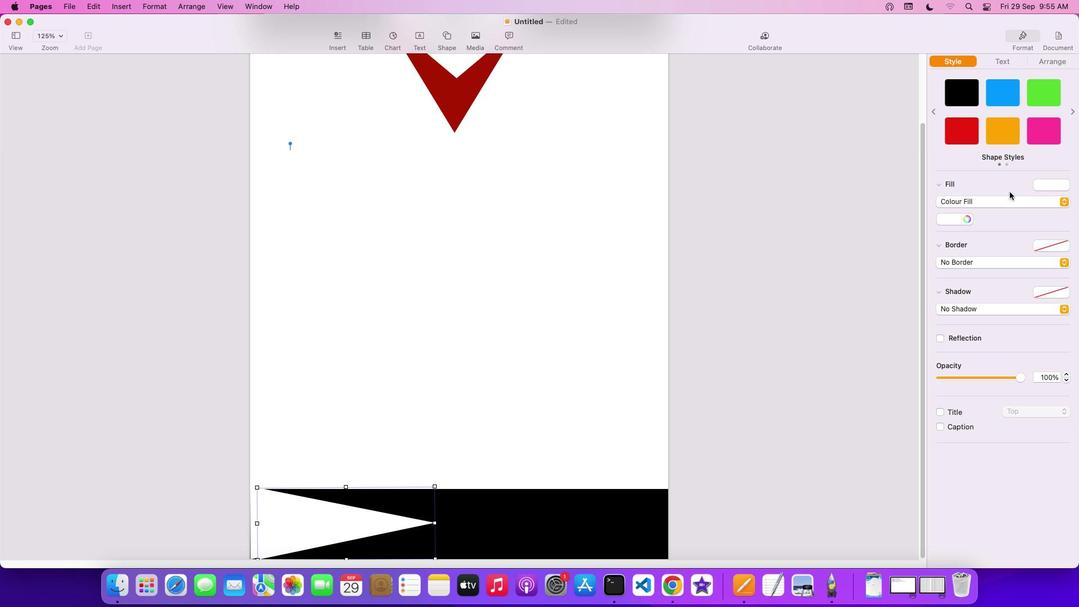 
Action: Key pressed Key.cmd'c''v'Key.cmd
Screenshot: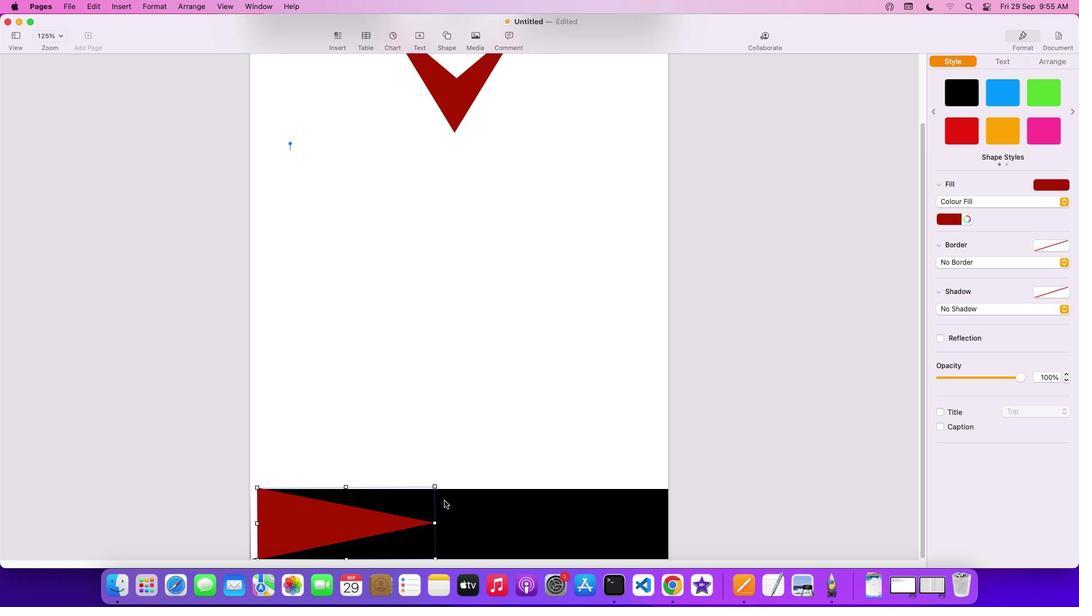 
Action: Mouse moved to (954, 223)
Screenshot: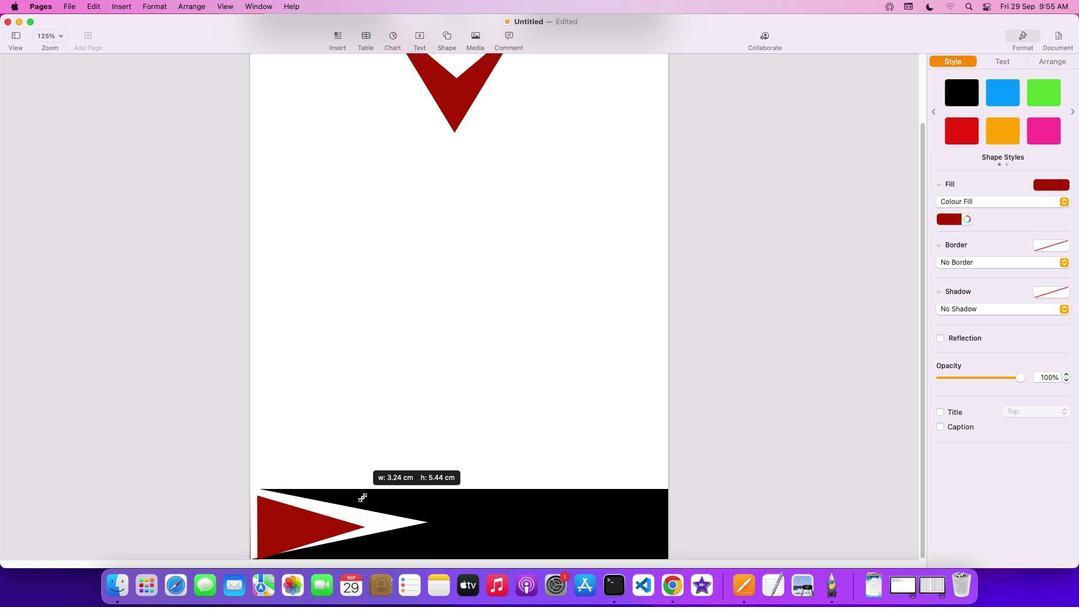 
Action: Mouse pressed left at (954, 223)
Screenshot: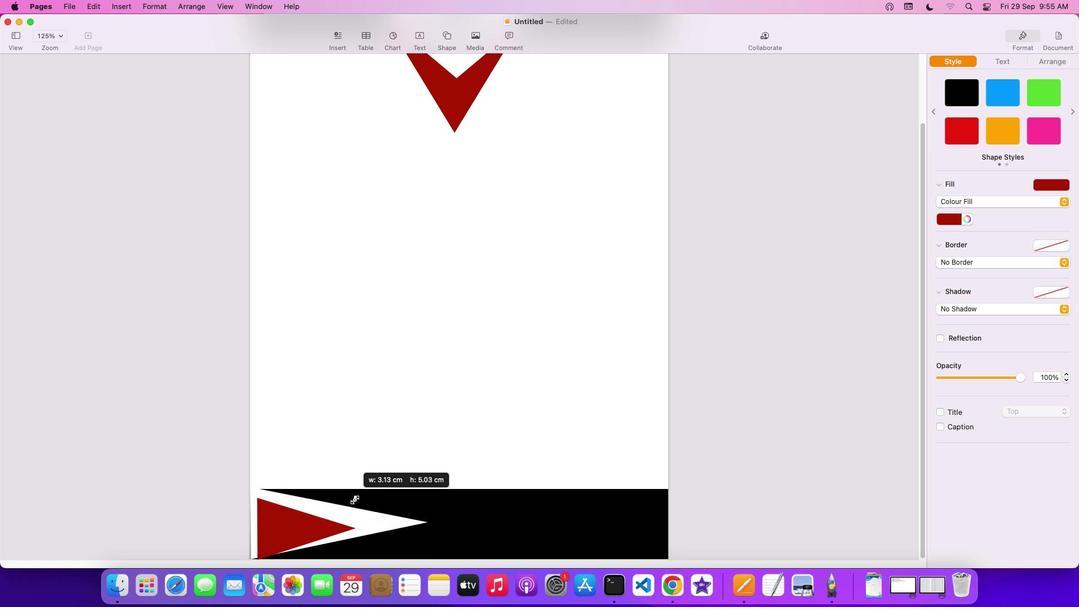 
Action: Mouse moved to (989, 280)
Screenshot: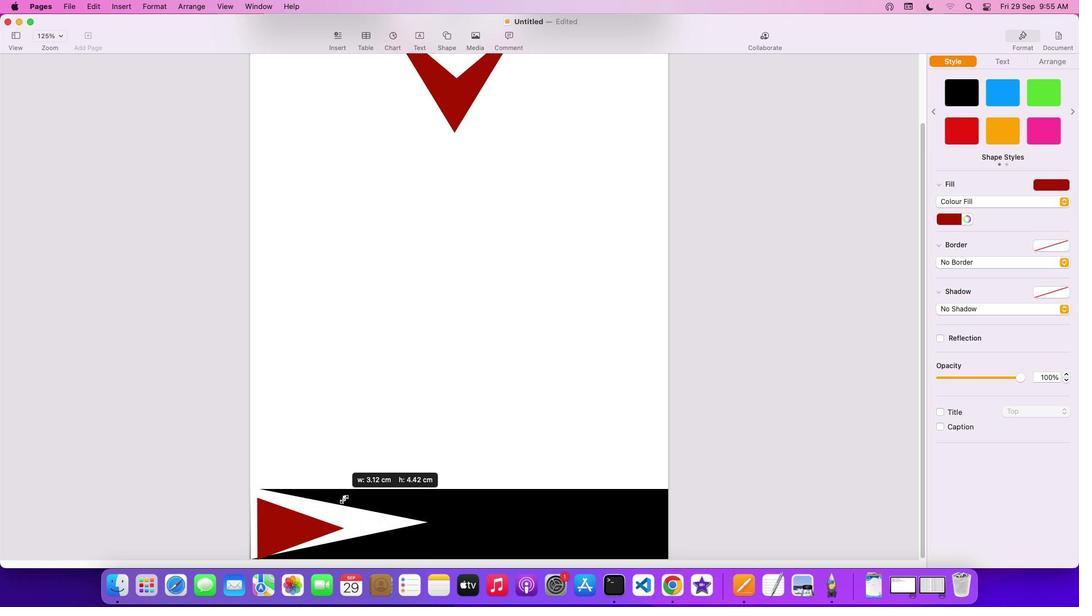 
Action: Mouse pressed left at (989, 280)
Screenshot: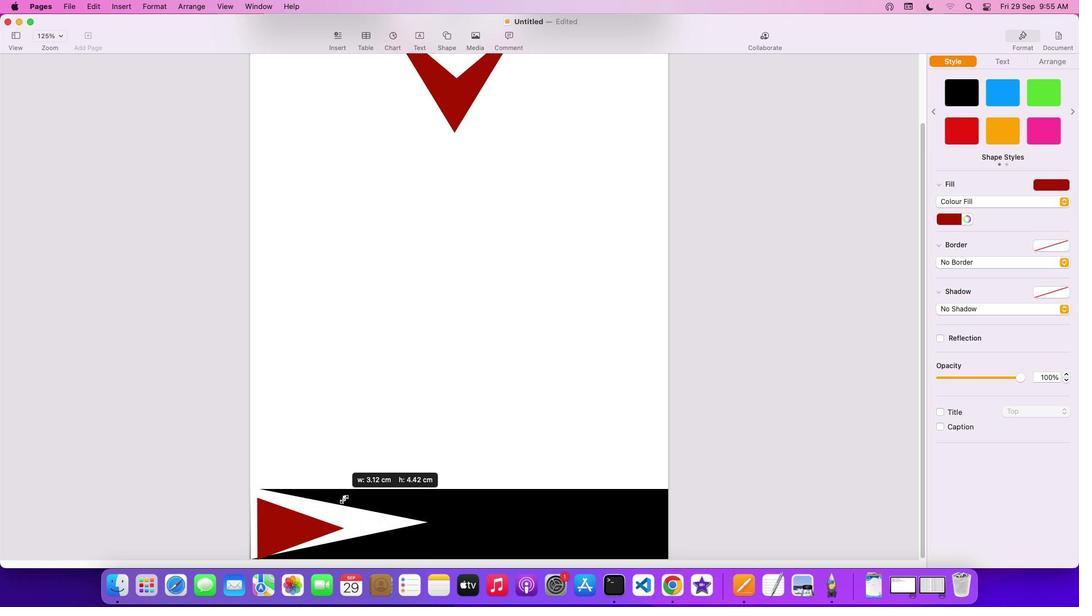 
Action: Mouse moved to (435, 487)
Screenshot: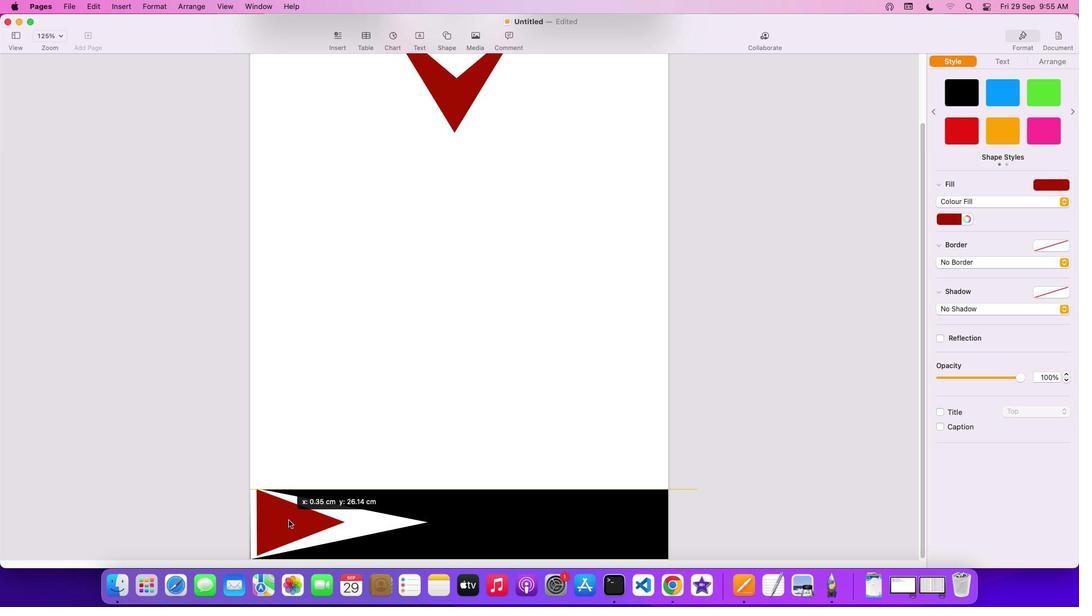 
Action: Mouse pressed left at (435, 487)
Screenshot: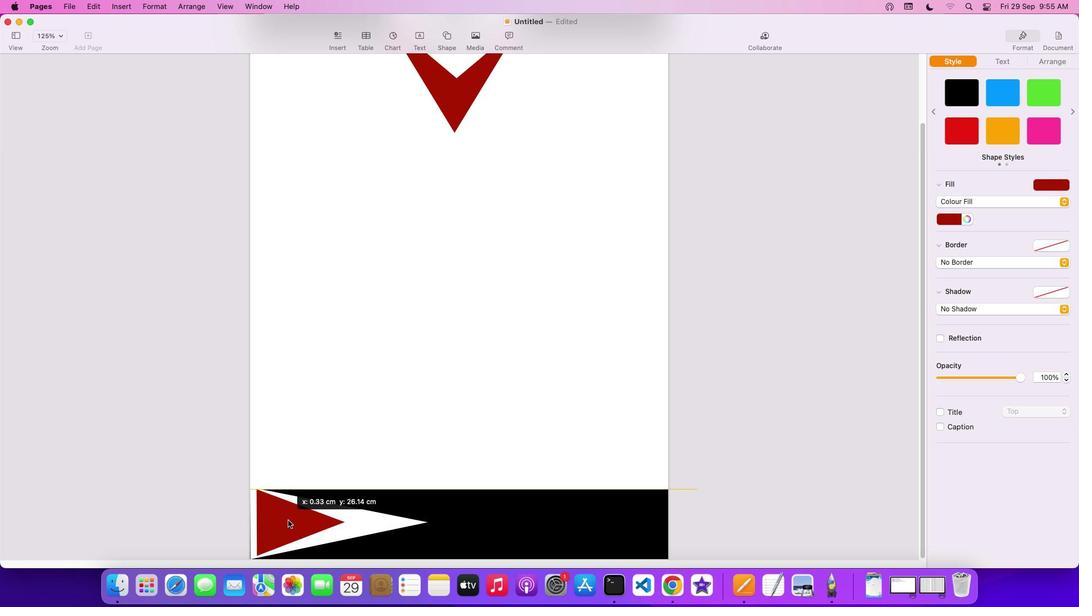 
Action: Mouse moved to (288, 525)
Screenshot: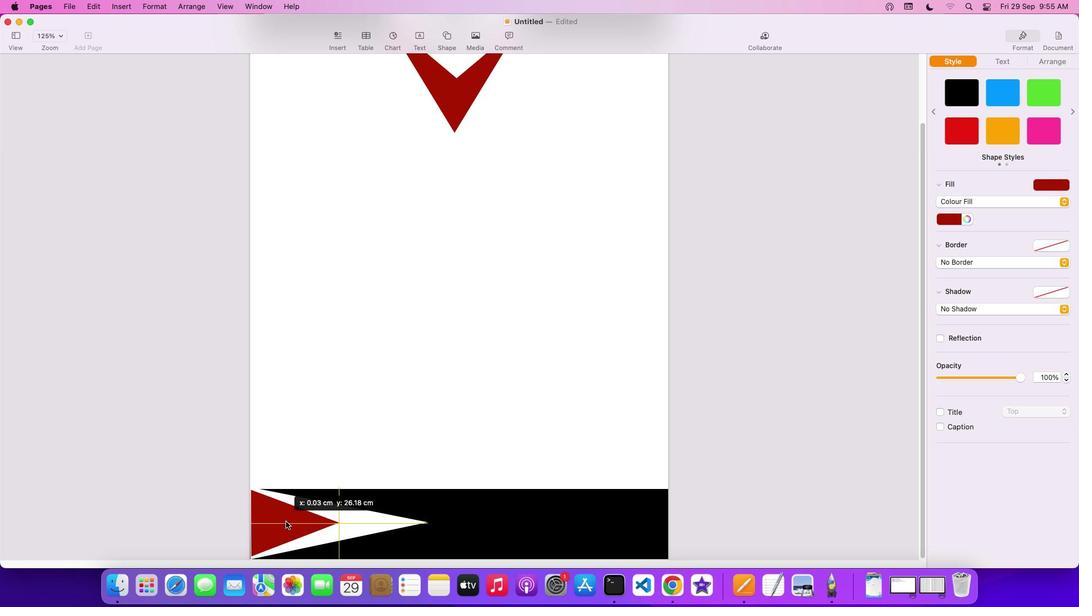
Action: Mouse pressed left at (288, 525)
Screenshot: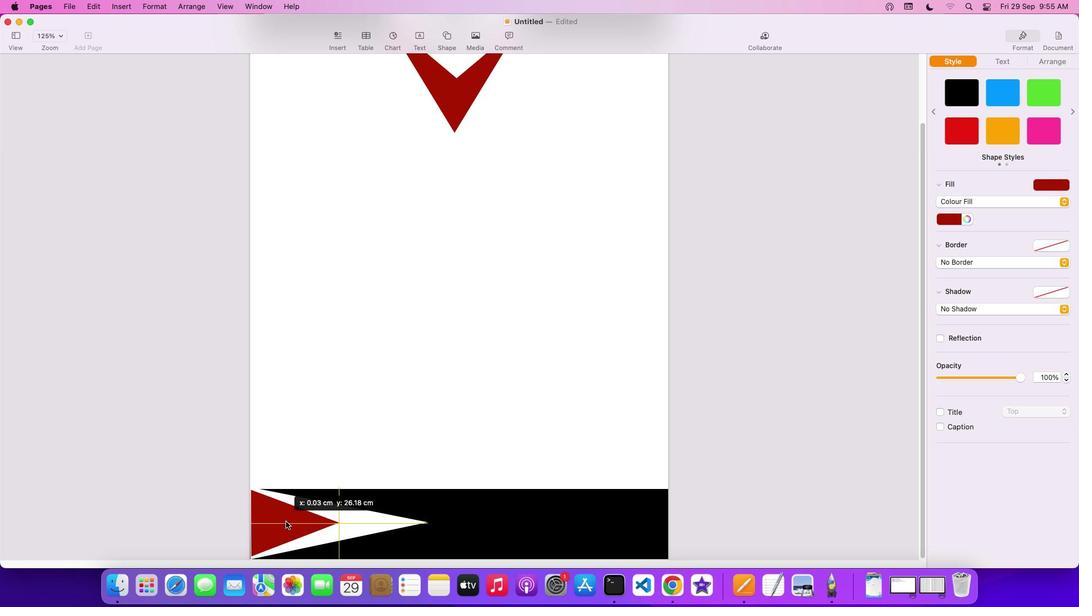 
Action: Mouse moved to (338, 523)
Screenshot: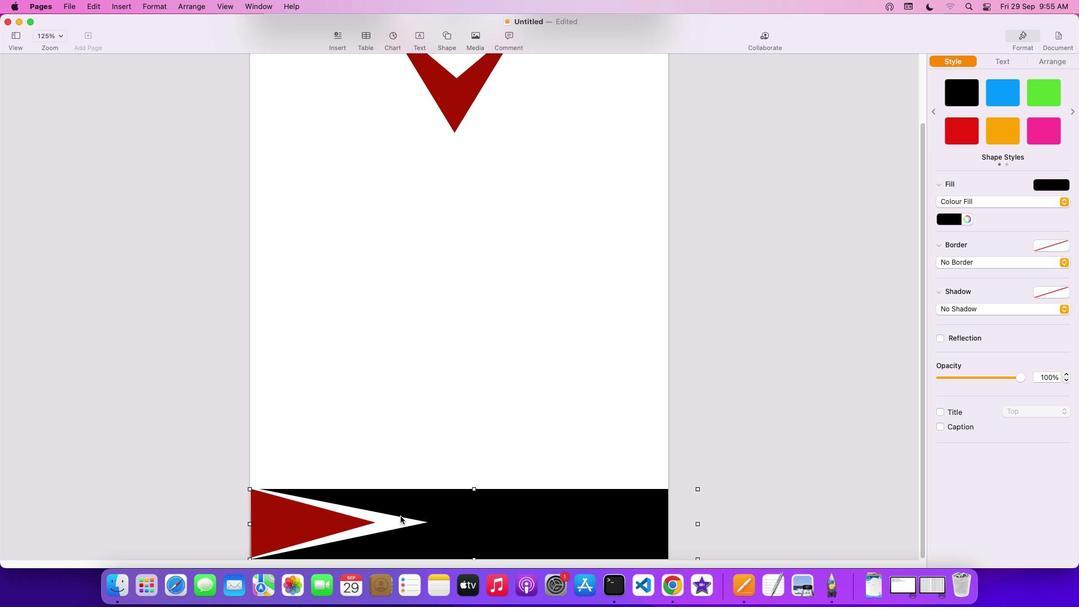 
Action: Mouse pressed left at (338, 523)
Screenshot: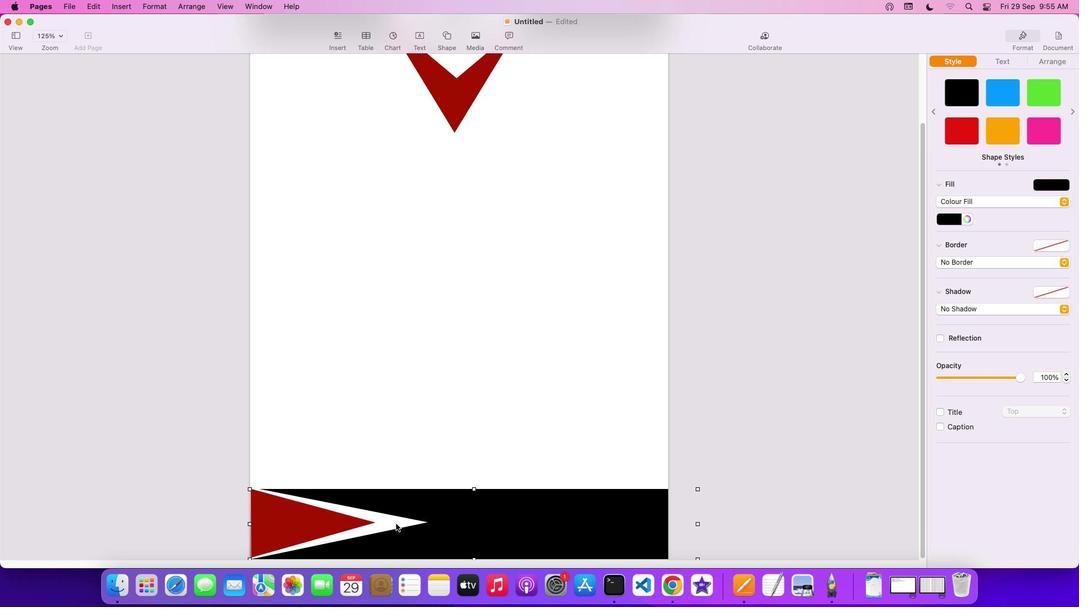 
Action: Mouse moved to (478, 529)
Screenshot: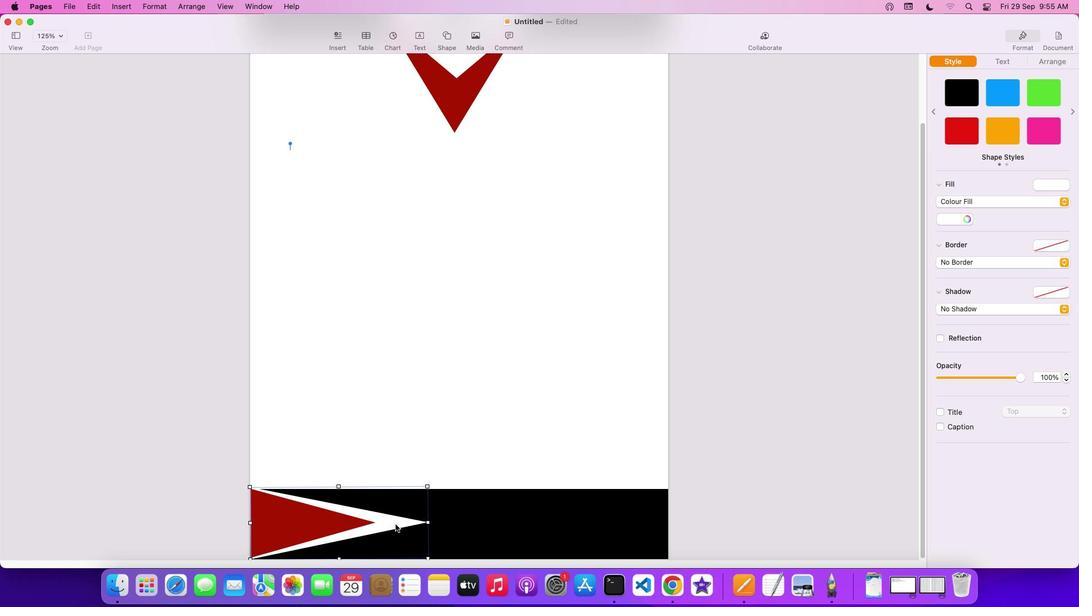 
Action: Mouse pressed left at (478, 529)
Screenshot: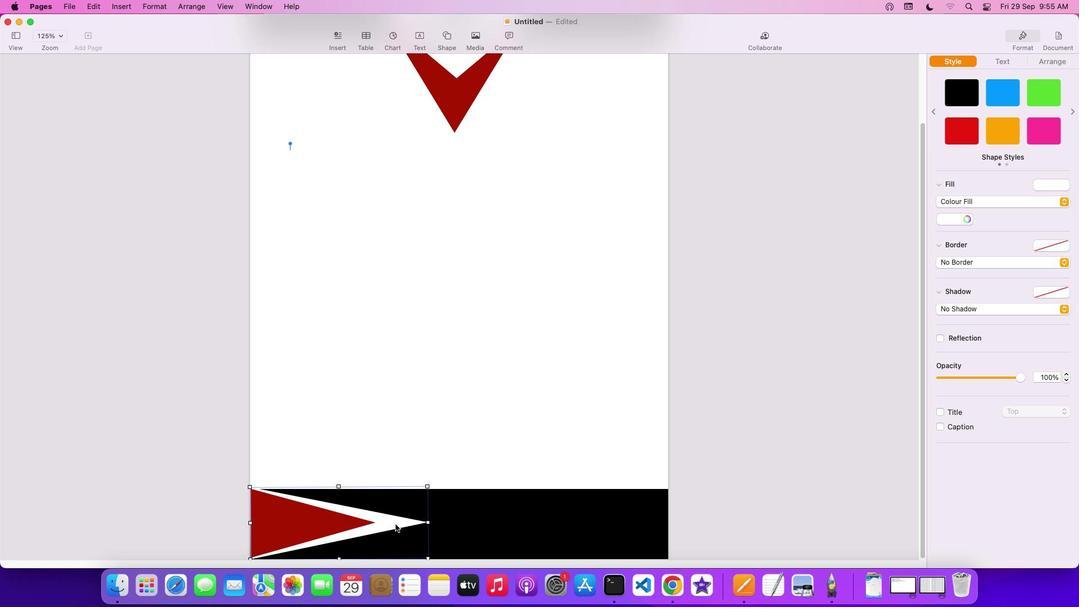 
Action: Mouse moved to (395, 524)
Screenshot: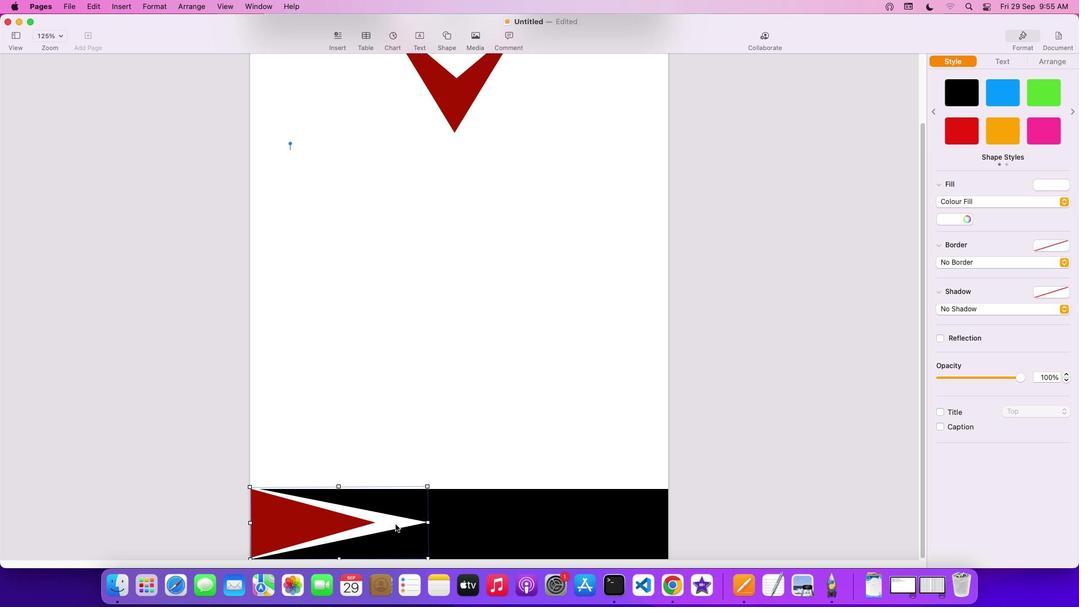 
Action: Mouse pressed left at (395, 524)
Screenshot: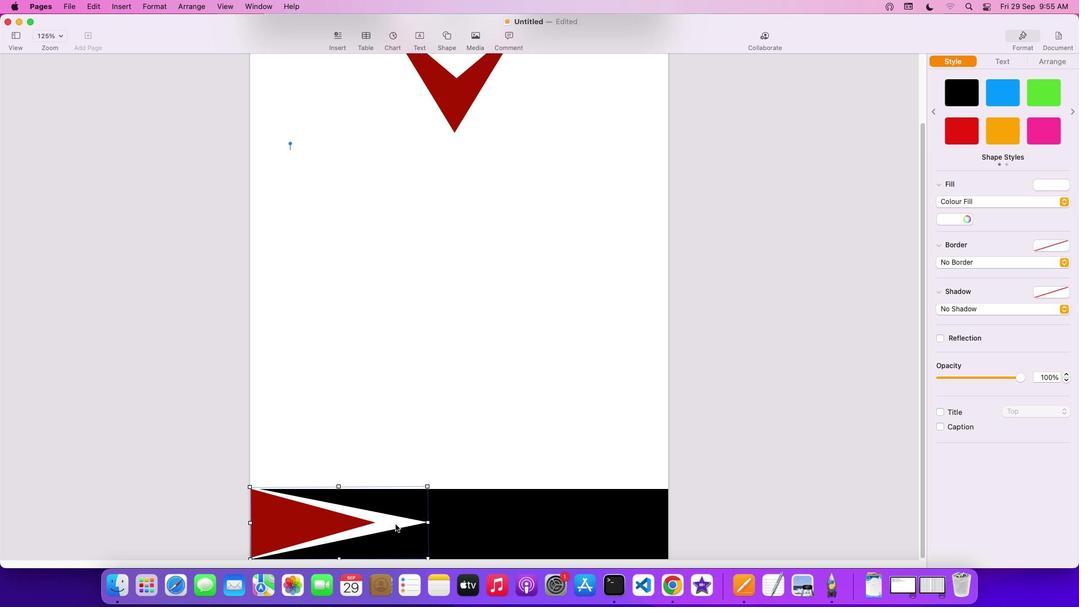 
Action: Key pressed Key.cmd'c'Key.cmd'v'
Screenshot: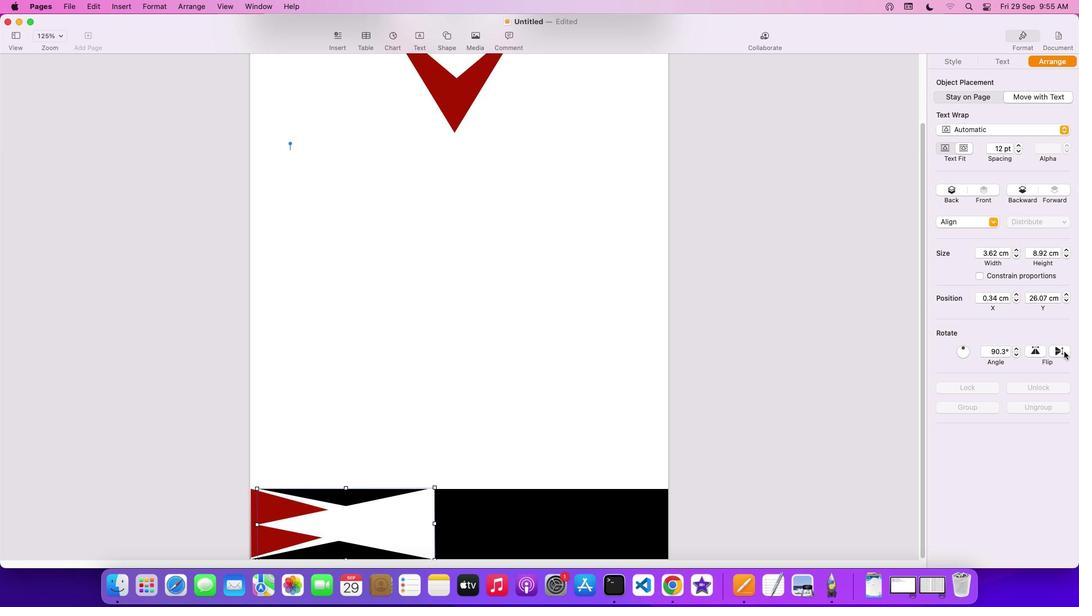 
Action: Mouse moved to (1055, 61)
Screenshot: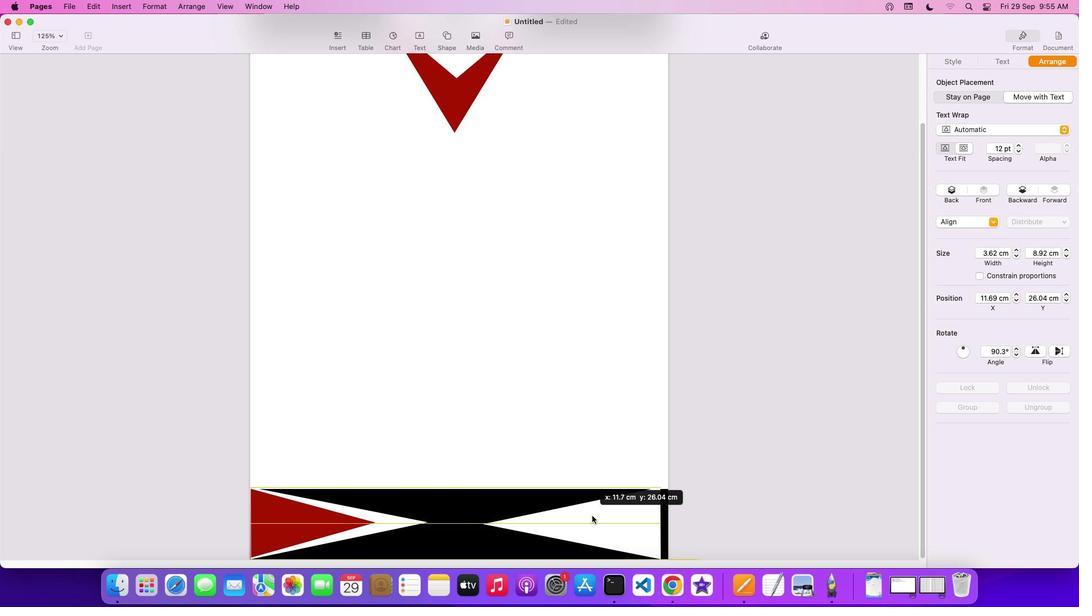 
Action: Mouse pressed left at (1055, 61)
Screenshot: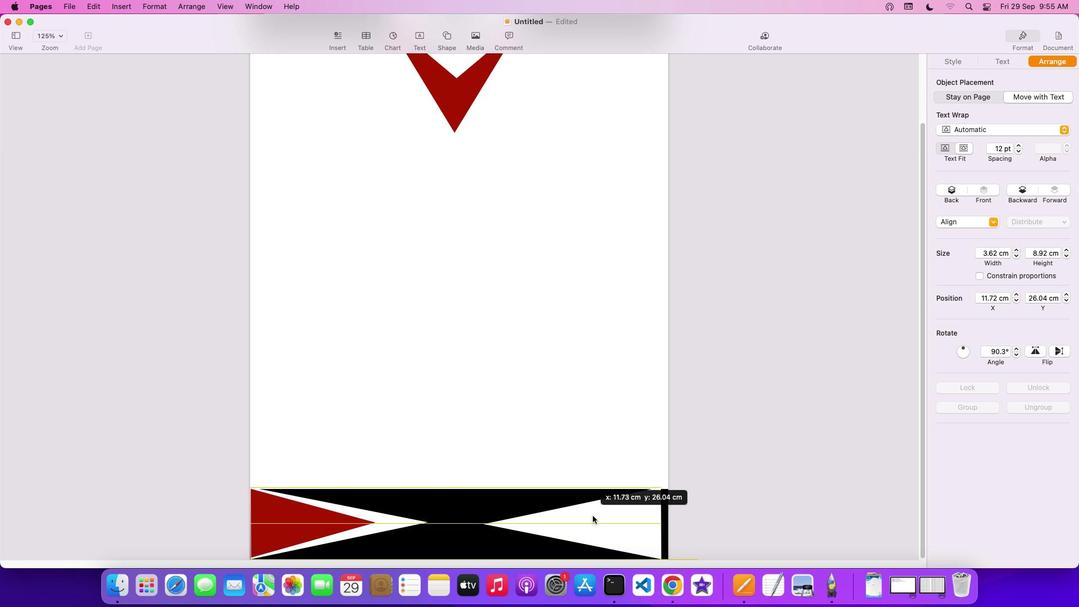 
Action: Mouse moved to (1036, 351)
Screenshot: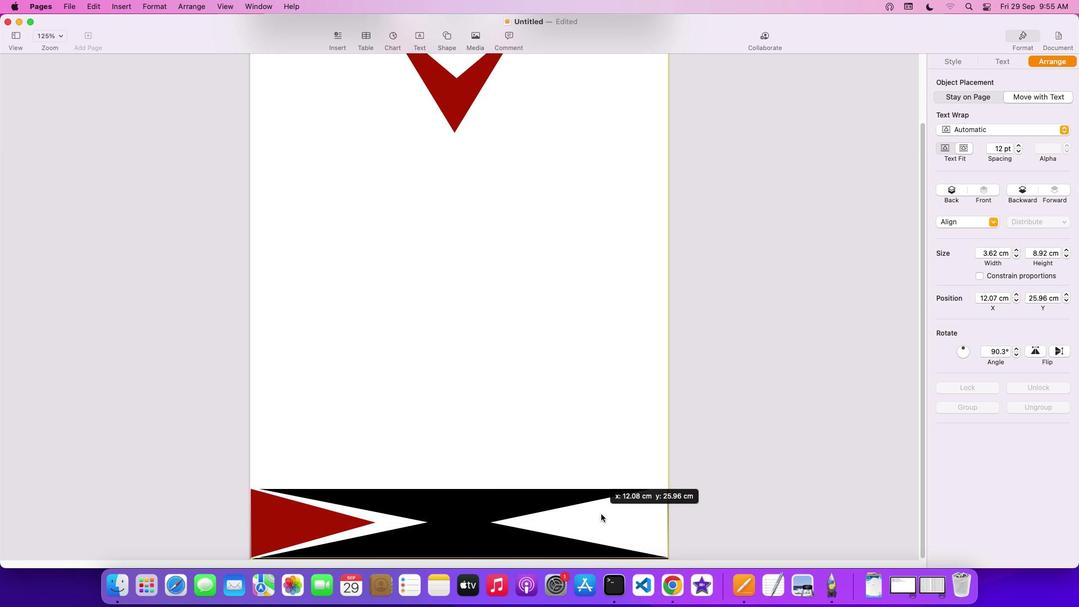 
Action: Mouse pressed left at (1036, 351)
Screenshot: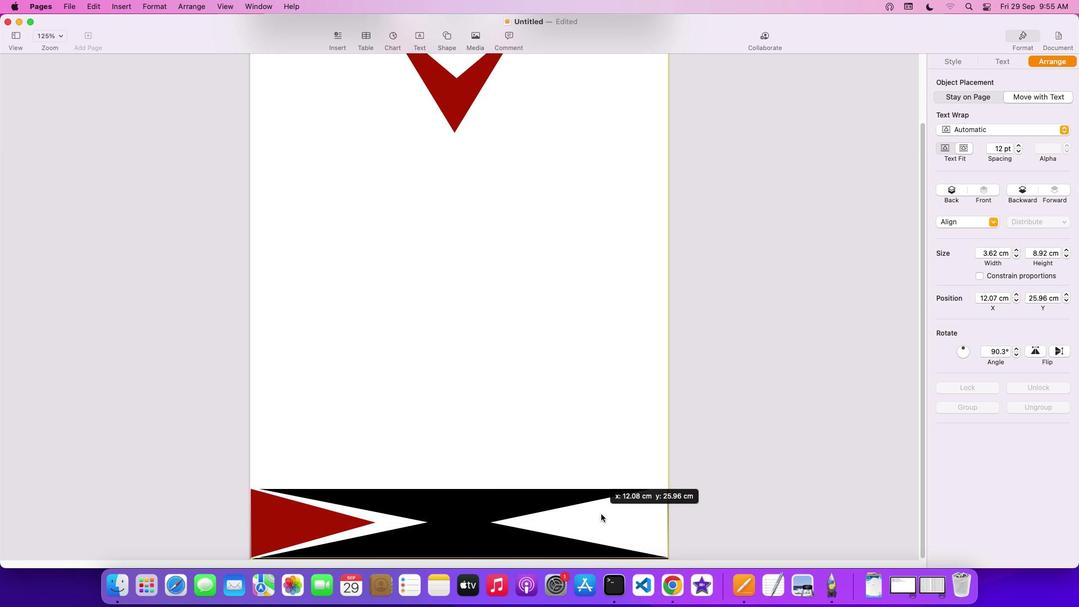 
Action: Mouse moved to (1064, 351)
Screenshot: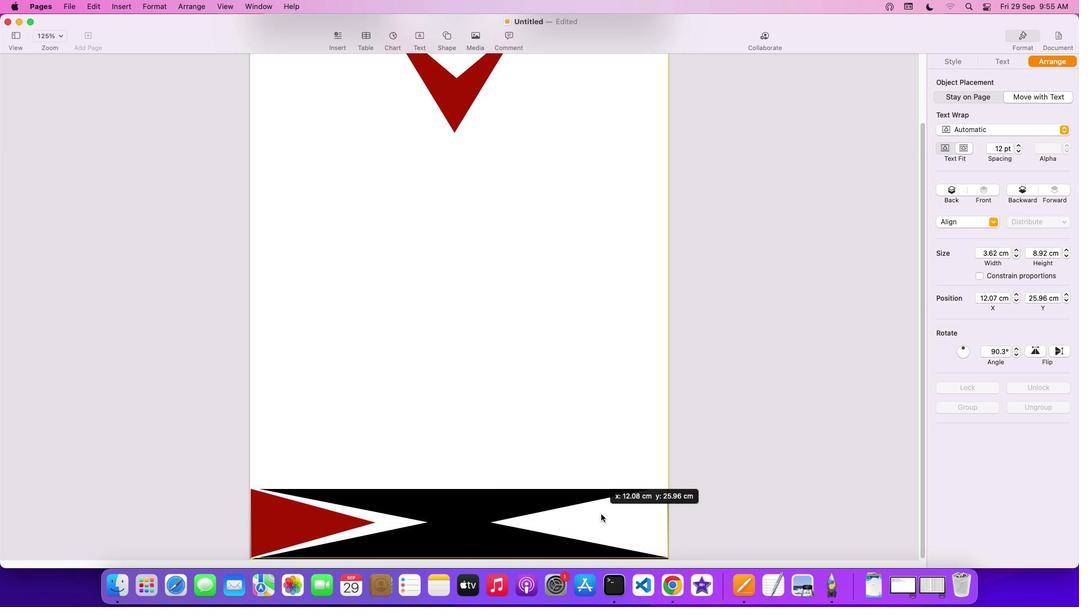 
Action: Mouse pressed left at (1064, 351)
Screenshot: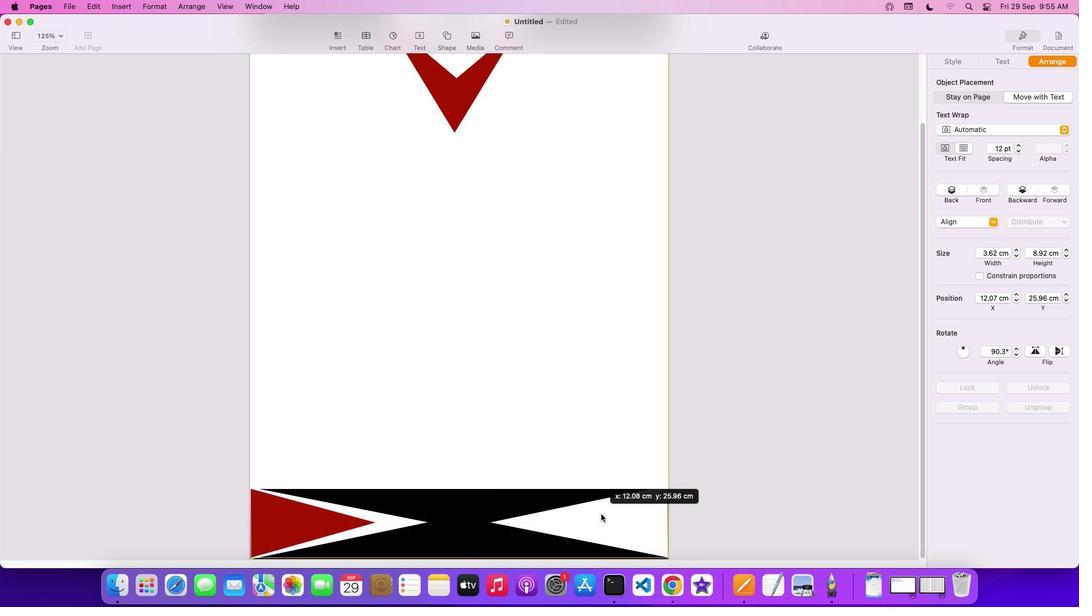 
Action: Mouse moved to (365, 516)
Screenshot: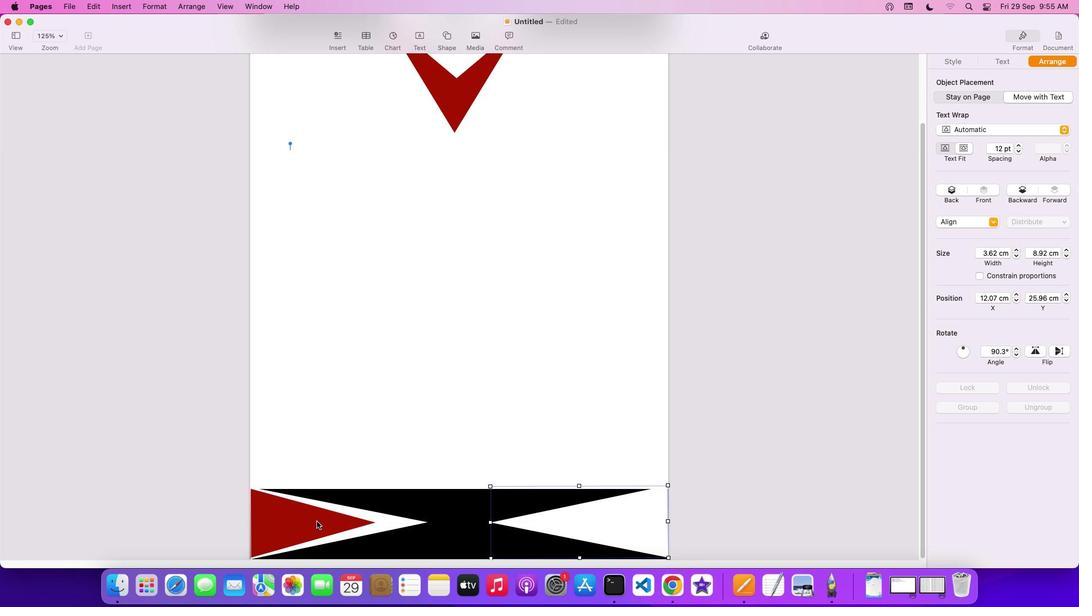 
Action: Mouse pressed left at (365, 516)
Screenshot: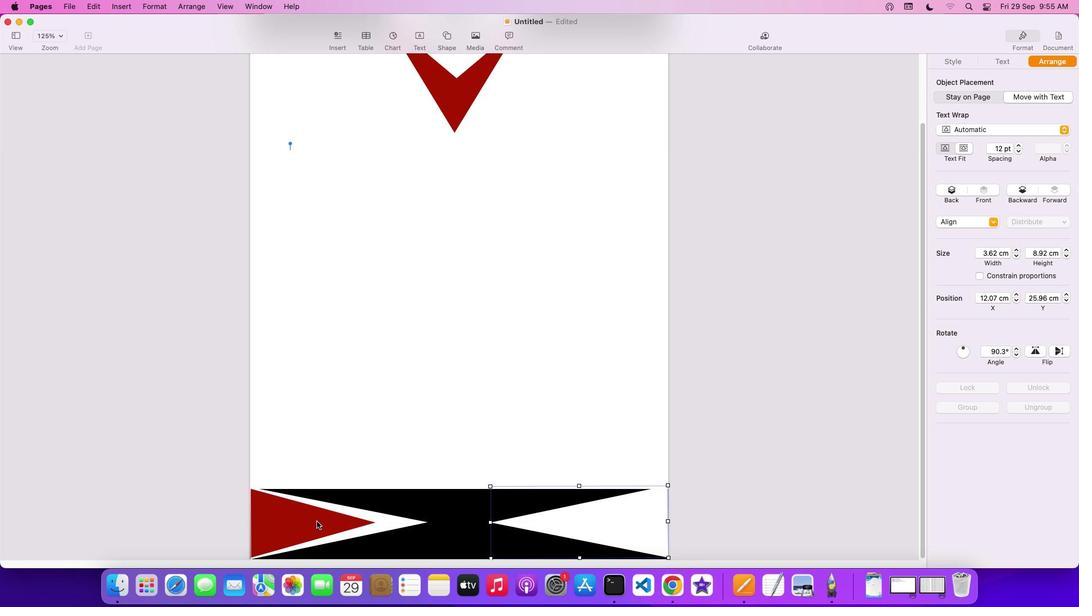 
Action: Mouse moved to (317, 521)
Screenshot: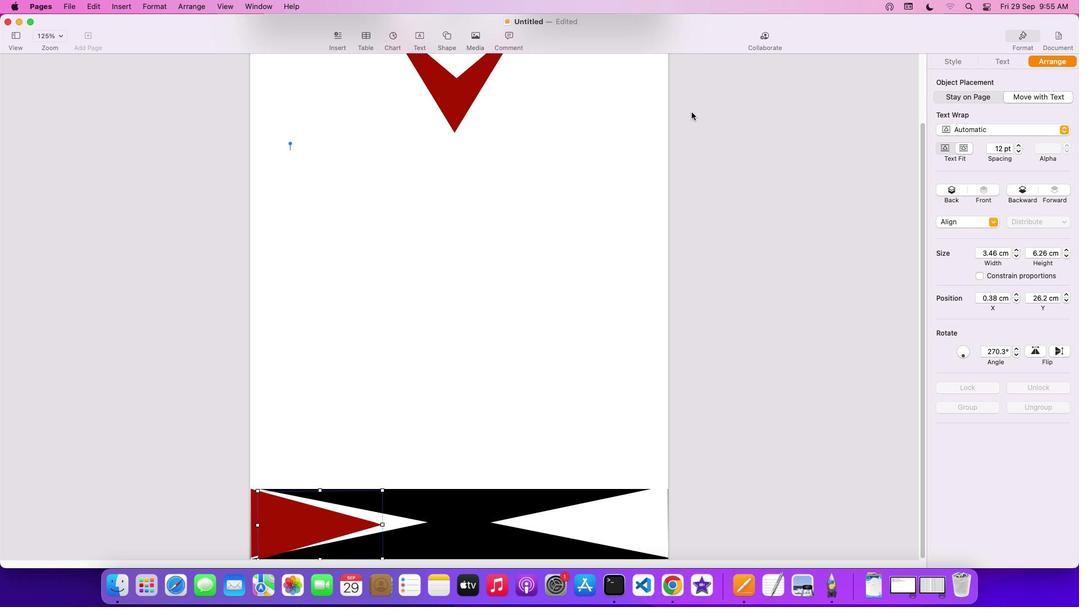 
Action: Mouse pressed left at (317, 521)
Screenshot: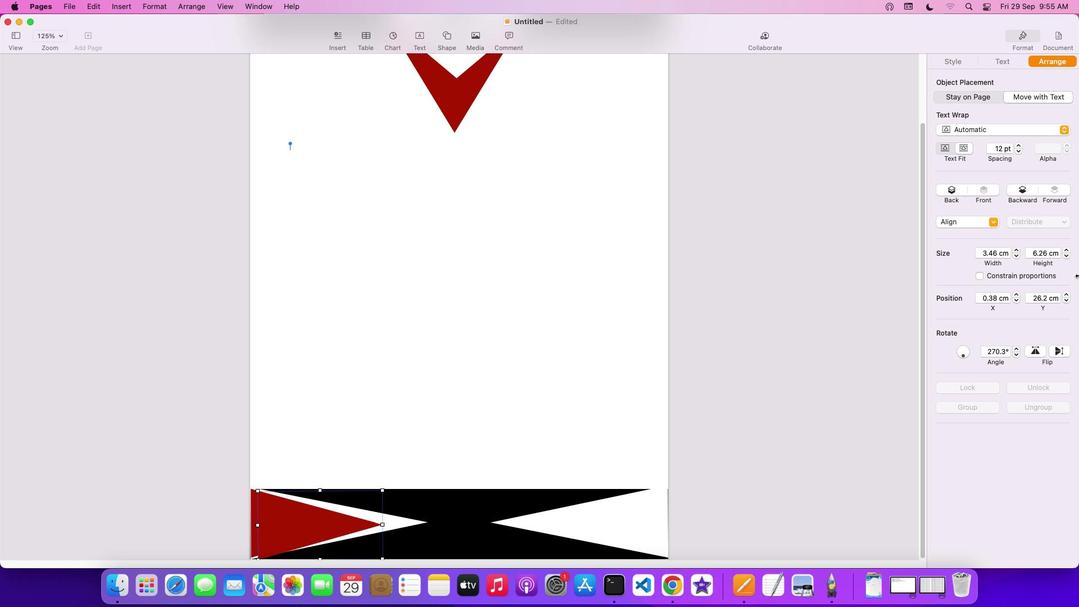 
Action: Key pressed Key.cmd'c'Key.cmd'v'
Screenshot: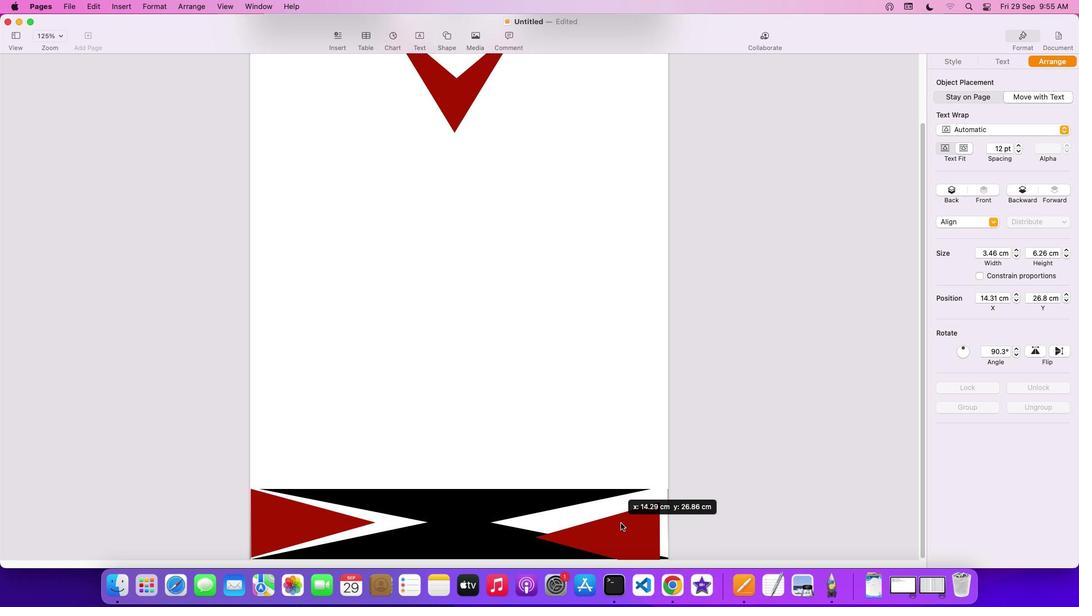 
Action: Mouse moved to (1061, 353)
Screenshot: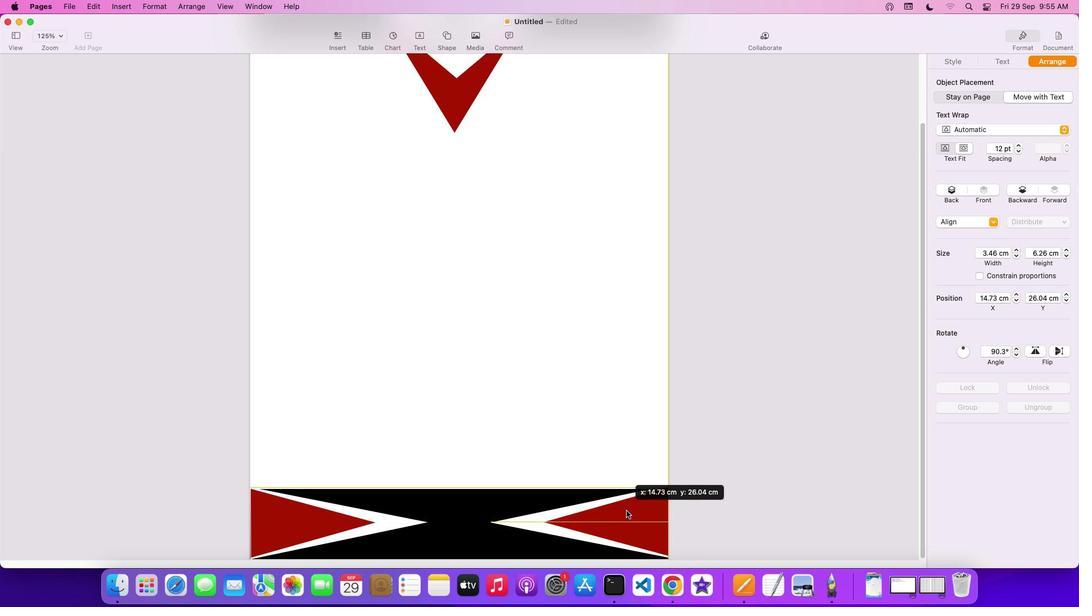 
Action: Mouse pressed left at (1061, 353)
Screenshot: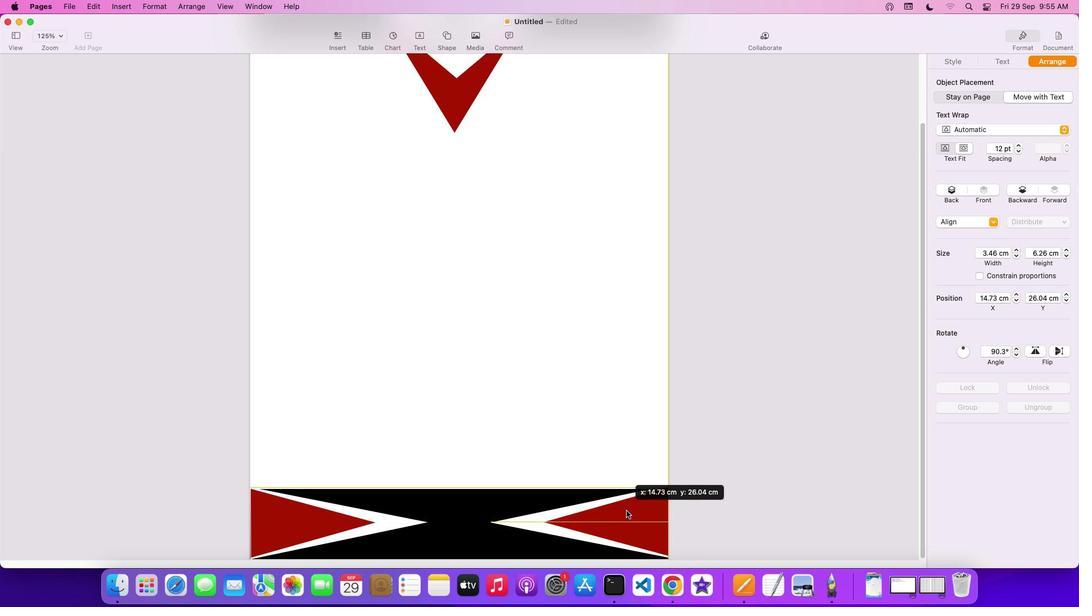 
Action: Mouse moved to (341, 513)
Screenshot: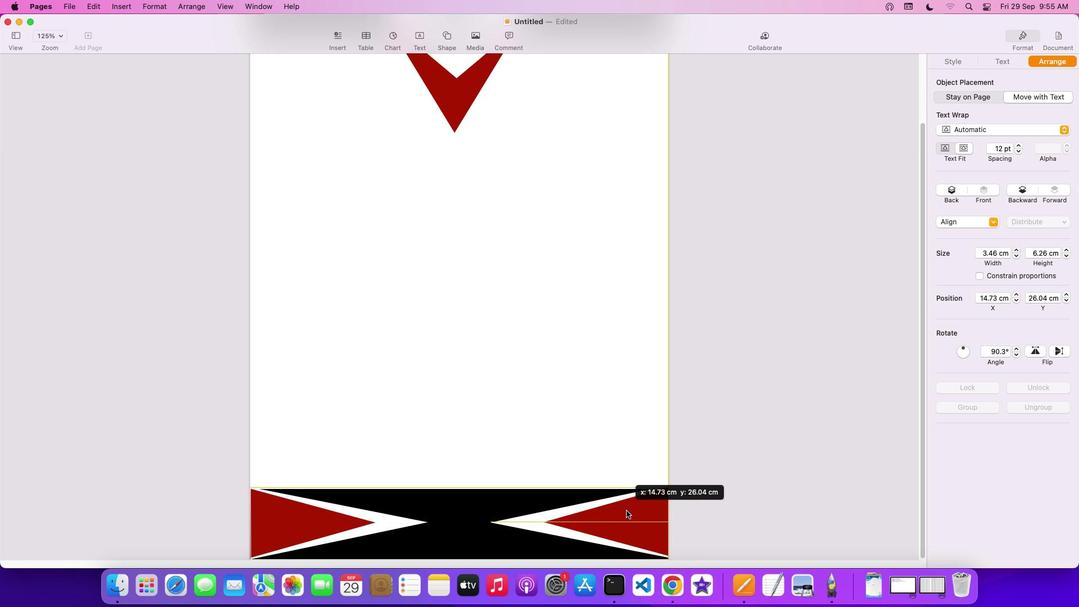 
Action: Mouse pressed left at (341, 513)
Screenshot: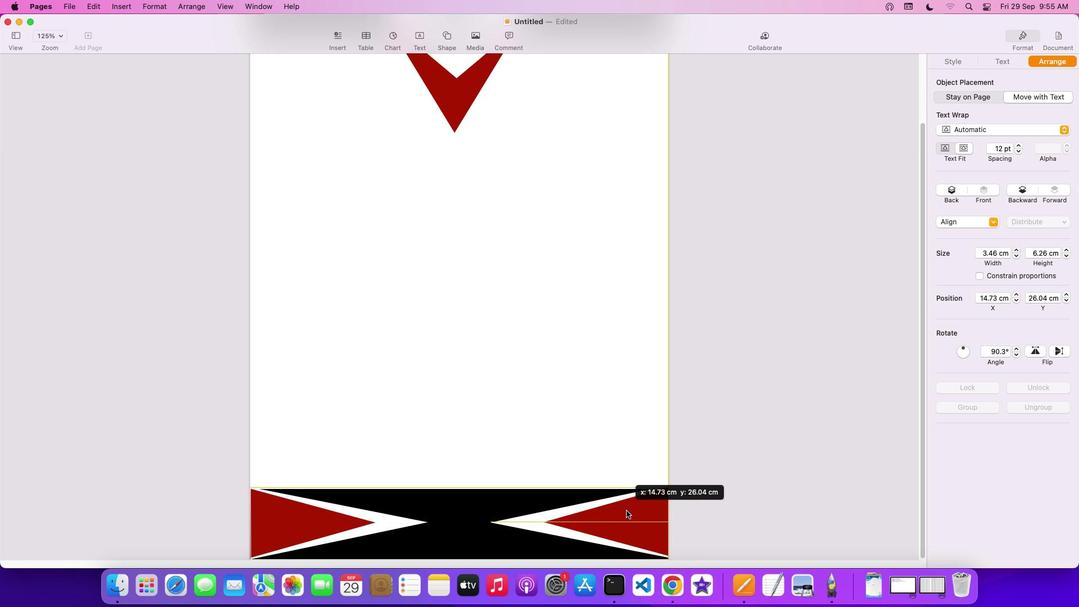 
Action: Mouse moved to (597, 325)
Screenshot: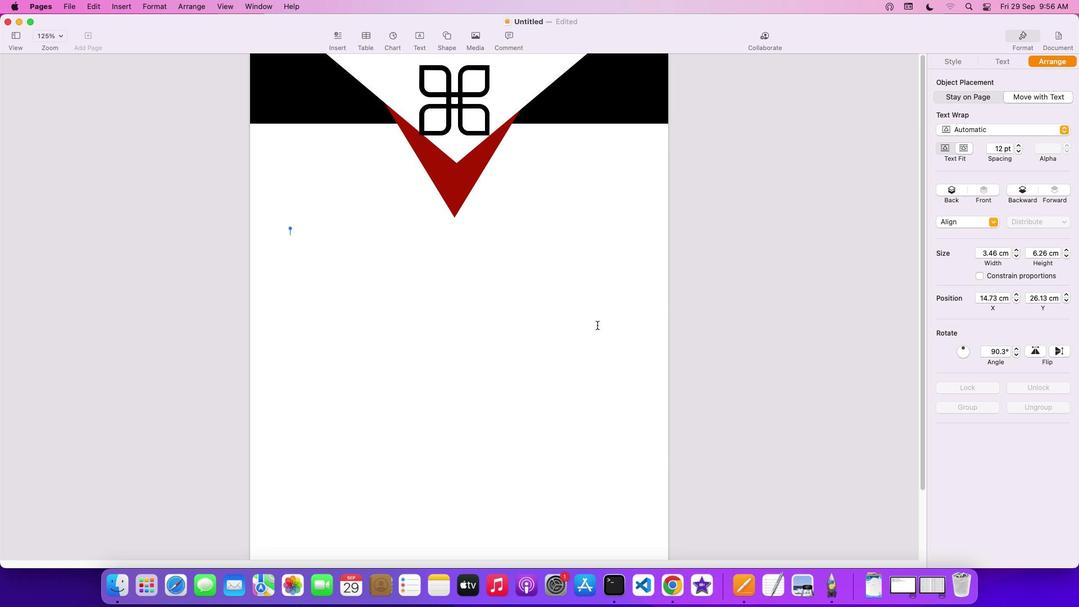 
Action: Mouse scrolled (597, 325) with delta (0, 0)
Screenshot: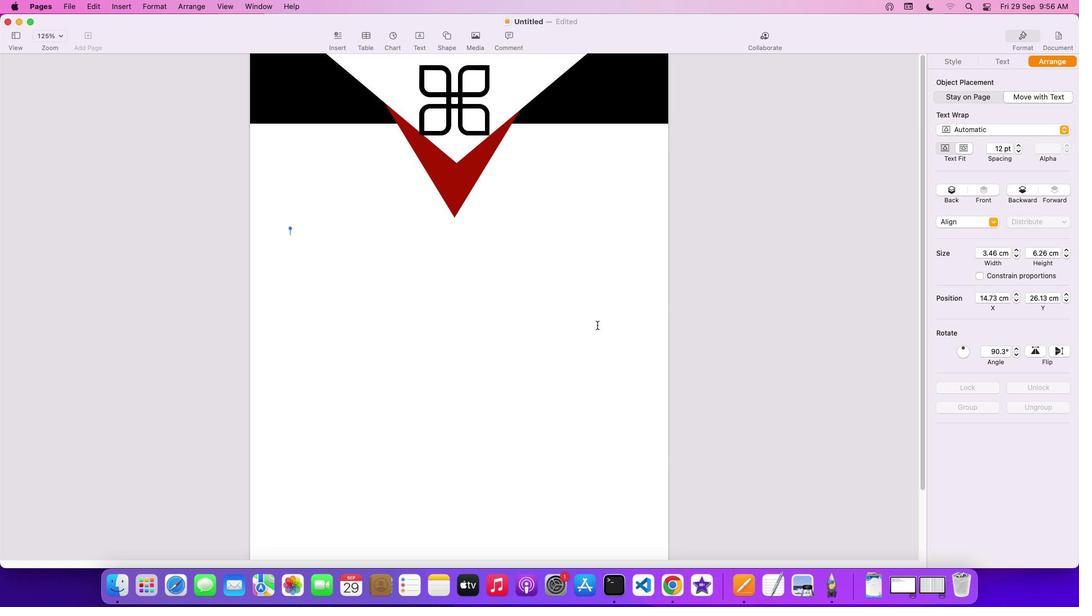 
Action: Mouse scrolled (597, 325) with delta (0, 0)
Screenshot: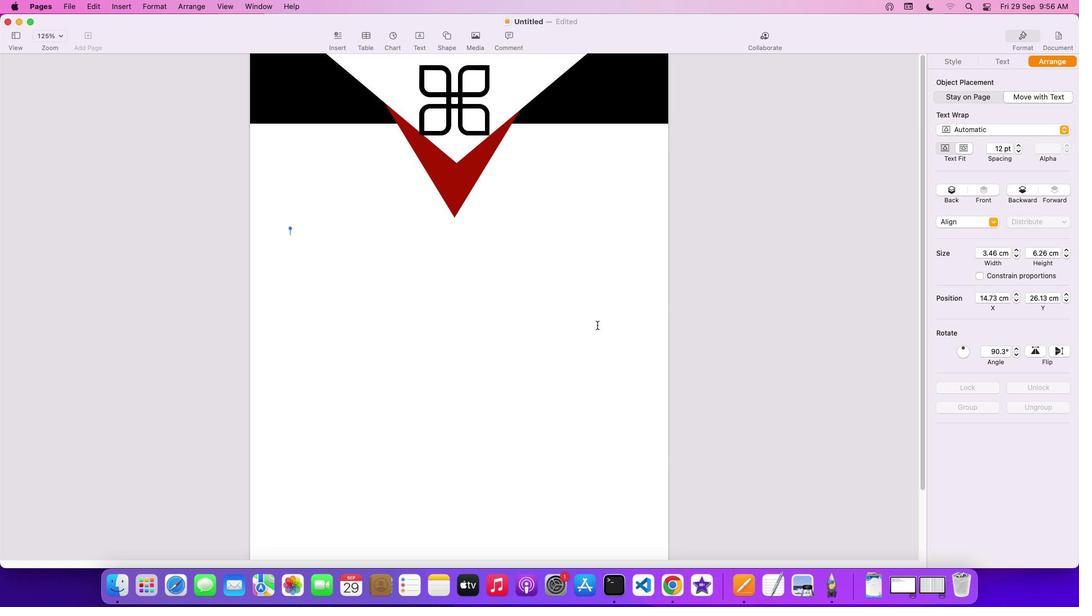 
Action: Mouse scrolled (597, 325) with delta (0, 1)
Screenshot: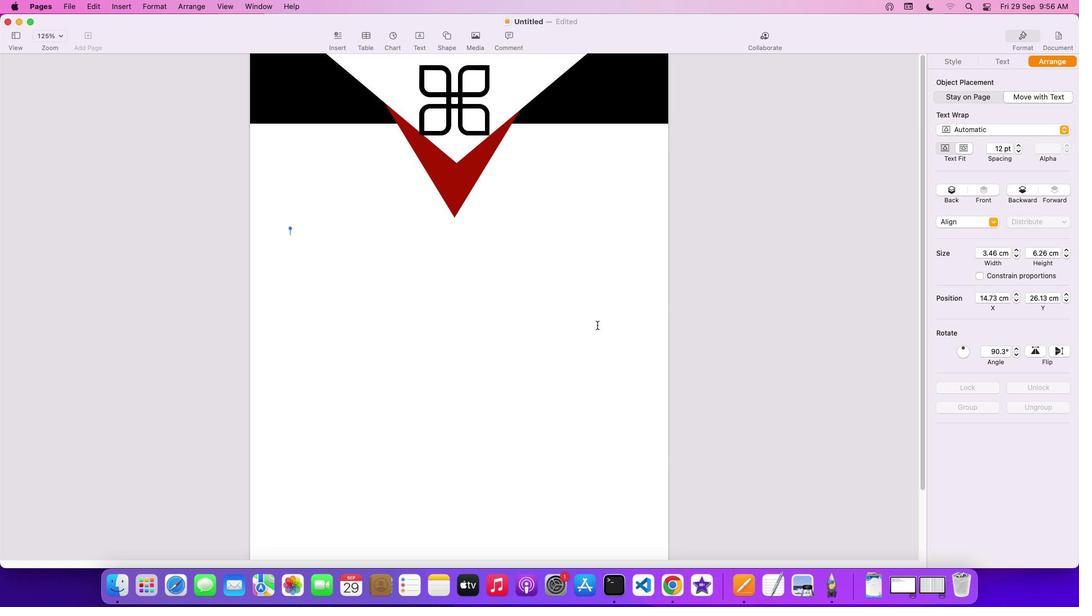 
Action: Mouse scrolled (597, 325) with delta (0, 2)
Screenshot: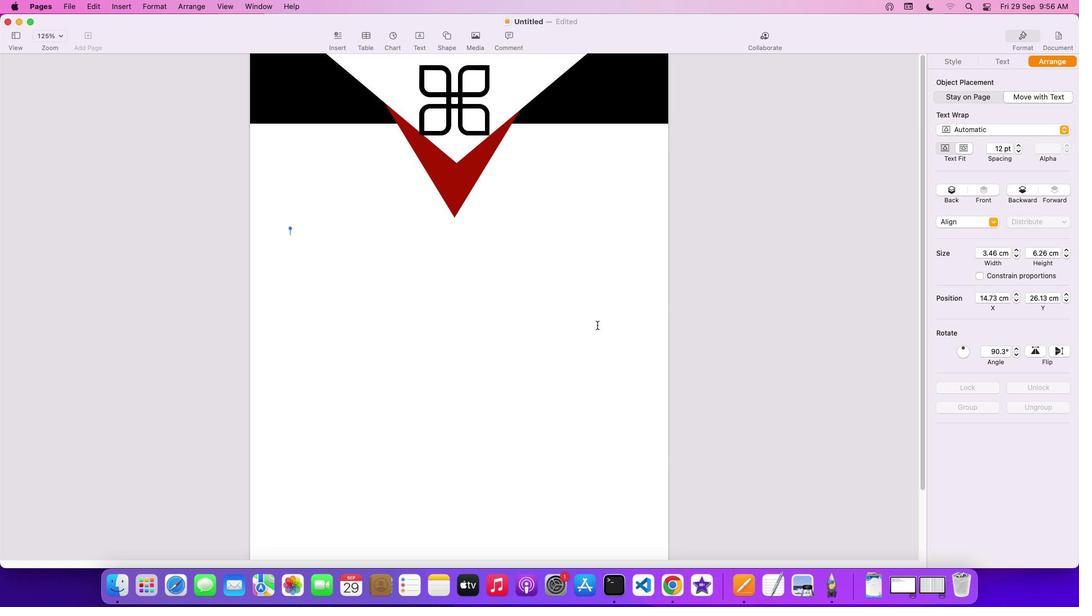 
Action: Mouse scrolled (597, 325) with delta (0, 3)
Screenshot: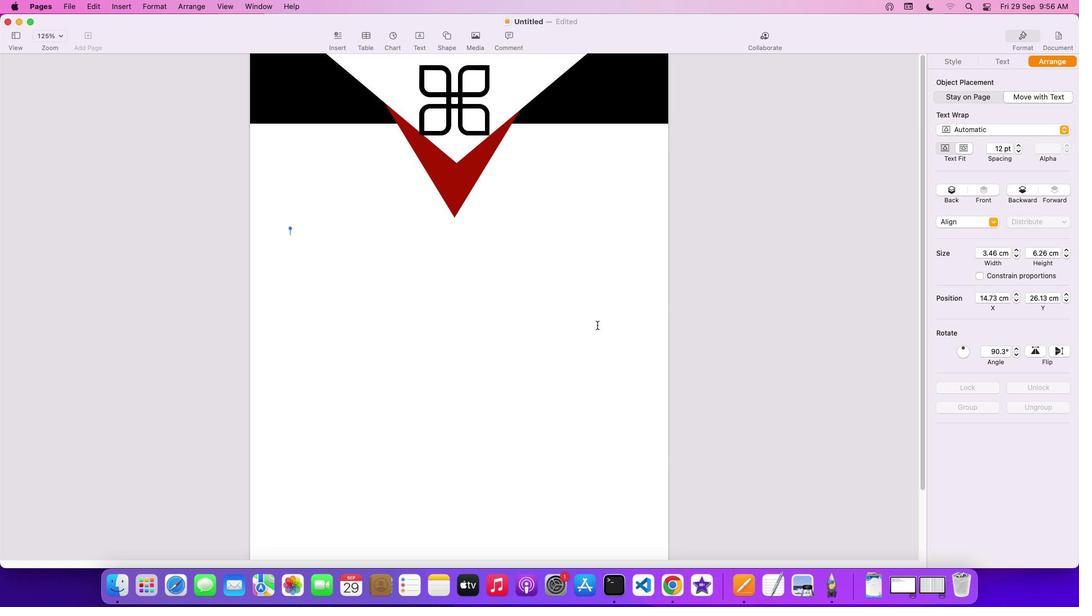 
Action: Mouse scrolled (597, 325) with delta (0, 0)
Screenshot: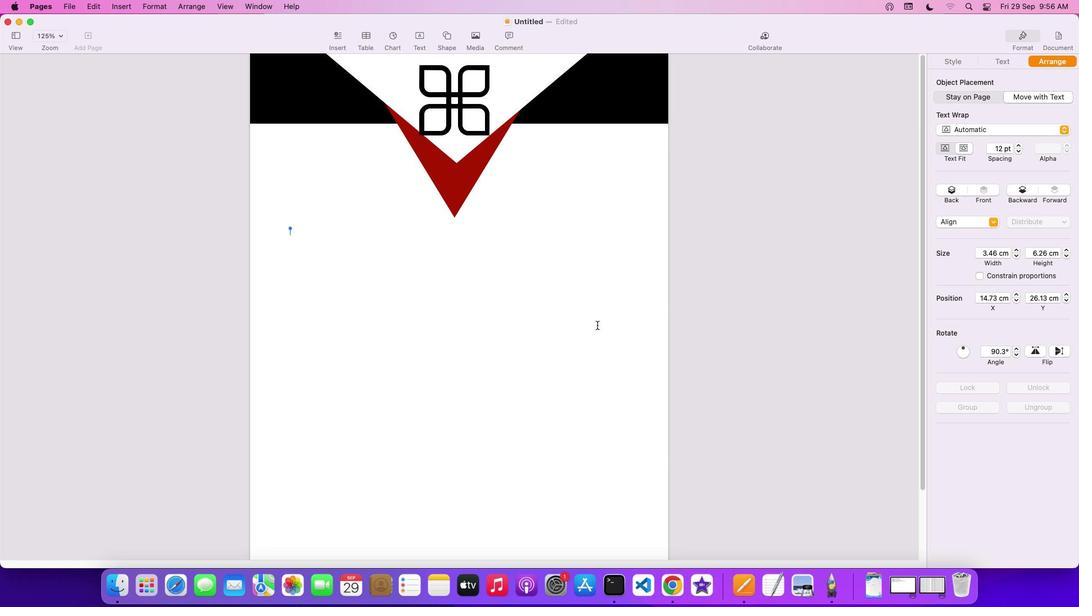 
Action: Mouse scrolled (597, 325) with delta (0, 0)
Screenshot: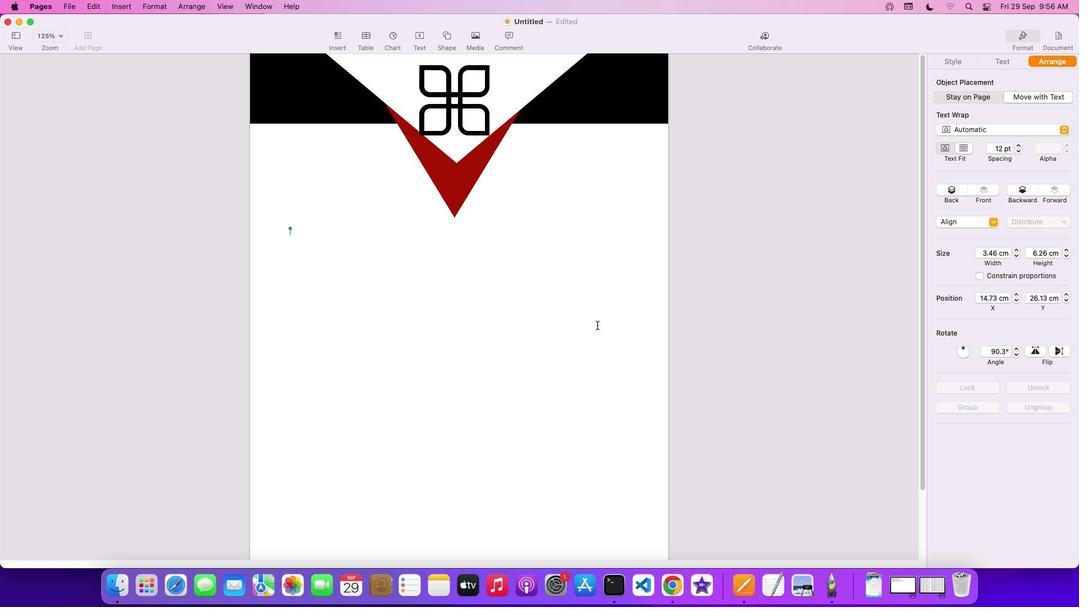 
Action: Mouse scrolled (597, 325) with delta (0, 0)
Screenshot: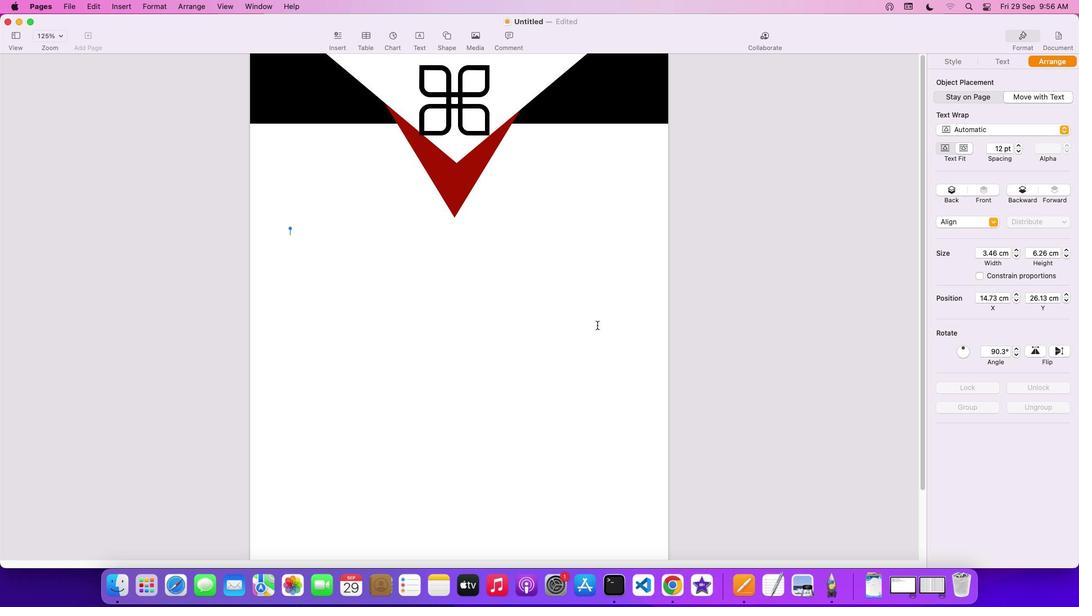 
Action: Mouse scrolled (597, 325) with delta (0, -1)
Screenshot: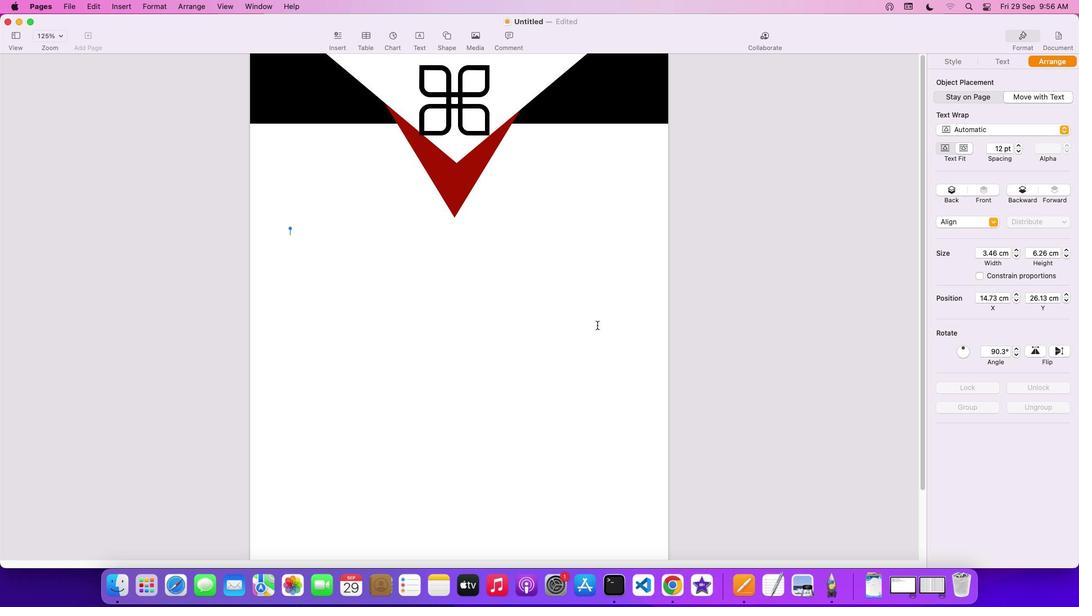 
Action: Mouse scrolled (597, 325) with delta (0, -2)
Screenshot: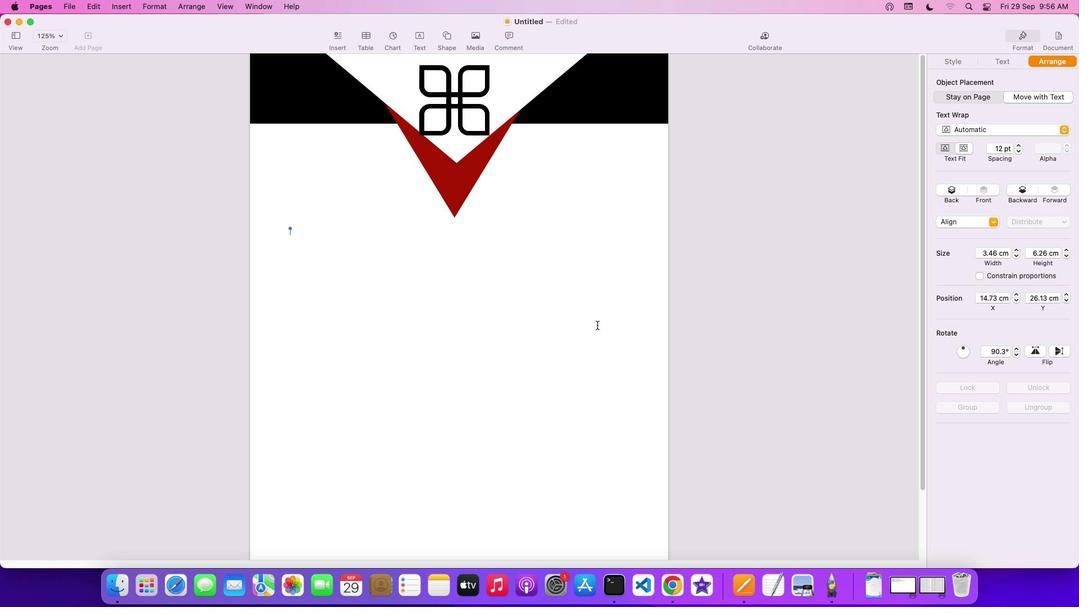 
Action: Mouse scrolled (597, 325) with delta (0, 0)
Screenshot: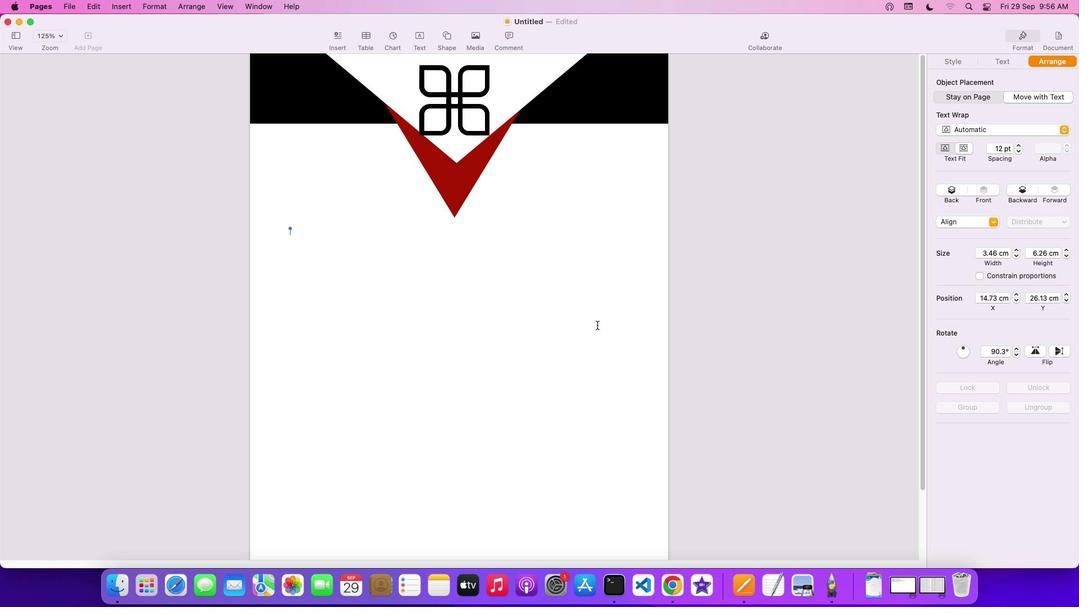
Action: Mouse scrolled (597, 325) with delta (0, 0)
Screenshot: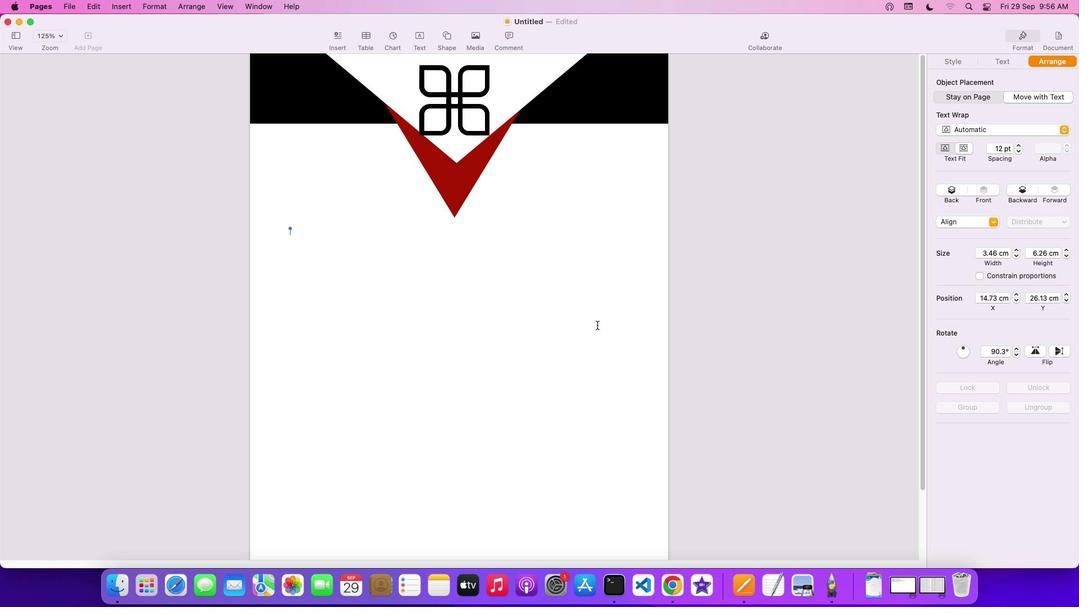 
Action: Mouse scrolled (597, 325) with delta (0, 1)
Screenshot: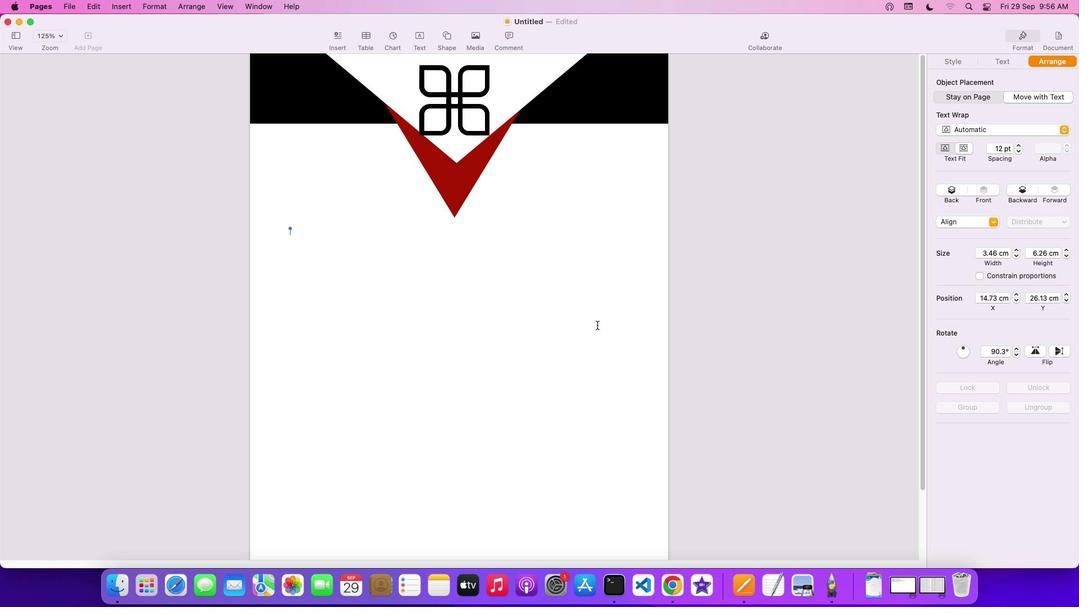 
Action: Mouse scrolled (597, 325) with delta (0, 2)
Screenshot: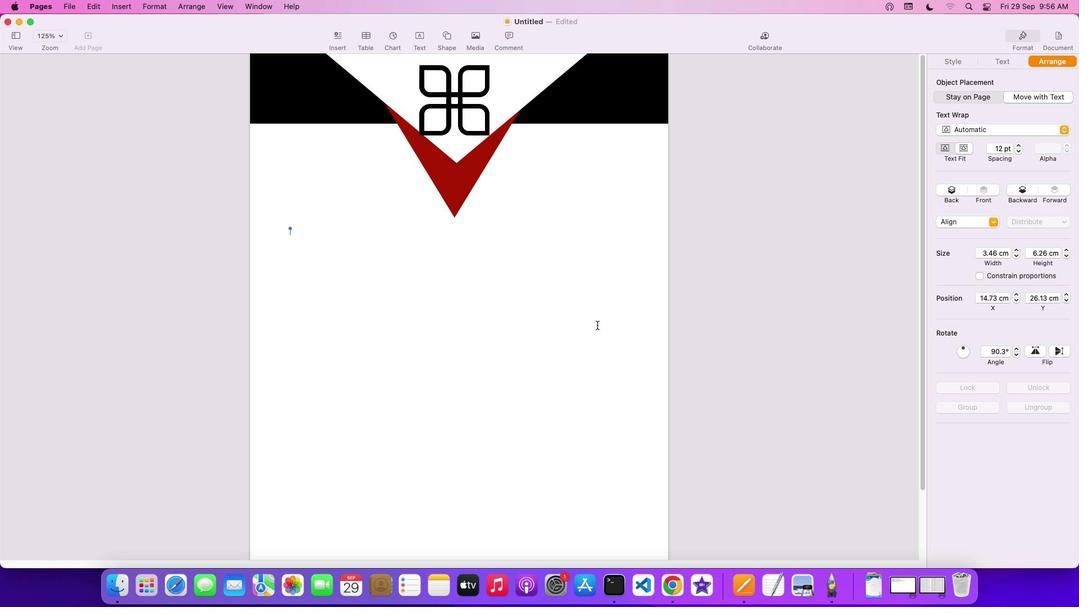 
Action: Mouse scrolled (597, 325) with delta (0, 3)
Screenshot: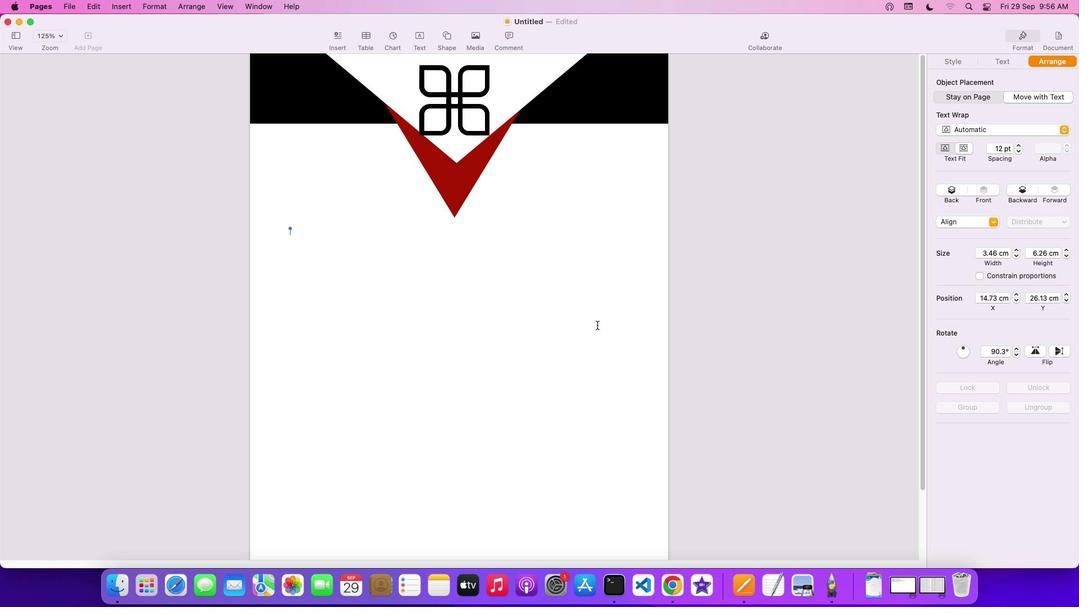
Action: Mouse moved to (425, 30)
Screenshot: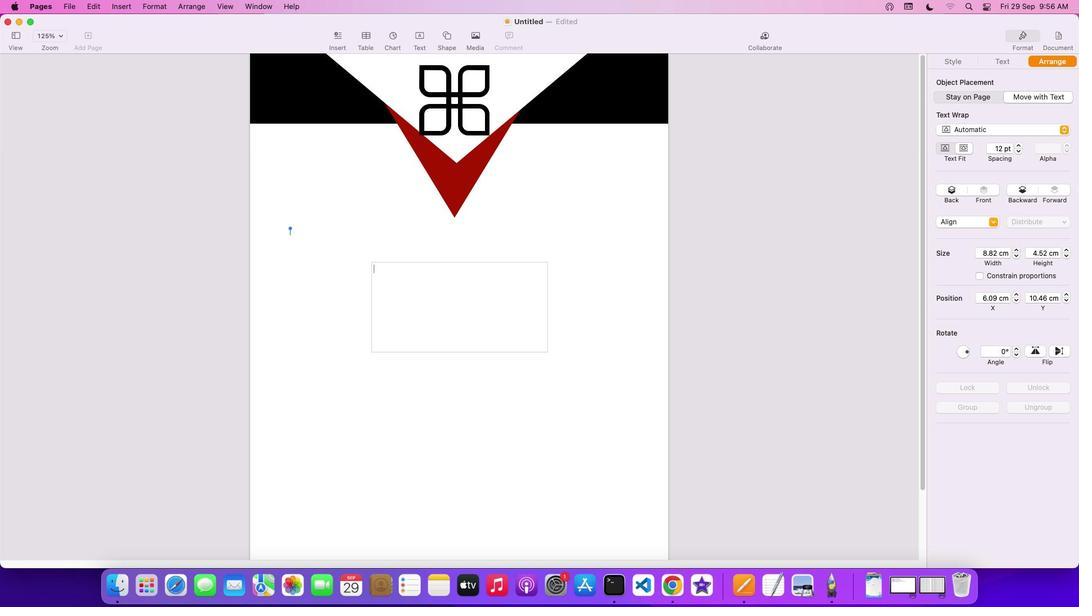 
Action: Mouse pressed left at (425, 30)
Screenshot: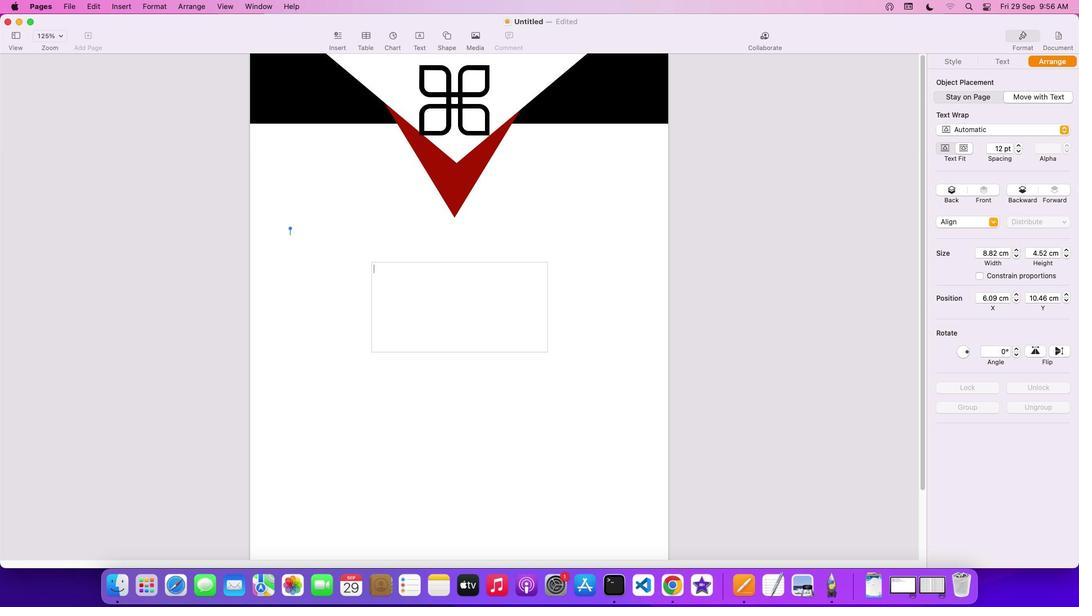 
Action: Mouse moved to (422, 266)
Screenshot: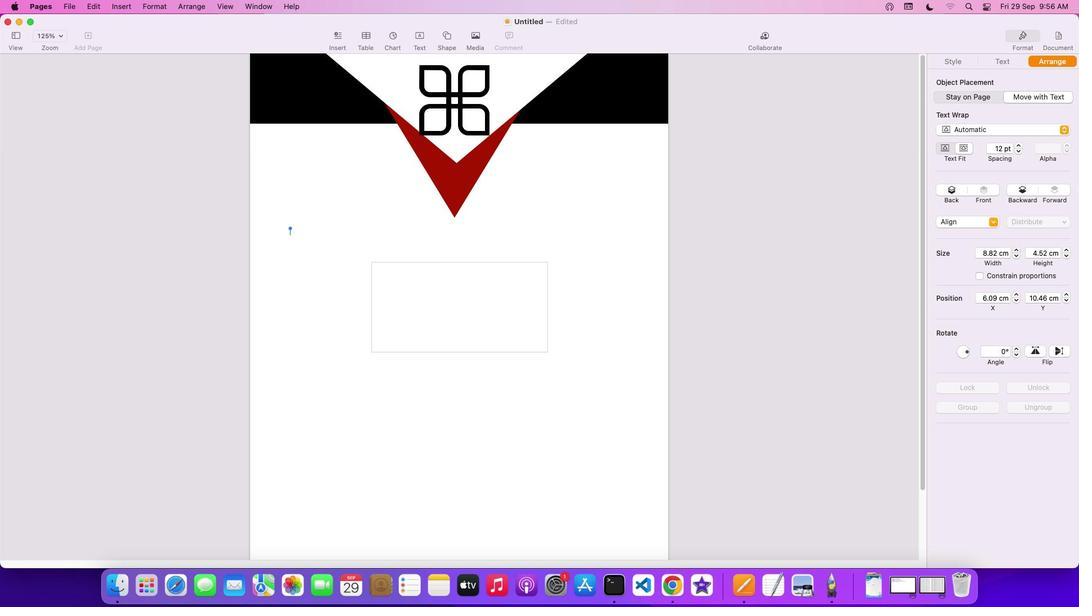 
Action: Mouse pressed left at (422, 266)
Screenshot: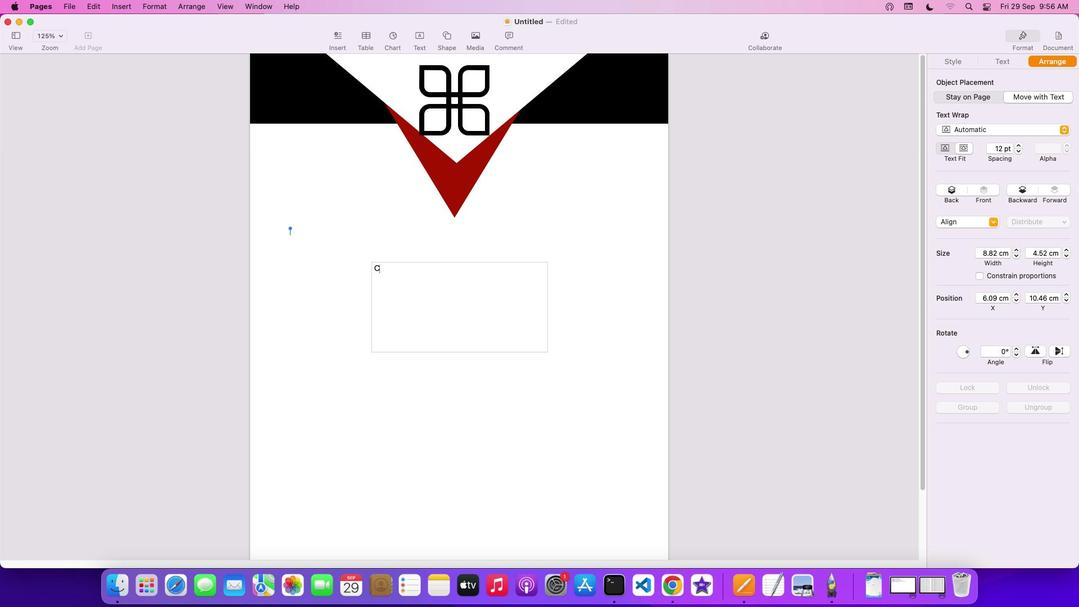 
Action: Mouse pressed left at (422, 266)
Screenshot: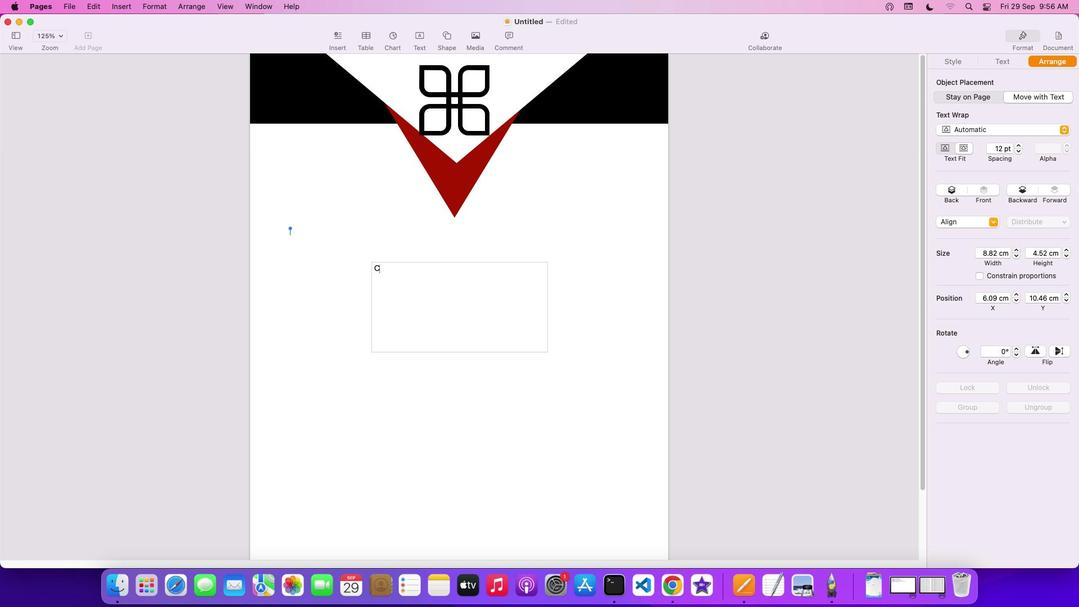 
Action: Key pressed Key.backspaceKey.shift'C''o''m'Key.backspaceKey.backspaceKey.shift'O''M''P''A''N''Y'Key.space'N''A''M''E'
Screenshot: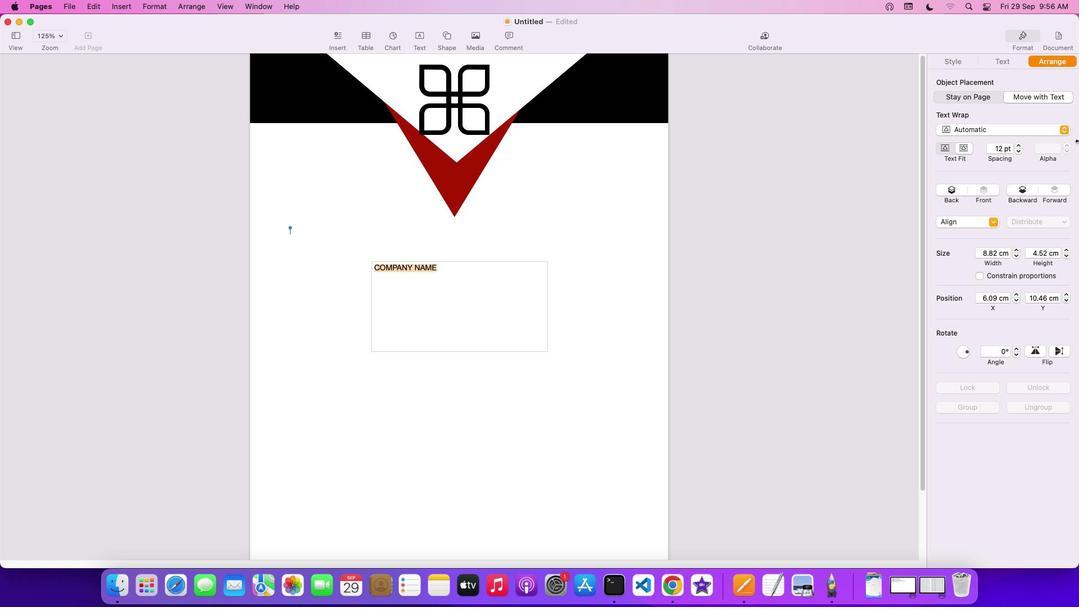 
Action: Mouse scrolled (422, 266) with delta (0, 0)
